 Task: Compare market values of townhouses in Los Angeles, California, with similar square footage and amenities, and identify potential negotiation opportunities for buyers and sellers.
Action: Mouse moved to (290, 215)
Screenshot: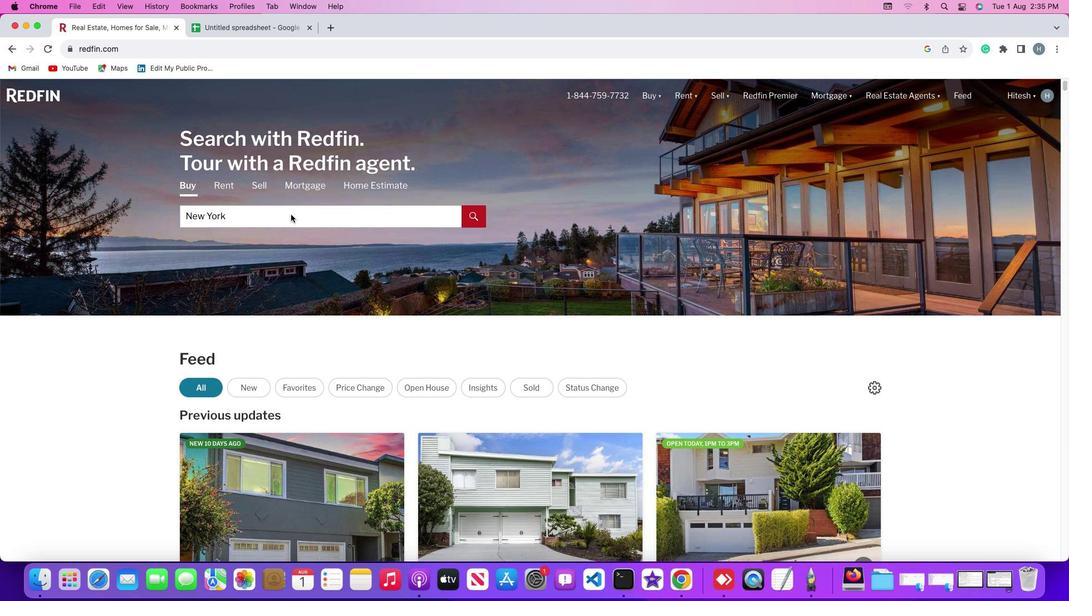 
Action: Mouse pressed left at (290, 215)
Screenshot: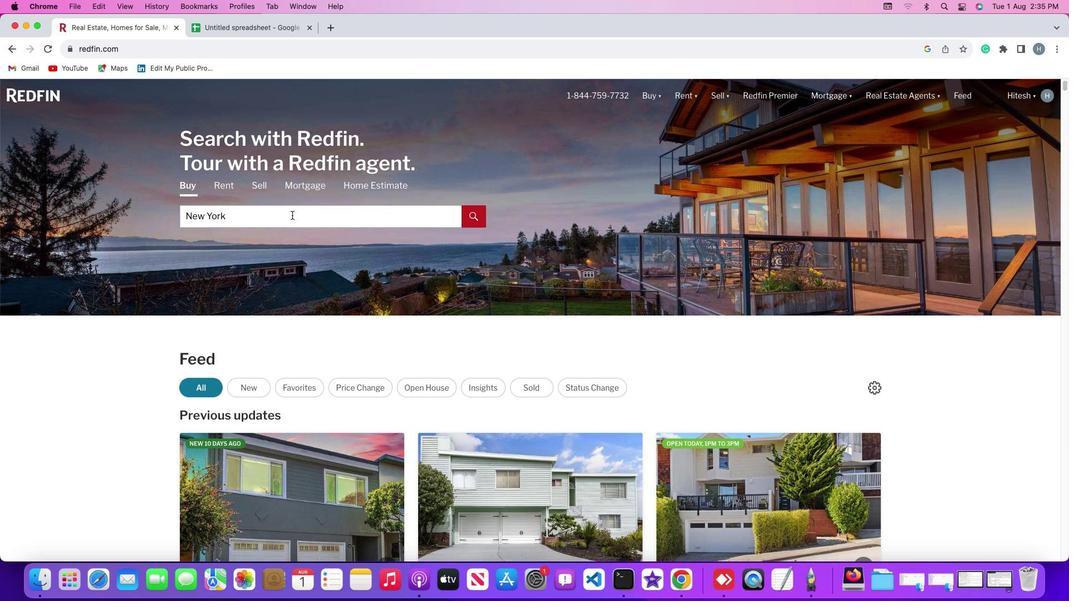 
Action: Mouse moved to (295, 215)
Screenshot: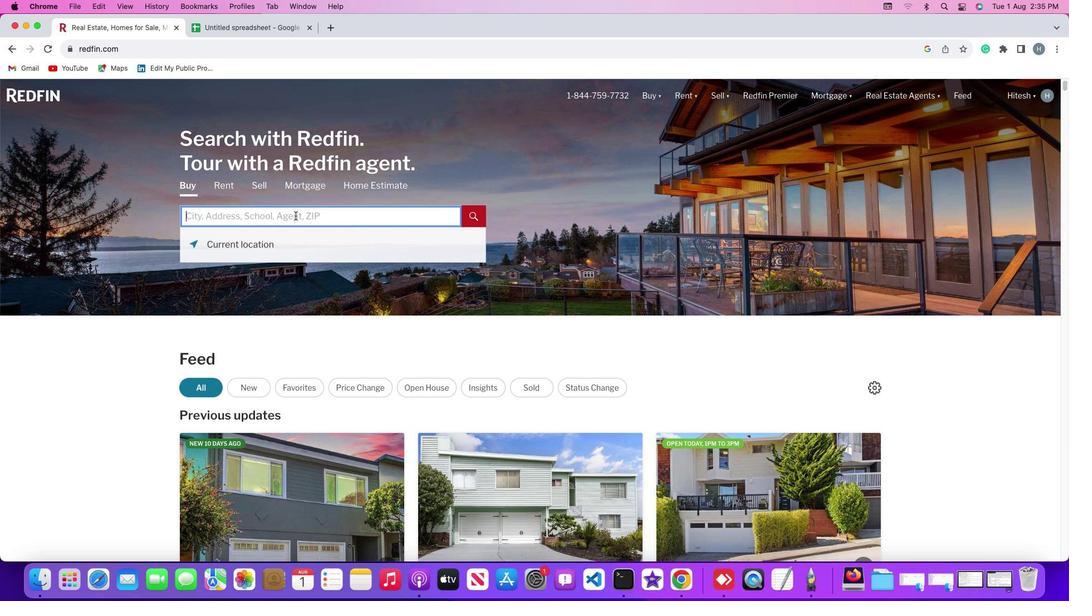 
Action: Mouse pressed left at (295, 215)
Screenshot: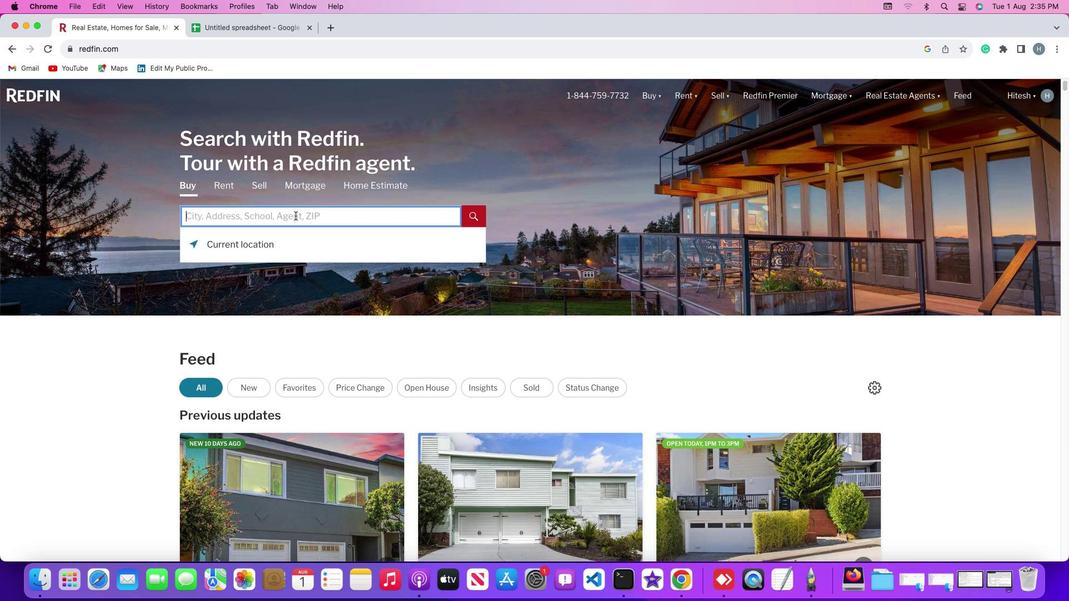 
Action: Mouse moved to (296, 215)
Screenshot: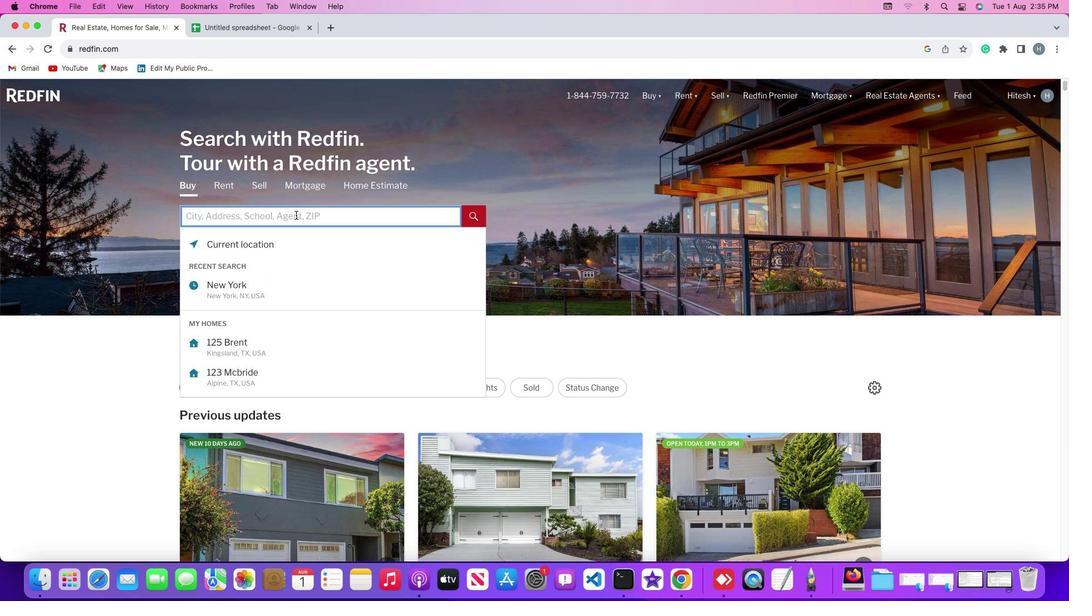 
Action: Key pressed Key.shift'L''o''s'Key.spaceKey.shift'A''n''g''e''l''e''s'','Key.spaceKey.shift'C''a''l''i''f''o''r''n''i''a'
Screenshot: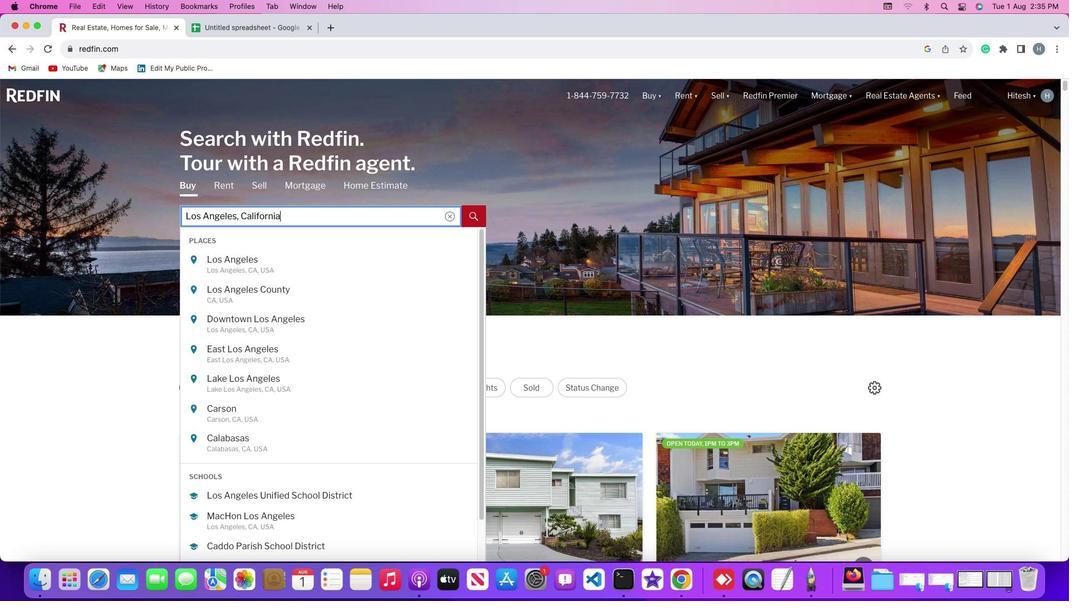 
Action: Mouse moved to (284, 260)
Screenshot: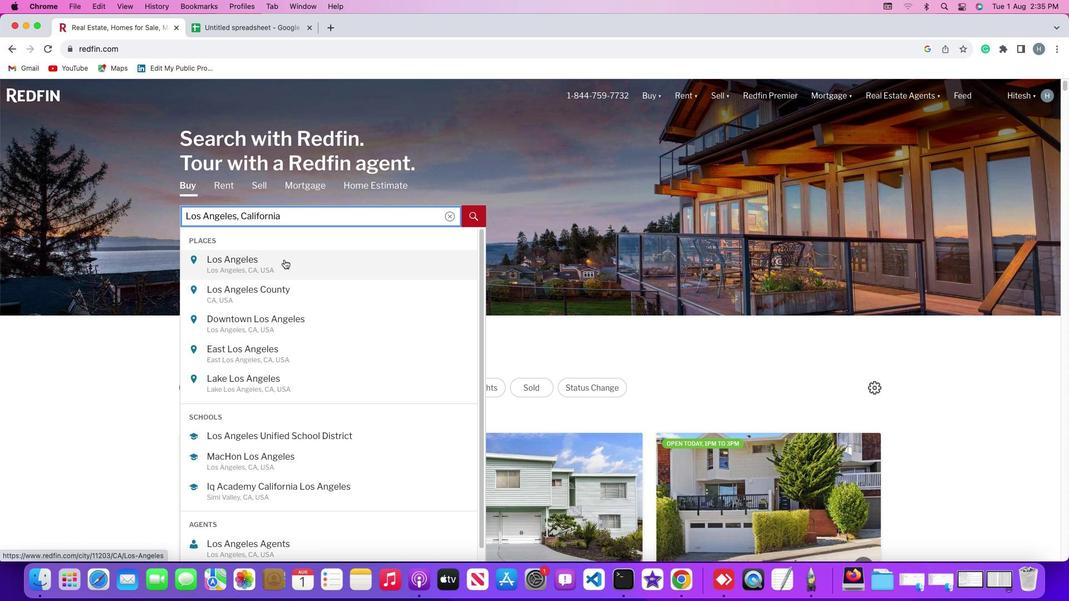 
Action: Mouse pressed left at (284, 260)
Screenshot: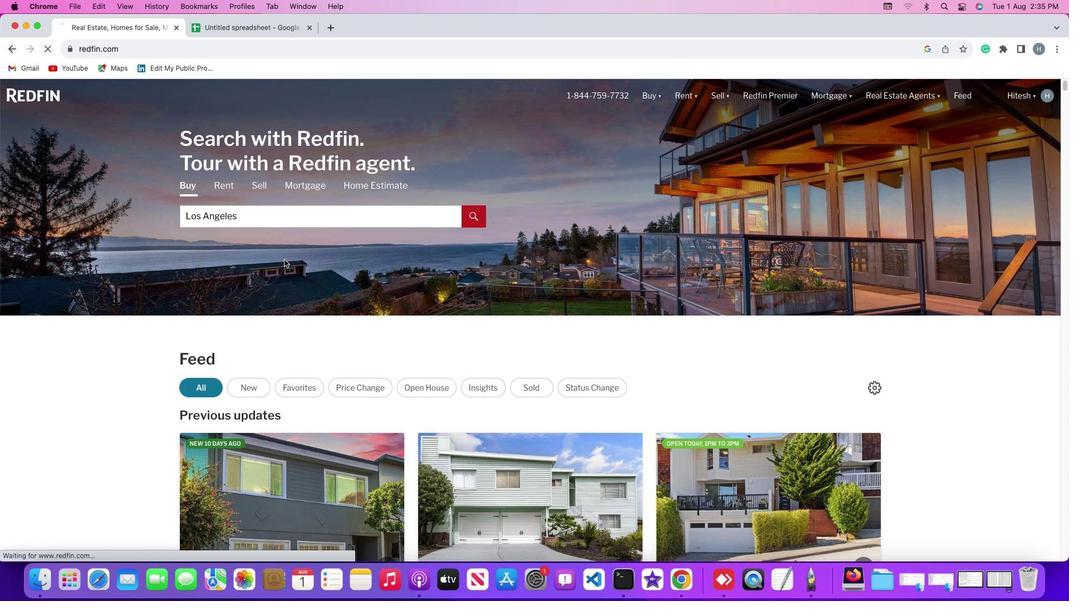 
Action: Mouse moved to (964, 166)
Screenshot: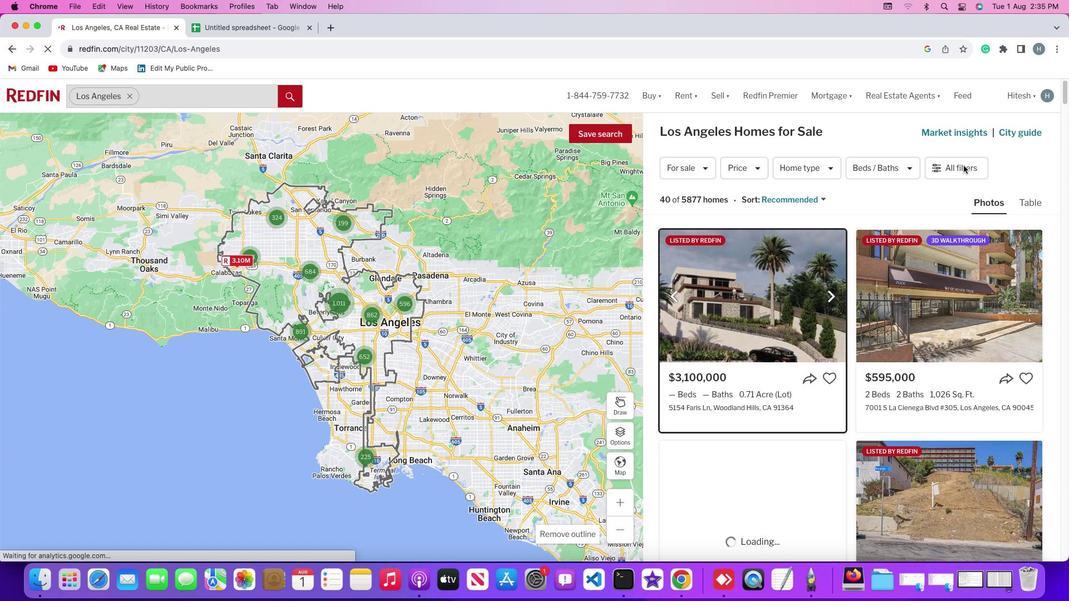 
Action: Mouse pressed left at (964, 166)
Screenshot: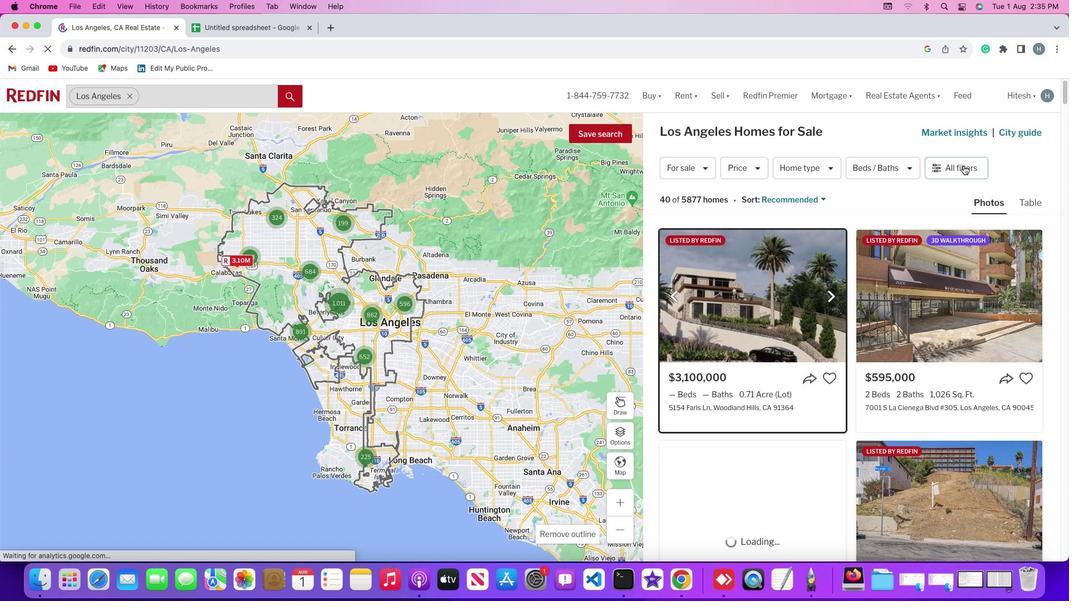 
Action: Mouse pressed left at (964, 166)
Screenshot: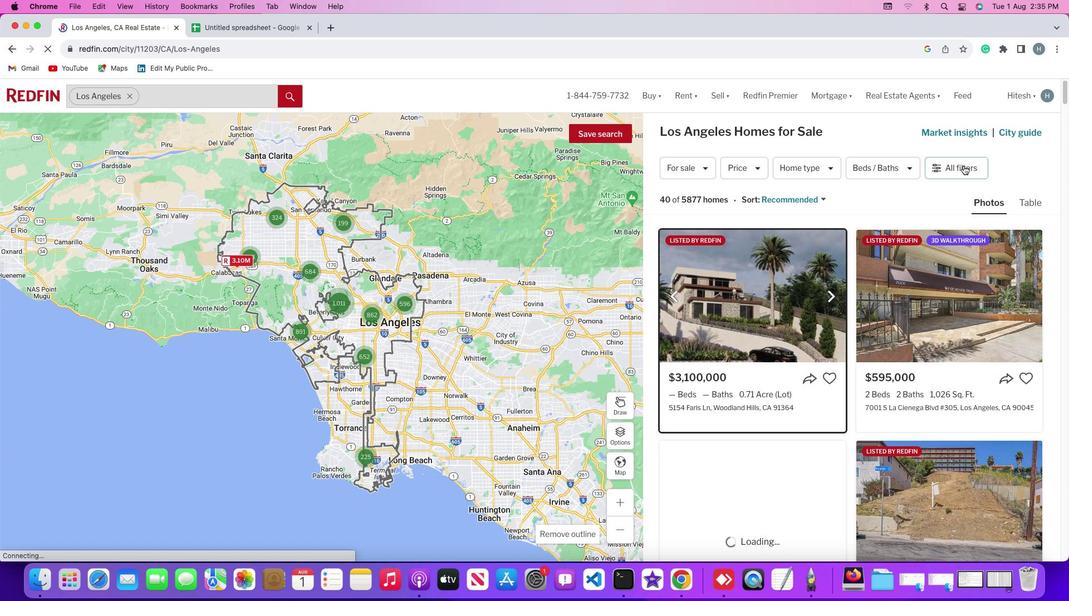 
Action: Mouse moved to (963, 166)
Screenshot: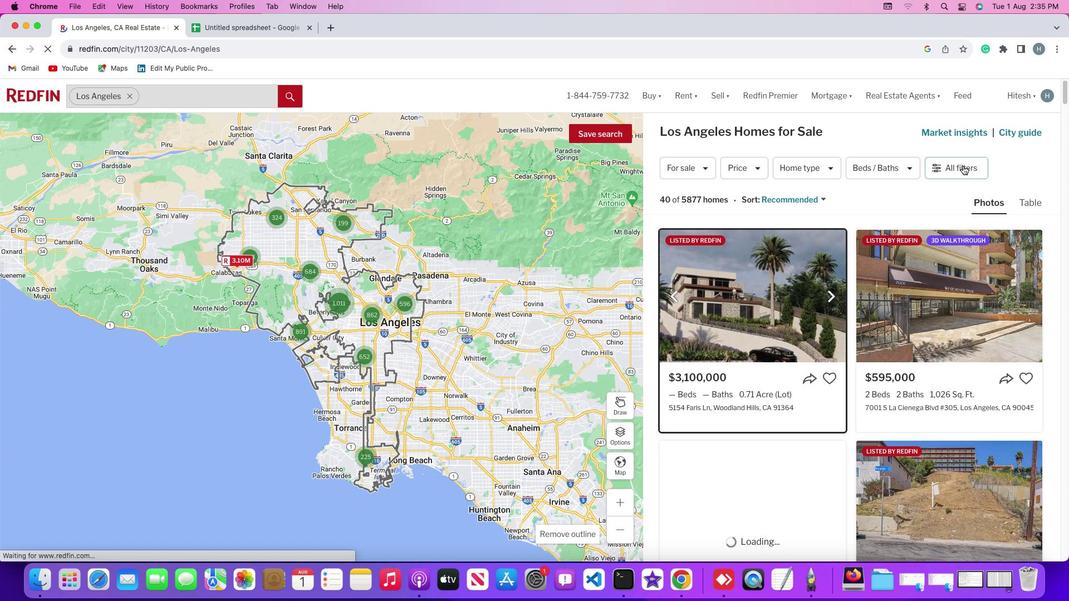 
Action: Mouse pressed left at (963, 166)
Screenshot: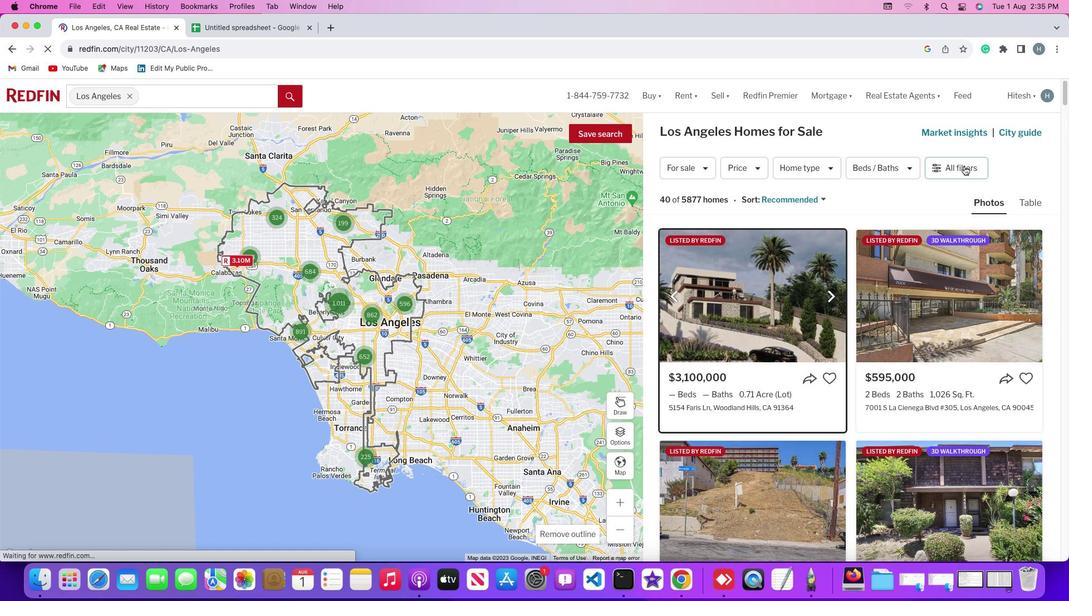
Action: Mouse moved to (858, 328)
Screenshot: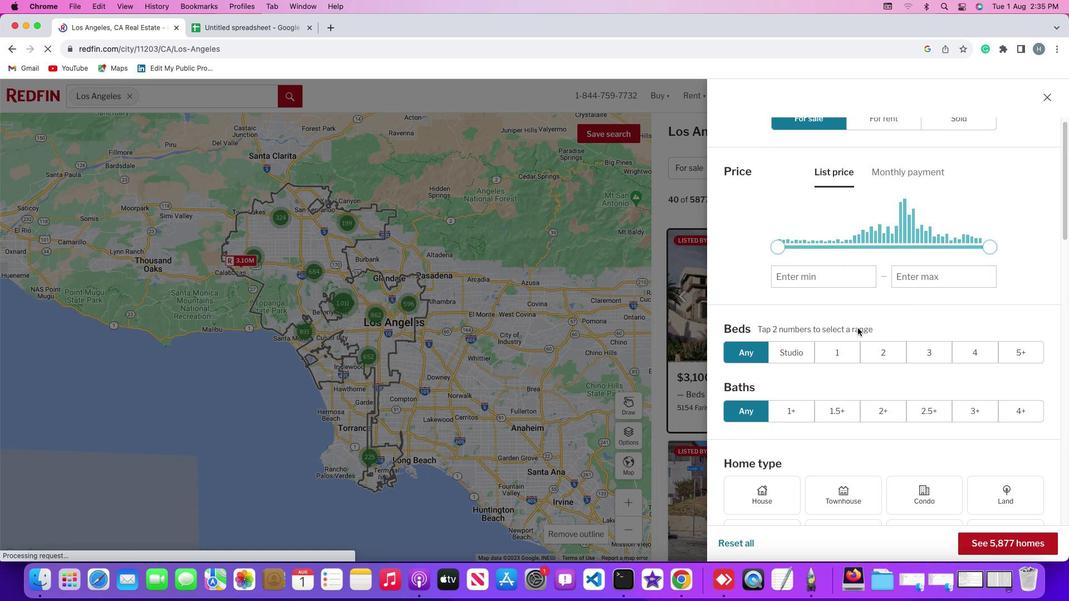 
Action: Mouse scrolled (858, 328) with delta (0, 0)
Screenshot: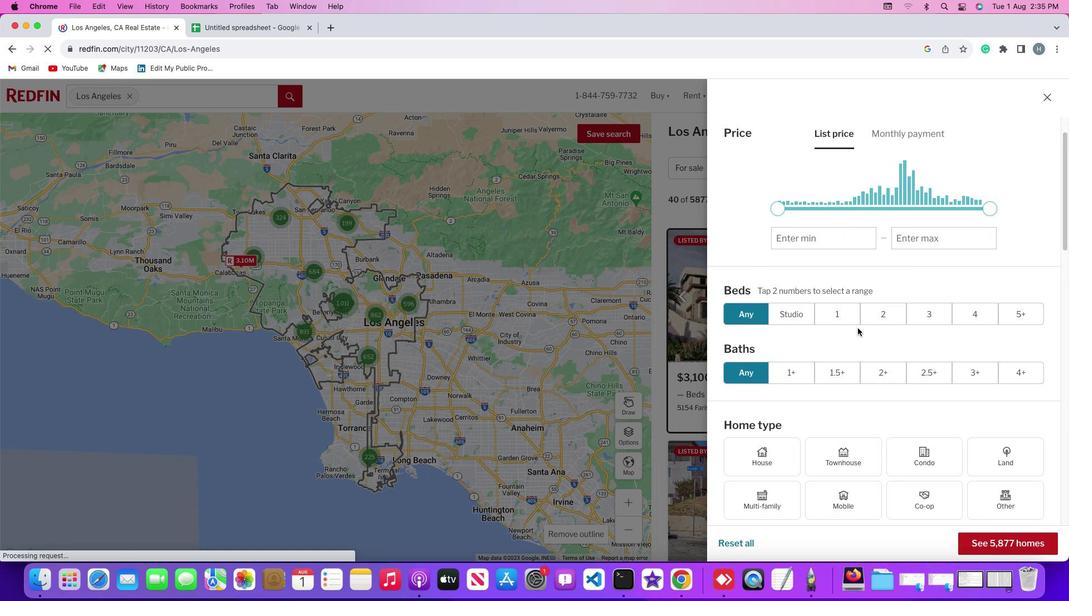 
Action: Mouse scrolled (858, 328) with delta (0, 0)
Screenshot: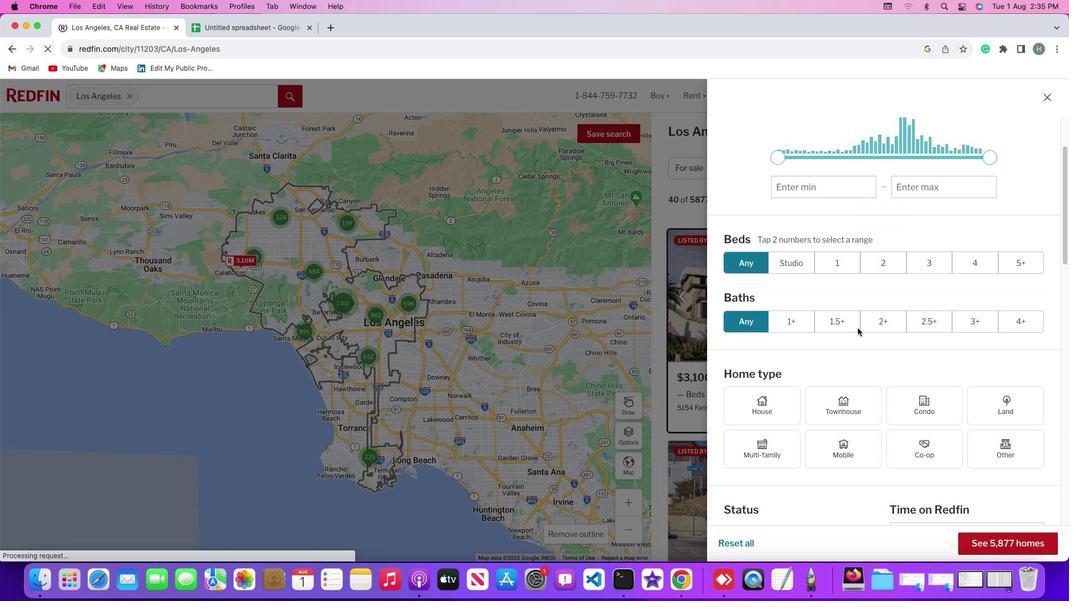 
Action: Mouse scrolled (858, 328) with delta (0, 0)
Screenshot: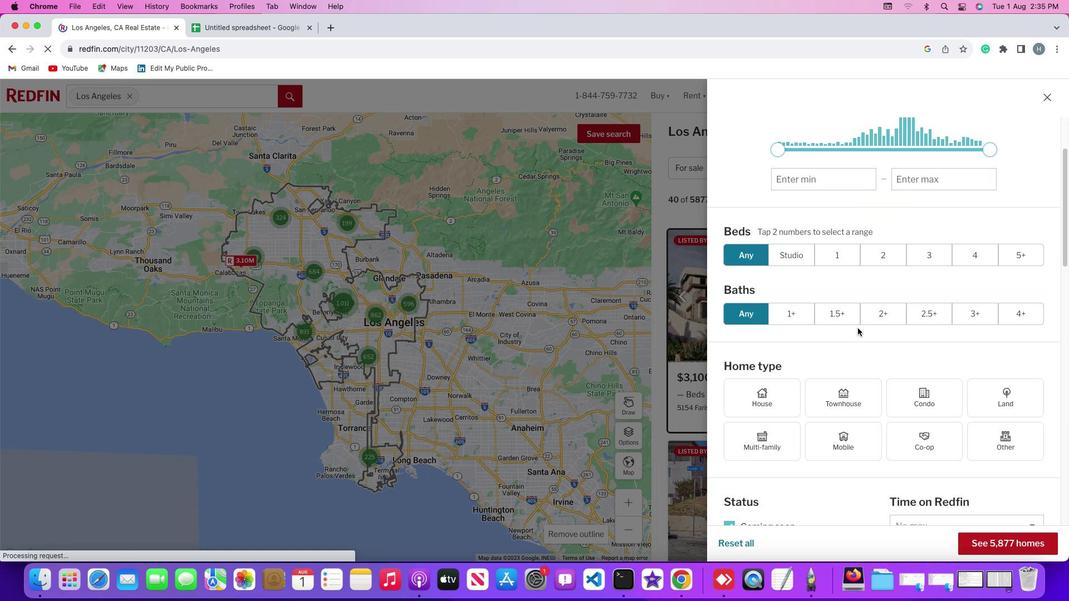 
Action: Mouse scrolled (858, 328) with delta (0, -1)
Screenshot: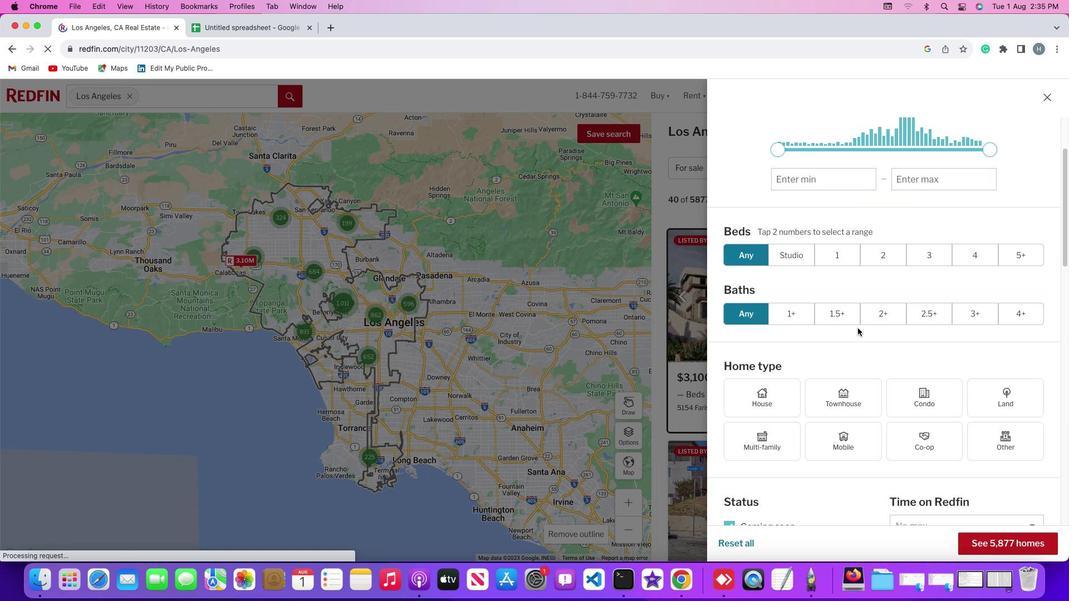 
Action: Mouse scrolled (858, 328) with delta (0, 0)
Screenshot: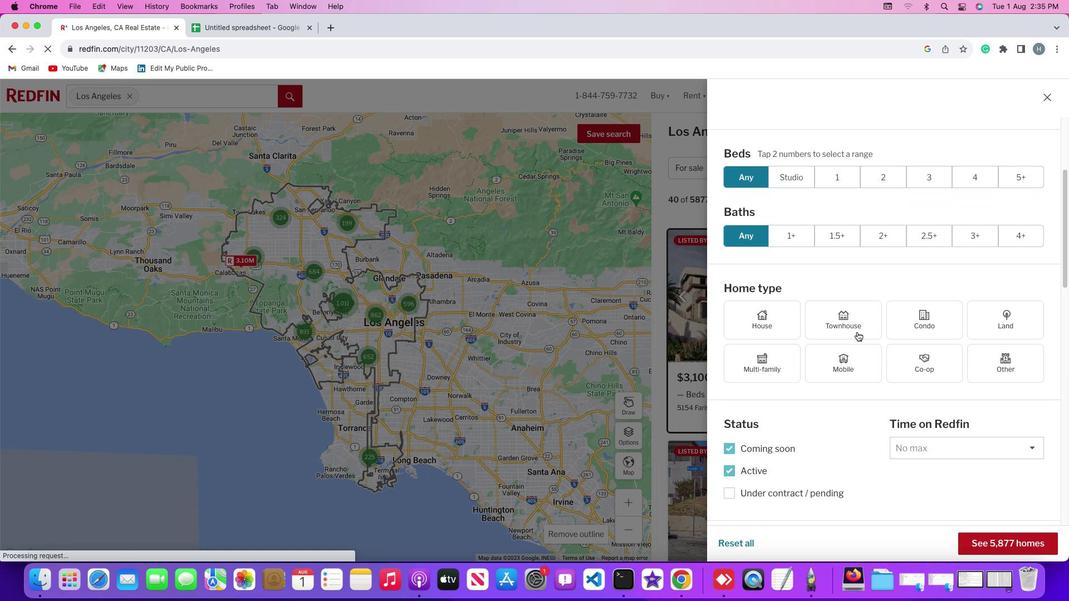
Action: Mouse scrolled (858, 328) with delta (0, 0)
Screenshot: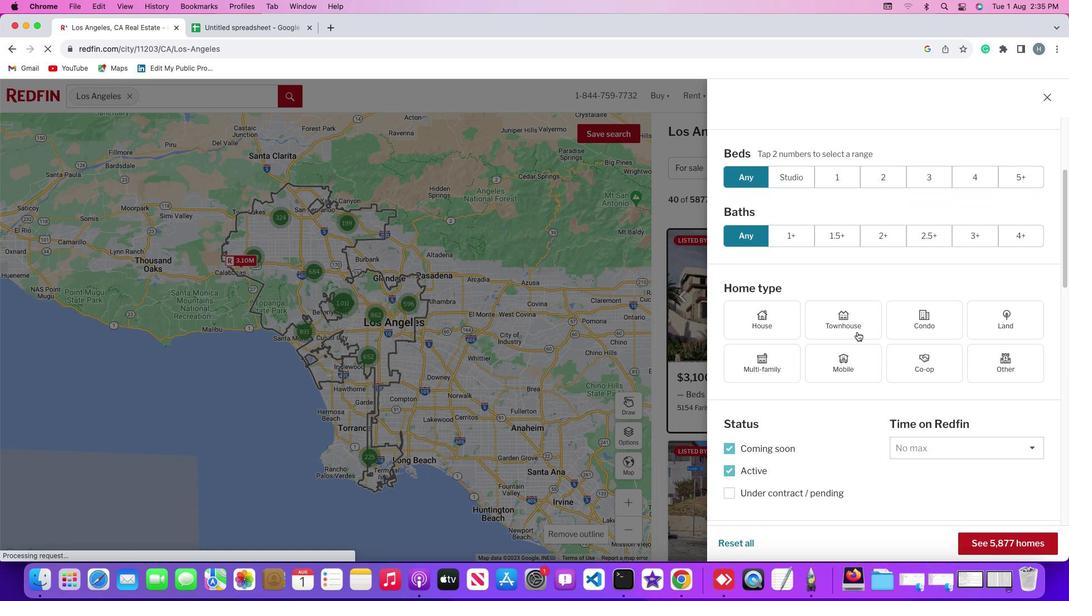 
Action: Mouse scrolled (858, 328) with delta (0, -1)
Screenshot: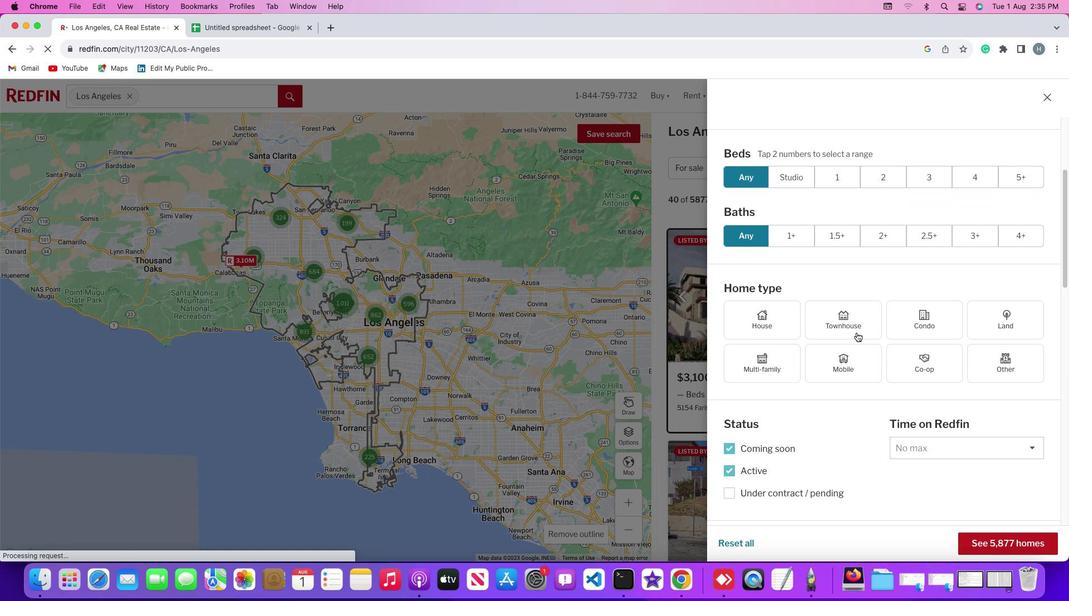 
Action: Mouse moved to (851, 321)
Screenshot: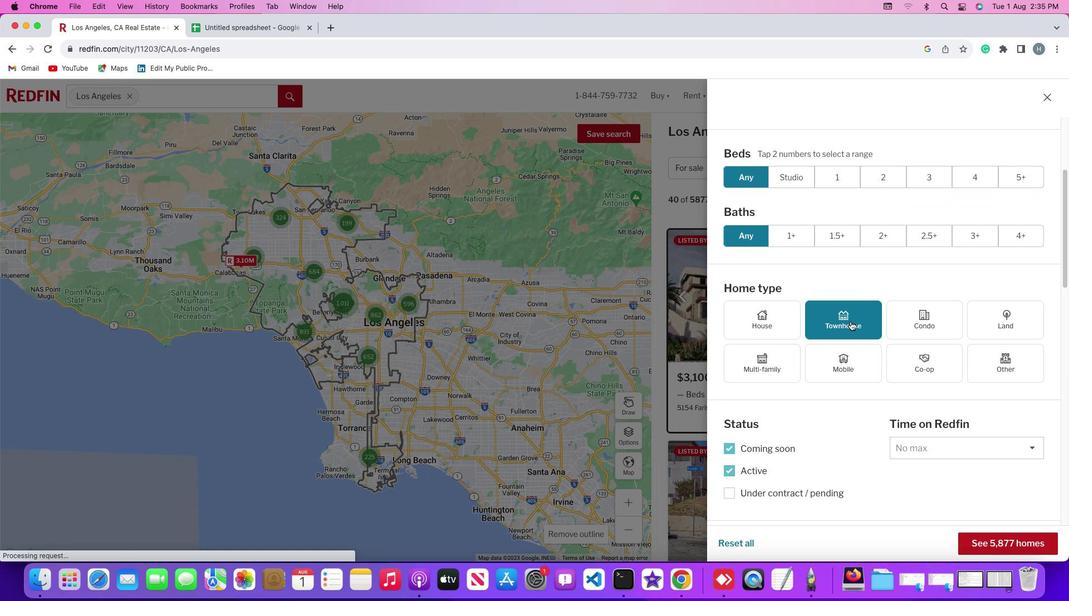 
Action: Mouse pressed left at (851, 321)
Screenshot: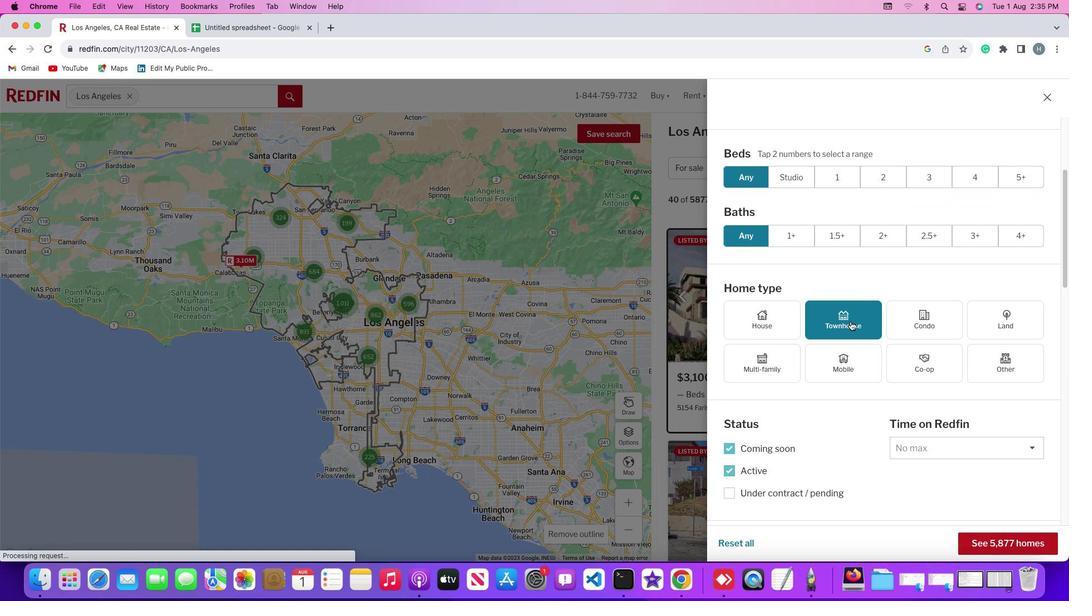 
Action: Mouse moved to (855, 365)
Screenshot: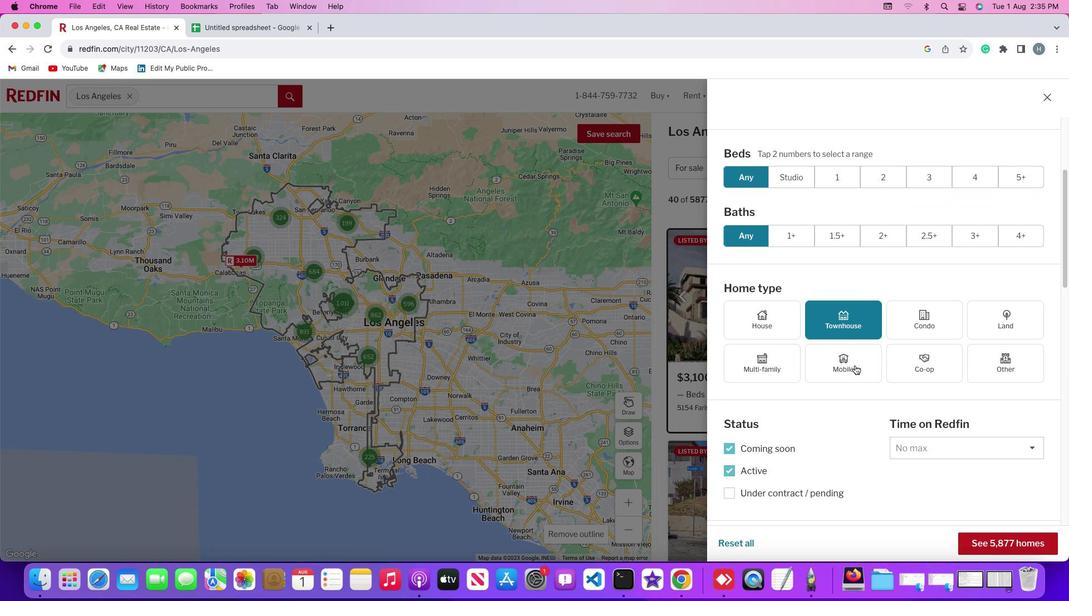 
Action: Mouse scrolled (855, 365) with delta (0, 0)
Screenshot: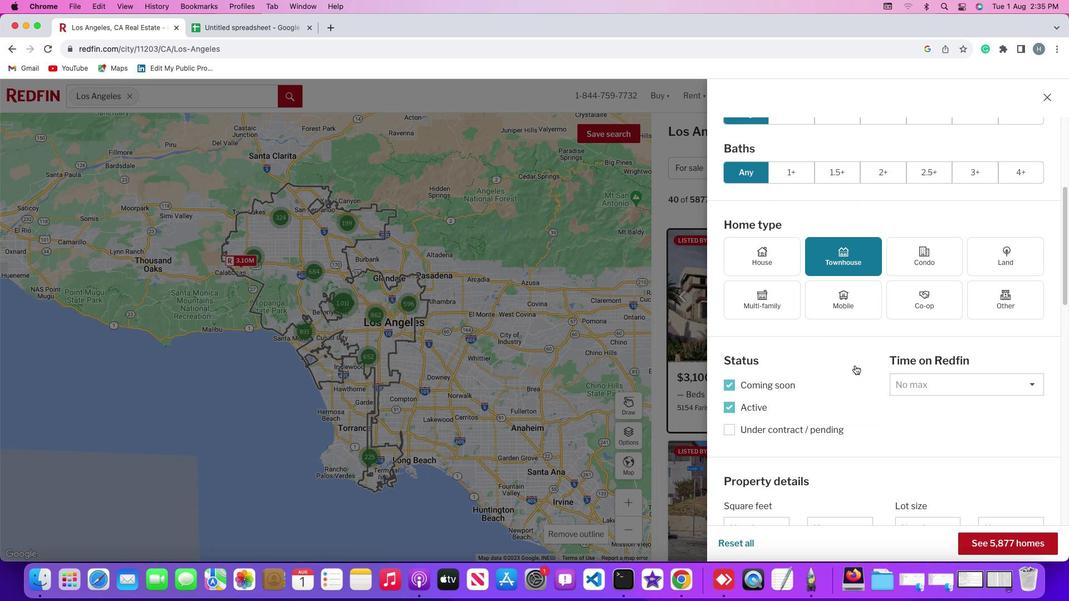 
Action: Mouse scrolled (855, 365) with delta (0, 0)
Screenshot: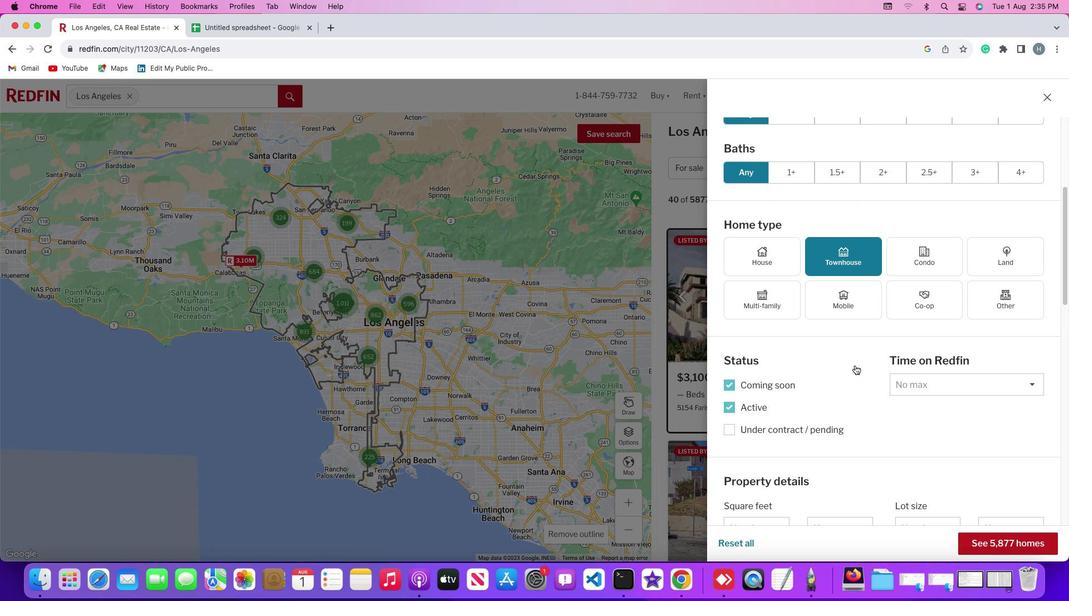 
Action: Mouse scrolled (855, 365) with delta (0, -1)
Screenshot: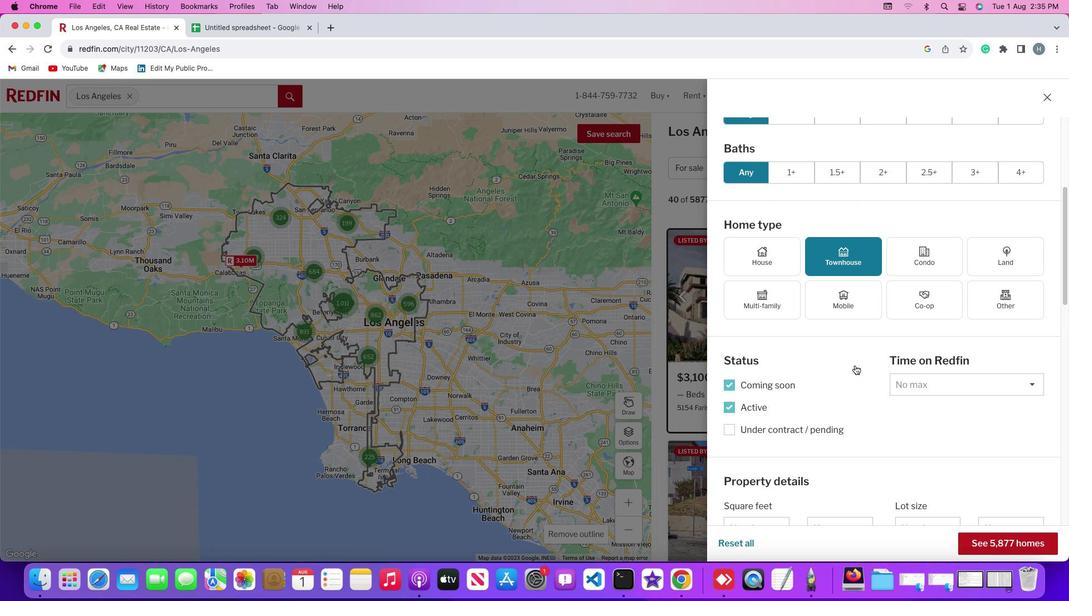 
Action: Mouse scrolled (855, 365) with delta (0, 0)
Screenshot: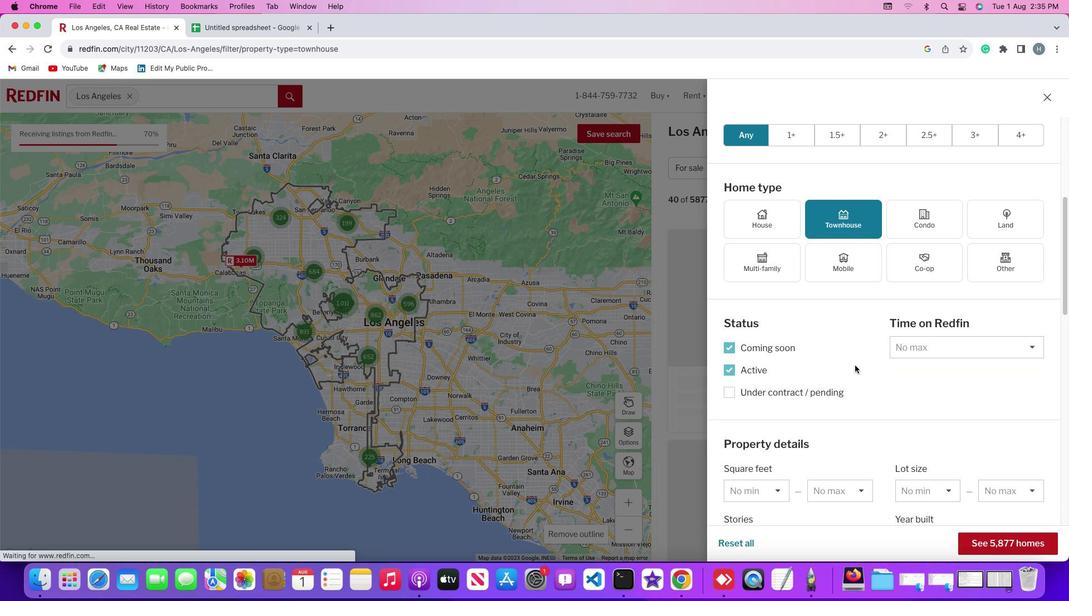 
Action: Mouse scrolled (855, 365) with delta (0, 0)
Screenshot: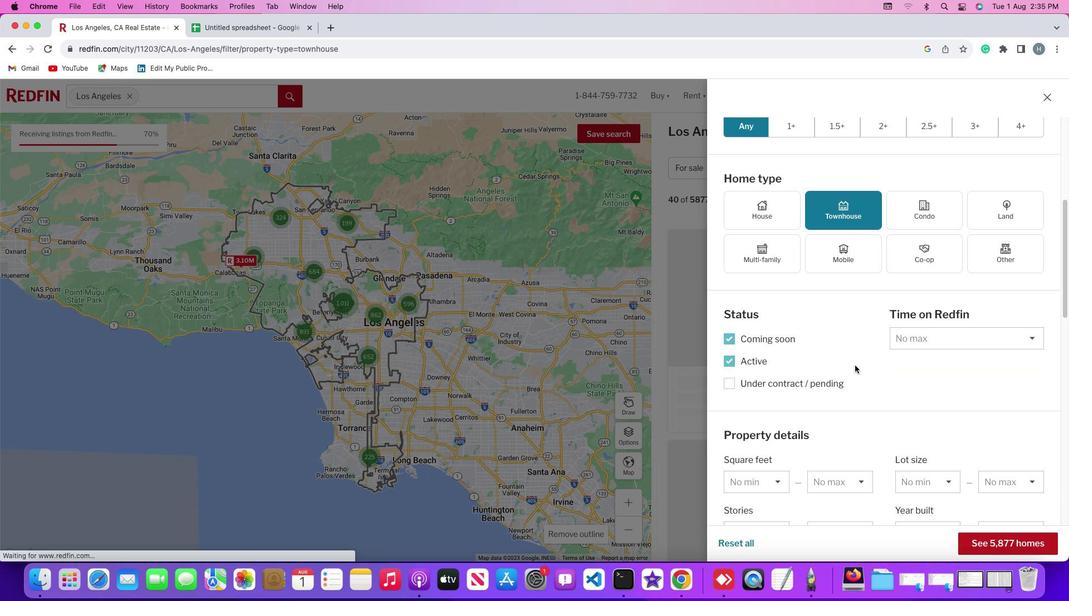 
Action: Mouse scrolled (855, 365) with delta (0, 0)
Screenshot: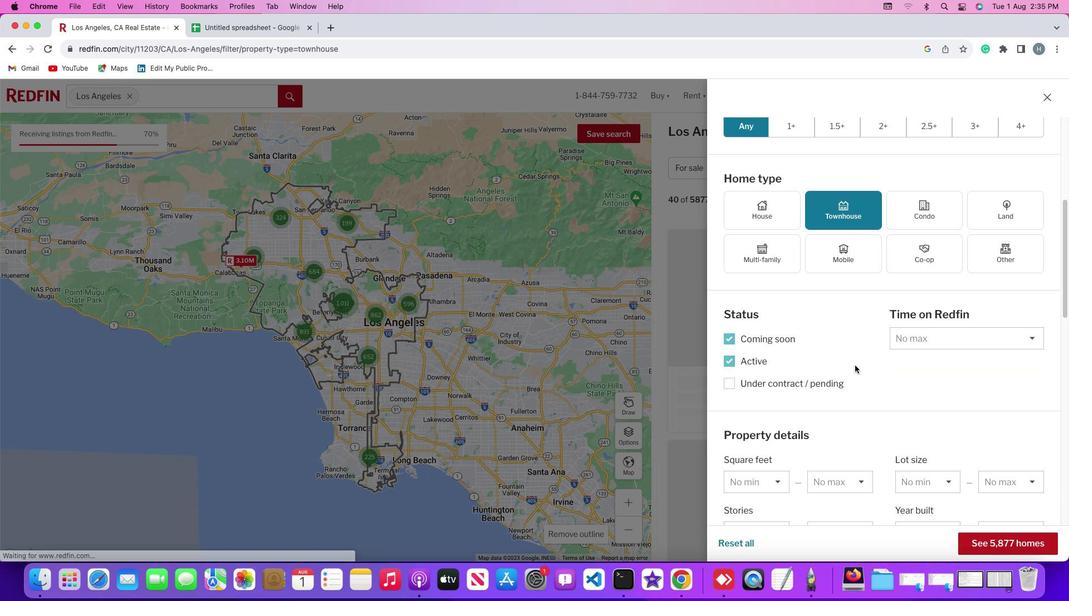 
Action: Mouse moved to (855, 365)
Screenshot: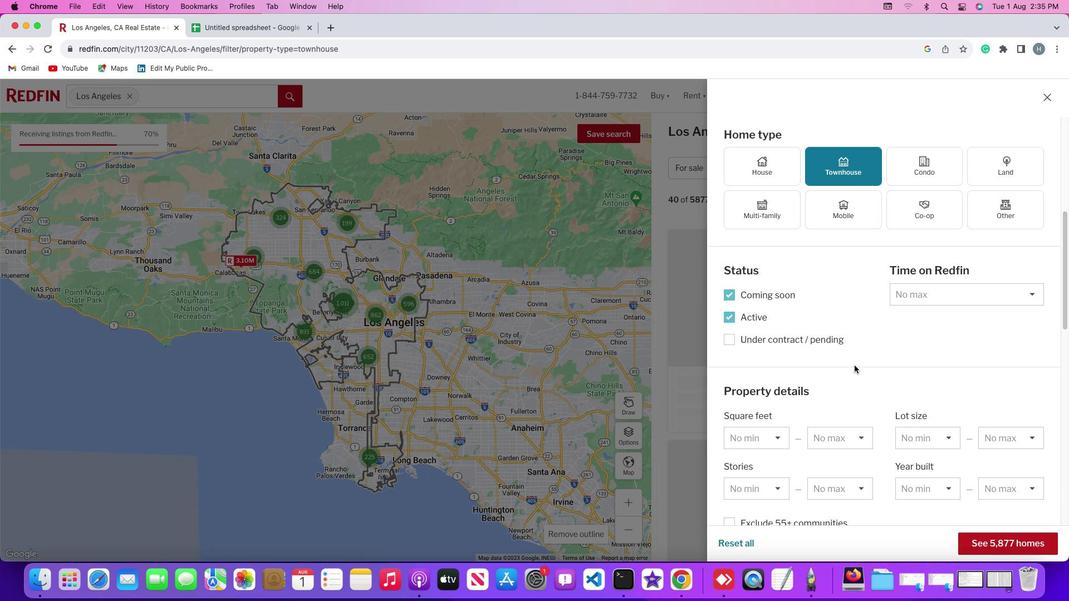 
Action: Mouse scrolled (855, 365) with delta (0, 0)
Screenshot: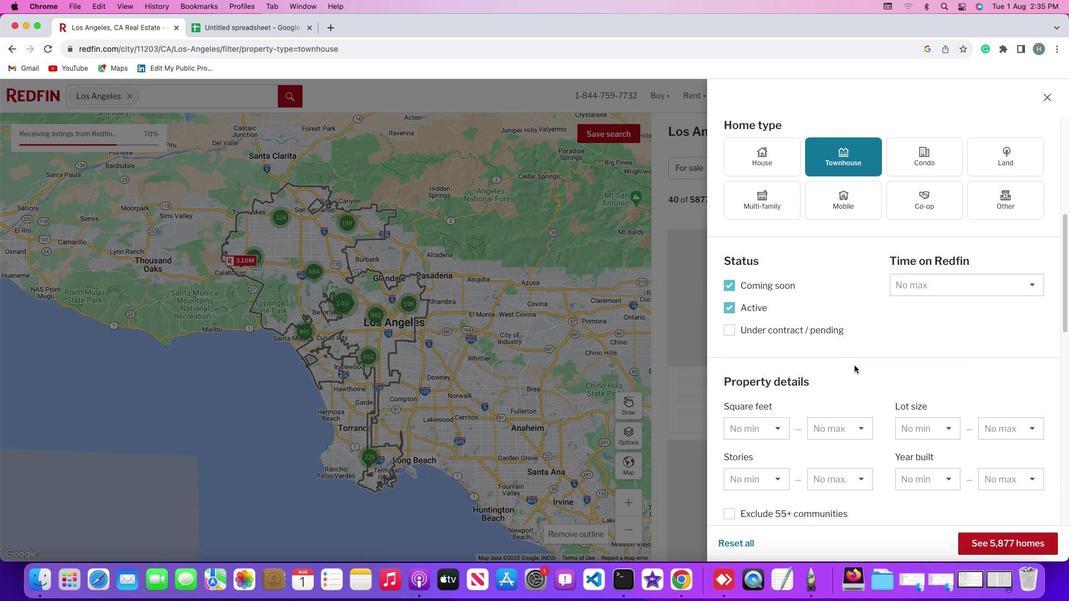 
Action: Mouse scrolled (855, 365) with delta (0, 0)
Screenshot: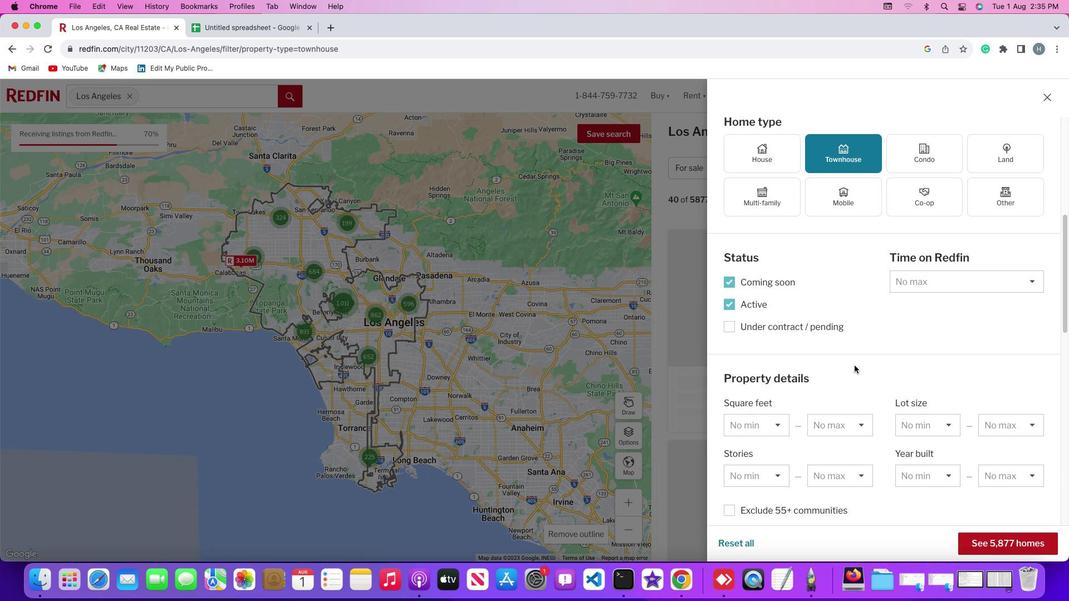 
Action: Mouse scrolled (855, 365) with delta (0, 0)
Screenshot: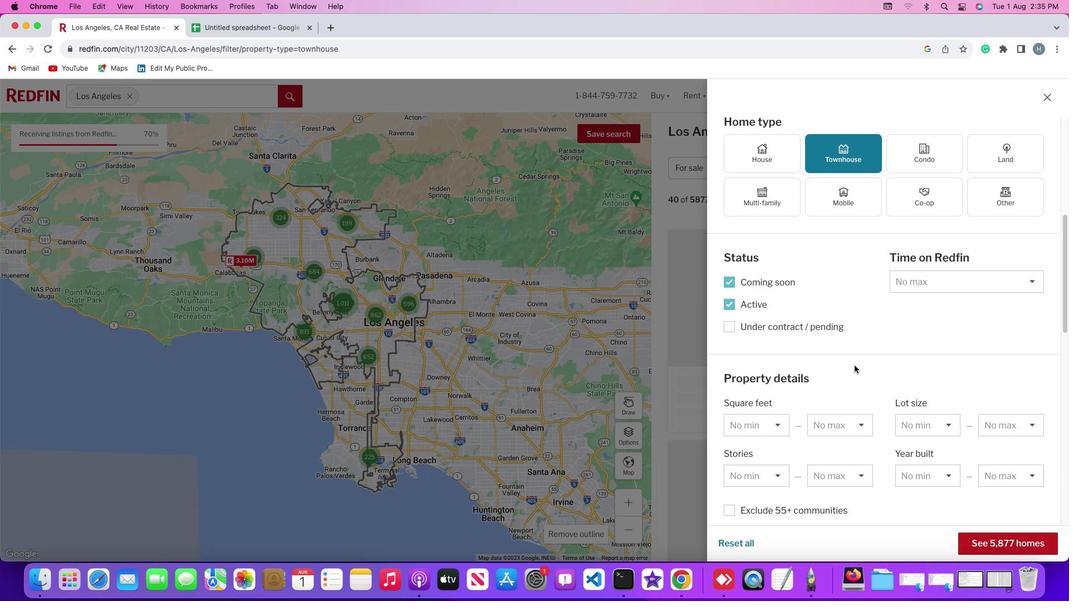 
Action: Mouse scrolled (855, 365) with delta (0, 0)
Screenshot: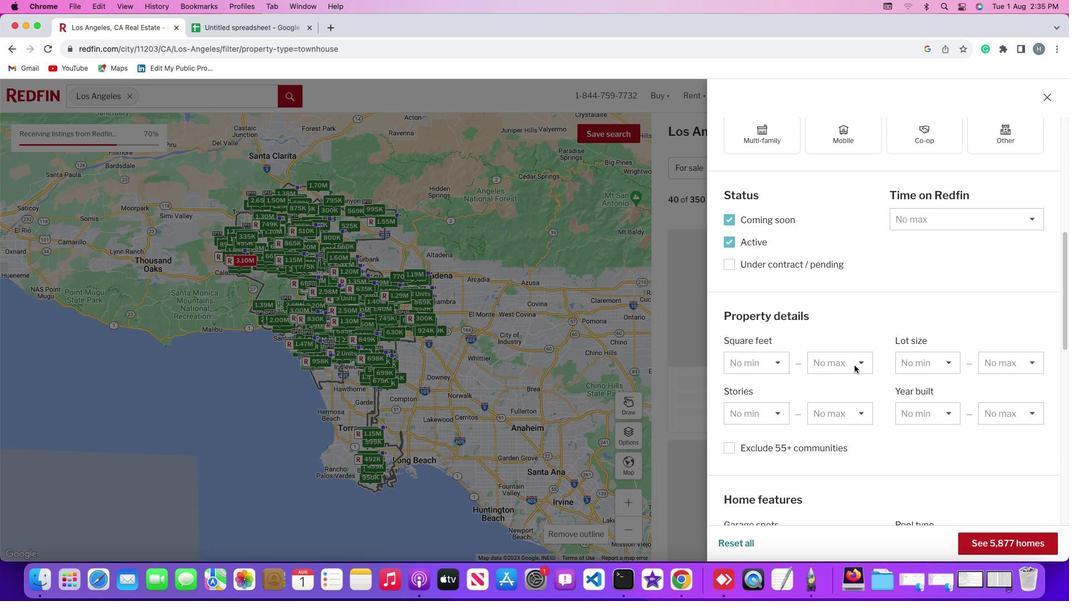 
Action: Mouse scrolled (855, 365) with delta (0, 0)
Screenshot: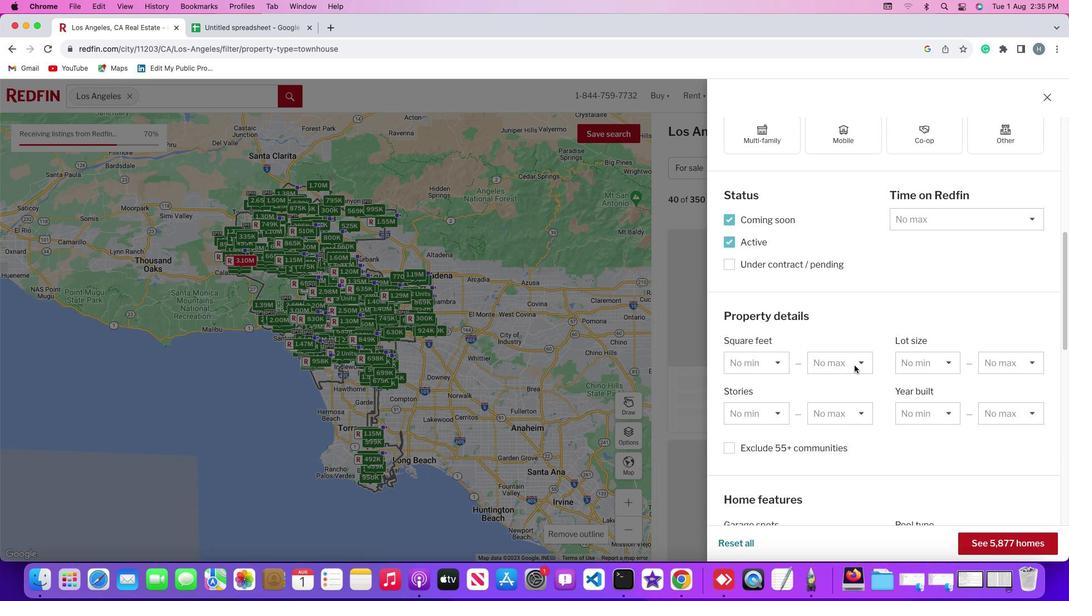 
Action: Mouse scrolled (855, 365) with delta (0, -1)
Screenshot: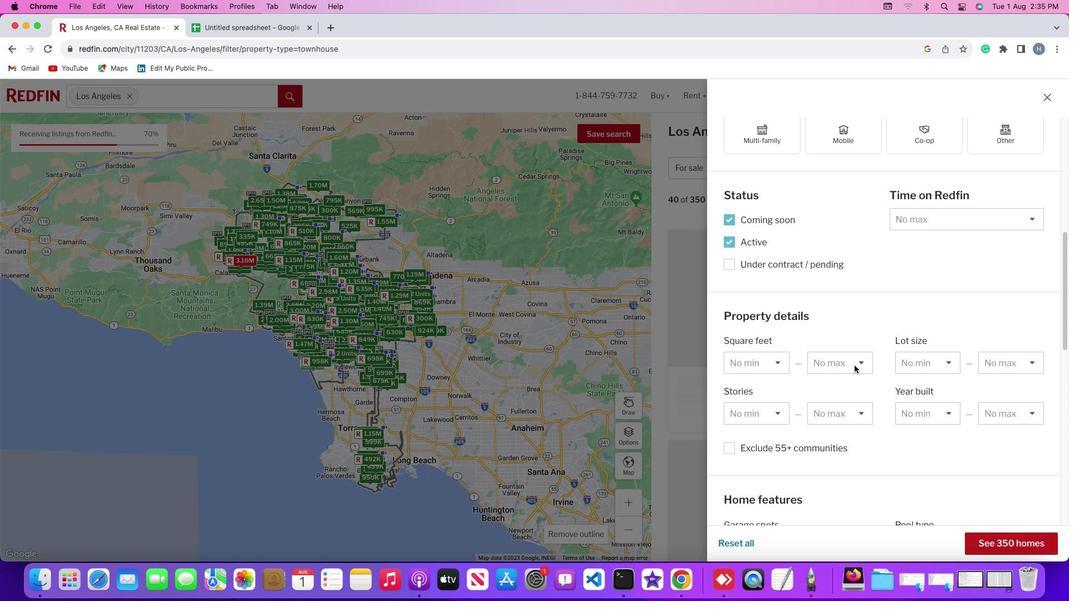 
Action: Mouse scrolled (855, 365) with delta (0, 0)
Screenshot: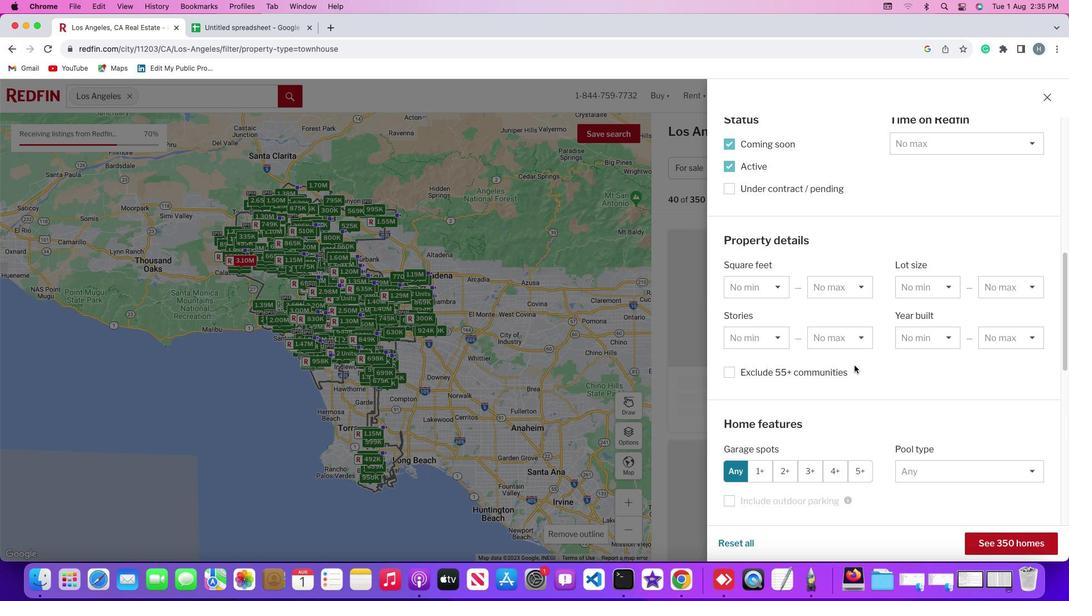 
Action: Mouse scrolled (855, 365) with delta (0, 0)
Screenshot: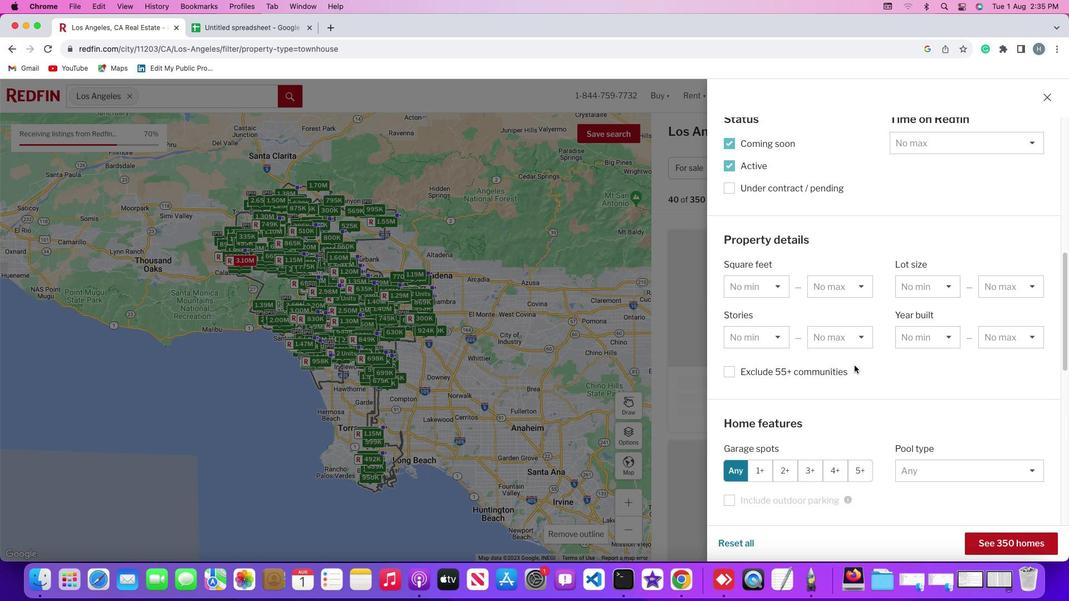 
Action: Mouse scrolled (855, 365) with delta (0, -1)
Screenshot: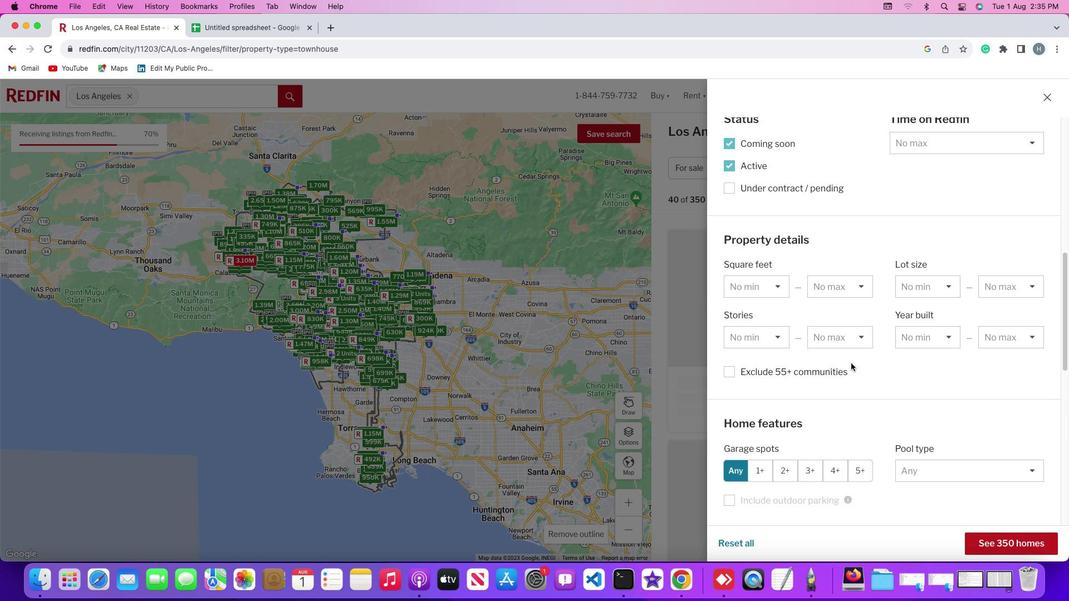 
Action: Mouse moved to (778, 286)
Screenshot: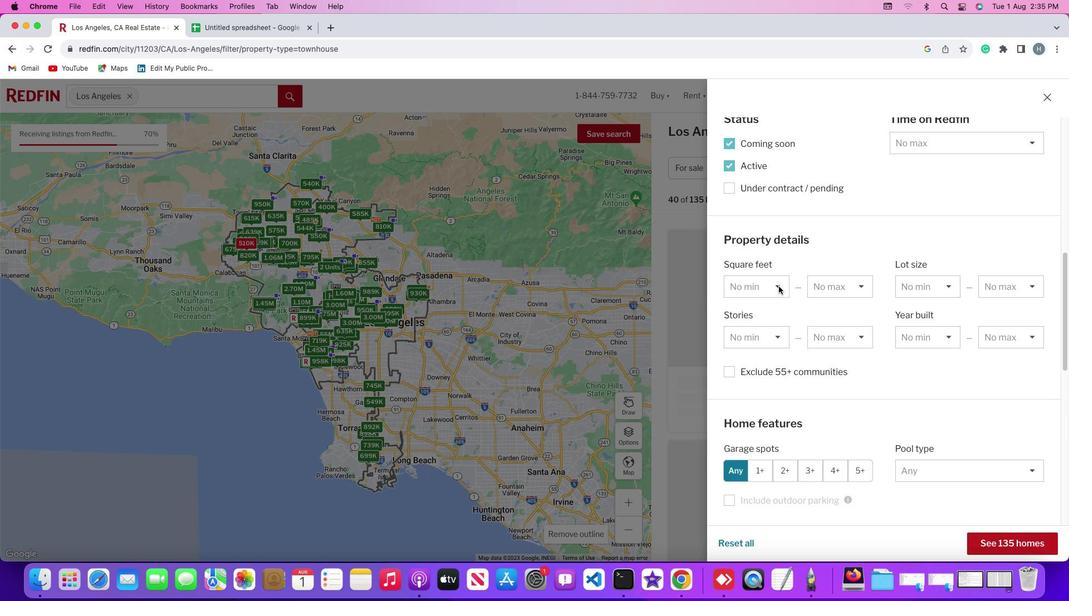 
Action: Mouse pressed left at (778, 286)
Screenshot: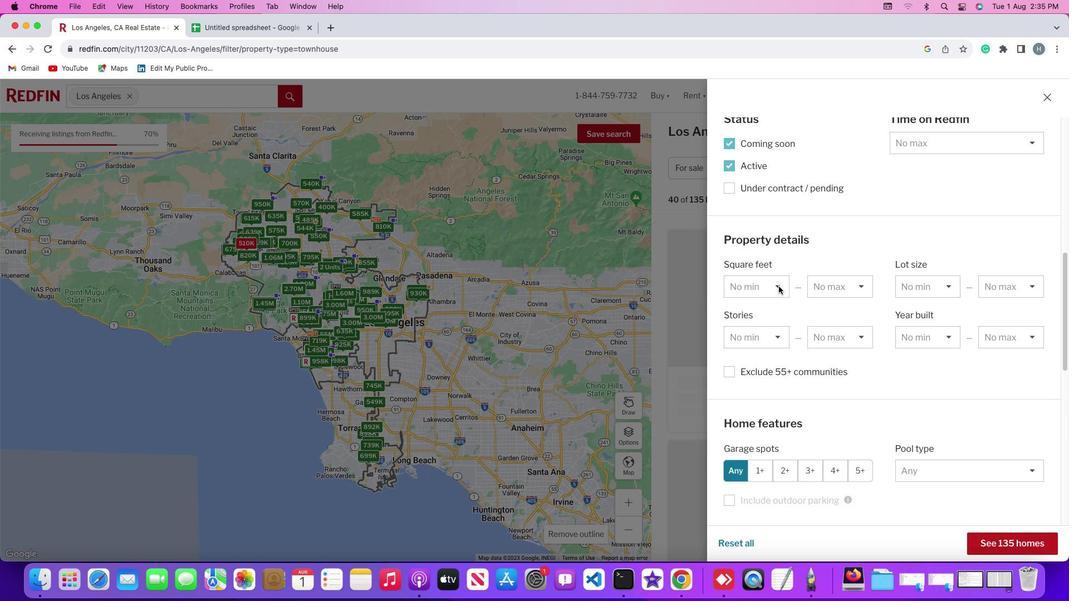 
Action: Mouse moved to (764, 312)
Screenshot: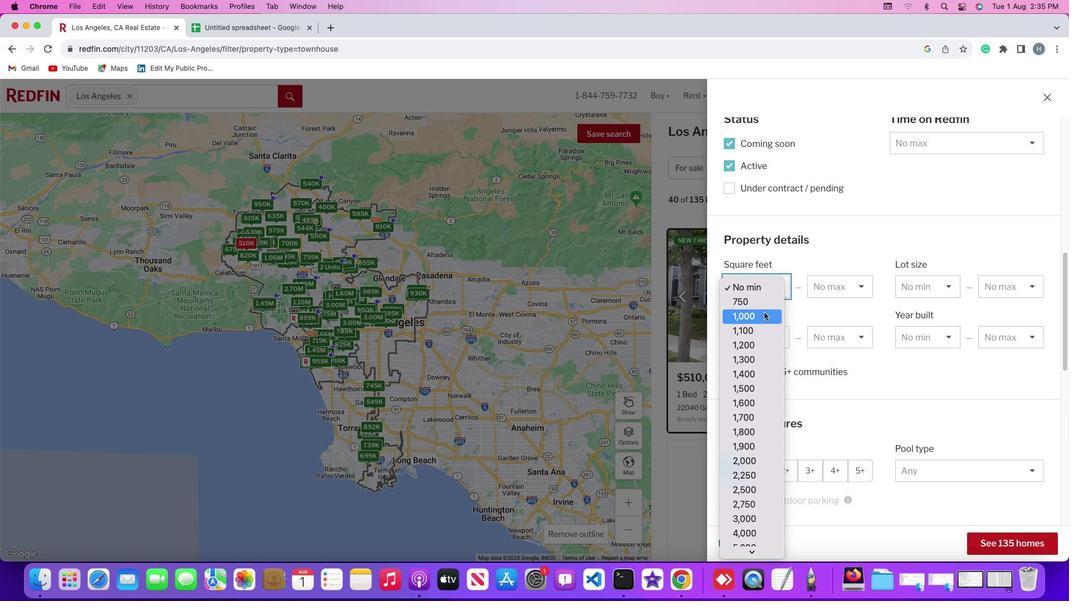 
Action: Mouse pressed left at (764, 312)
Screenshot: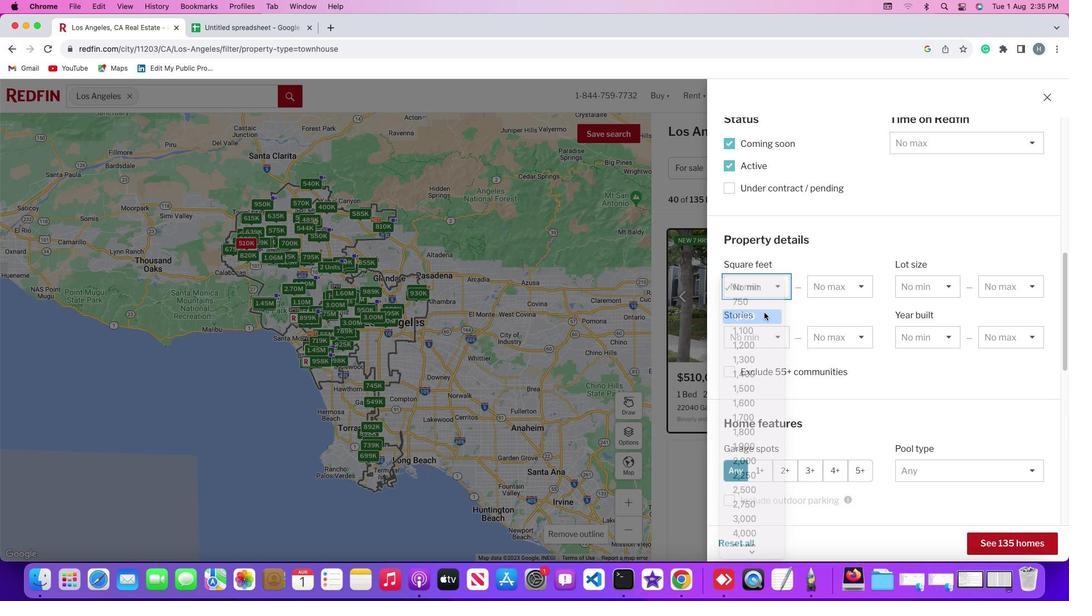 
Action: Mouse moved to (859, 284)
Screenshot: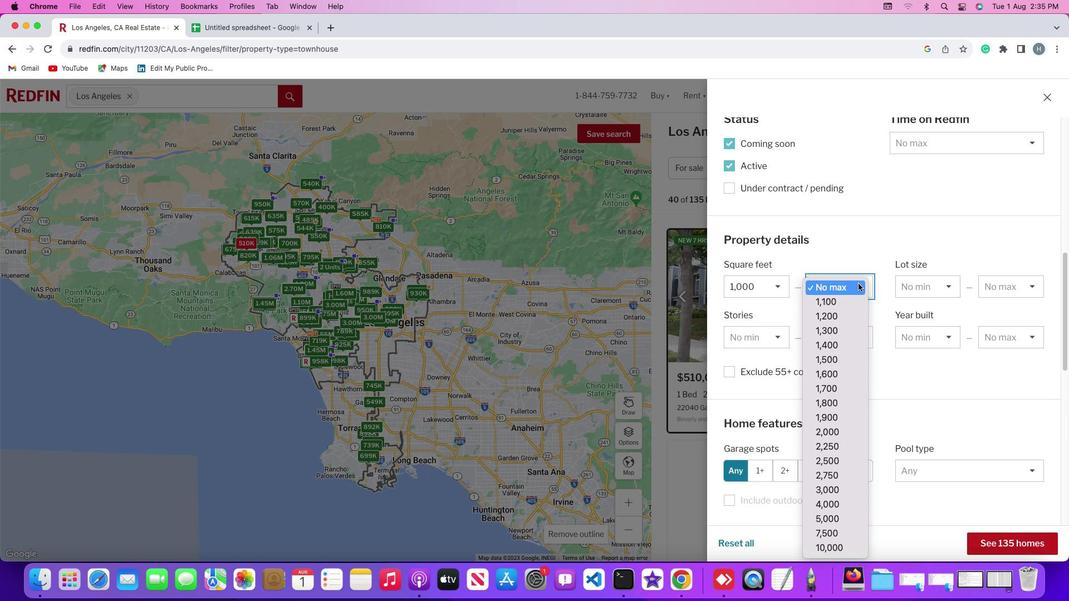 
Action: Mouse pressed left at (859, 284)
Screenshot: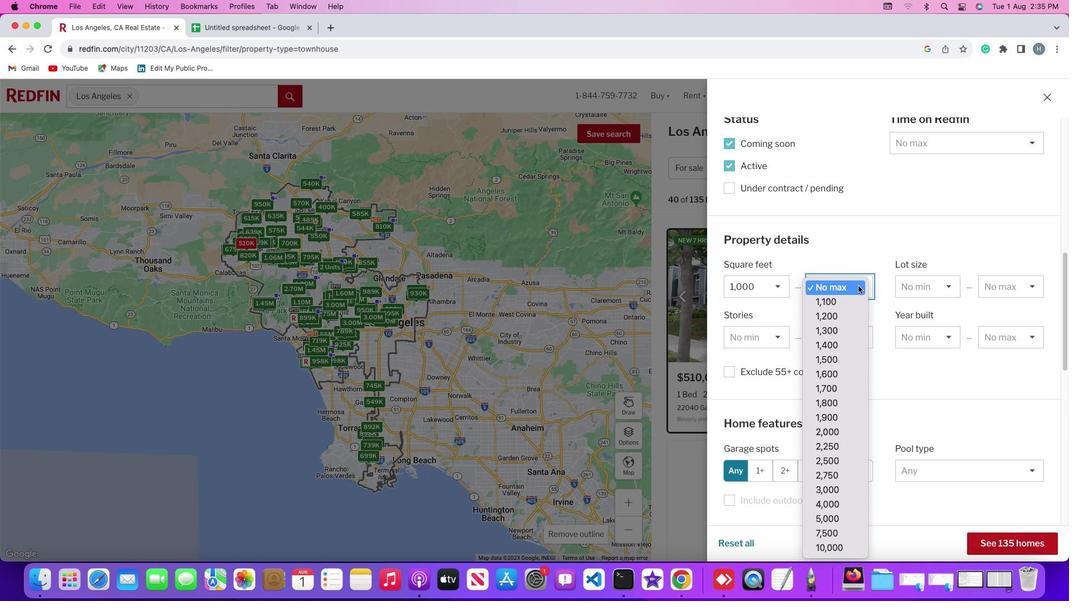 
Action: Mouse moved to (852, 299)
Screenshot: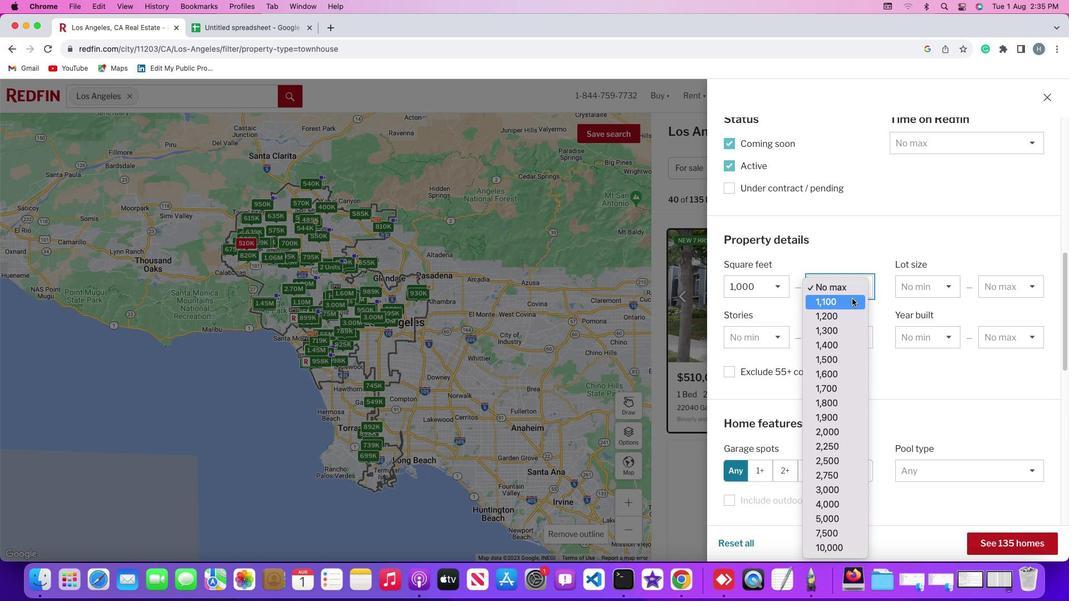 
Action: Mouse pressed left at (852, 299)
Screenshot: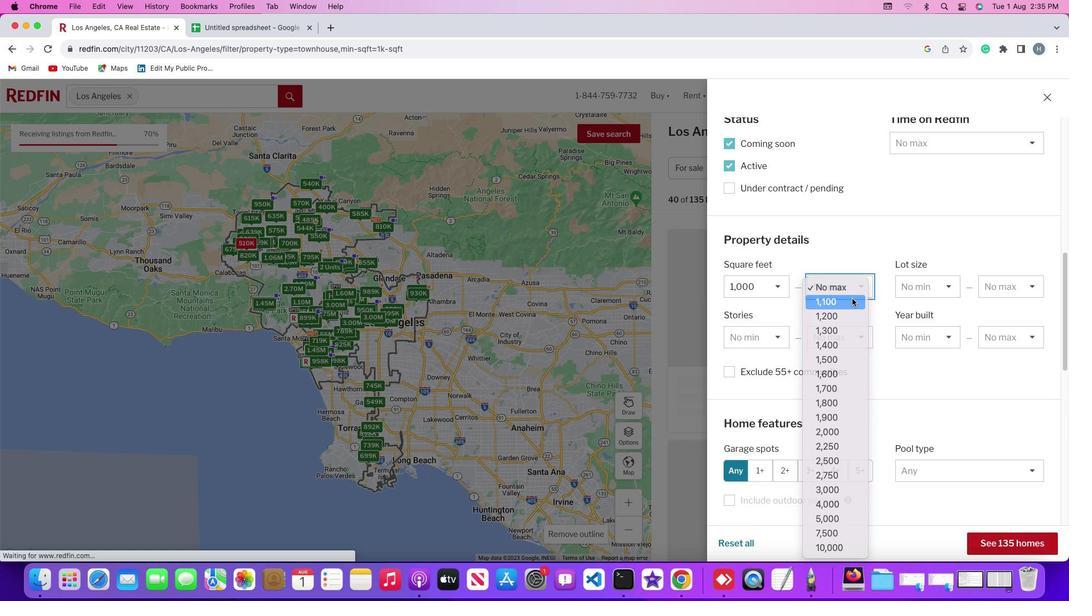 
Action: Mouse moved to (862, 286)
Screenshot: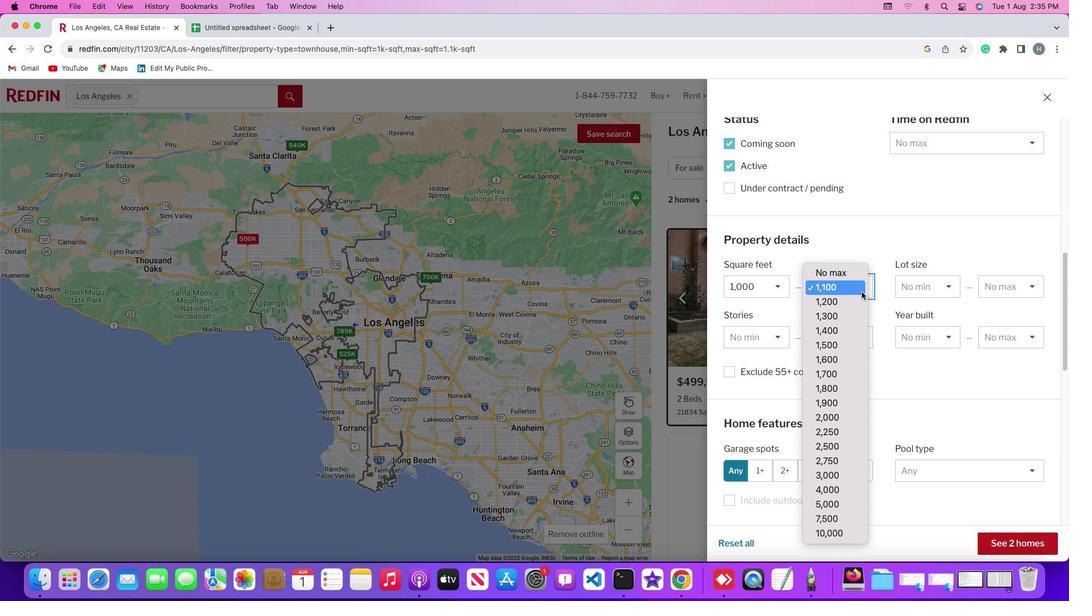 
Action: Mouse pressed left at (862, 286)
Screenshot: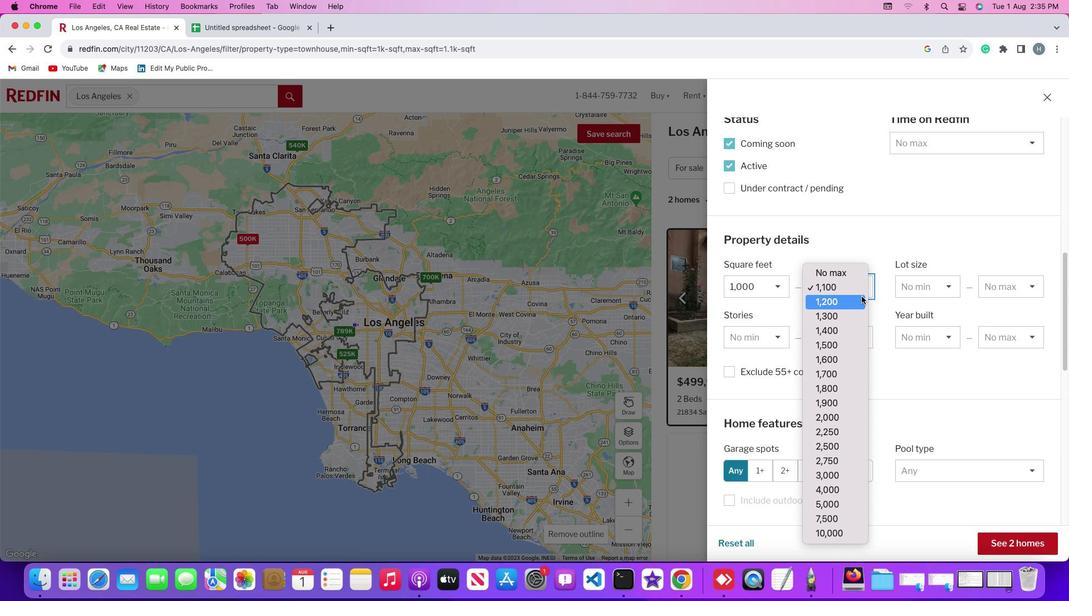 
Action: Mouse moved to (860, 300)
Screenshot: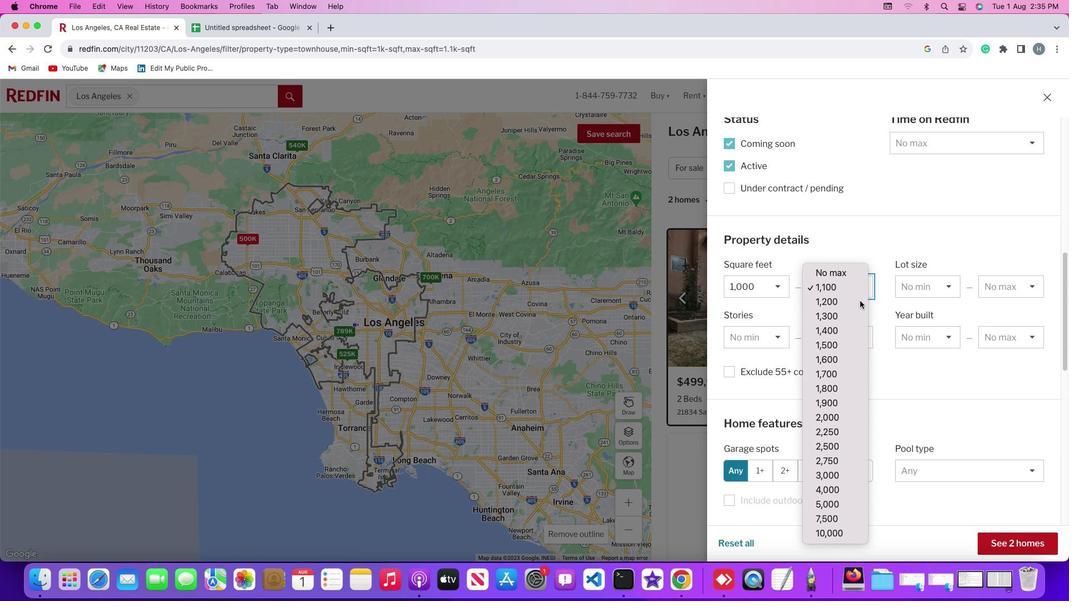 
Action: Mouse pressed left at (860, 300)
Screenshot: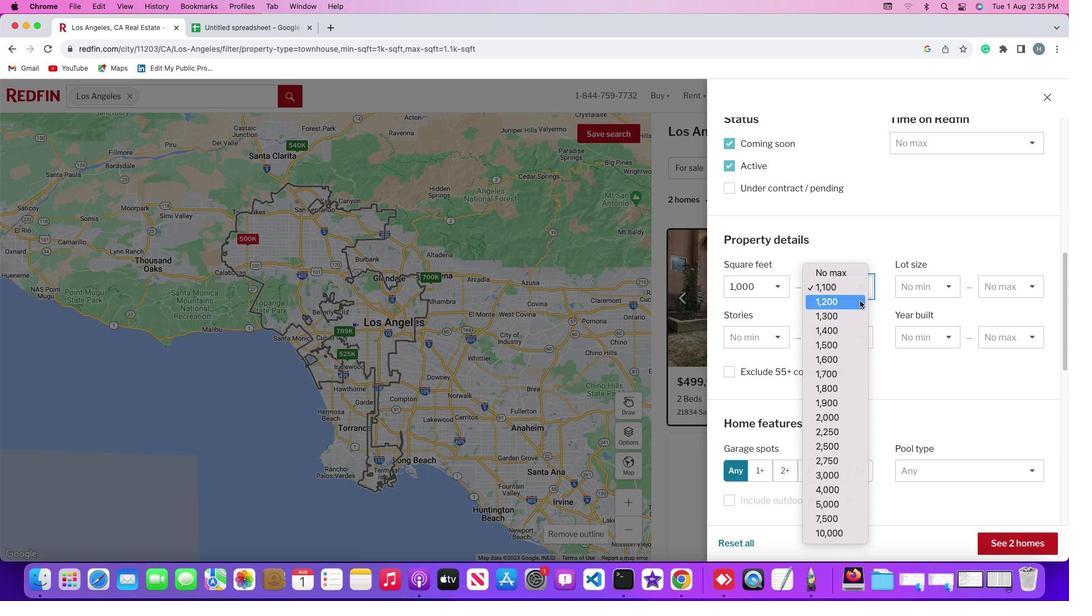 
Action: Mouse moved to (873, 369)
Screenshot: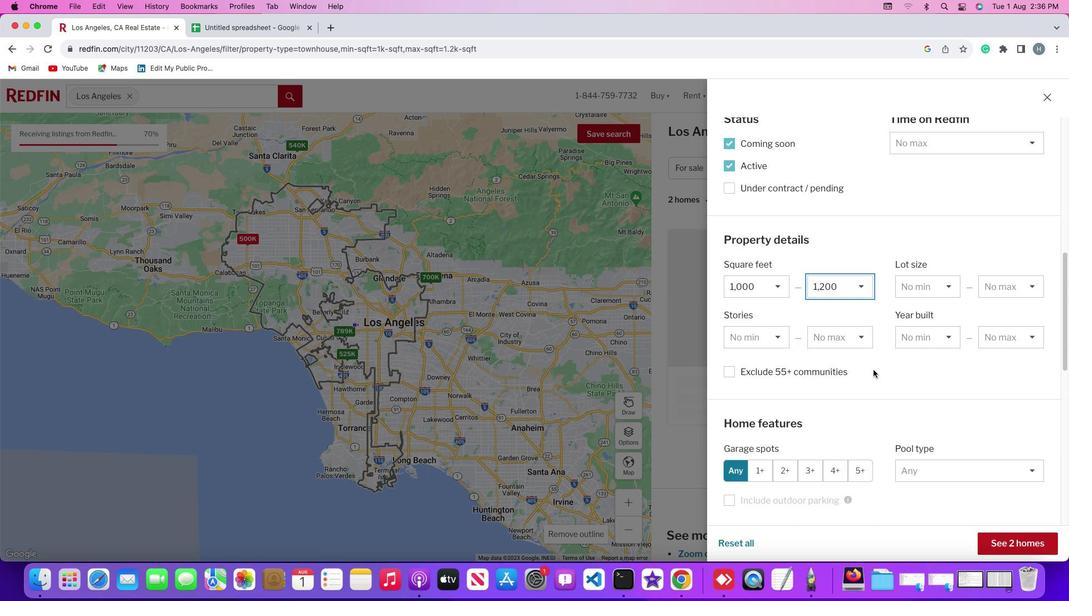 
Action: Mouse scrolled (873, 369) with delta (0, 0)
Screenshot: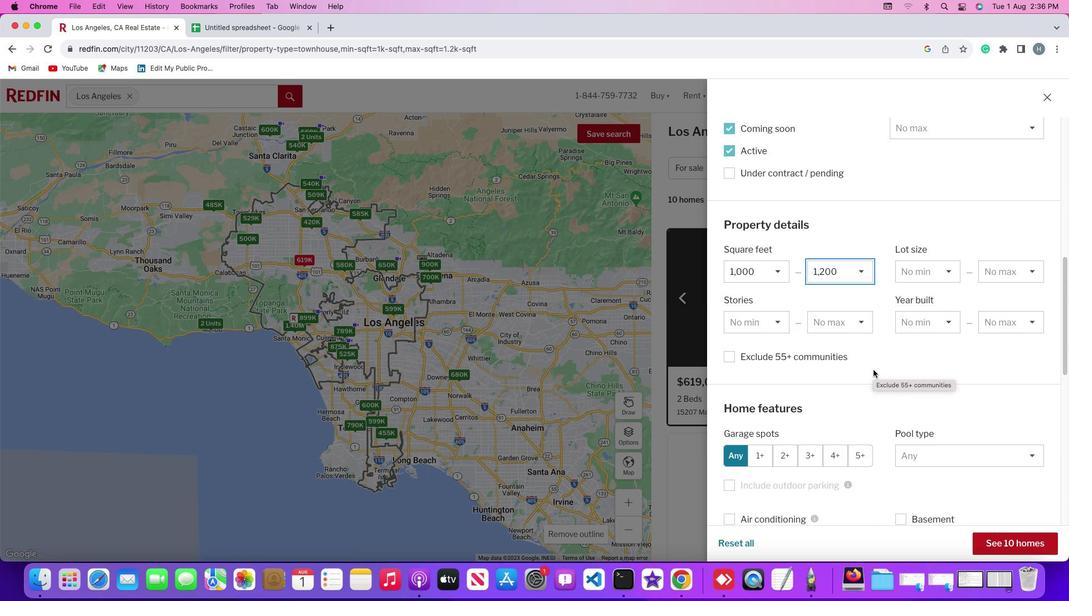 
Action: Mouse scrolled (873, 369) with delta (0, 0)
Screenshot: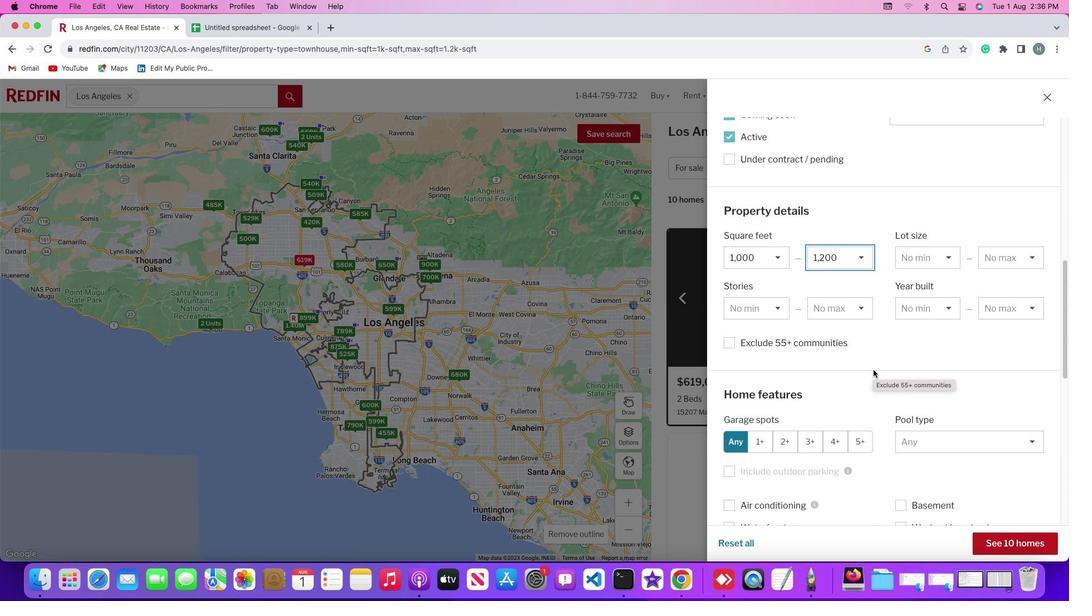 
Action: Mouse scrolled (873, 369) with delta (0, 0)
Screenshot: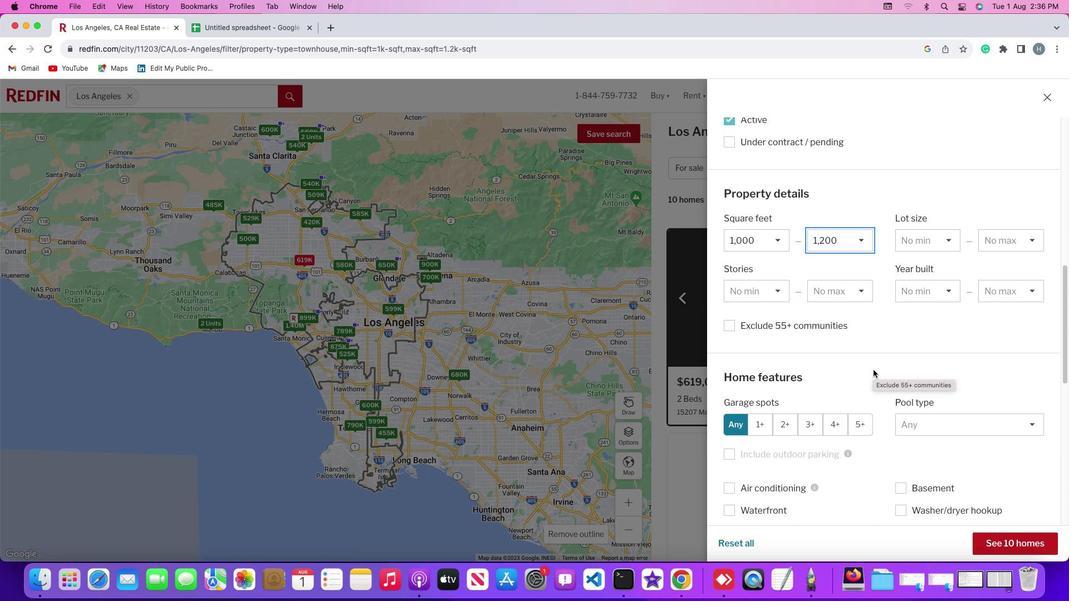 
Action: Mouse scrolled (873, 369) with delta (0, 0)
Screenshot: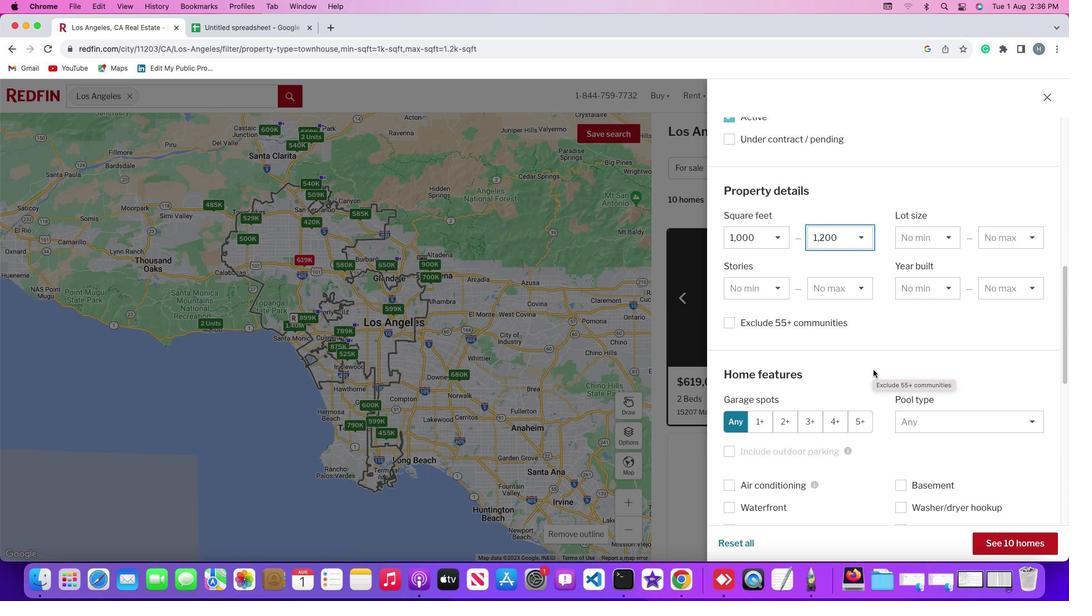 
Action: Mouse scrolled (873, 369) with delta (0, 0)
Screenshot: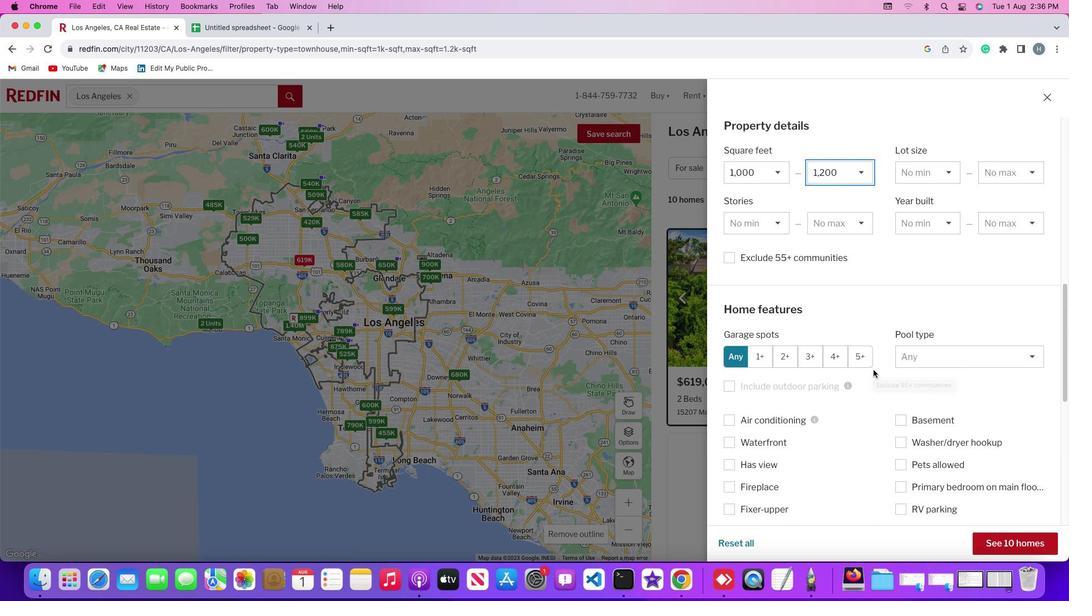 
Action: Mouse scrolled (873, 369) with delta (0, 0)
Screenshot: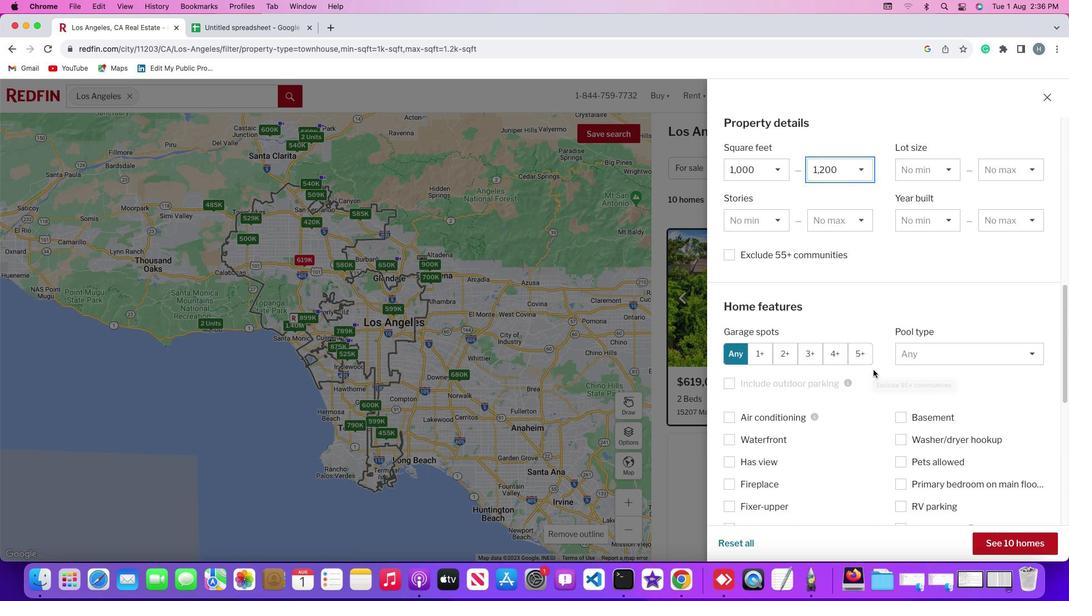 
Action: Mouse scrolled (873, 369) with delta (0, -1)
Screenshot: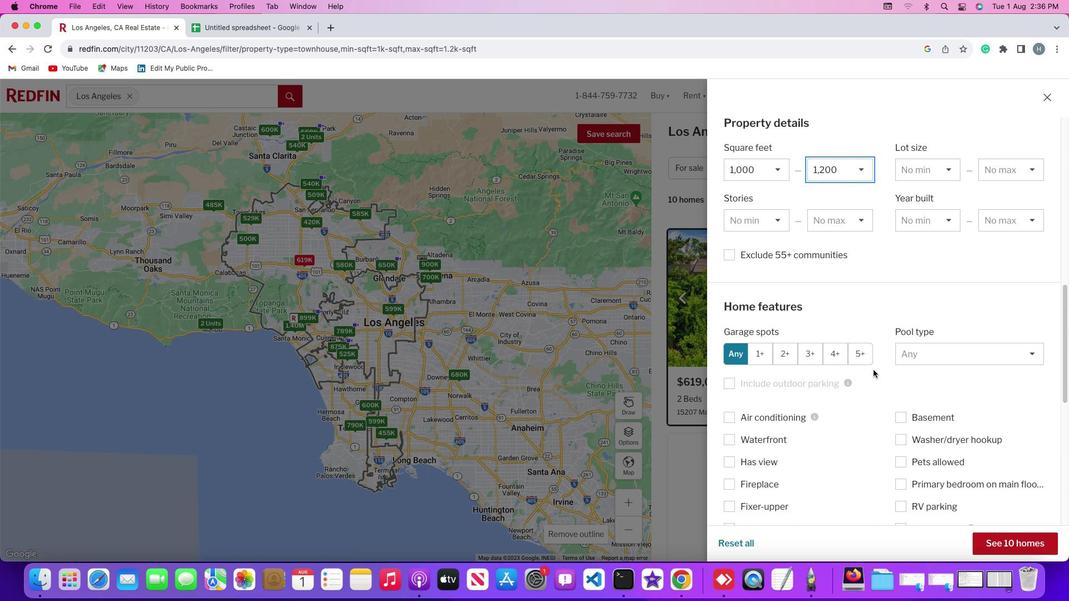 
Action: Mouse scrolled (873, 369) with delta (0, 0)
Screenshot: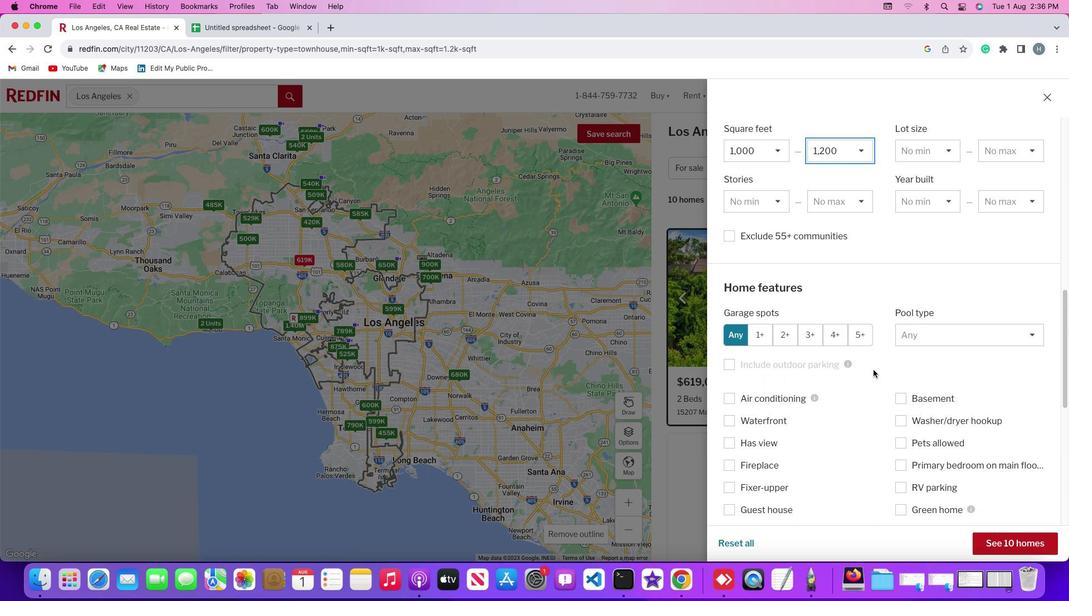 
Action: Mouse scrolled (873, 369) with delta (0, 0)
Screenshot: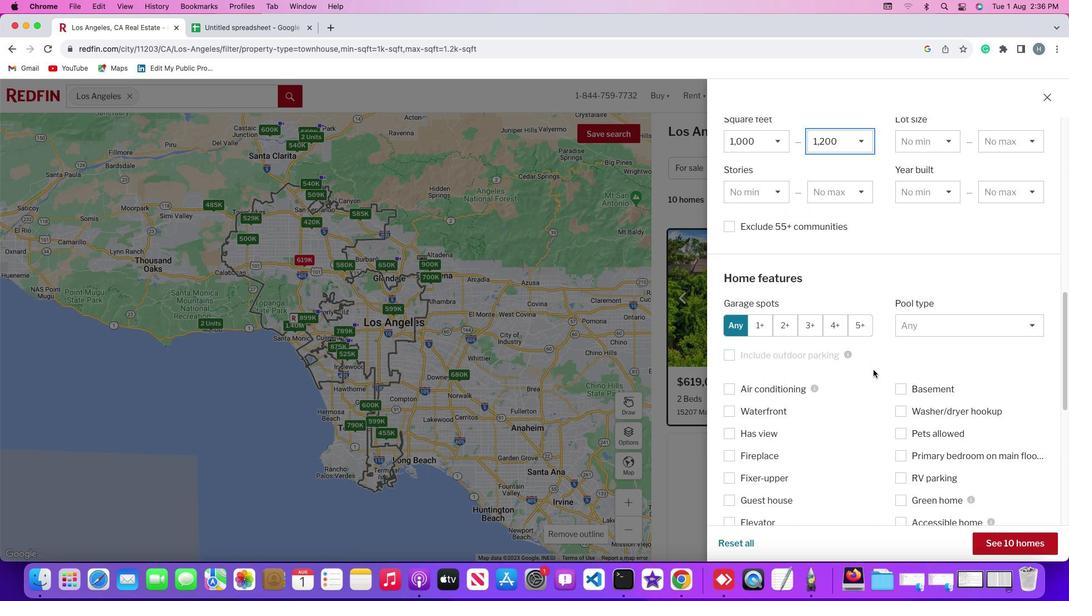 
Action: Mouse scrolled (873, 369) with delta (0, 0)
Screenshot: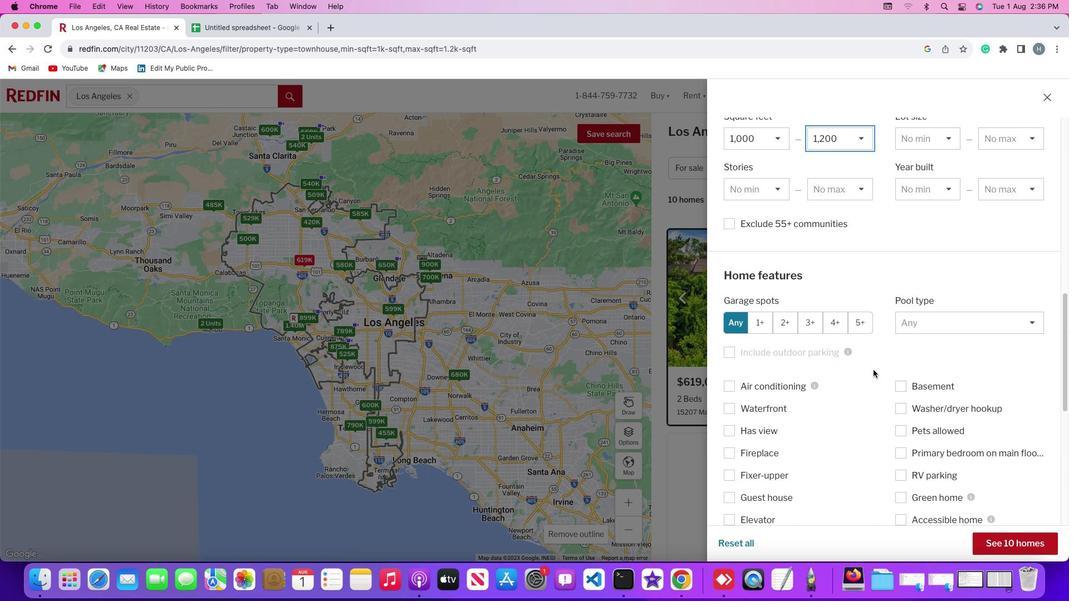 
Action: Mouse scrolled (873, 369) with delta (0, 0)
Screenshot: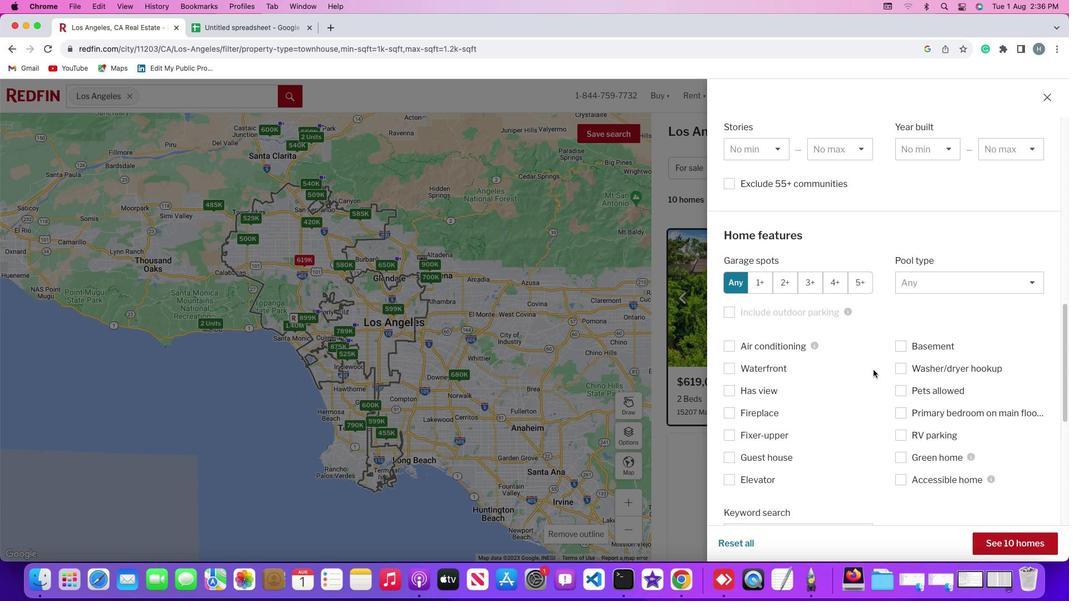 
Action: Mouse scrolled (873, 369) with delta (0, 0)
Screenshot: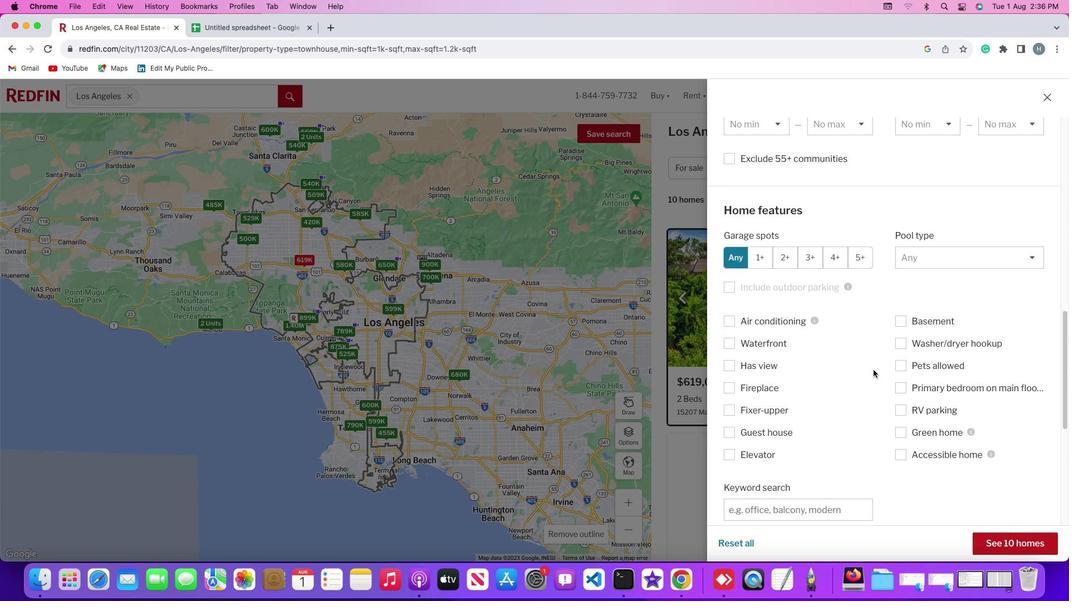 
Action: Mouse scrolled (873, 369) with delta (0, 0)
Screenshot: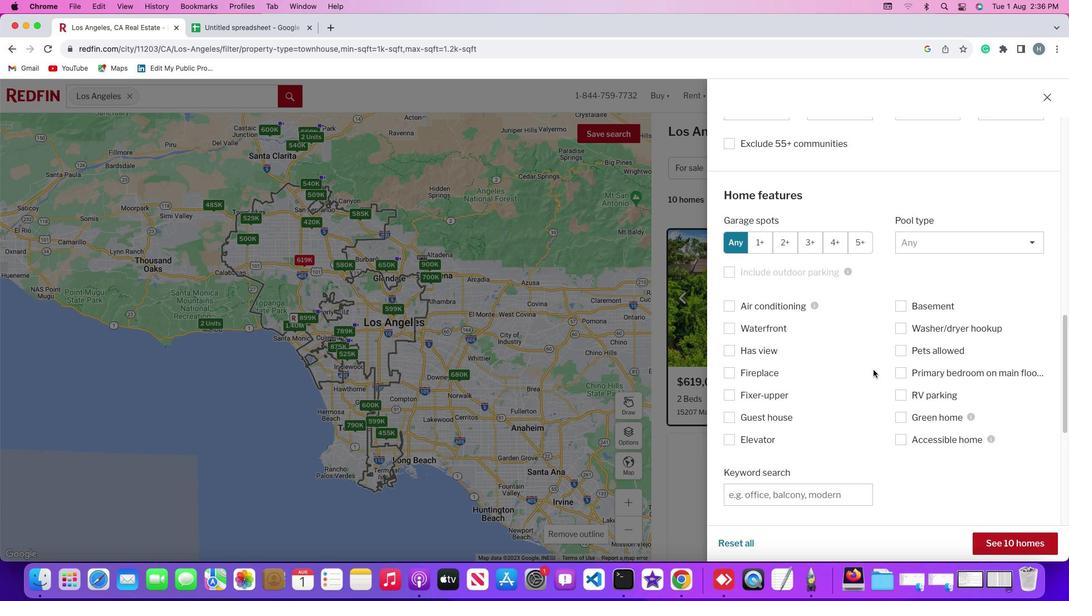 
Action: Mouse scrolled (873, 369) with delta (0, 0)
Screenshot: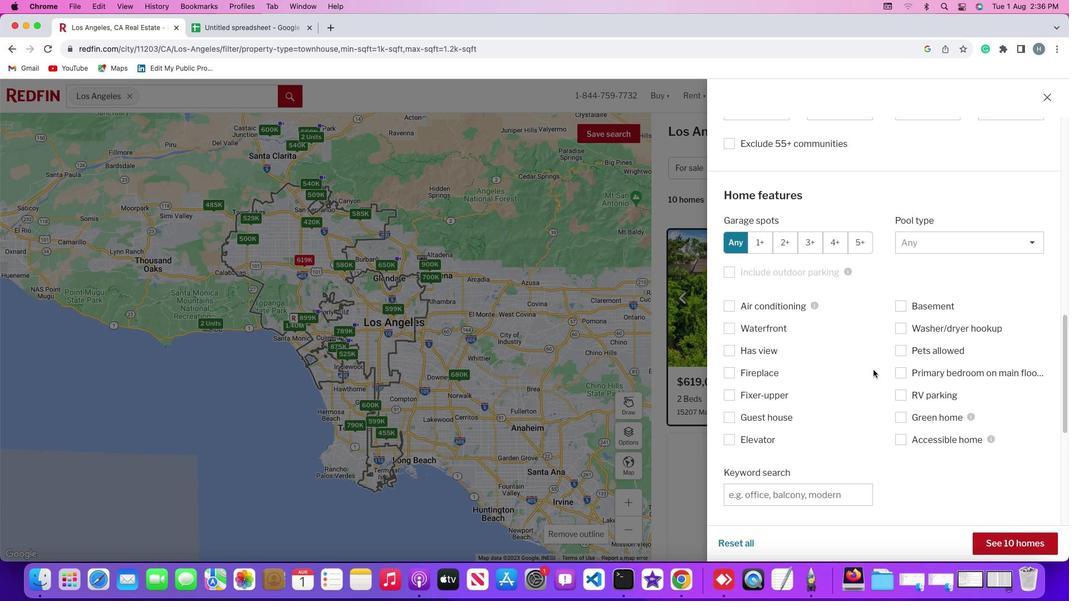 
Action: Mouse scrolled (873, 369) with delta (0, 0)
Screenshot: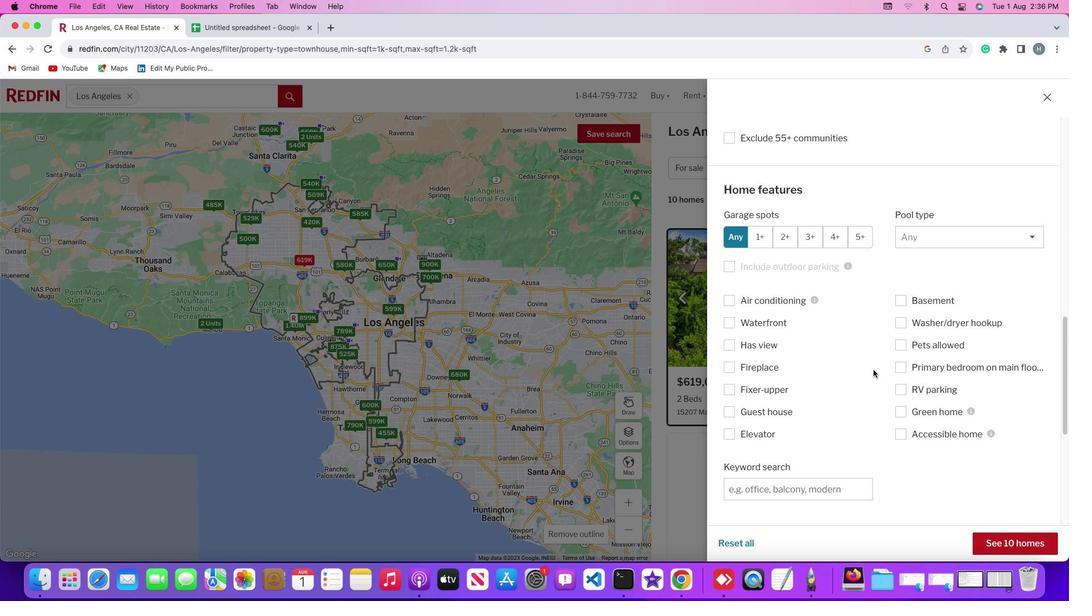 
Action: Mouse scrolled (873, 369) with delta (0, 0)
Screenshot: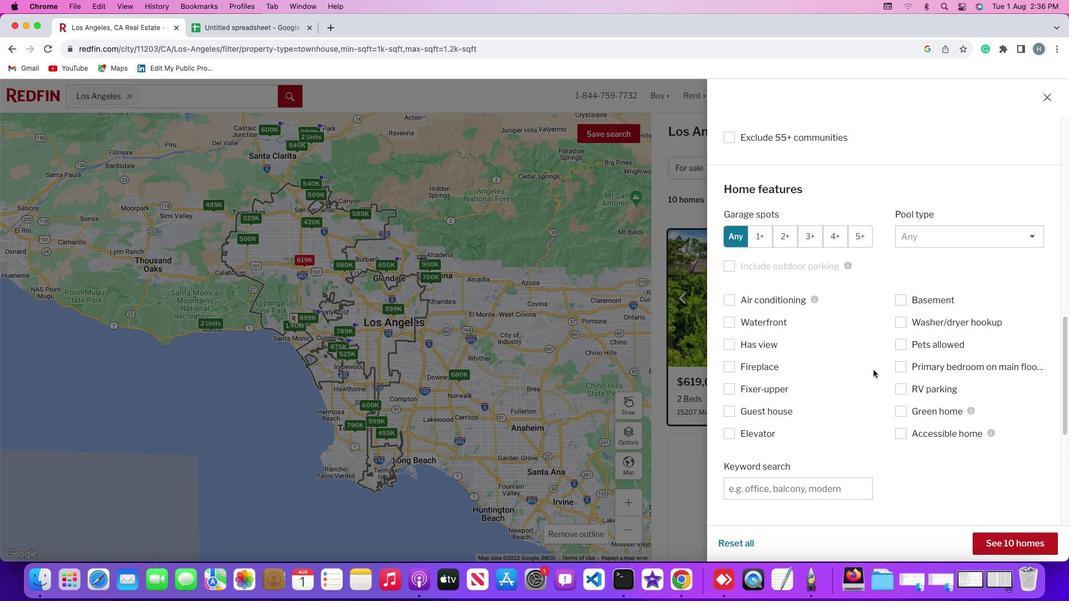 
Action: Mouse moved to (864, 367)
Screenshot: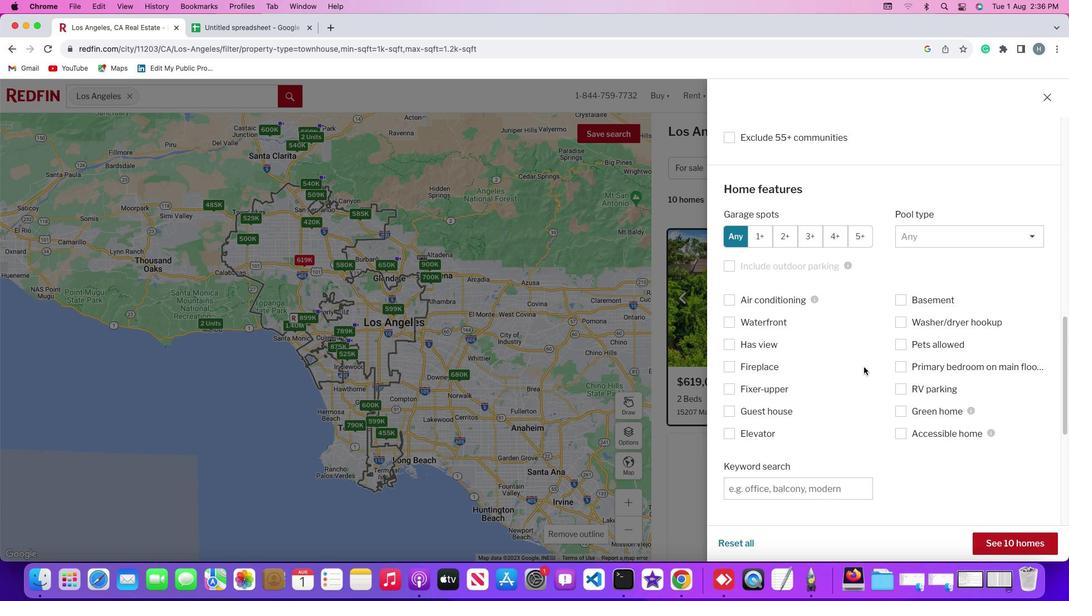
Action: Mouse scrolled (864, 367) with delta (0, 0)
Screenshot: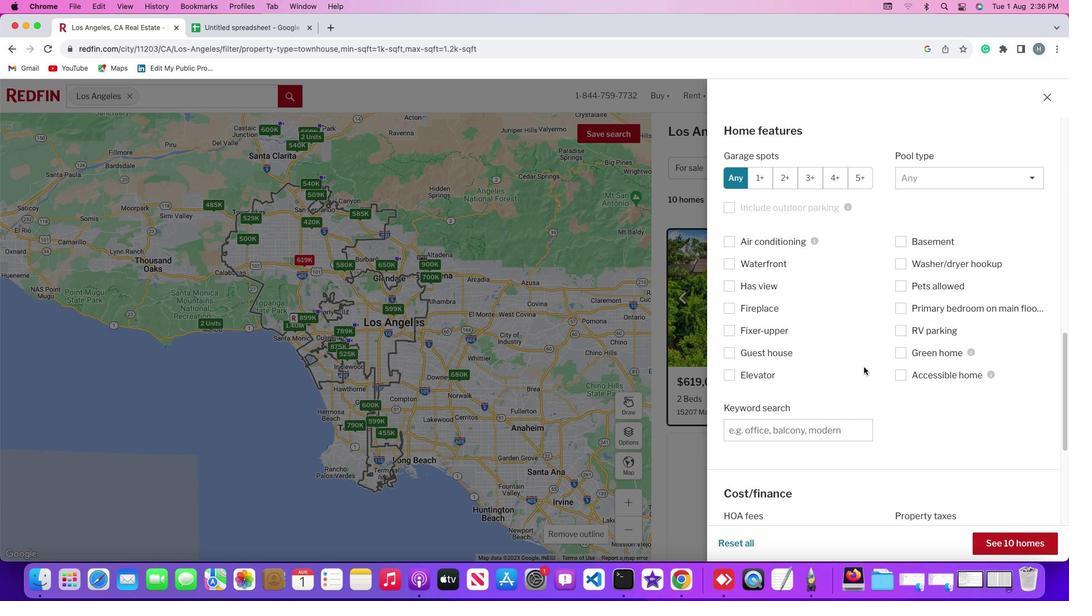 
Action: Mouse scrolled (864, 367) with delta (0, 0)
Screenshot: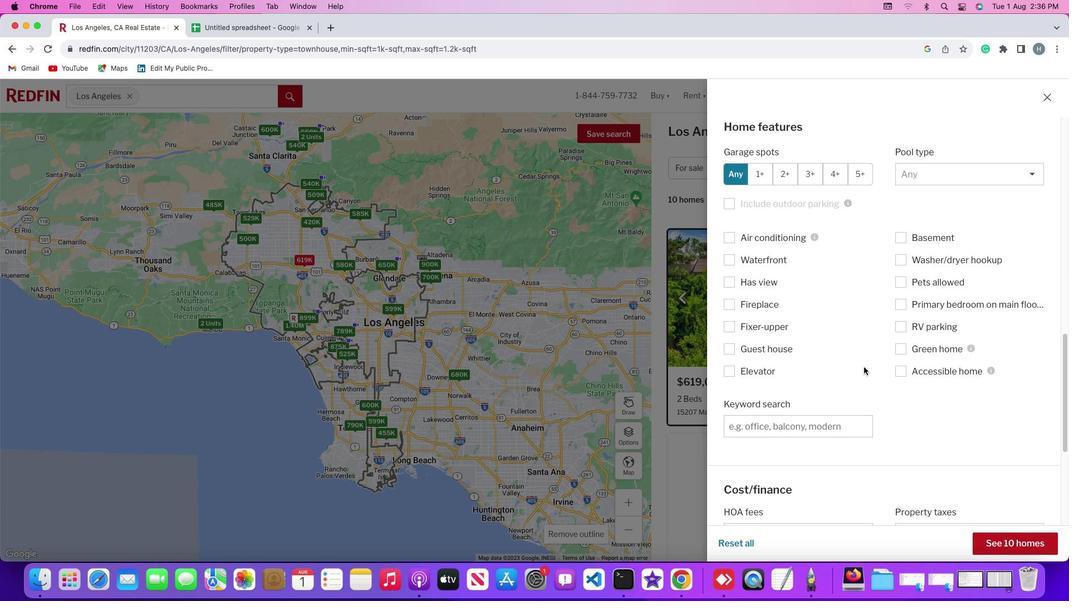 
Action: Mouse scrolled (864, 367) with delta (0, -1)
Screenshot: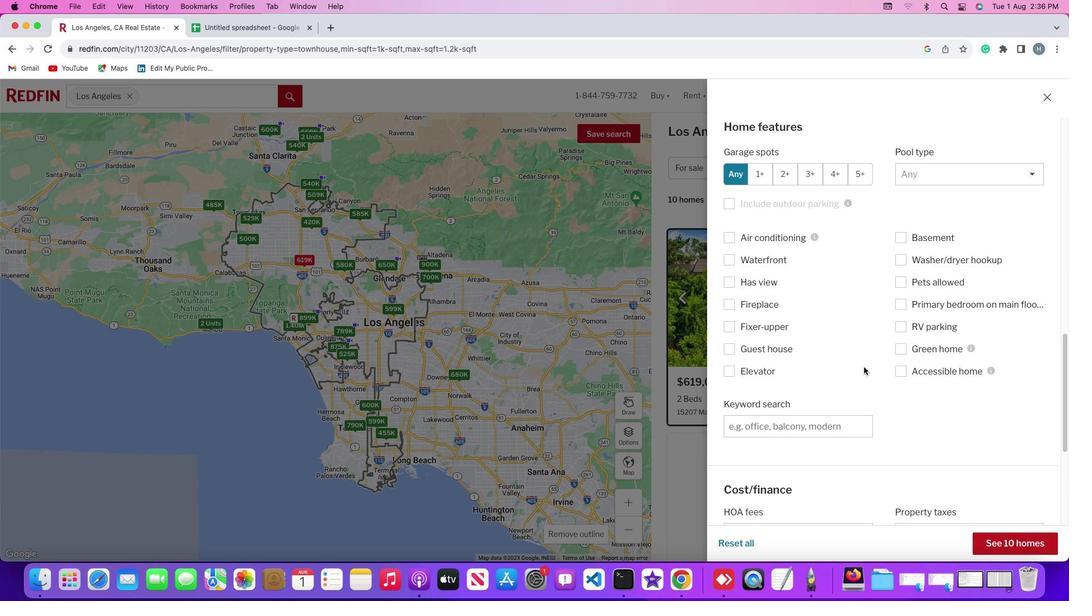 
Action: Mouse scrolled (864, 367) with delta (0, 0)
Screenshot: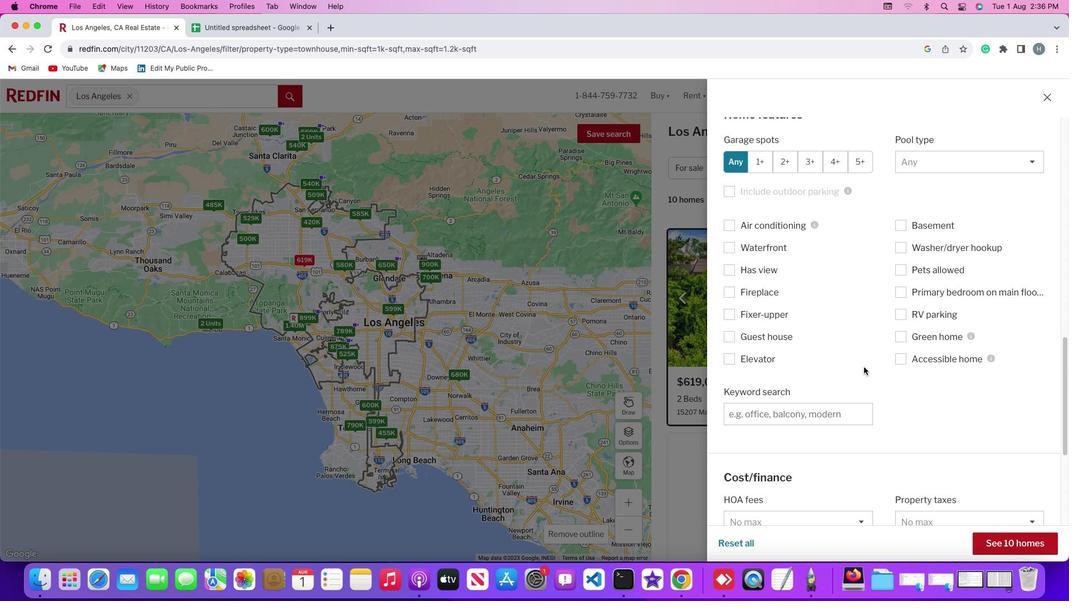 
Action: Mouse scrolled (864, 367) with delta (0, 0)
Screenshot: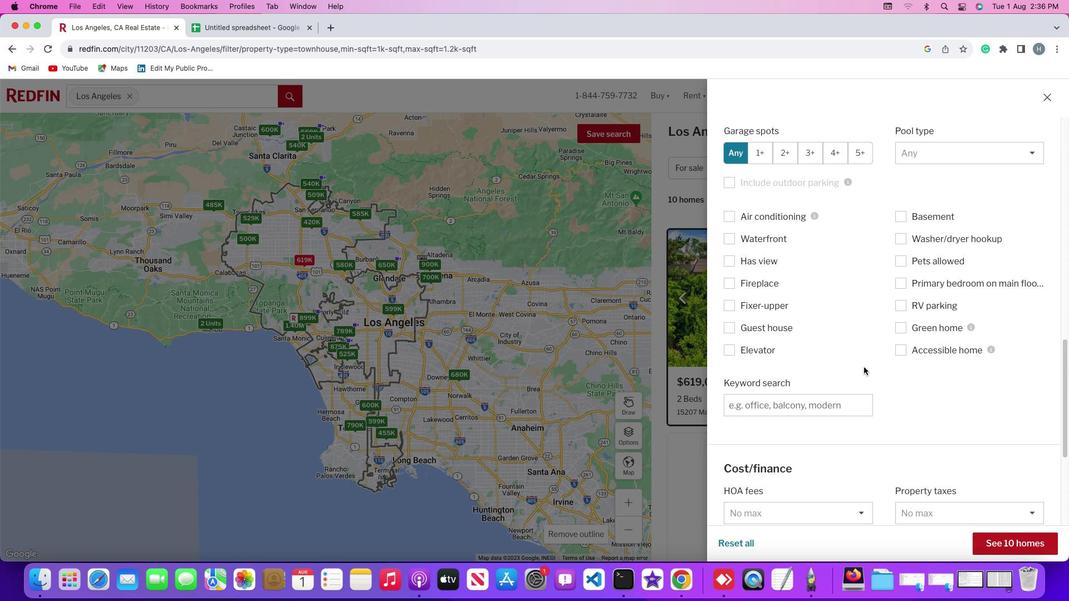 
Action: Mouse scrolled (864, 367) with delta (0, 0)
Screenshot: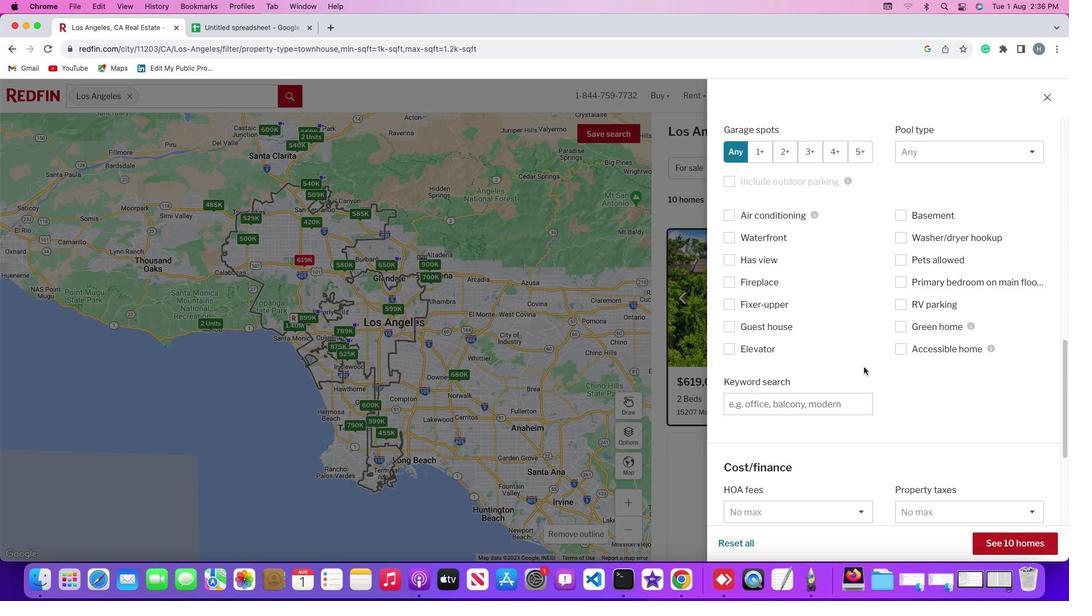 
Action: Mouse moved to (1028, 151)
Screenshot: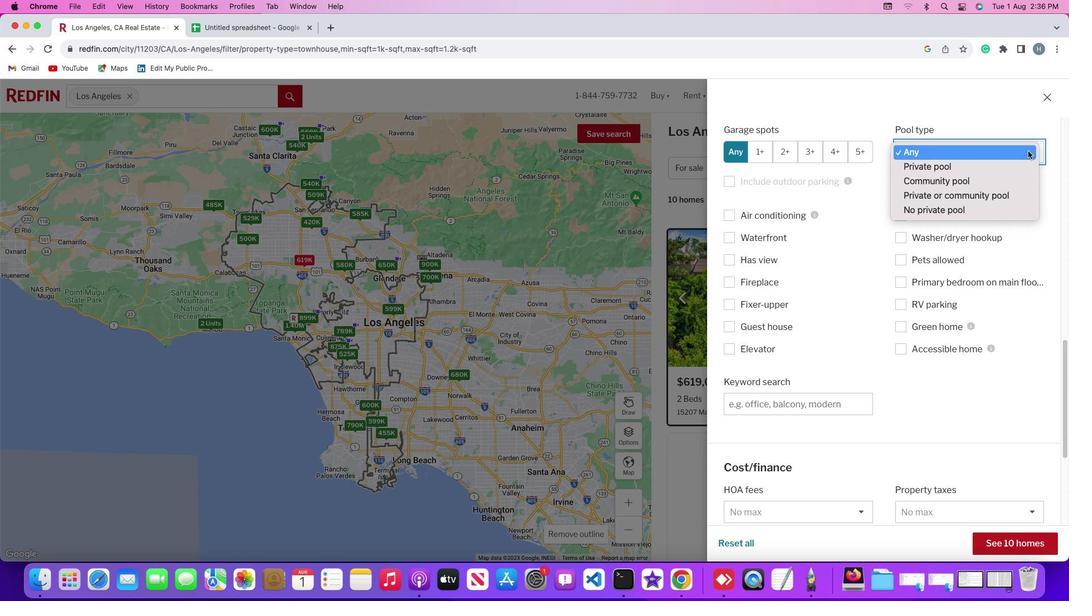 
Action: Mouse pressed left at (1028, 151)
Screenshot: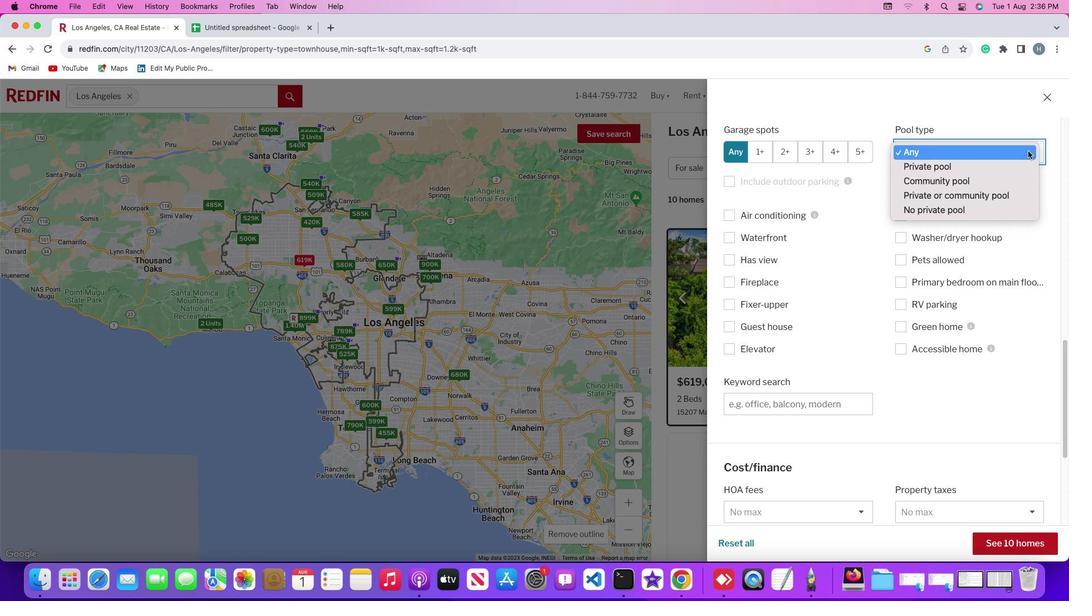 
Action: Mouse moved to (1008, 162)
Screenshot: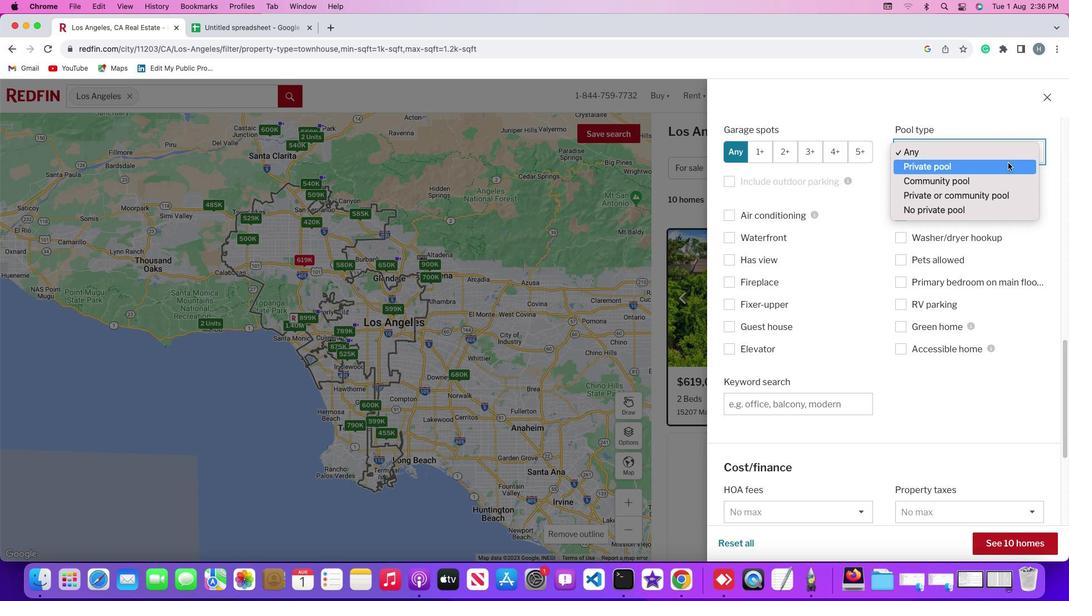 
Action: Mouse pressed left at (1008, 162)
Screenshot: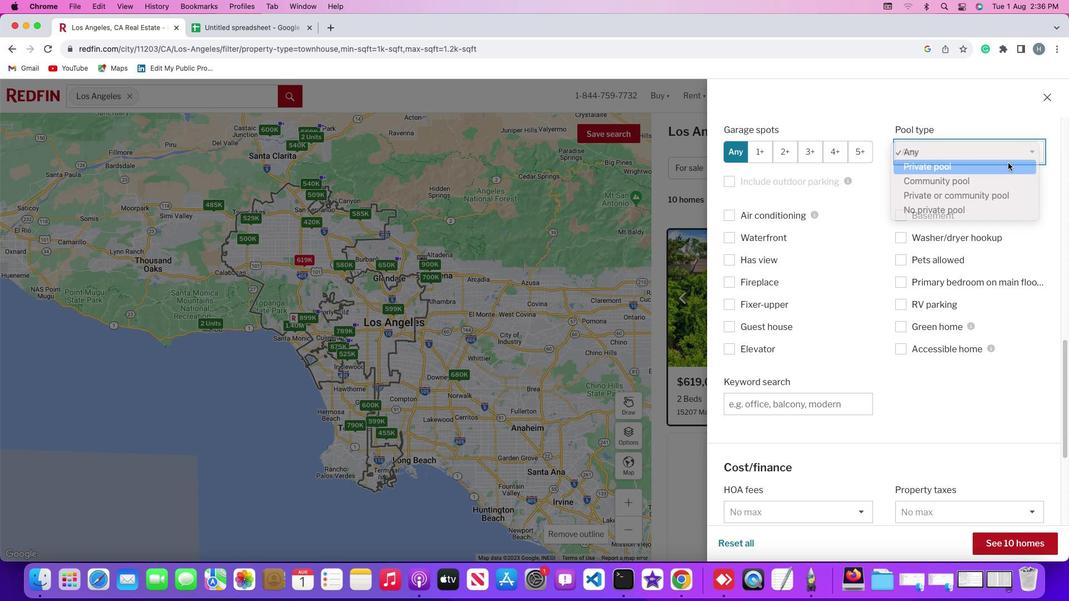 
Action: Mouse moved to (1039, 147)
Screenshot: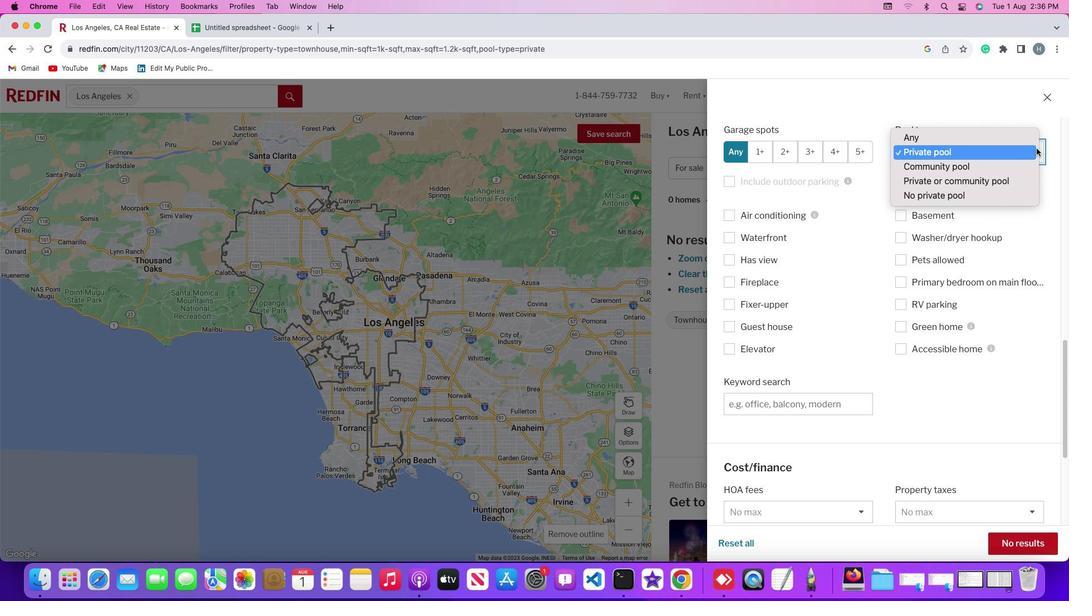 
Action: Mouse pressed left at (1039, 147)
Screenshot: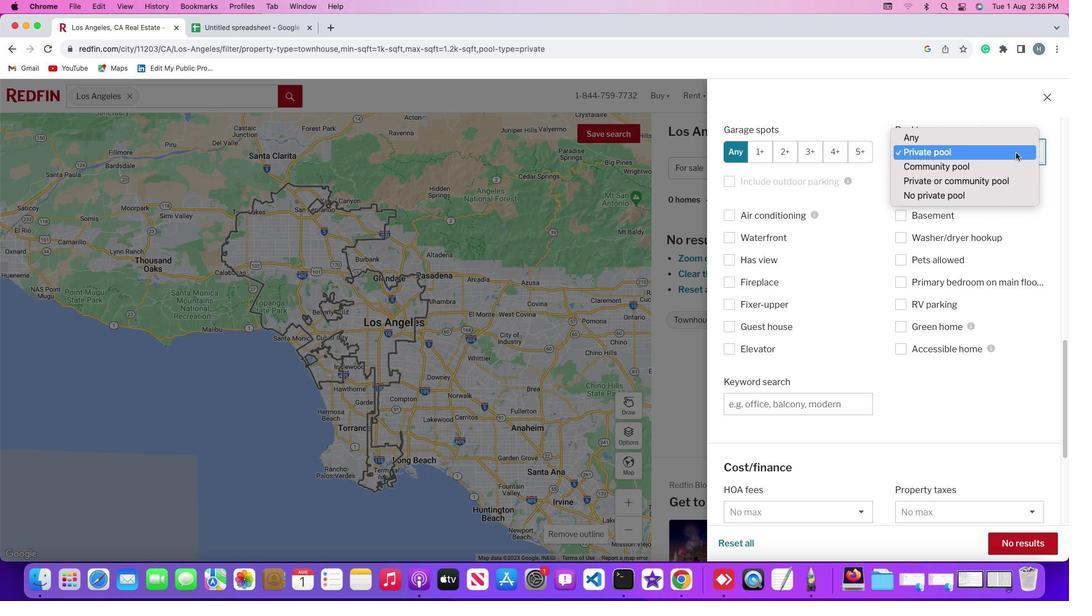 
Action: Mouse moved to (1016, 139)
Screenshot: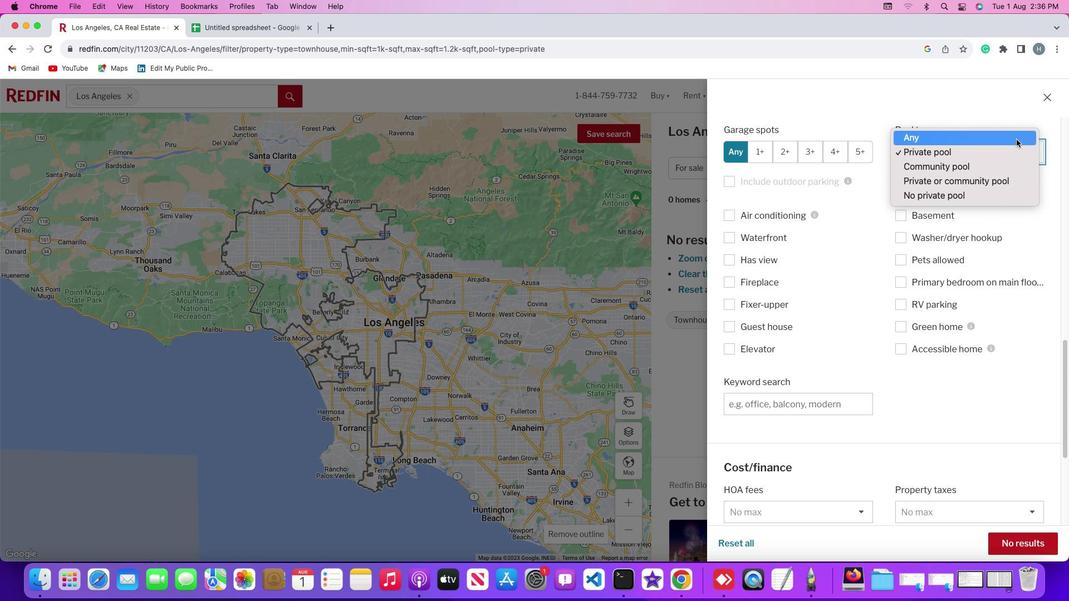 
Action: Mouse pressed left at (1016, 139)
Screenshot: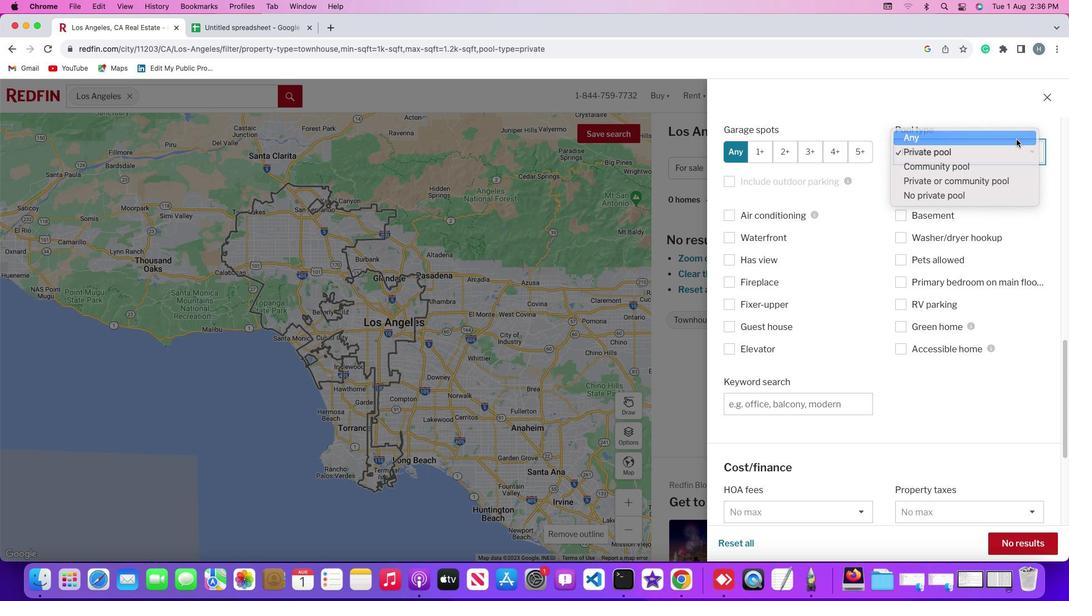 
Action: Mouse moved to (844, 368)
Screenshot: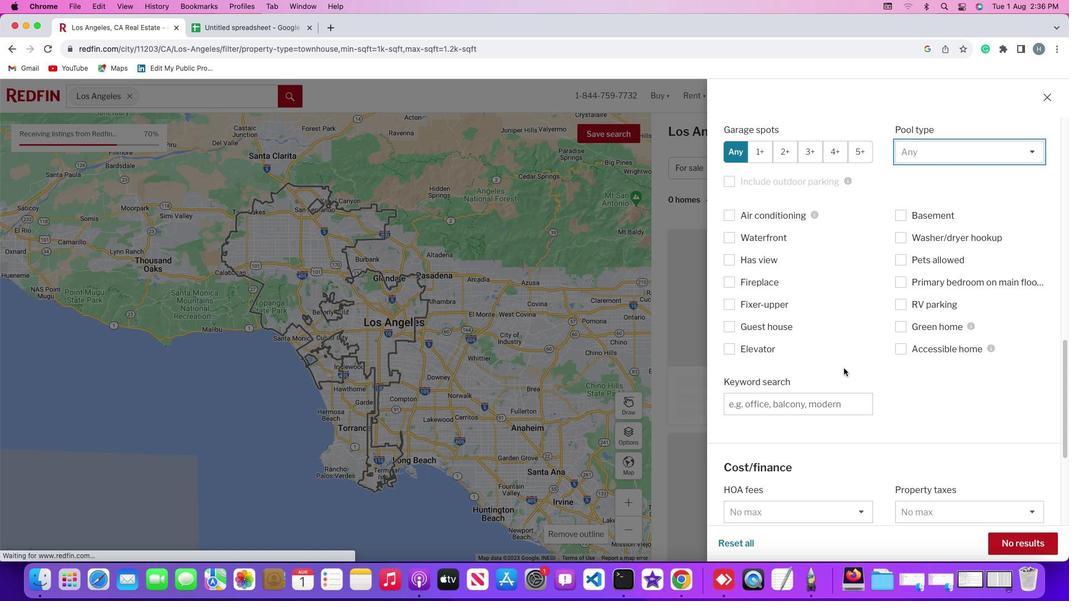 
Action: Mouse scrolled (844, 368) with delta (0, 0)
Screenshot: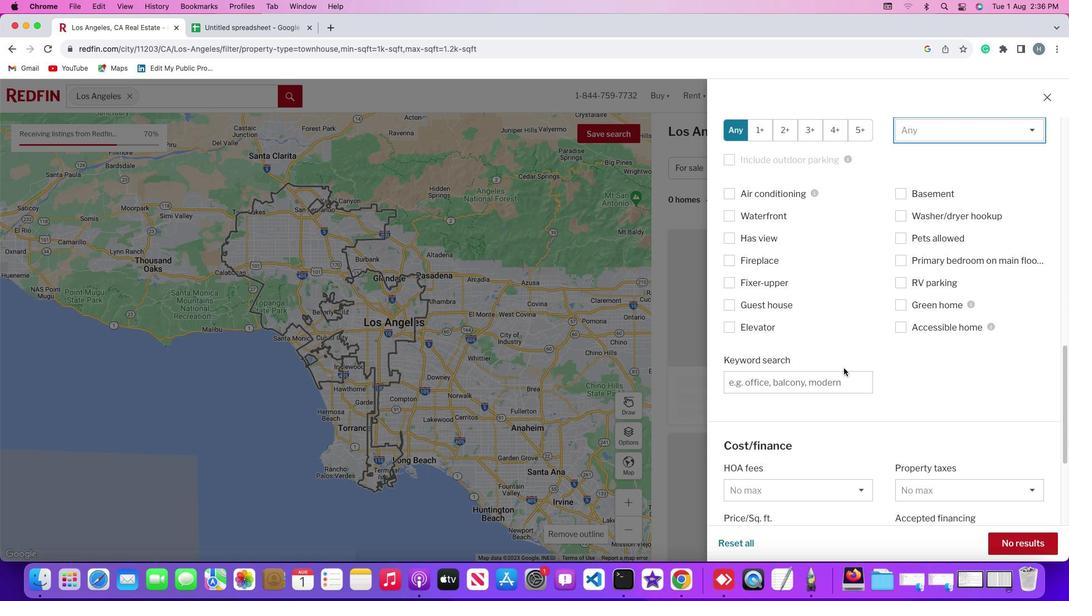 
Action: Mouse scrolled (844, 368) with delta (0, 0)
Screenshot: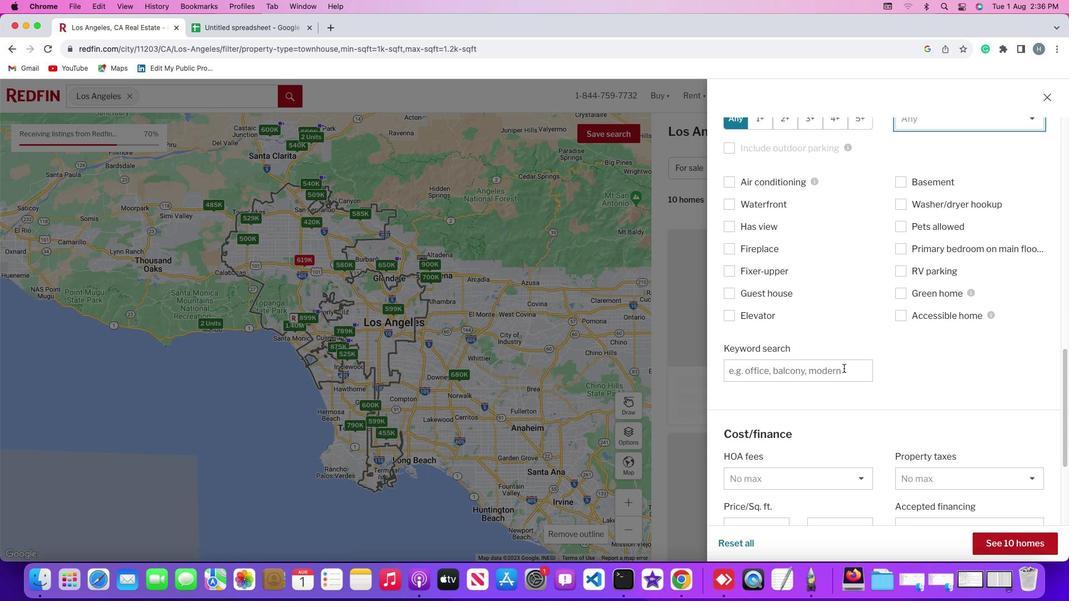 
Action: Mouse scrolled (844, 368) with delta (0, 0)
Screenshot: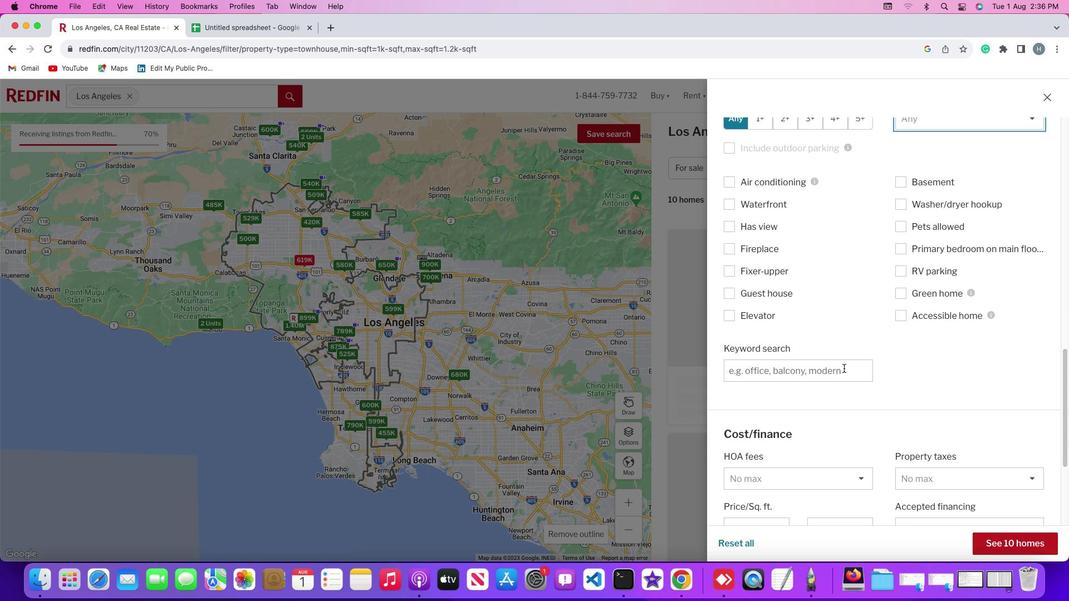 
Action: Mouse moved to (844, 367)
Screenshot: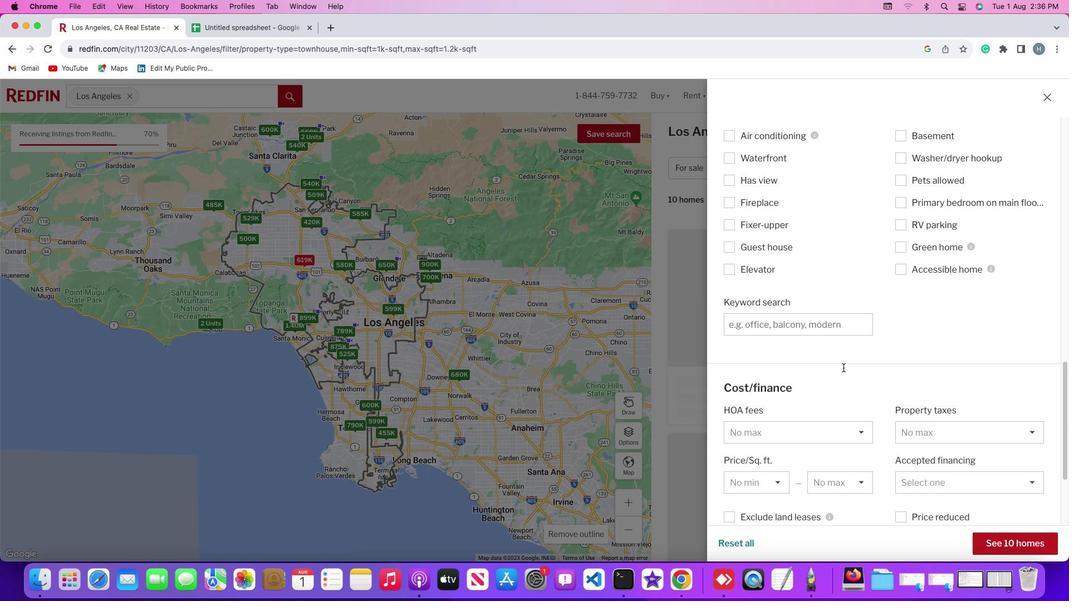 
Action: Mouse scrolled (844, 367) with delta (0, 0)
Screenshot: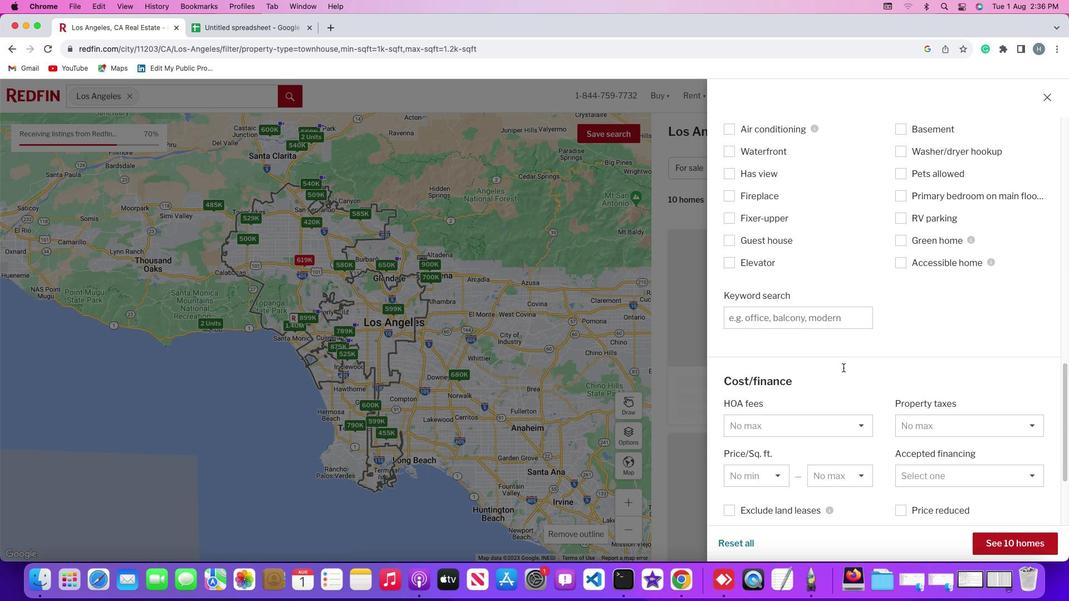 
Action: Mouse scrolled (844, 367) with delta (0, 0)
Screenshot: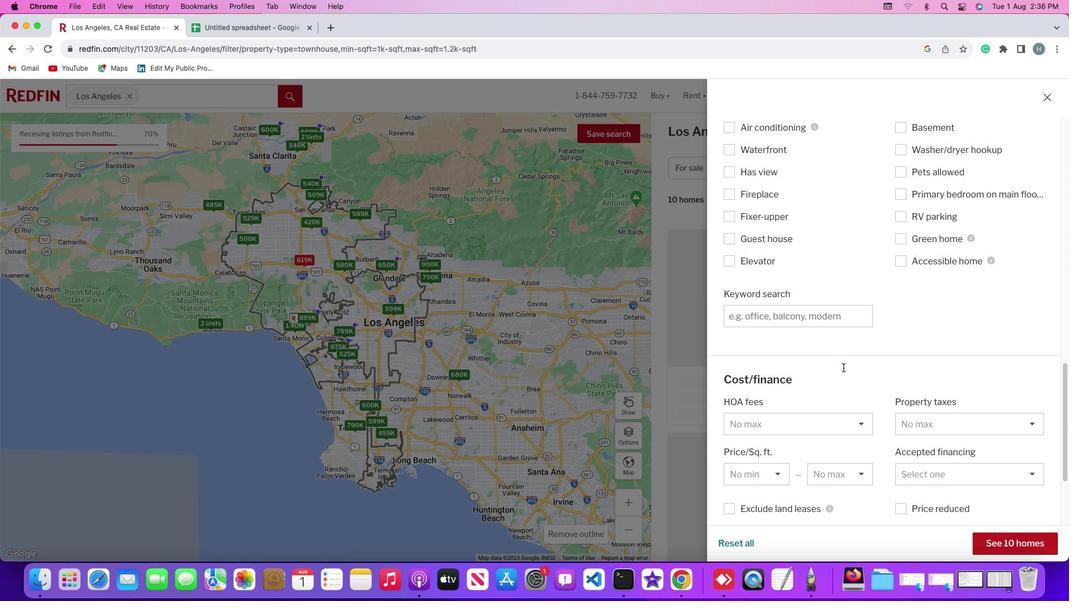 
Action: Mouse scrolled (844, 367) with delta (0, 0)
Screenshot: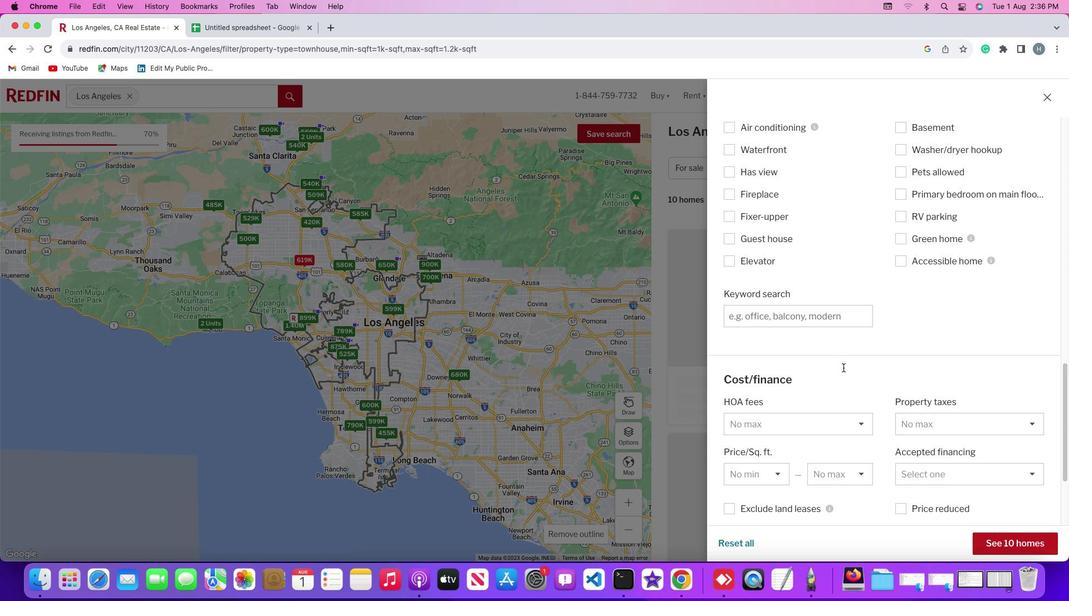 
Action: Mouse scrolled (844, 367) with delta (0, 0)
Screenshot: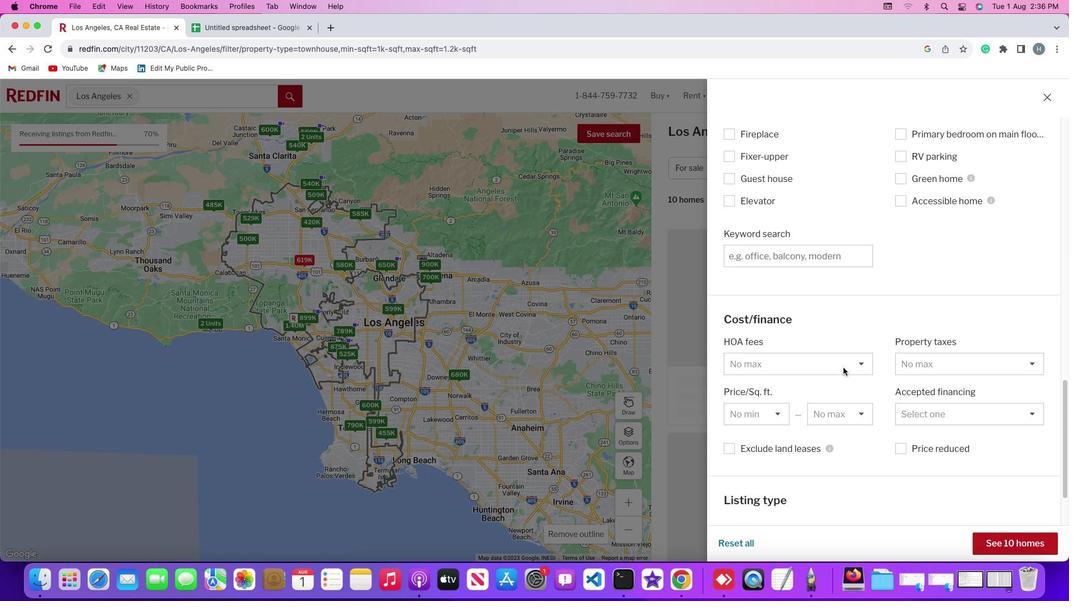 
Action: Mouse scrolled (844, 367) with delta (0, 0)
Screenshot: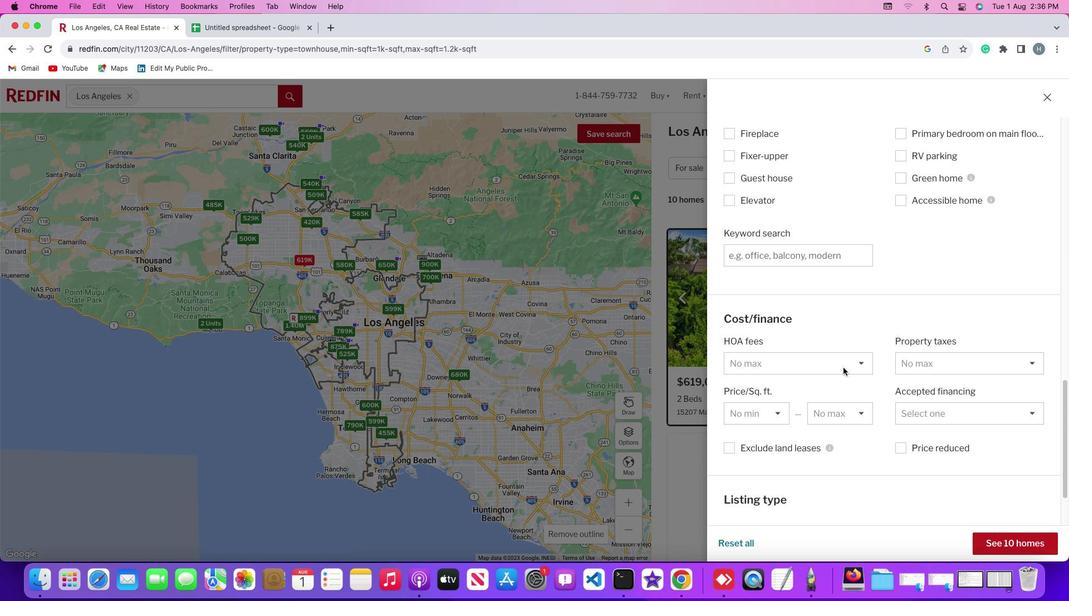 
Action: Mouse scrolled (844, 367) with delta (0, -1)
Screenshot: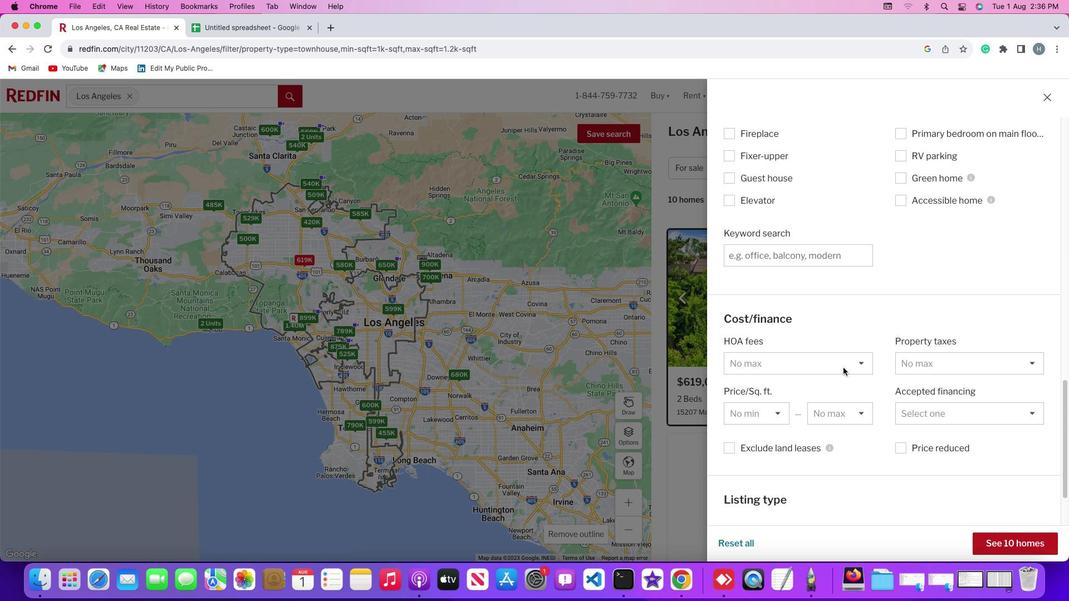 
Action: Mouse moved to (869, 352)
Screenshot: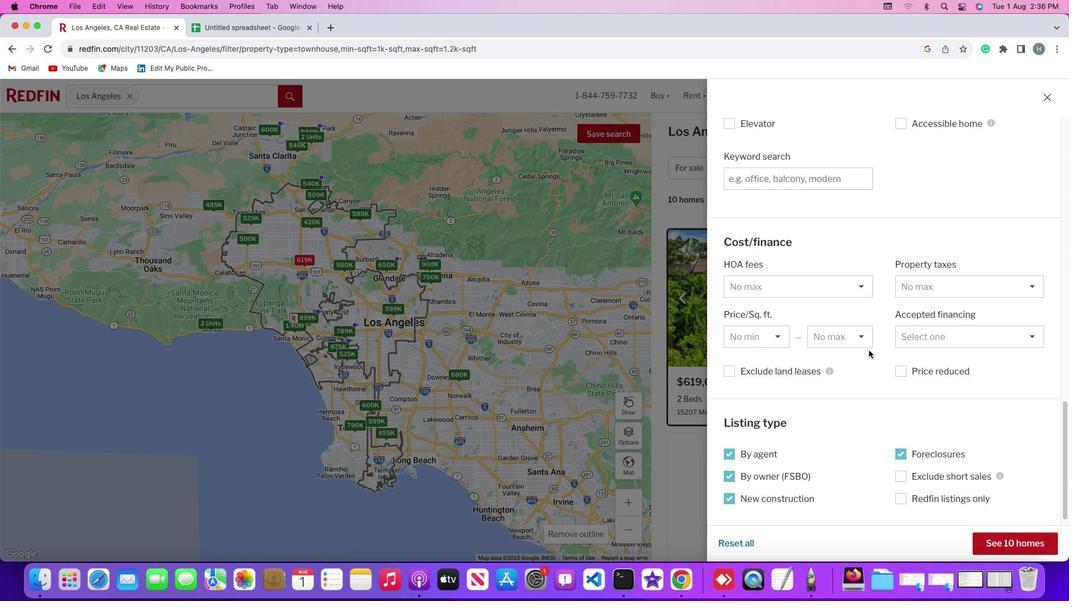 
Action: Mouse scrolled (869, 352) with delta (0, 0)
Screenshot: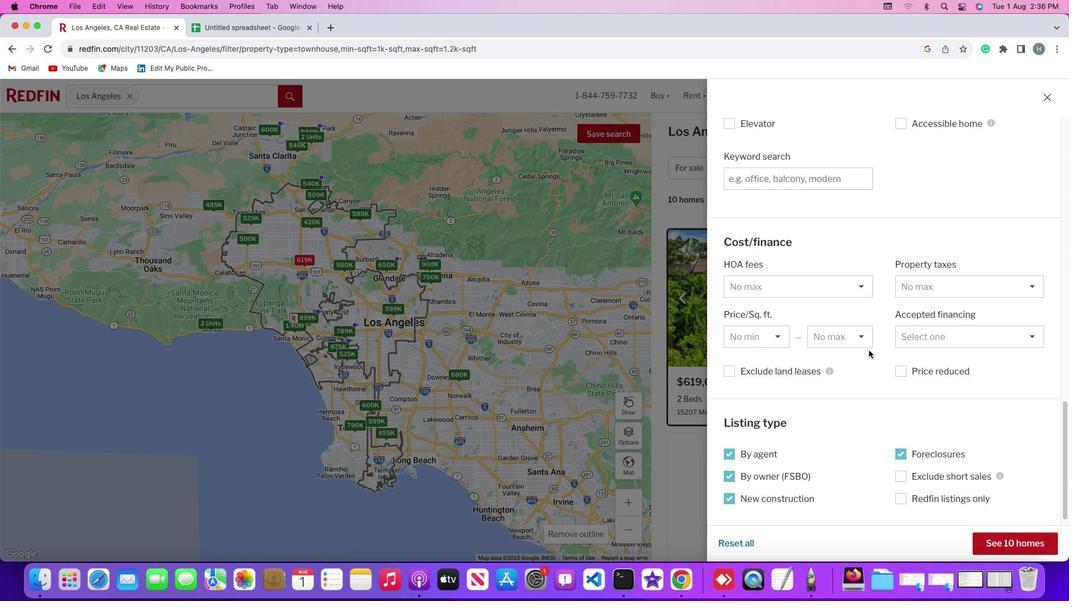 
Action: Mouse moved to (869, 350)
Screenshot: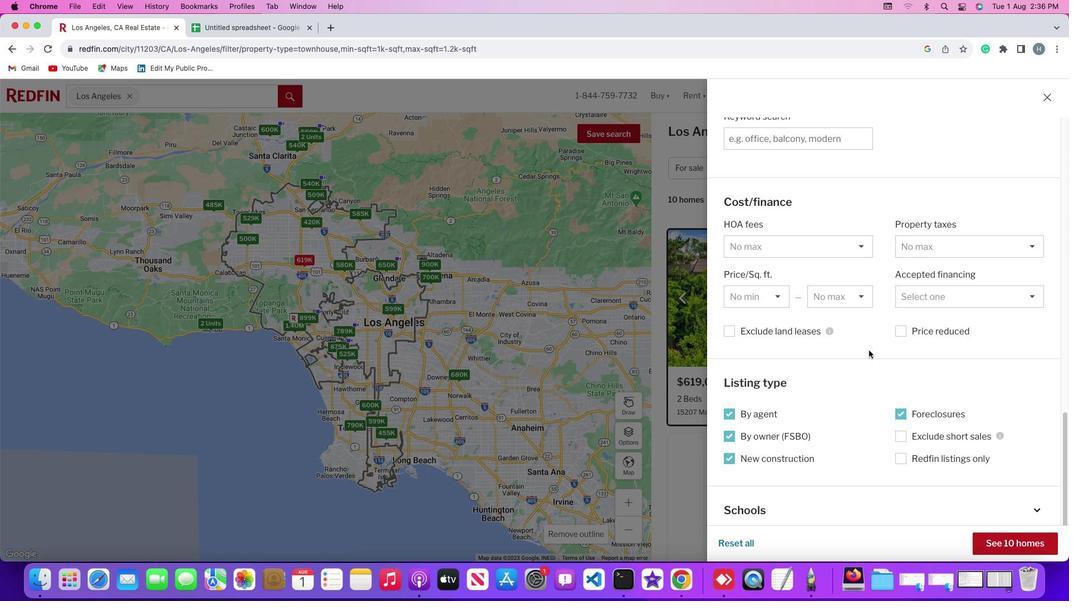 
Action: Mouse scrolled (869, 350) with delta (0, 0)
Screenshot: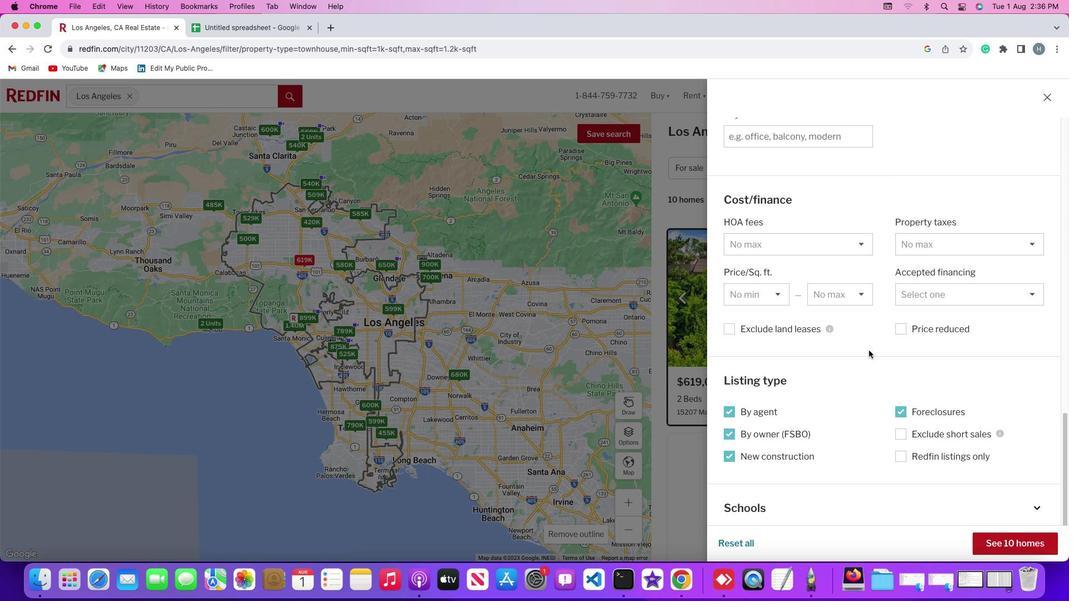 
Action: Mouse scrolled (869, 350) with delta (0, 0)
Screenshot: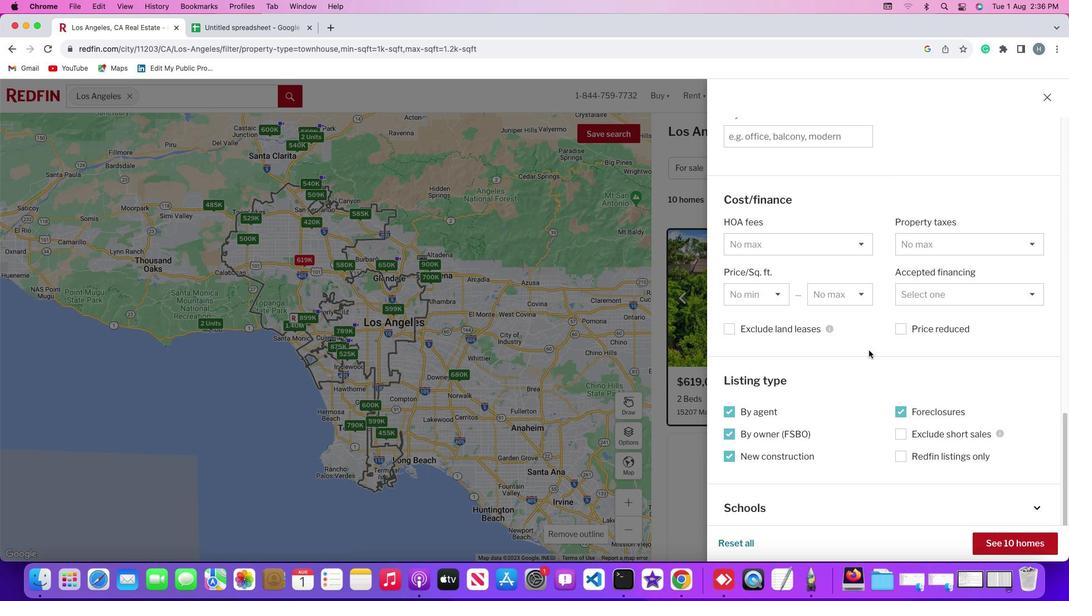 
Action: Mouse scrolled (869, 350) with delta (0, -1)
Screenshot: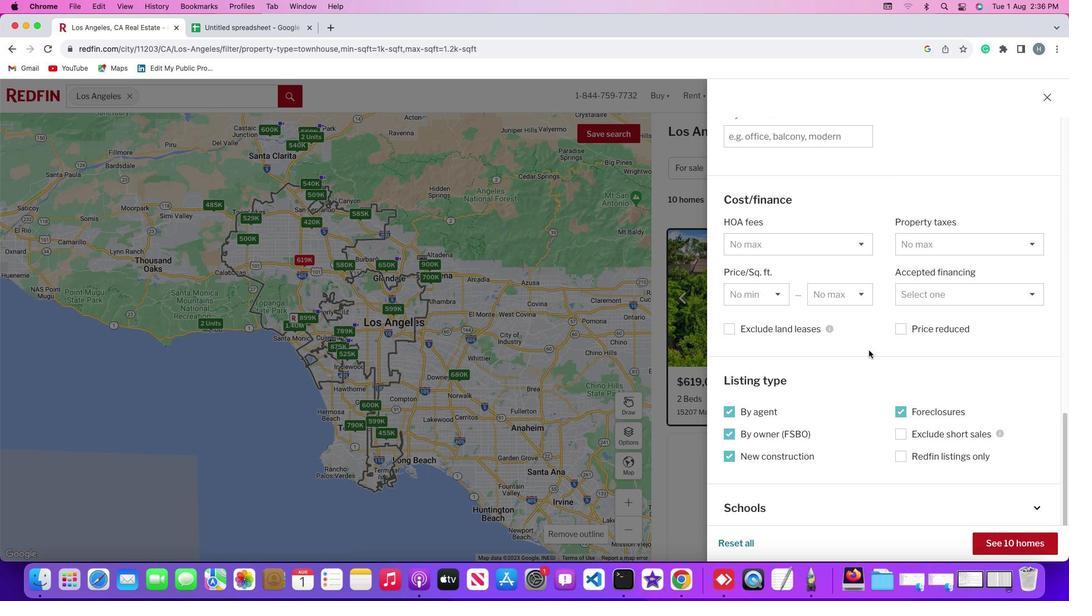
Action: Mouse scrolled (869, 350) with delta (0, 0)
Screenshot: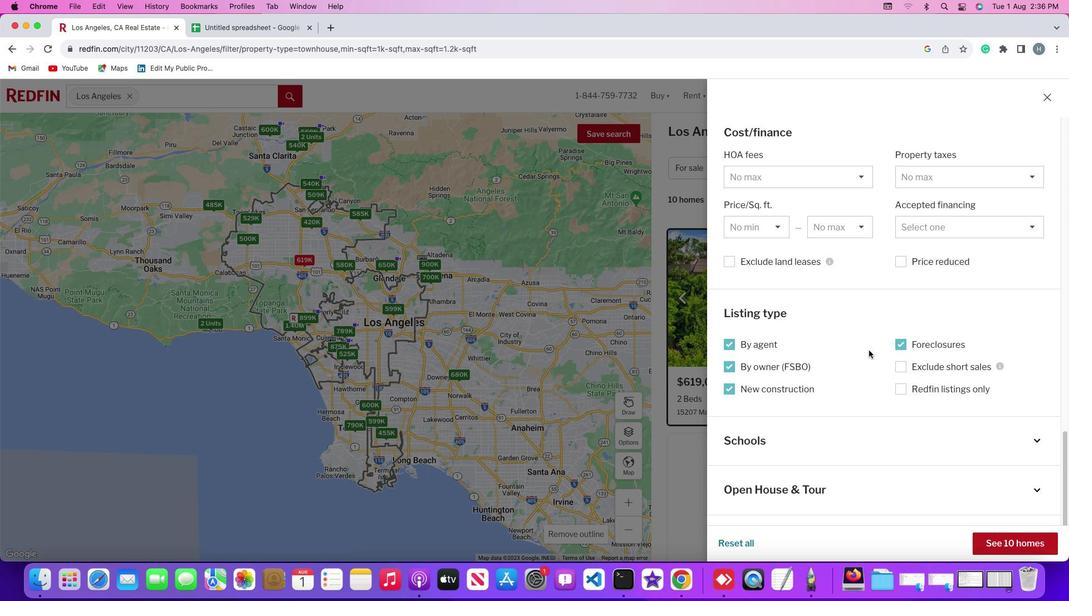 
Action: Mouse scrolled (869, 350) with delta (0, 0)
Screenshot: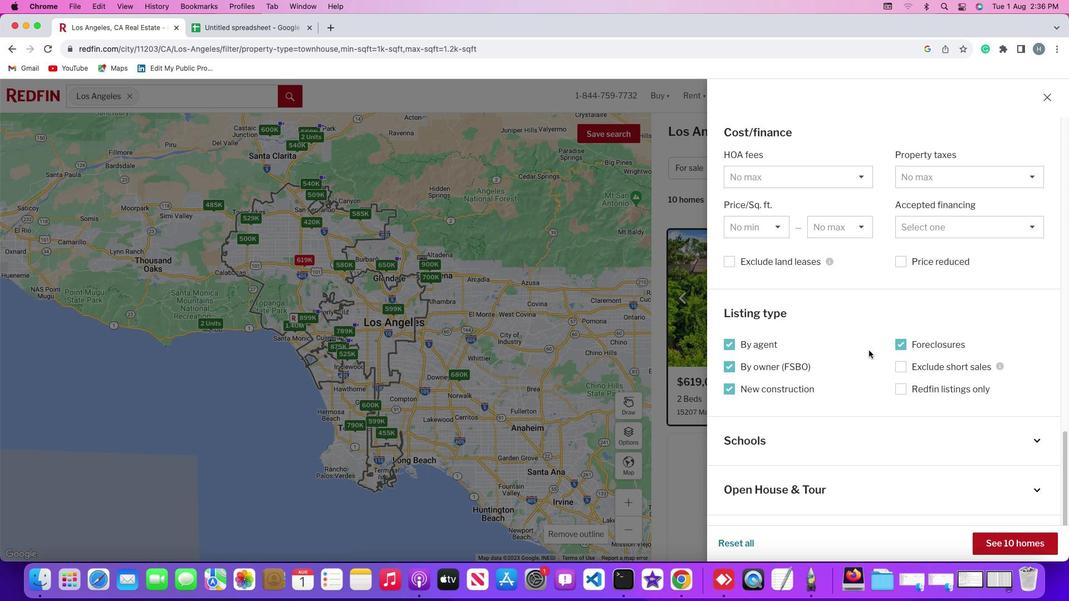
Action: Mouse scrolled (869, 350) with delta (0, -1)
Screenshot: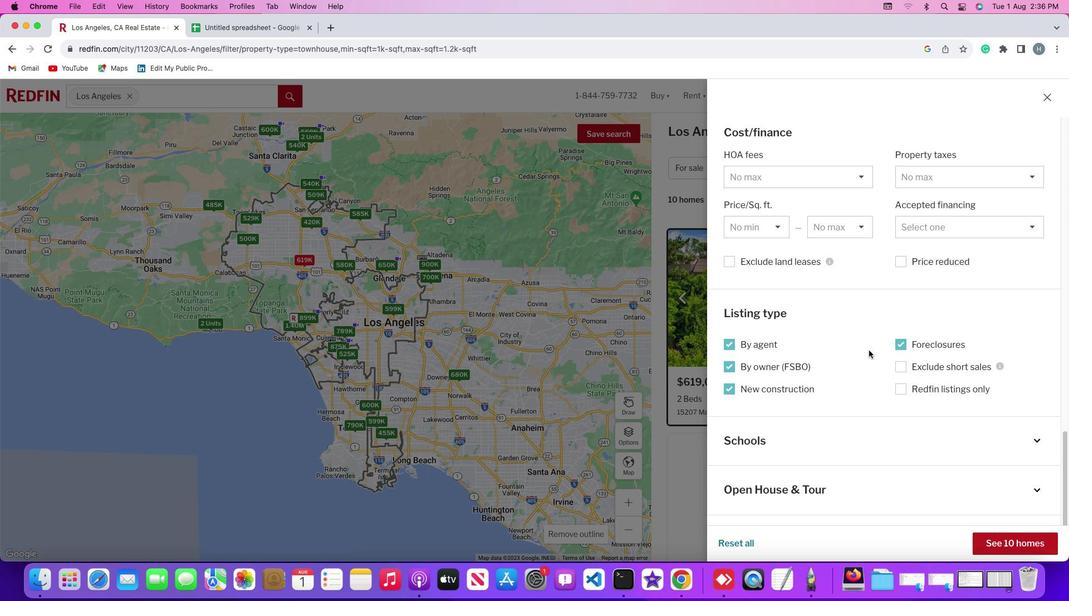 
Action: Mouse scrolled (869, 350) with delta (0, 0)
Screenshot: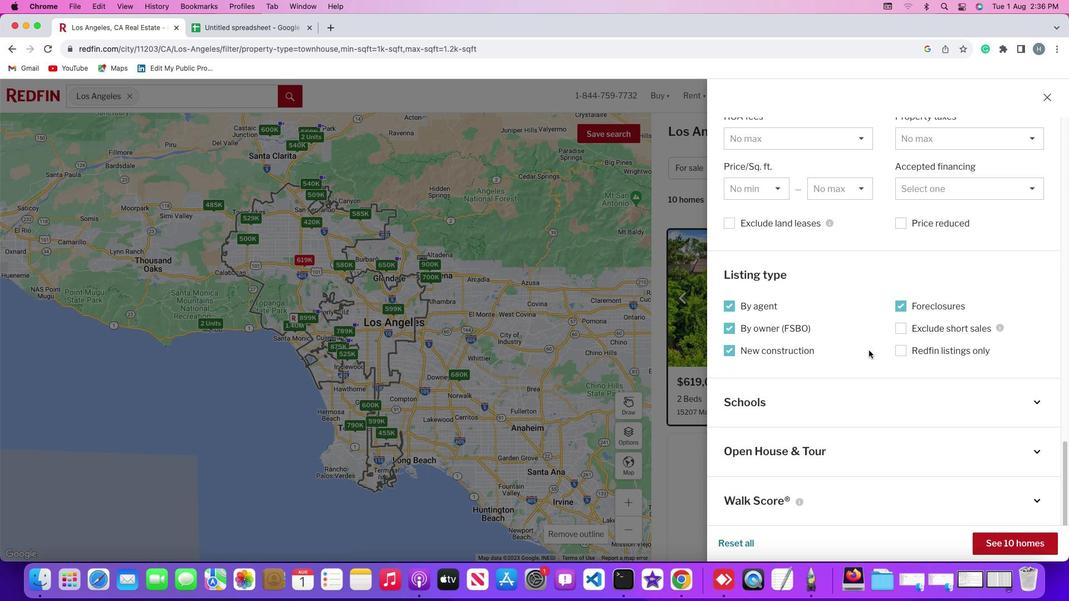 
Action: Mouse scrolled (869, 350) with delta (0, 0)
Screenshot: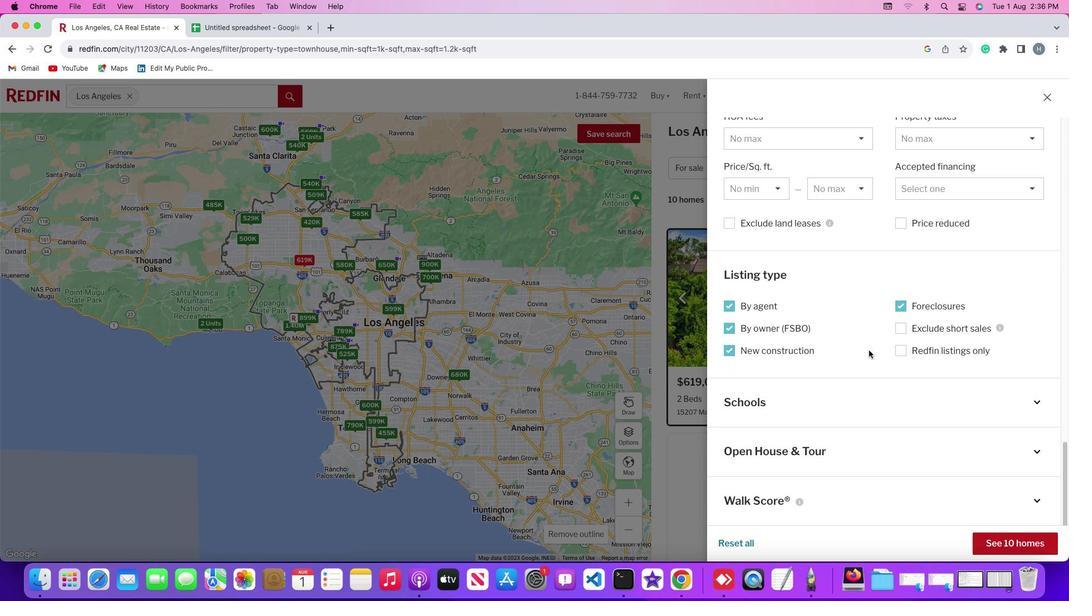 
Action: Mouse scrolled (869, 350) with delta (0, -1)
Screenshot: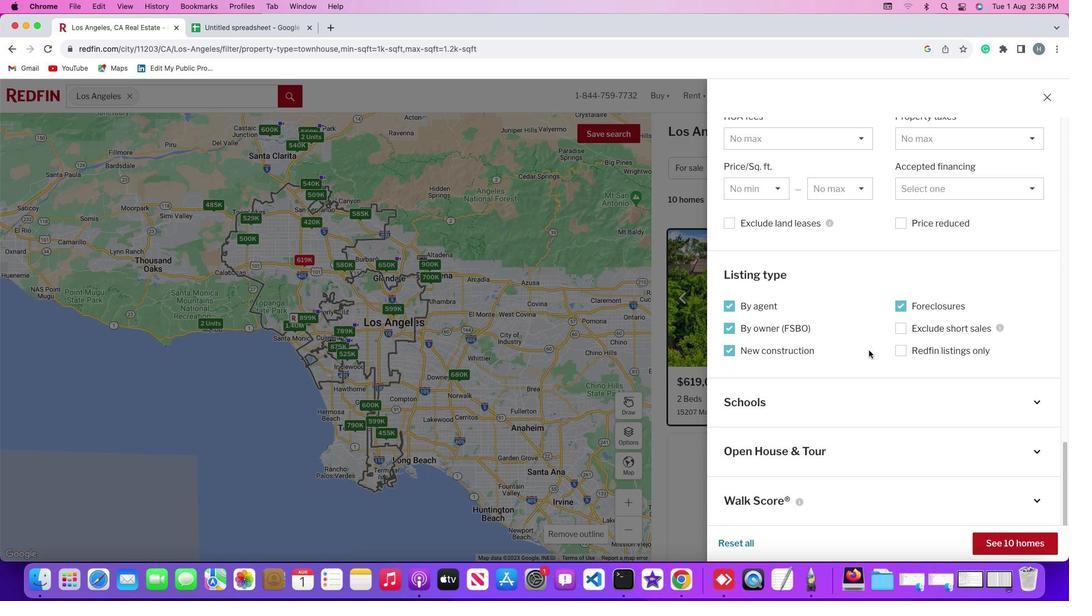 
Action: Mouse scrolled (869, 350) with delta (0, -2)
Screenshot: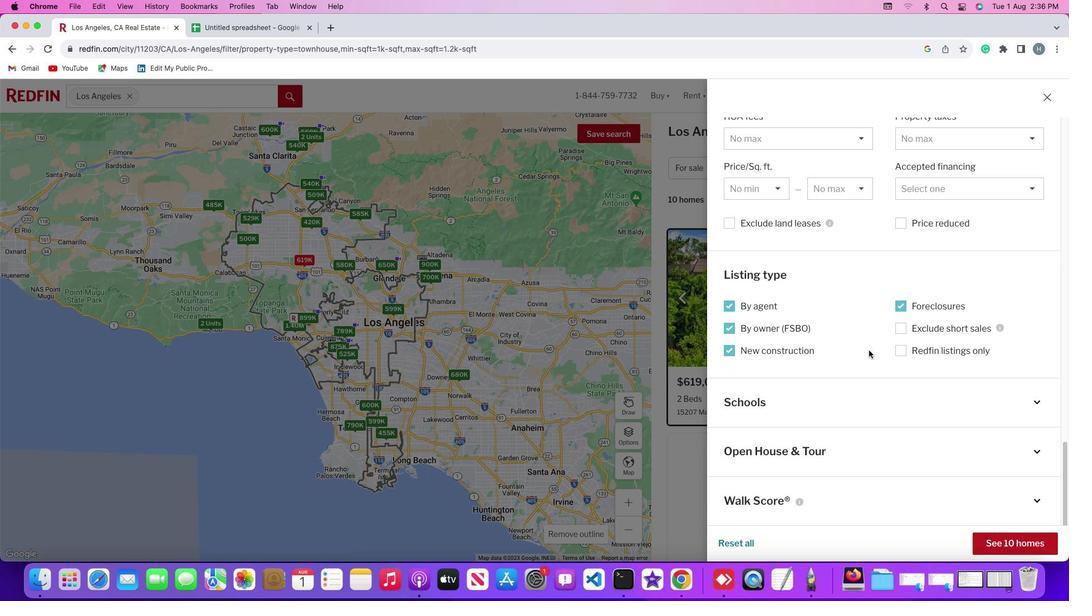
Action: Mouse scrolled (869, 350) with delta (0, 0)
Screenshot: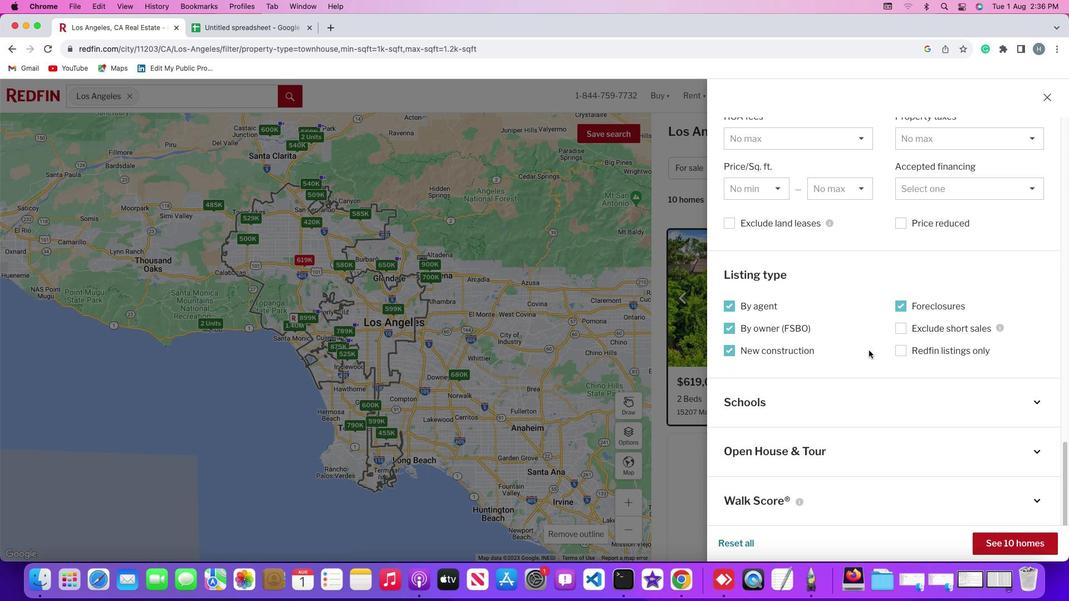 
Action: Mouse scrolled (869, 350) with delta (0, 0)
Screenshot: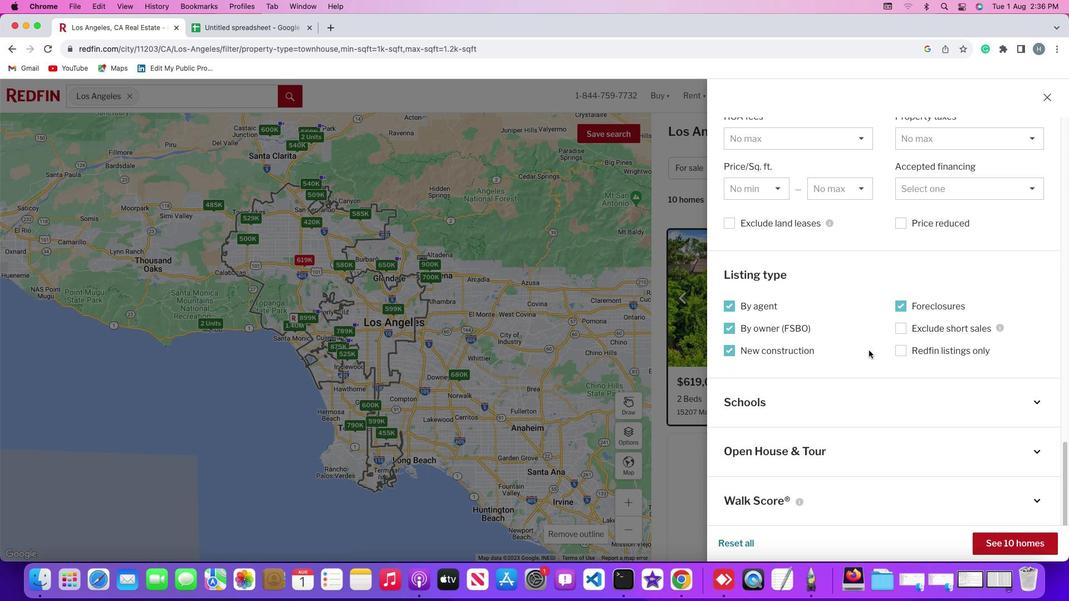 
Action: Mouse scrolled (869, 350) with delta (0, -1)
Screenshot: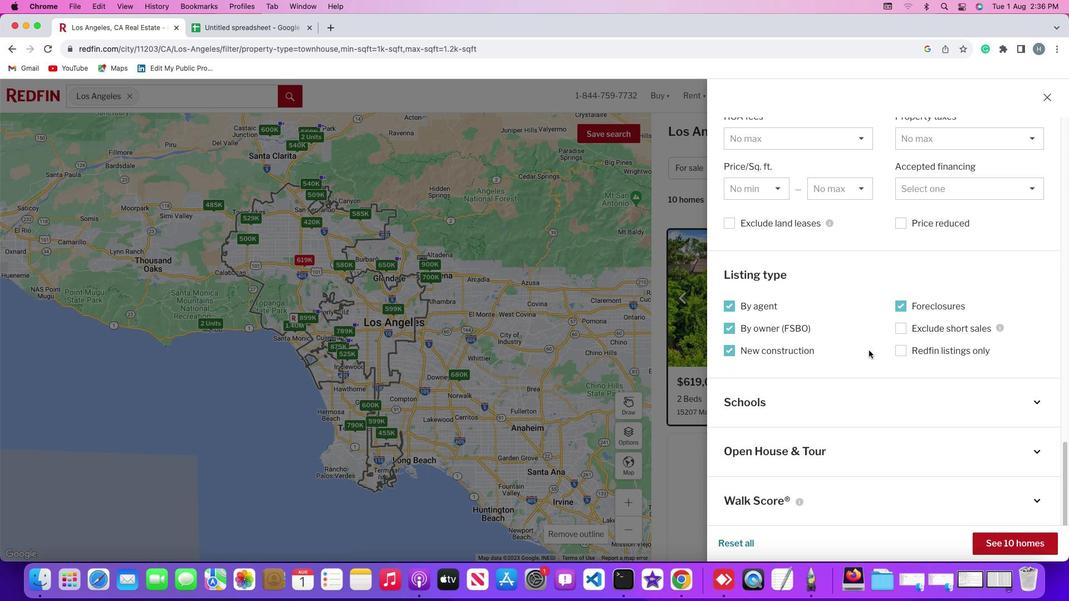 
Action: Mouse scrolled (869, 350) with delta (0, -2)
Screenshot: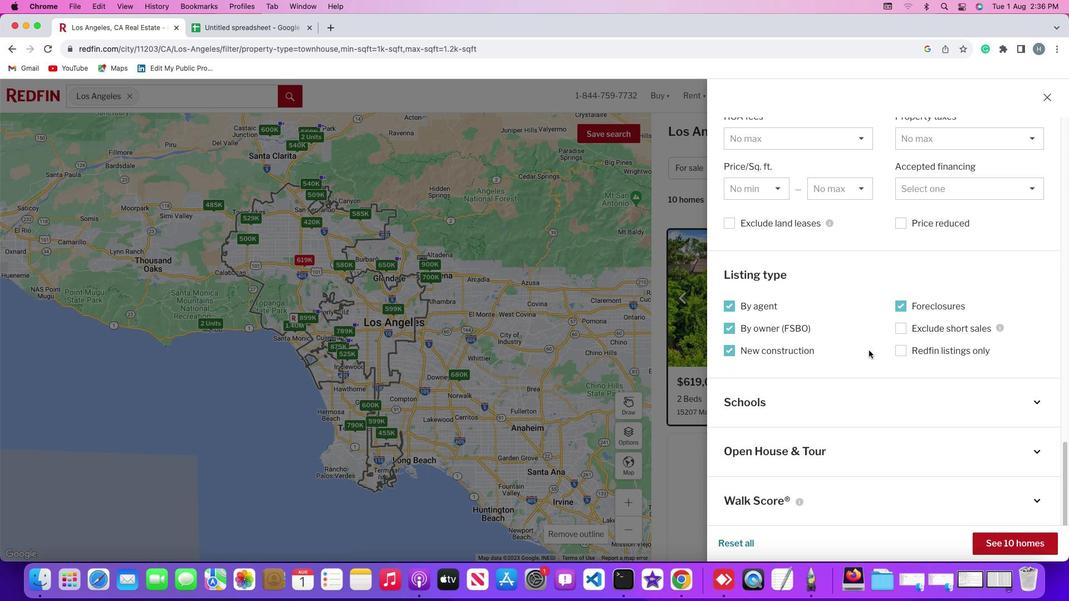 
Action: Mouse moved to (861, 341)
Screenshot: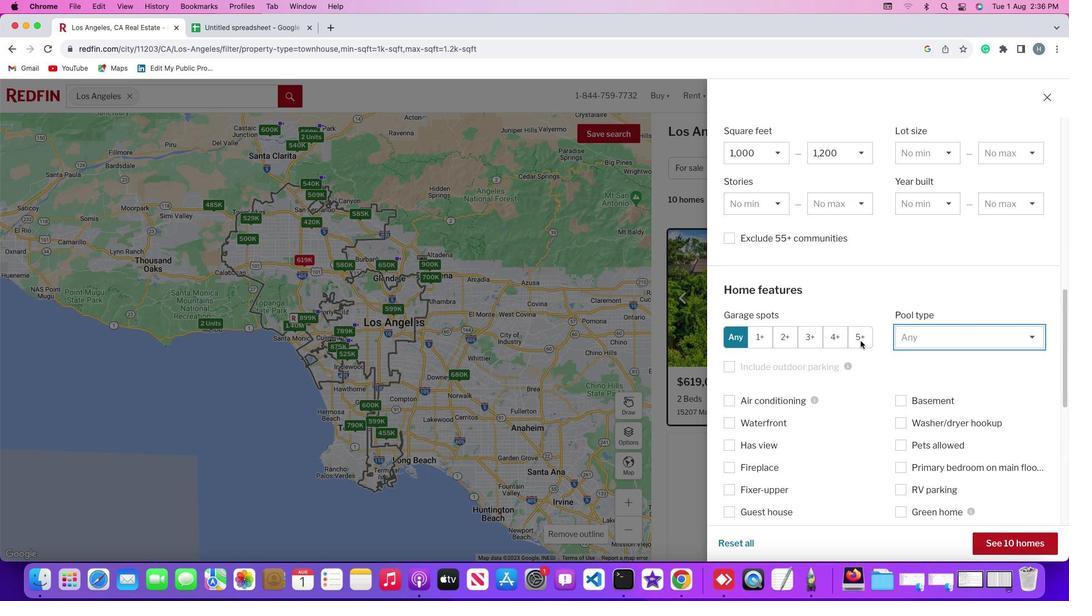 
Action: Mouse scrolled (861, 341) with delta (0, 0)
Screenshot: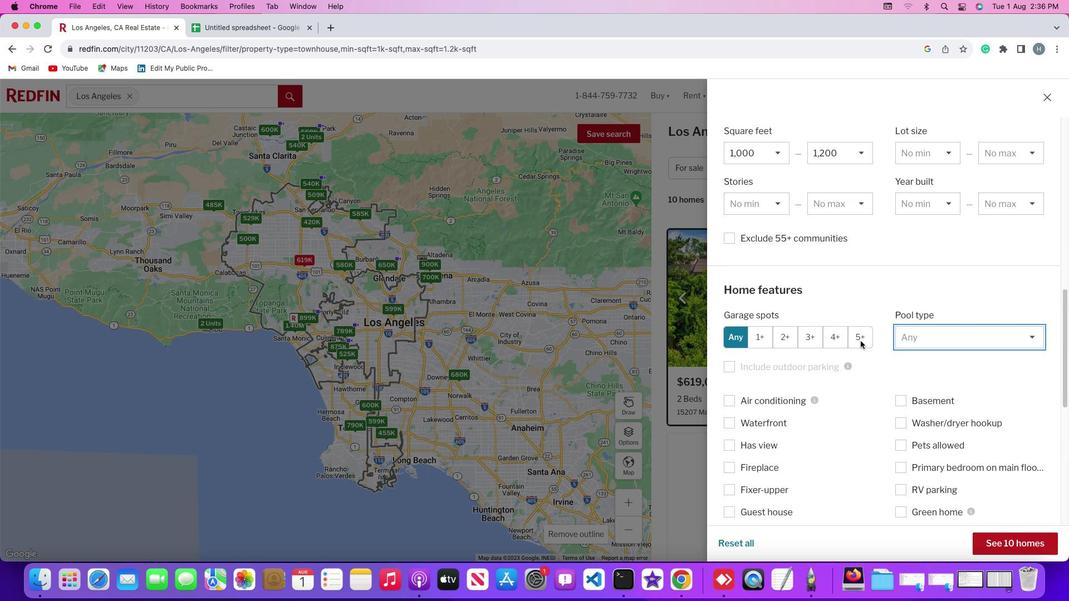 
Action: Mouse scrolled (861, 341) with delta (0, 0)
Screenshot: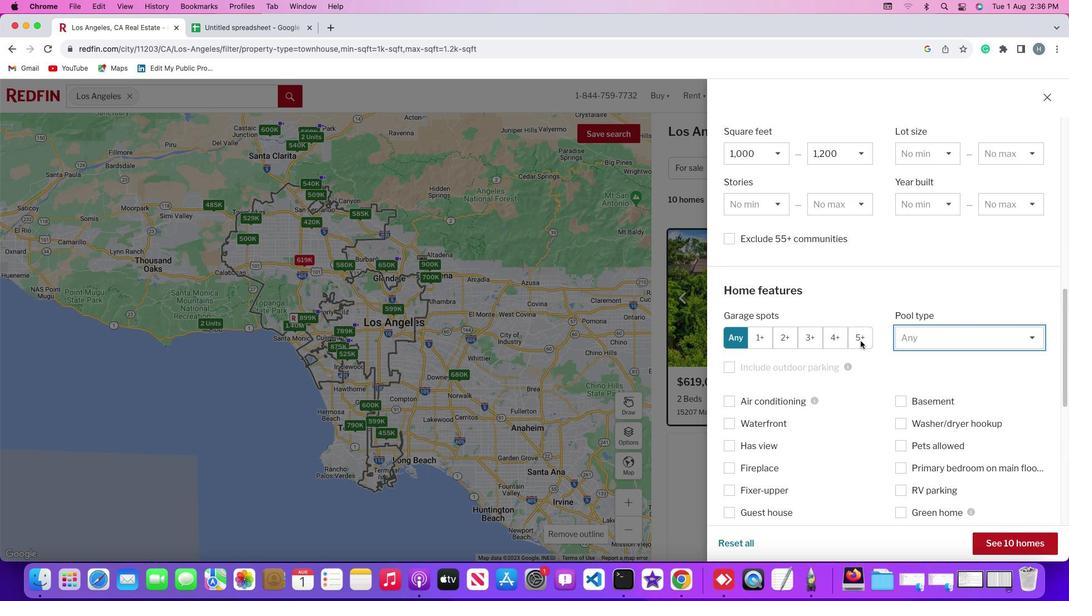 
Action: Mouse scrolled (861, 341) with delta (0, 2)
Screenshot: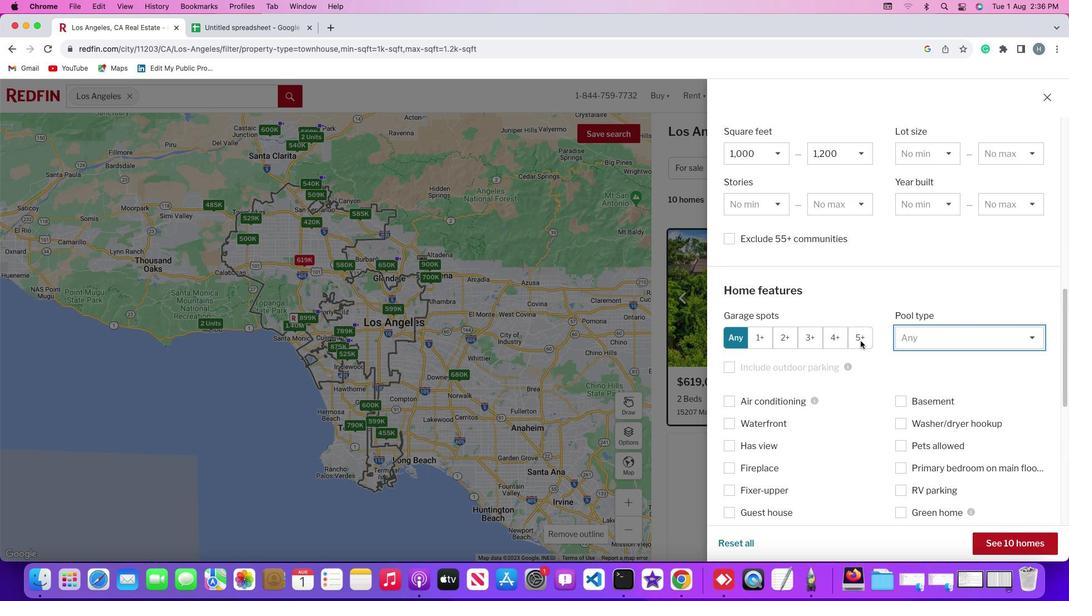 
Action: Mouse scrolled (861, 341) with delta (0, 2)
Screenshot: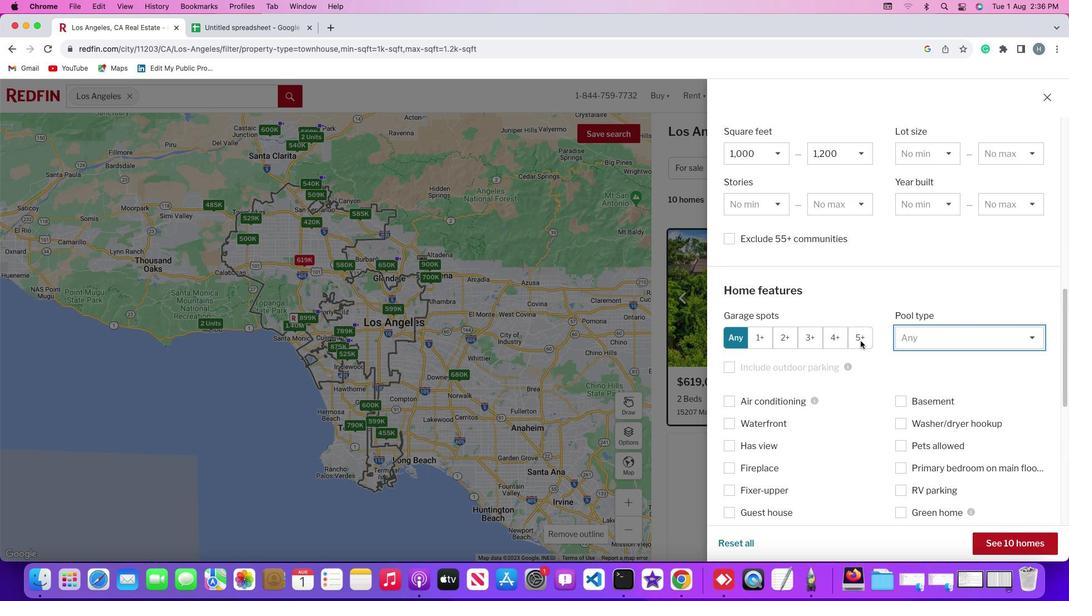 
Action: Mouse scrolled (861, 341) with delta (0, 3)
Screenshot: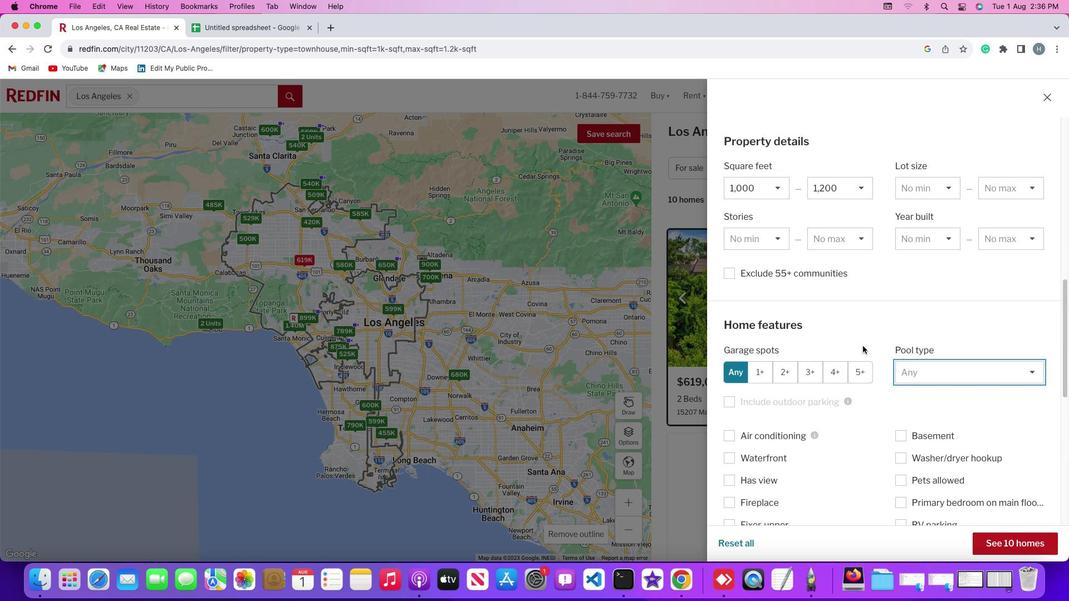 
Action: Mouse scrolled (861, 341) with delta (0, 3)
Screenshot: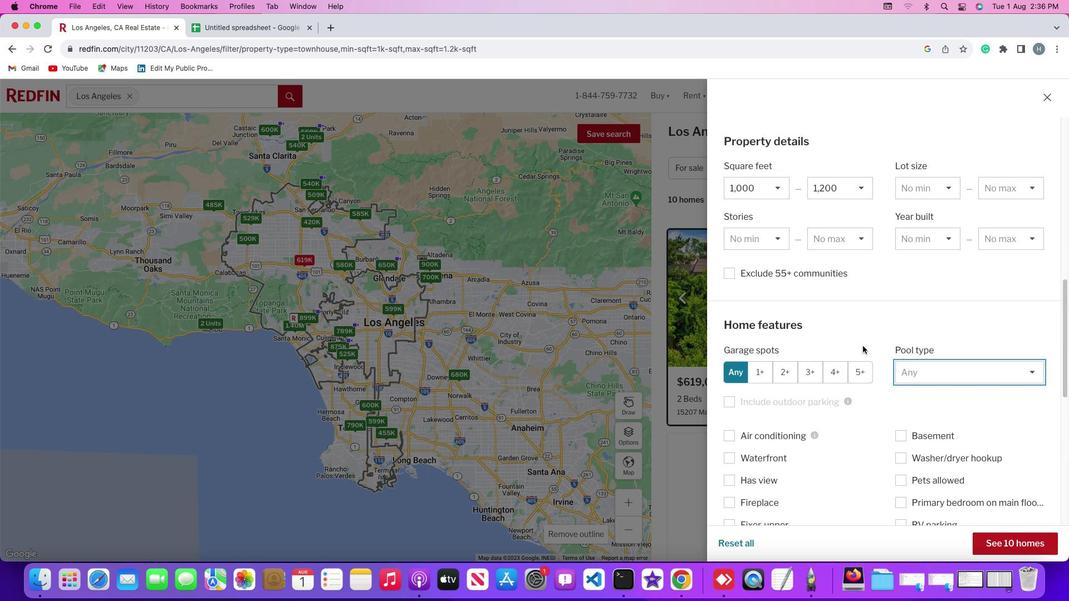 
Action: Mouse scrolled (861, 341) with delta (0, 0)
Screenshot: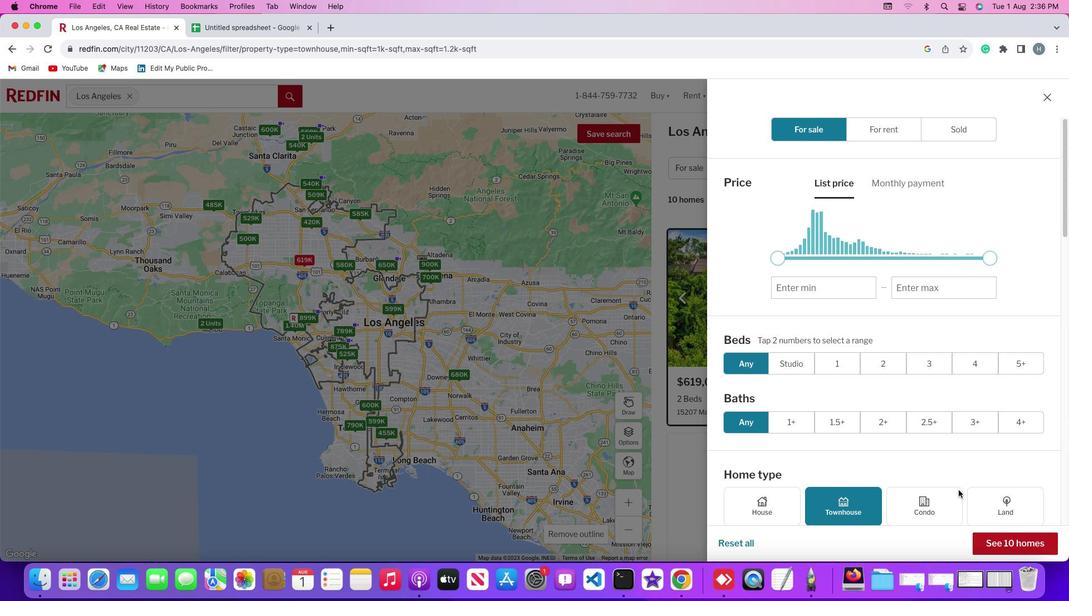 
Action: Mouse scrolled (861, 341) with delta (0, 0)
Screenshot: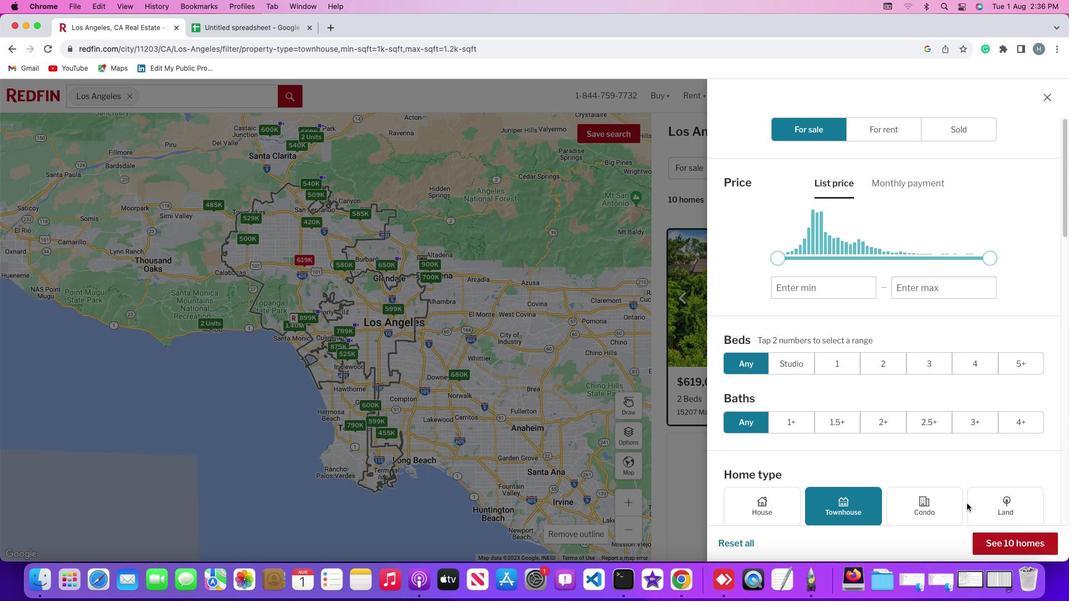 
Action: Mouse scrolled (861, 341) with delta (0, 1)
Screenshot: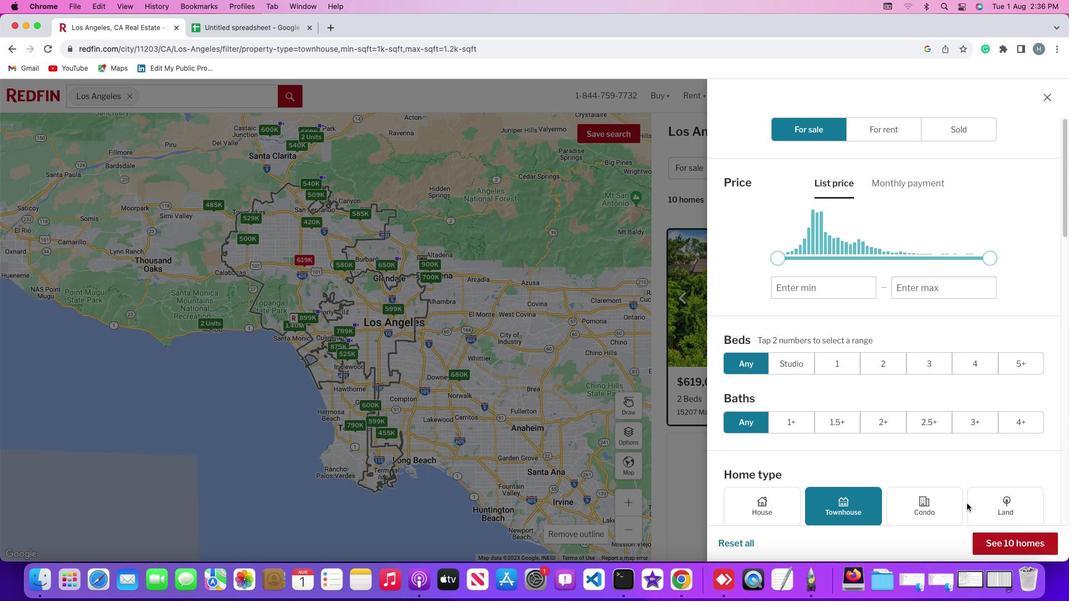 
Action: Mouse scrolled (861, 341) with delta (0, 2)
Screenshot: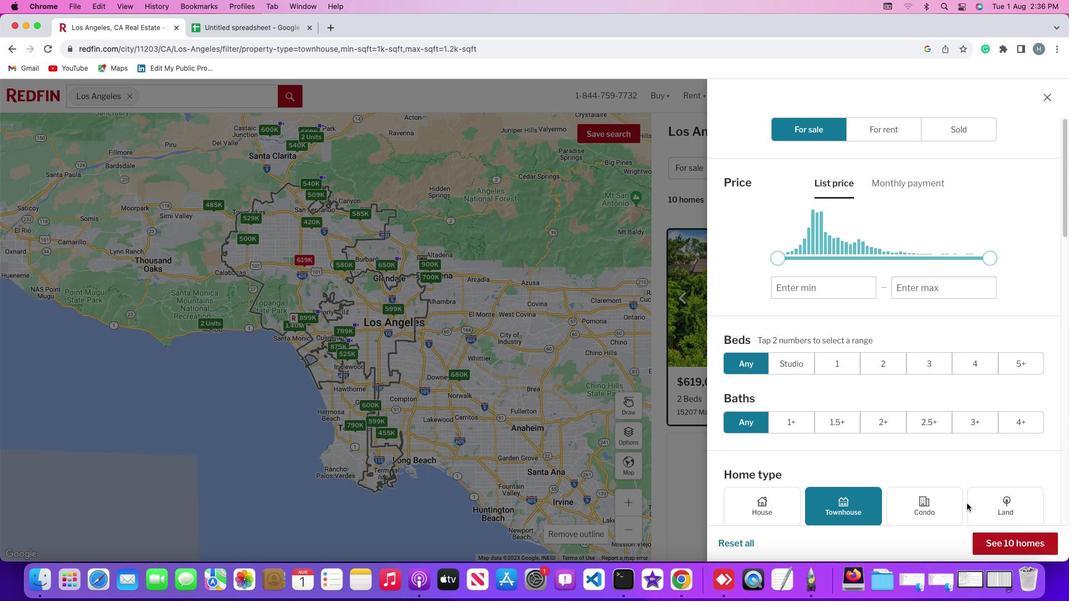 
Action: Mouse scrolled (861, 341) with delta (0, 3)
Screenshot: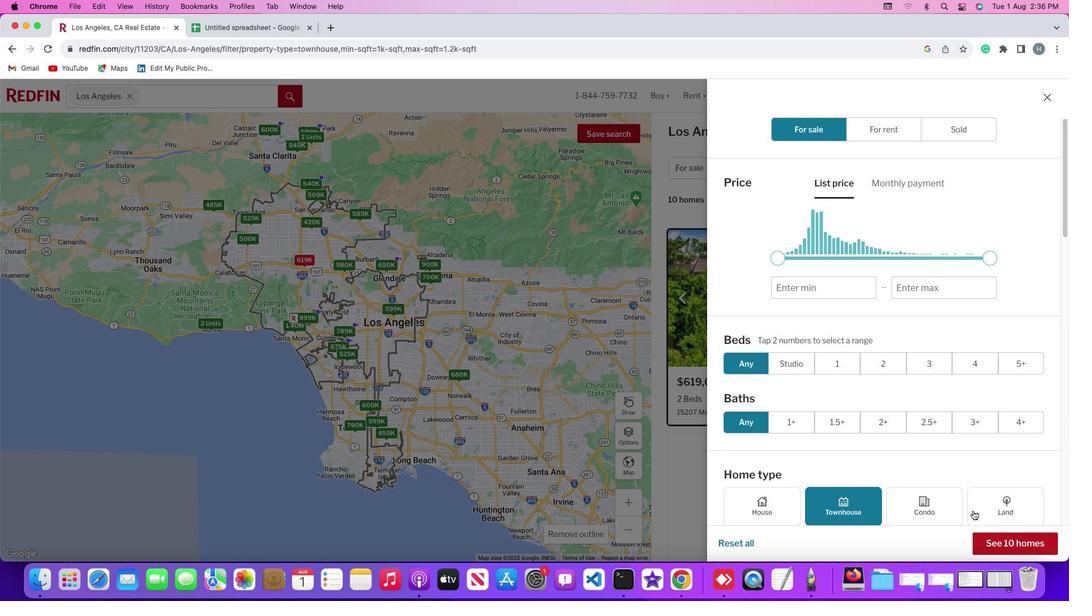 
Action: Mouse scrolled (861, 341) with delta (0, 3)
Screenshot: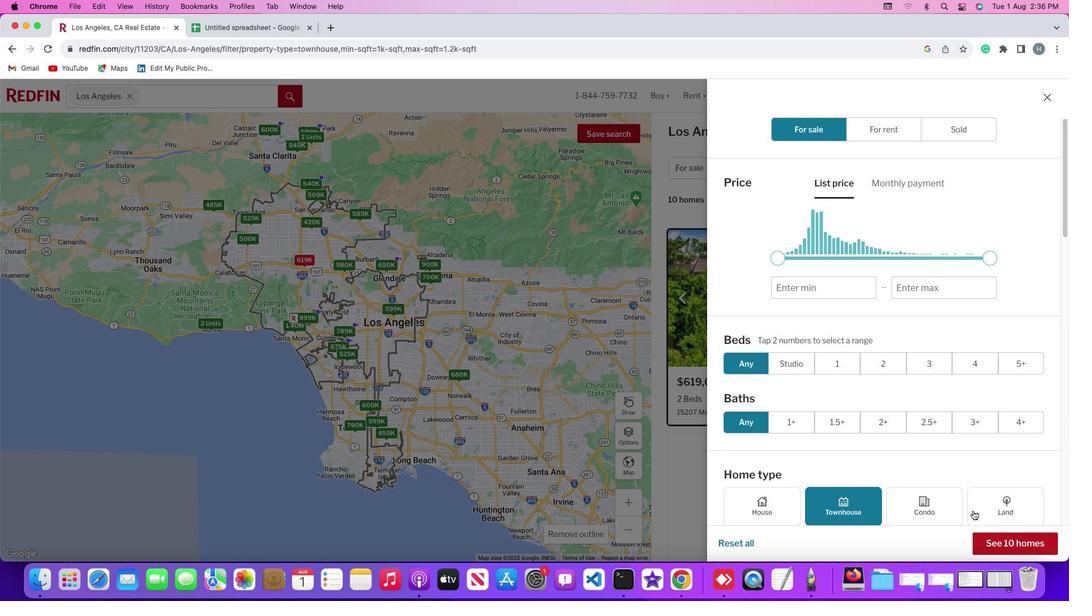 
Action: Mouse moved to (861, 342)
Screenshot: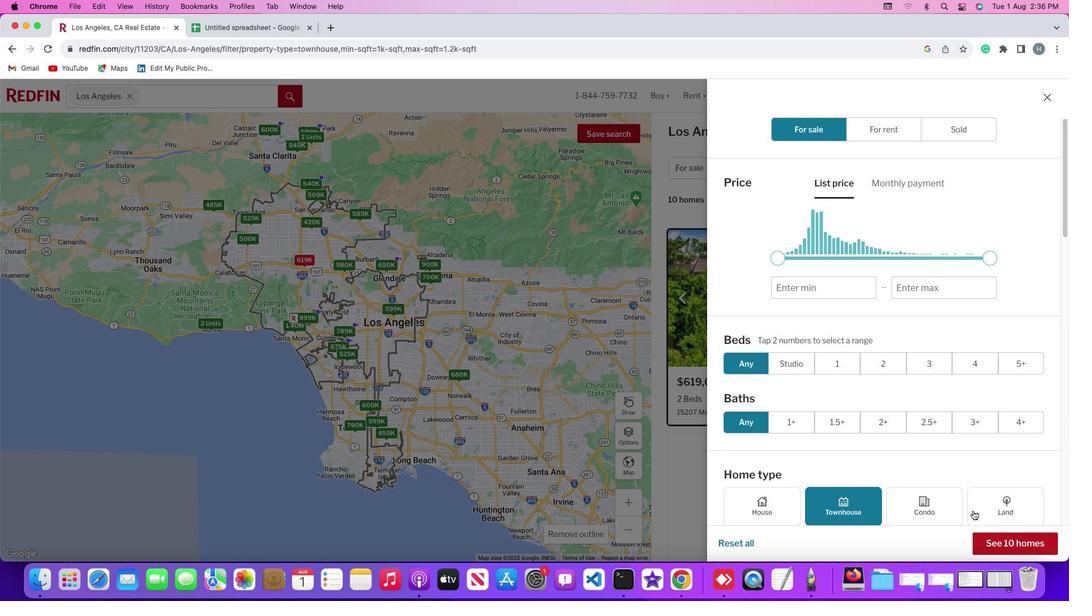 
Action: Mouse scrolled (861, 342) with delta (0, 3)
Screenshot: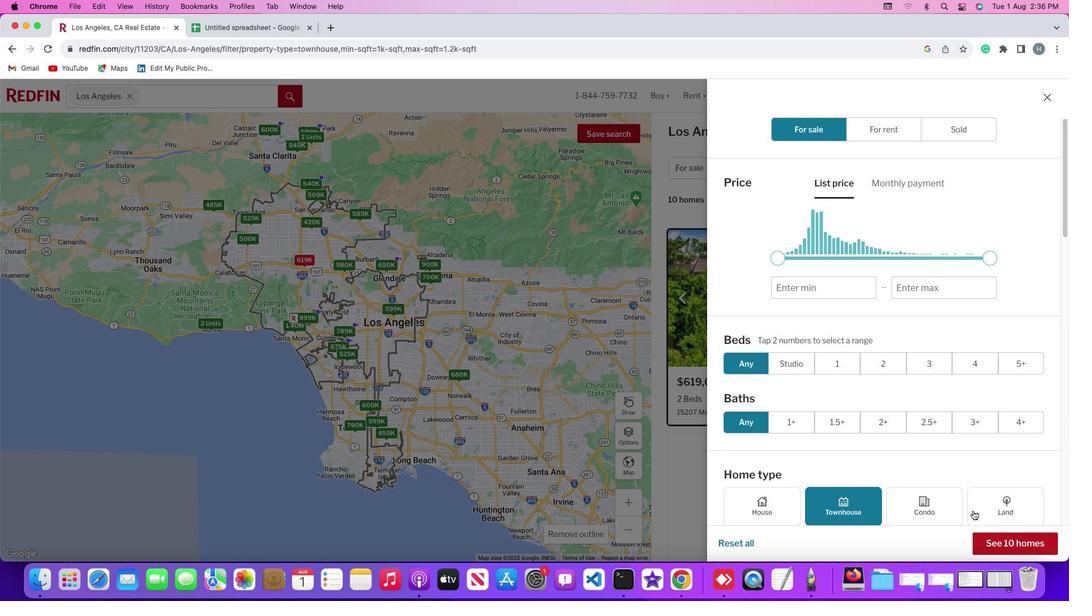 
Action: Mouse moved to (1011, 544)
Screenshot: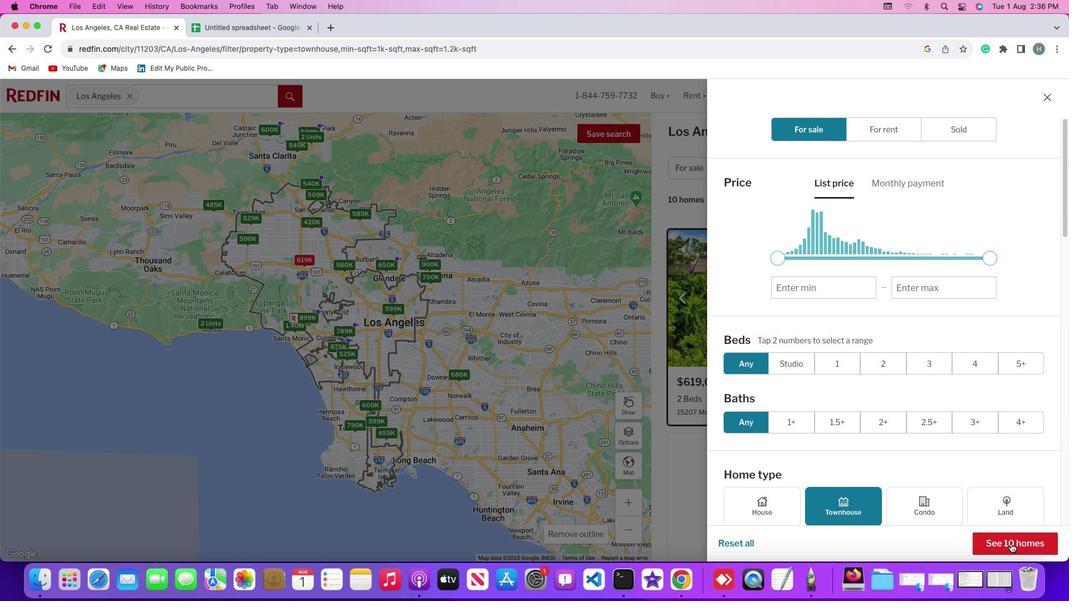 
Action: Mouse pressed left at (1011, 544)
Screenshot: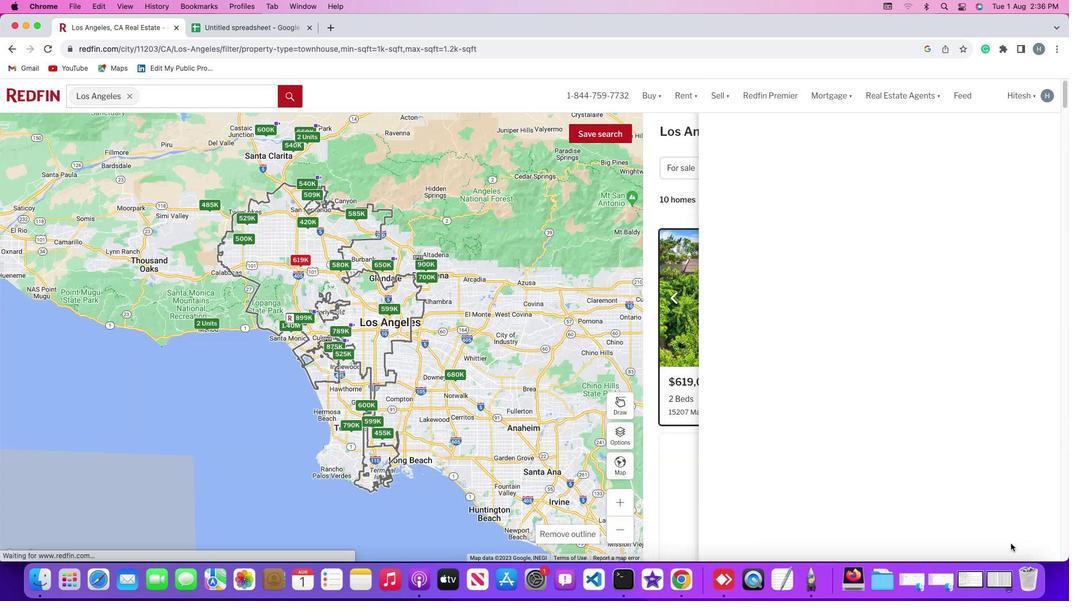
Action: Mouse moved to (1031, 200)
Screenshot: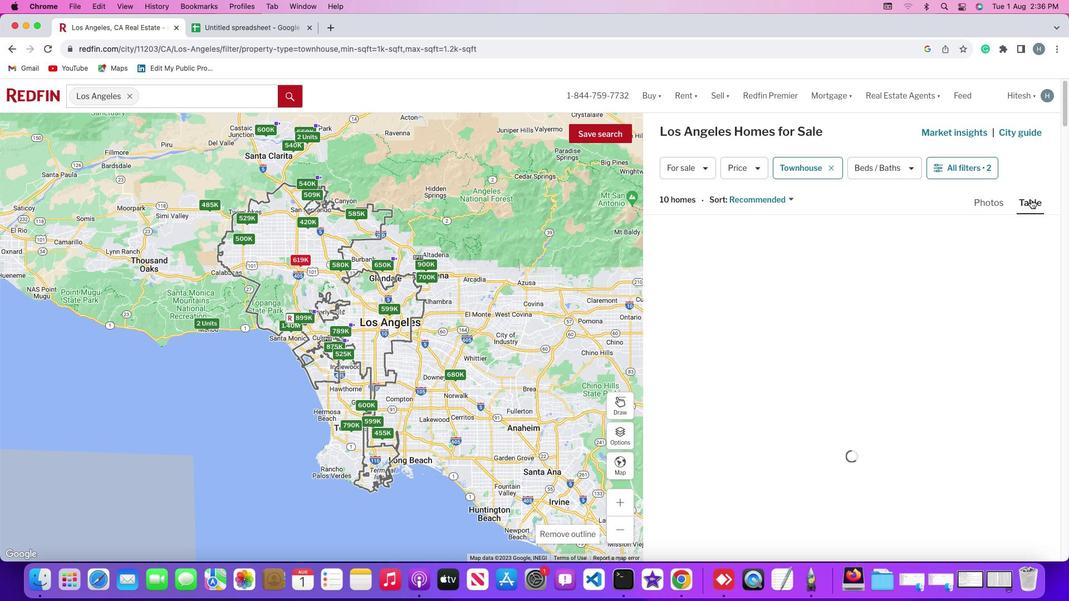 
Action: Mouse pressed left at (1031, 200)
Screenshot: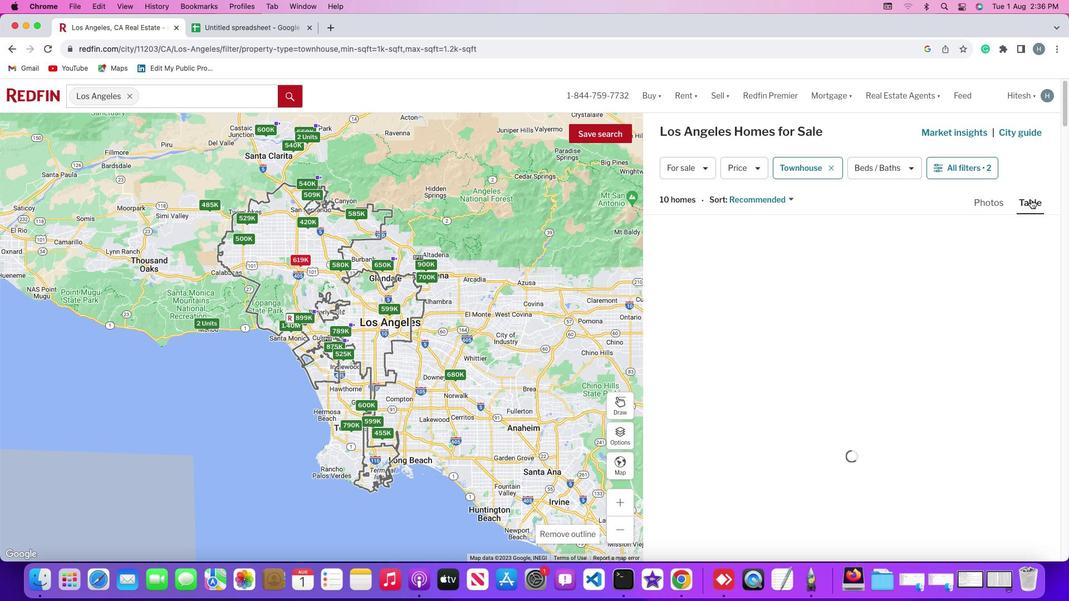 
Action: Mouse moved to (820, 439)
Screenshot: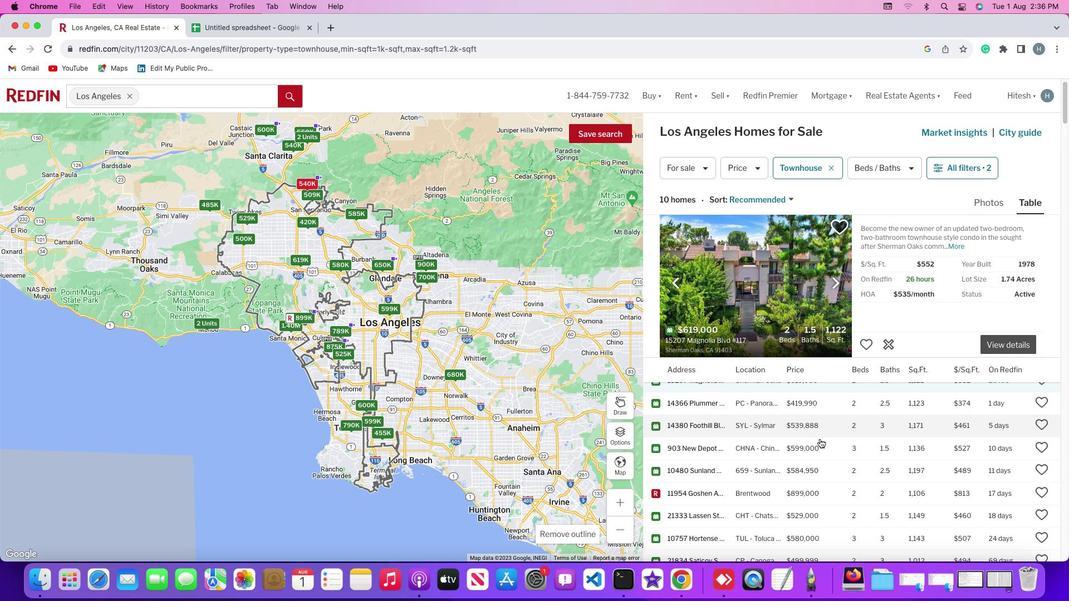 
Action: Mouse scrolled (820, 439) with delta (0, 0)
Screenshot: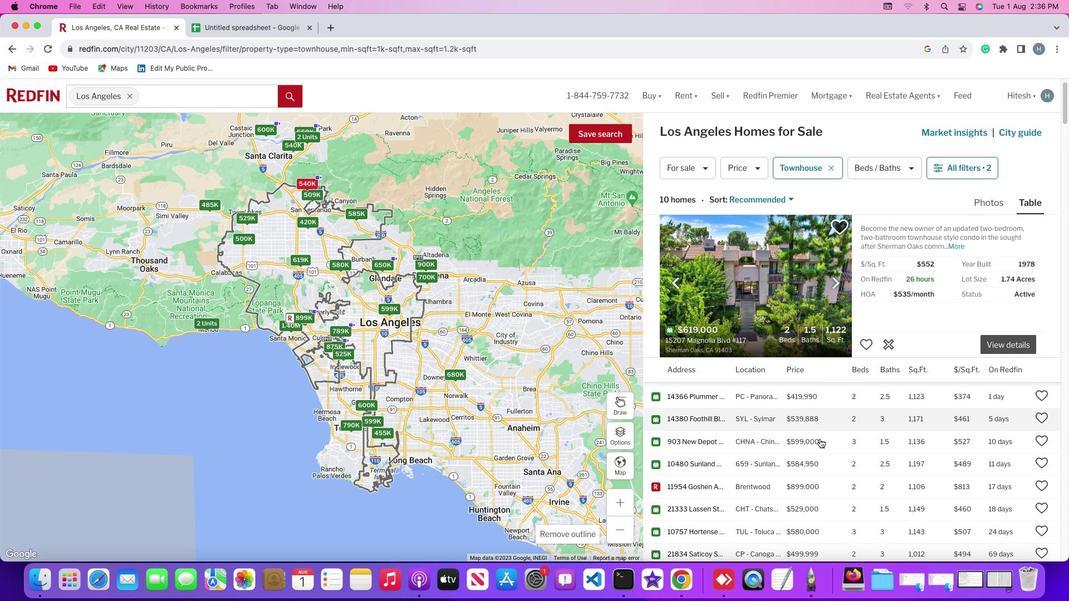 
Action: Mouse scrolled (820, 439) with delta (0, 0)
Screenshot: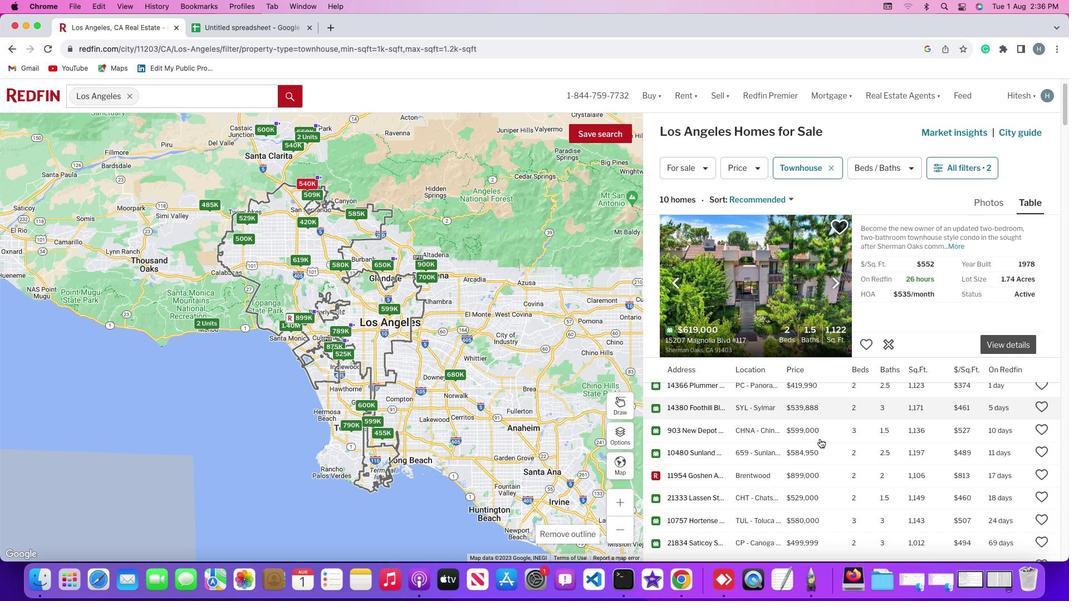 
Action: Mouse scrolled (820, 439) with delta (0, 0)
Screenshot: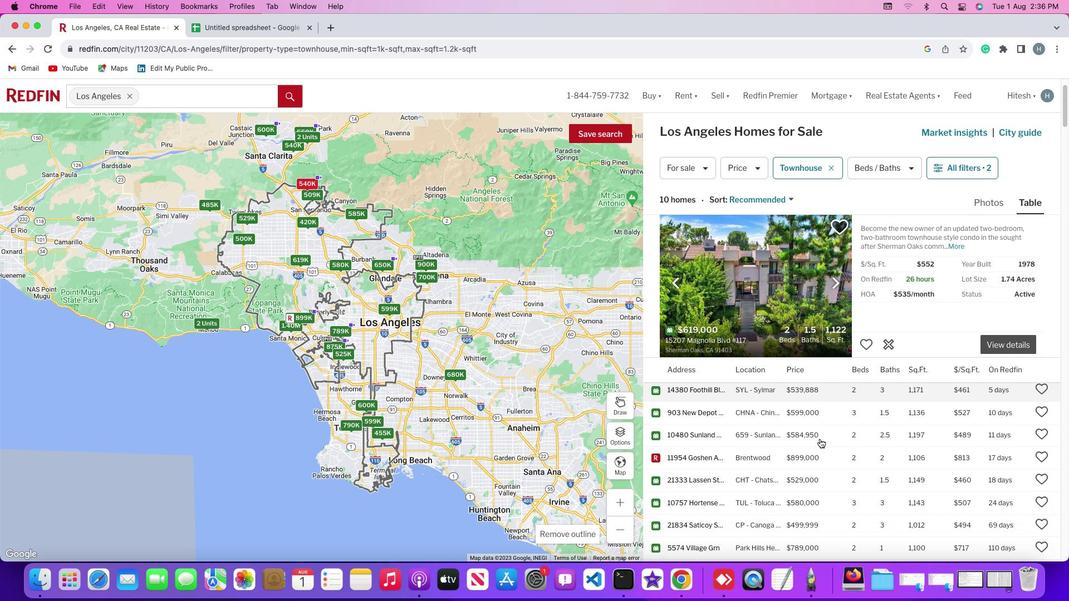 
Action: Mouse scrolled (820, 439) with delta (0, 0)
Screenshot: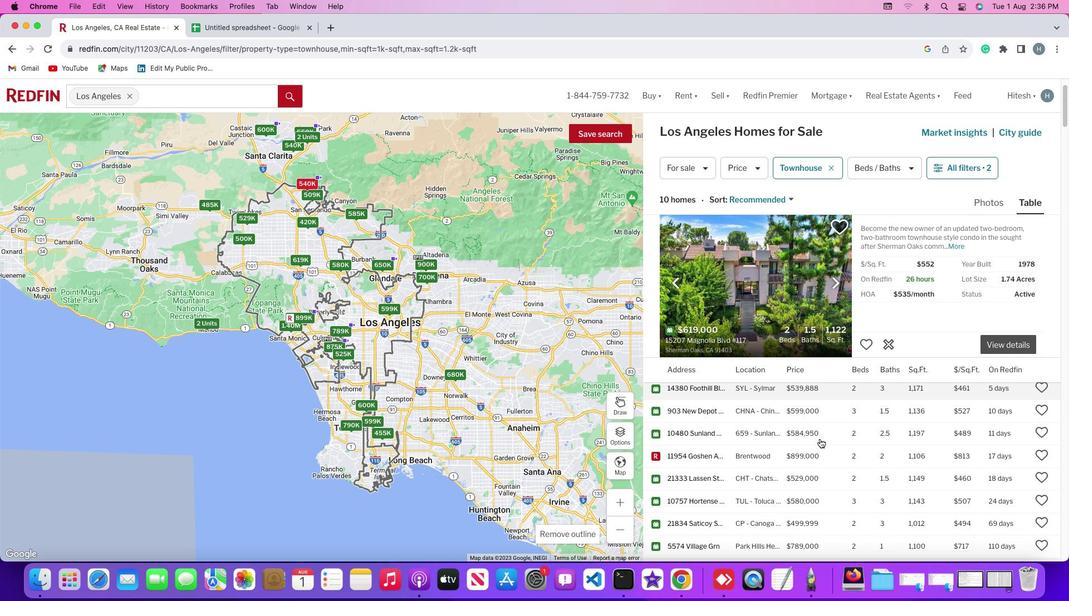 
Action: Mouse moved to (820, 439)
Screenshot: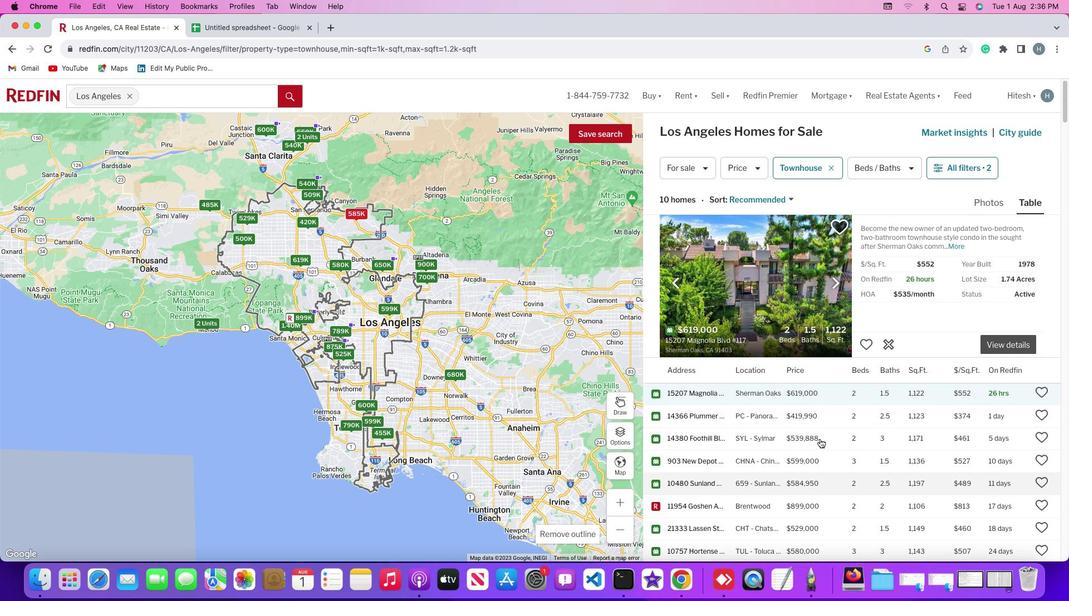 
Action: Mouse scrolled (820, 439) with delta (0, 0)
Screenshot: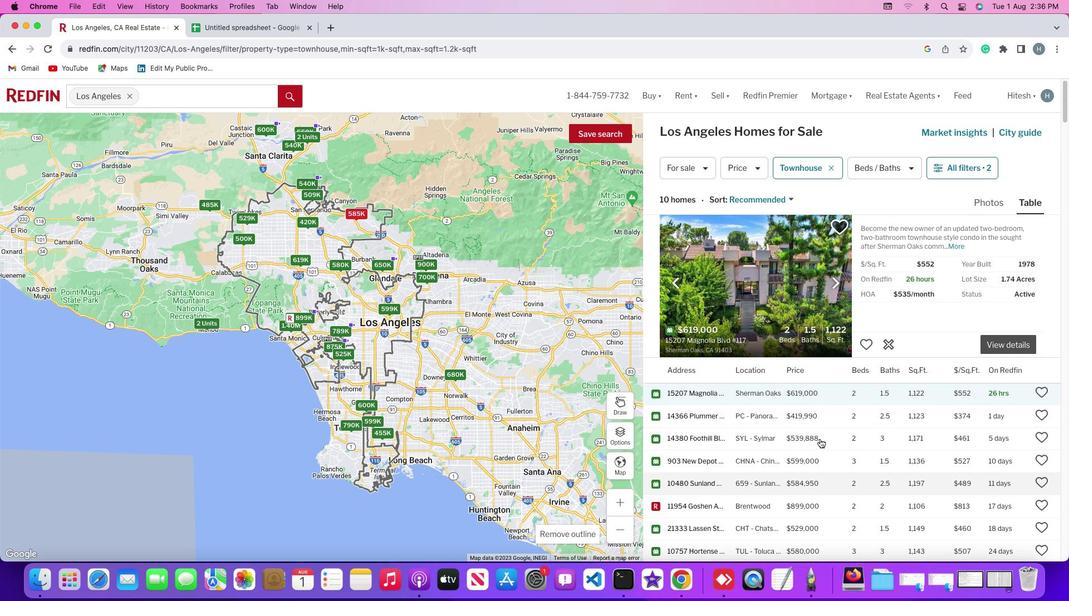
Action: Mouse moved to (820, 439)
Screenshot: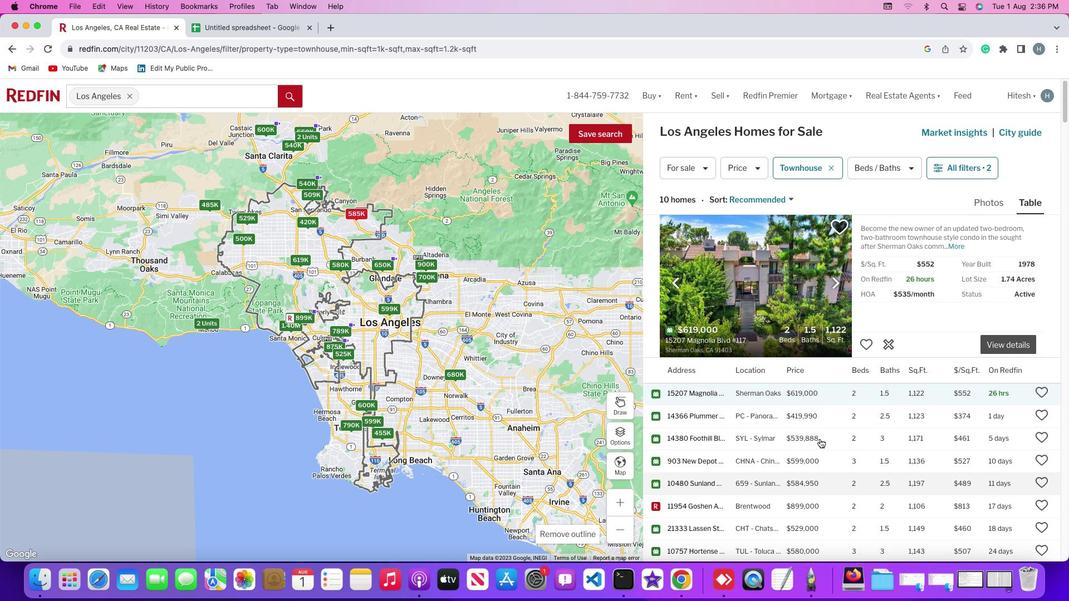 
Action: Mouse scrolled (820, 439) with delta (0, 0)
Screenshot: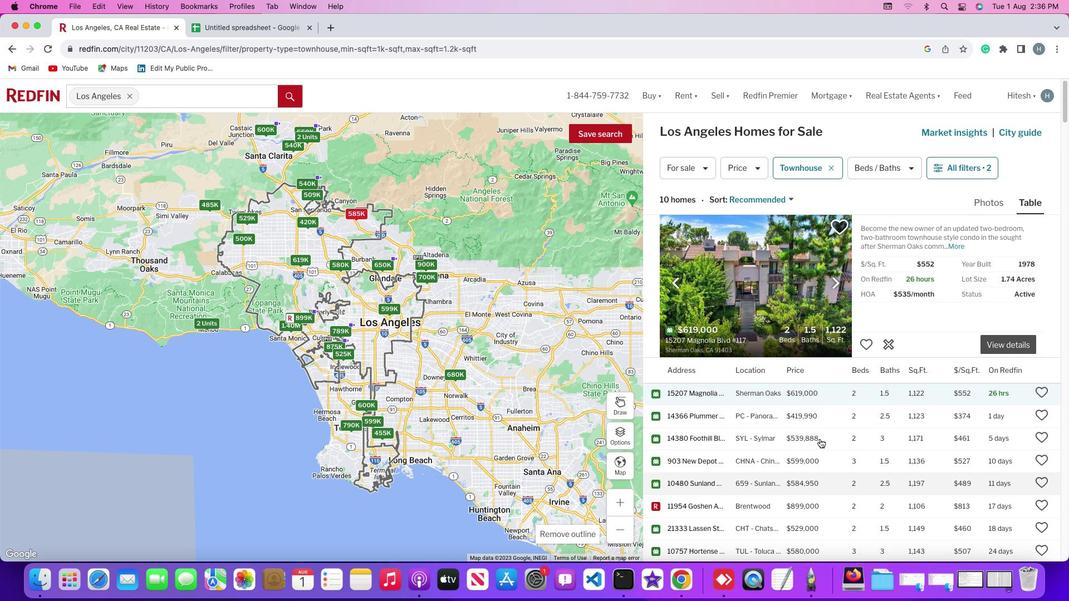 
Action: Mouse scrolled (820, 439) with delta (0, 1)
Screenshot: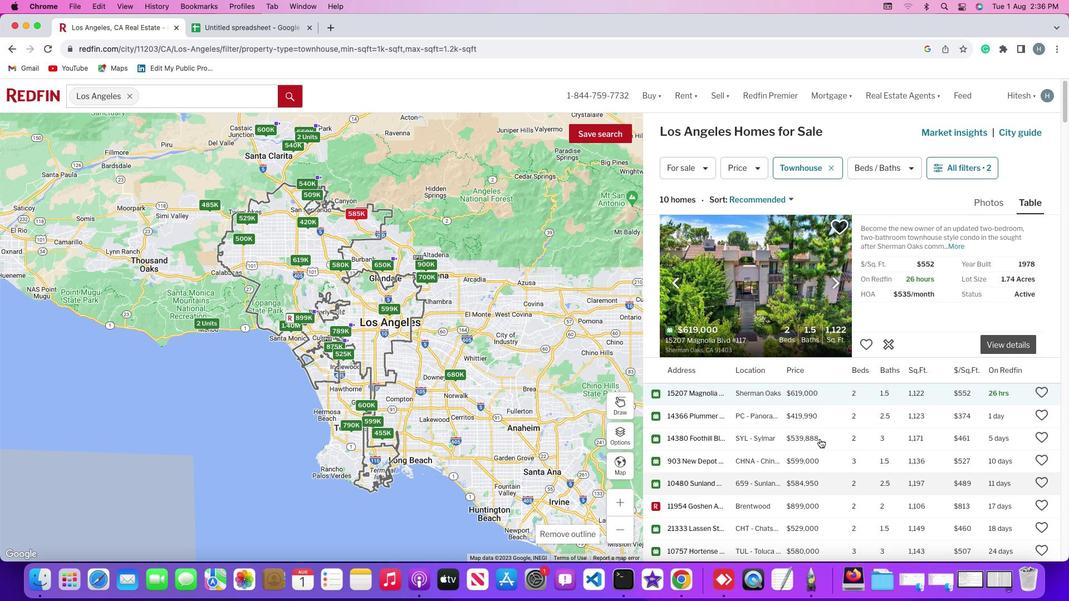 
Action: Mouse scrolled (820, 439) with delta (0, 2)
Screenshot: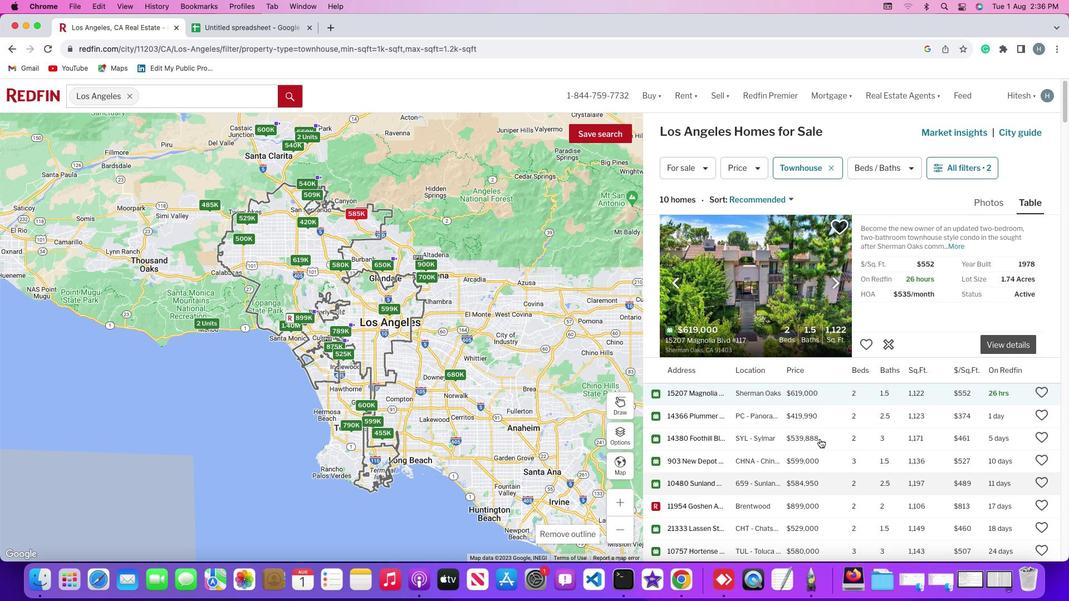 
Action: Mouse scrolled (820, 439) with delta (0, 3)
Screenshot: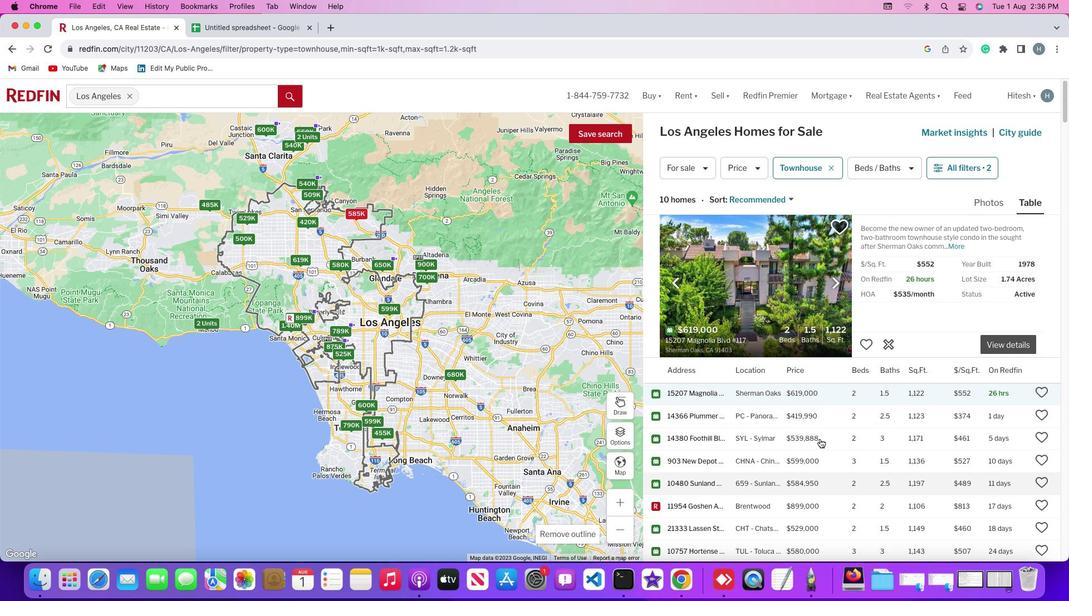 
Action: Mouse moved to (833, 356)
Screenshot: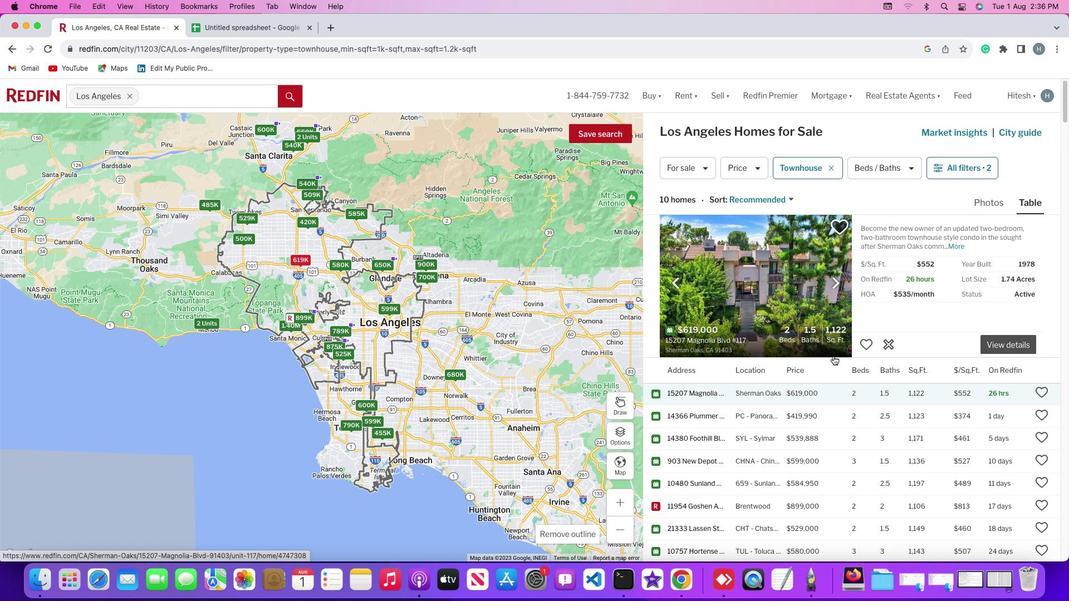 
Action: Mouse scrolled (833, 356) with delta (0, 0)
Screenshot: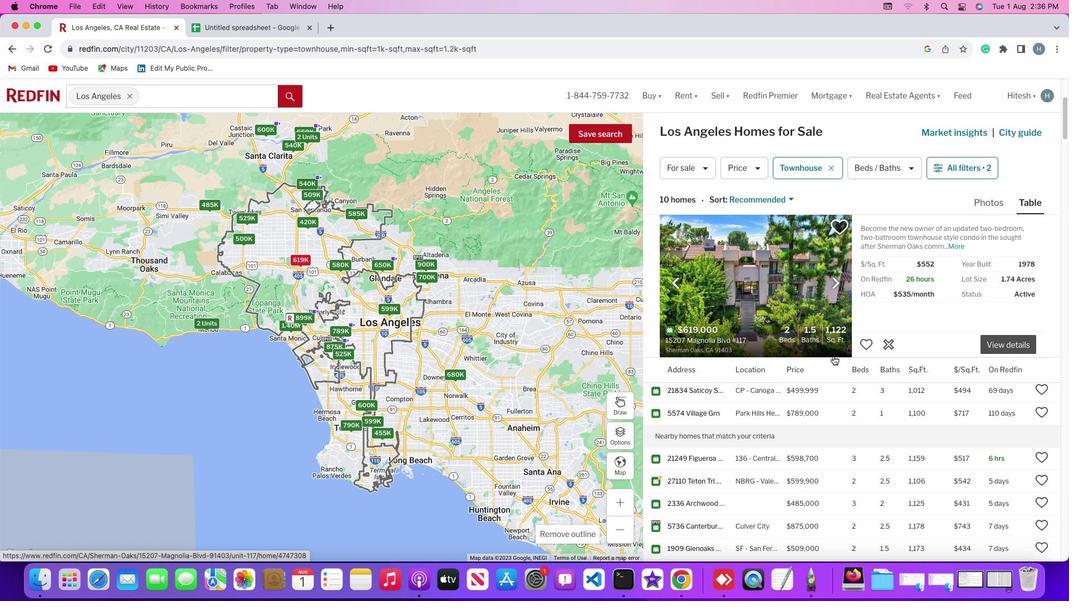 
Action: Mouse scrolled (833, 356) with delta (0, 0)
Screenshot: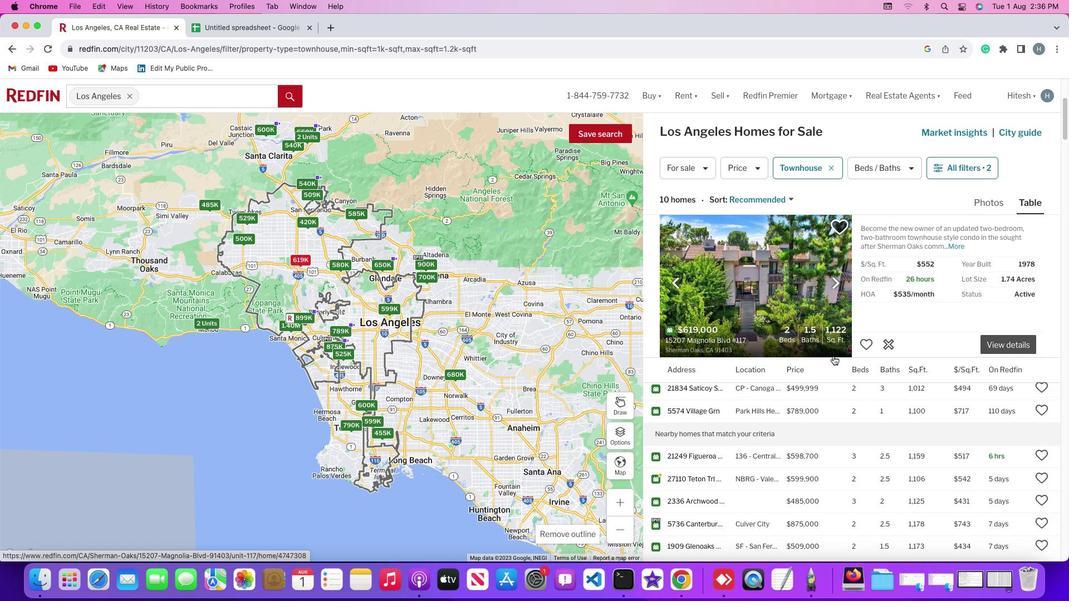 
Action: Mouse scrolled (833, 356) with delta (0, -1)
Screenshot: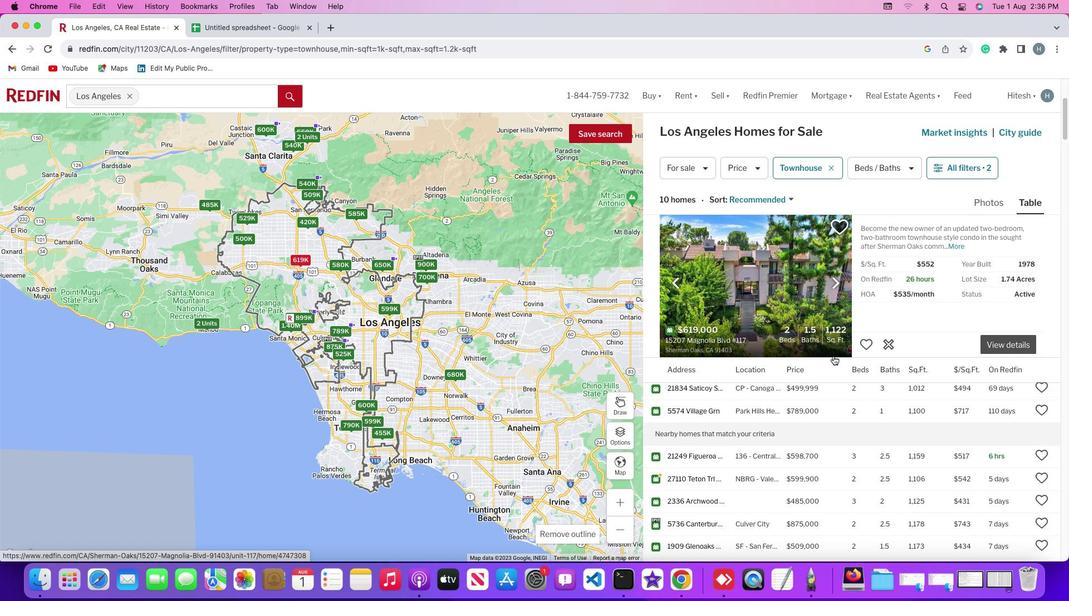 
Action: Mouse scrolled (833, 356) with delta (0, -2)
Screenshot: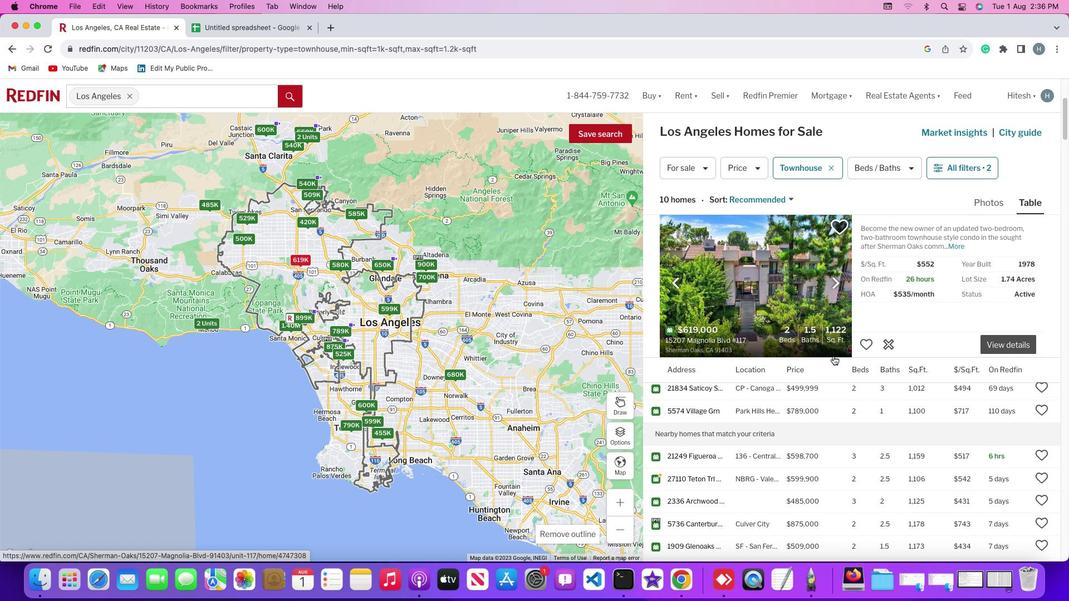 
Action: Mouse moved to (826, 422)
Screenshot: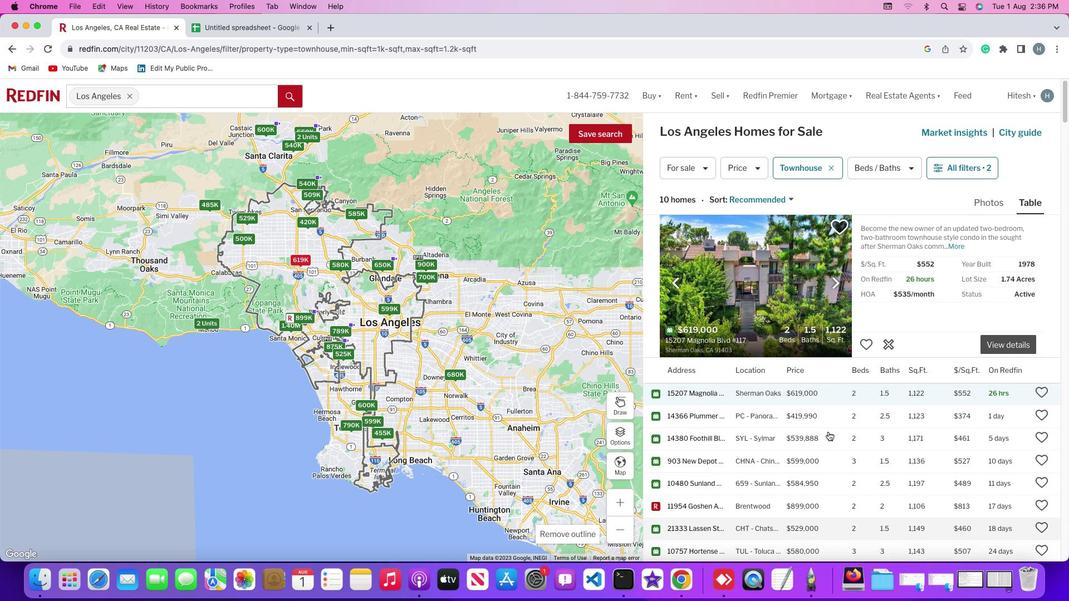 
Action: Mouse scrolled (826, 422) with delta (0, 0)
Screenshot: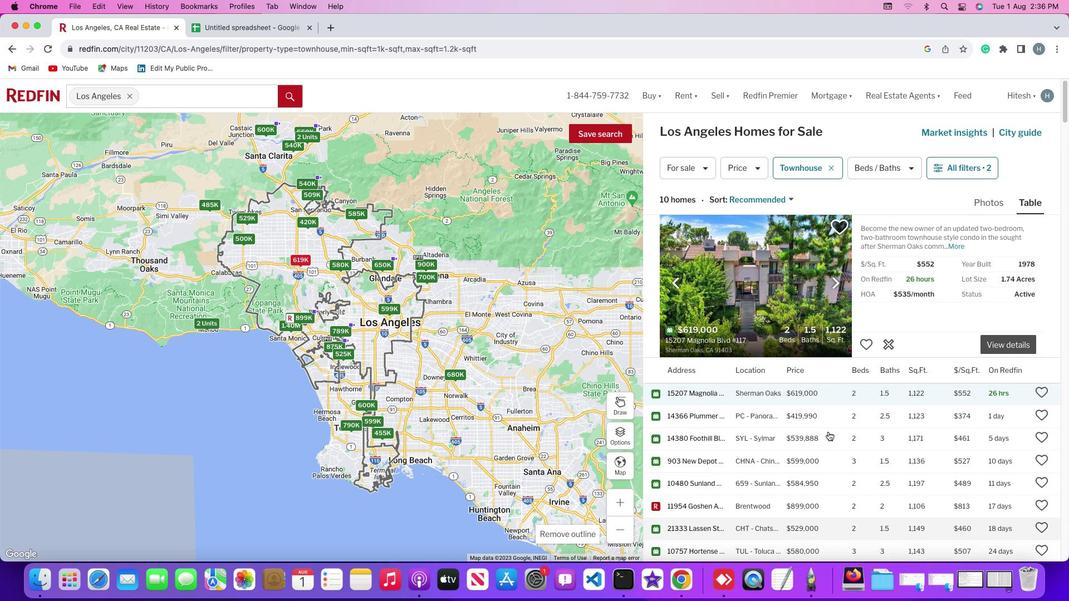 
Action: Mouse scrolled (826, 422) with delta (0, 0)
Screenshot: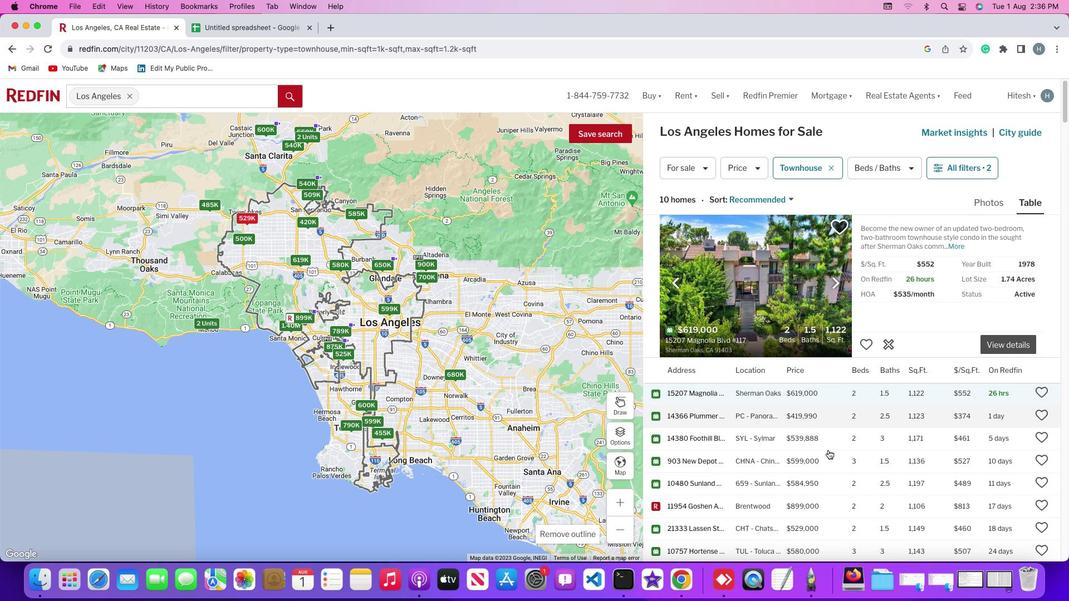 
Action: Mouse scrolled (826, 422) with delta (0, 1)
Screenshot: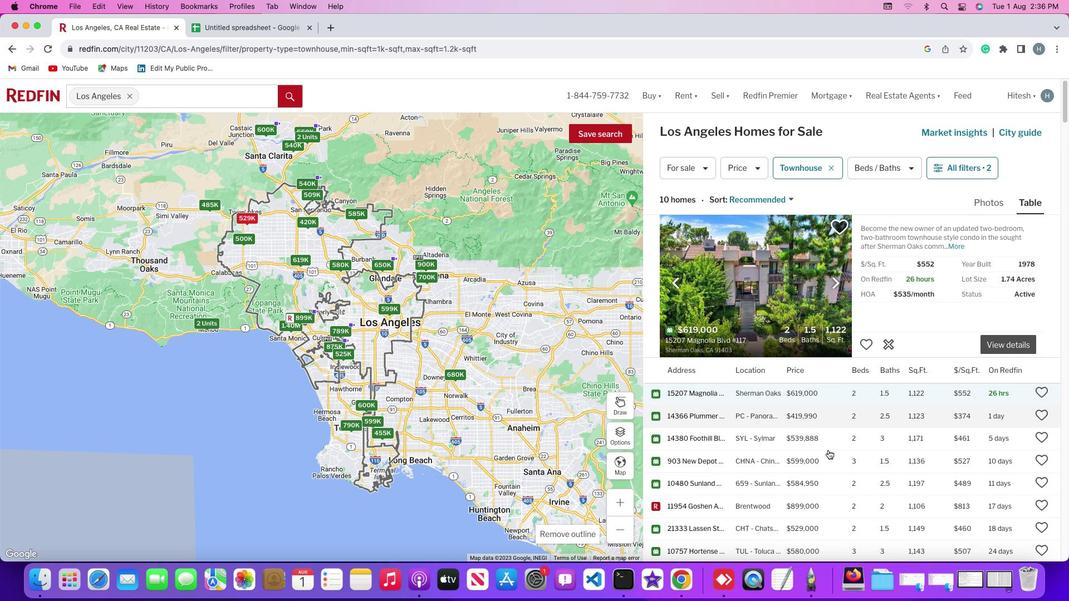 
Action: Mouse moved to (826, 422)
Screenshot: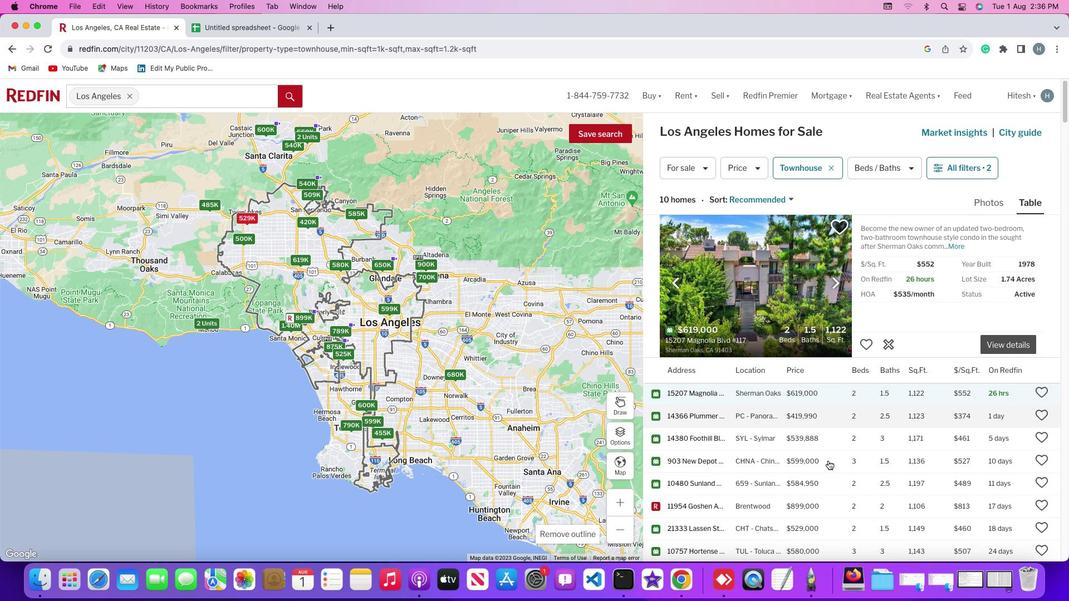 
Action: Mouse scrolled (826, 422) with delta (0, 2)
Screenshot: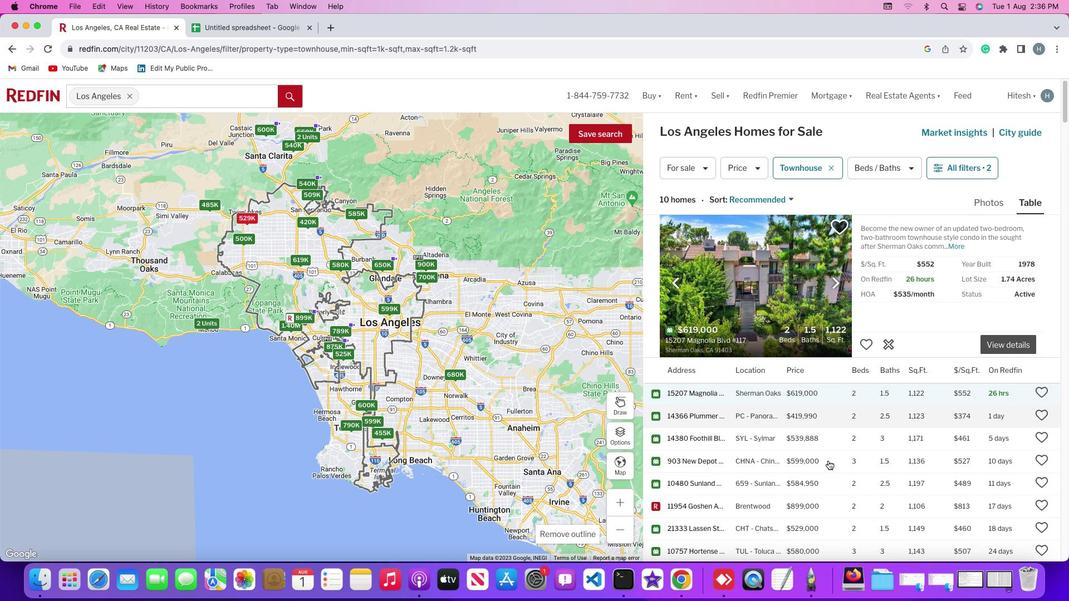 
Action: Mouse moved to (826, 423)
Screenshot: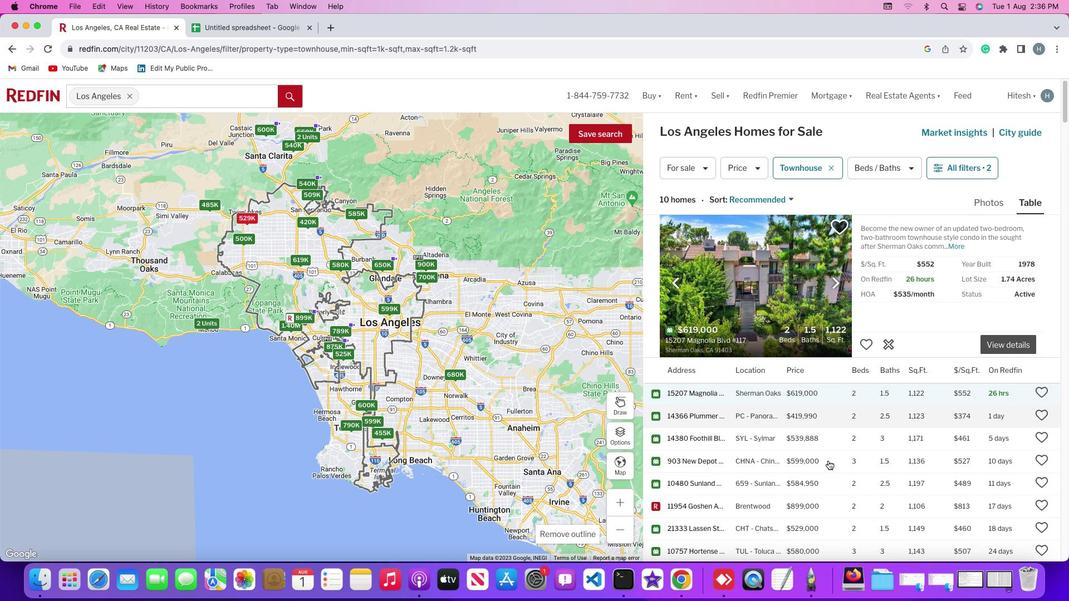 
Action: Mouse scrolled (826, 423) with delta (0, 3)
Screenshot: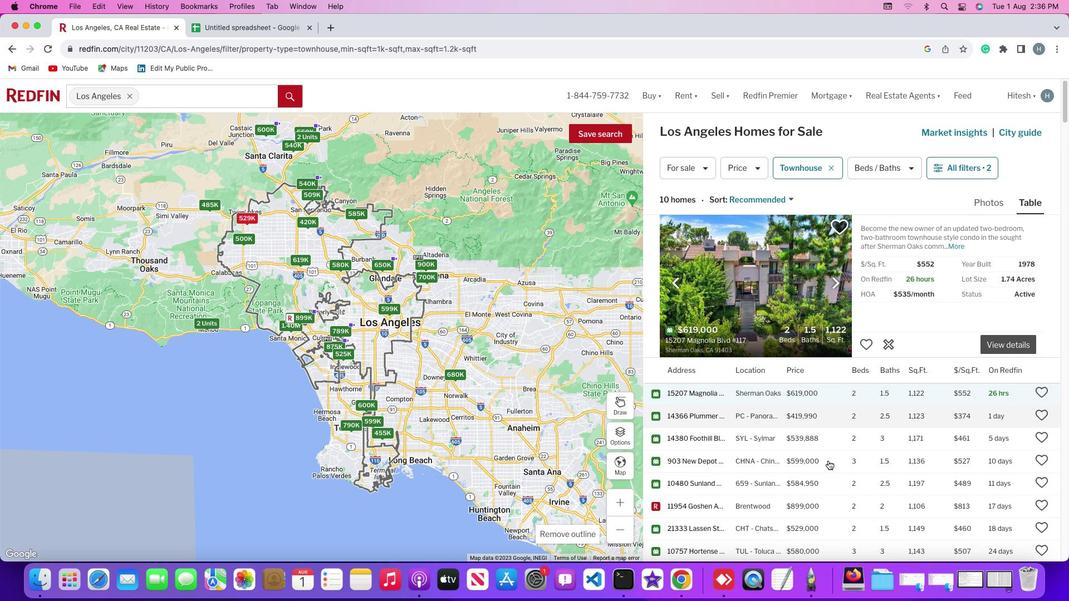
Action: Mouse moved to (852, 425)
Screenshot: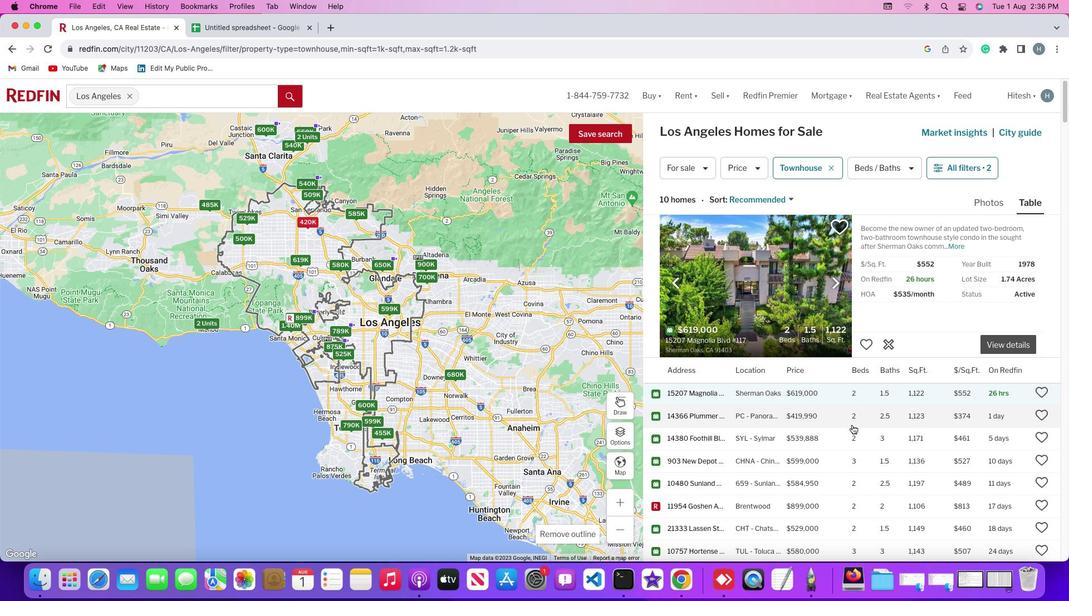 
Action: Mouse scrolled (852, 425) with delta (0, 0)
Screenshot: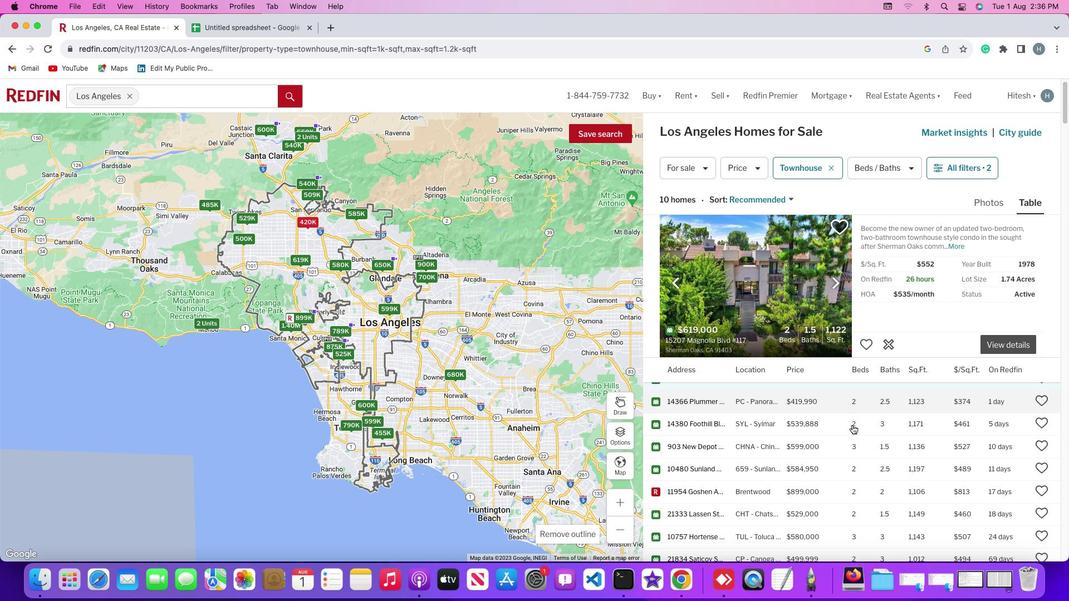 
Action: Mouse scrolled (852, 425) with delta (0, 0)
Screenshot: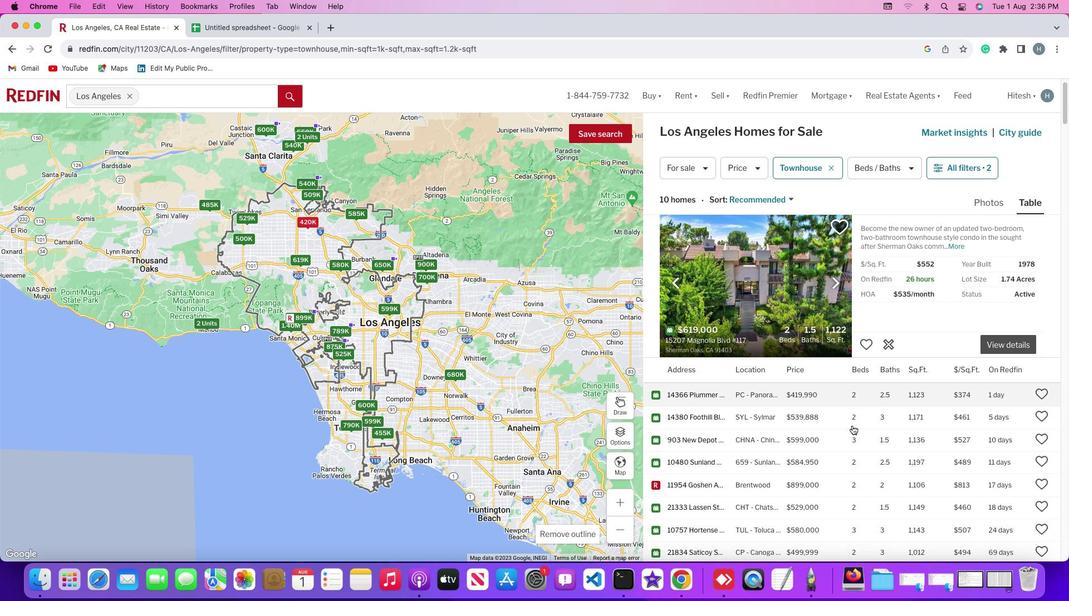 
Action: Mouse scrolled (852, 425) with delta (0, 0)
Screenshot: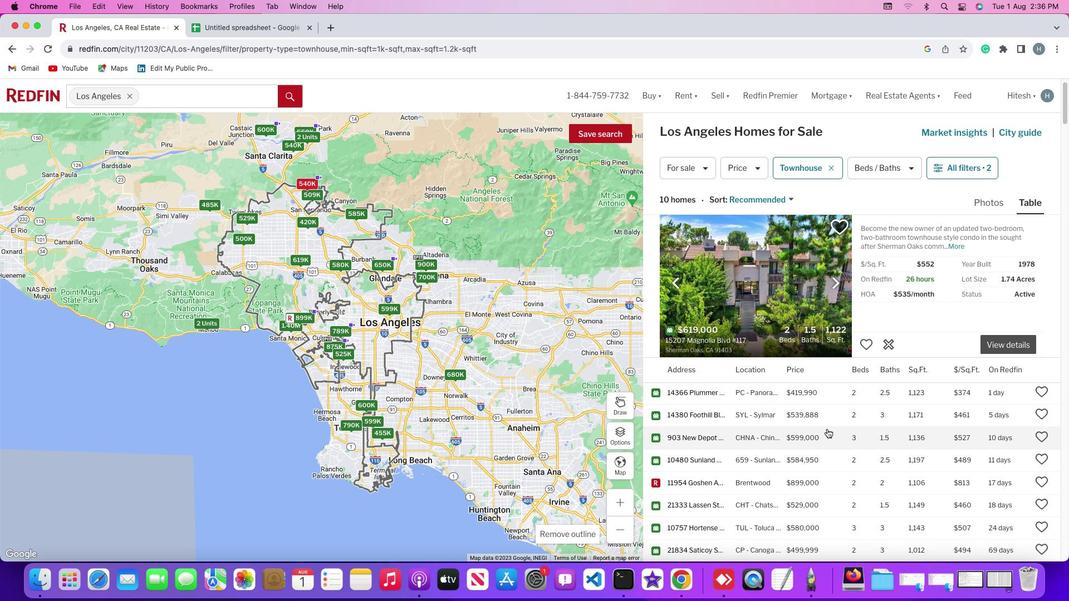 
Action: Mouse moved to (827, 429)
Screenshot: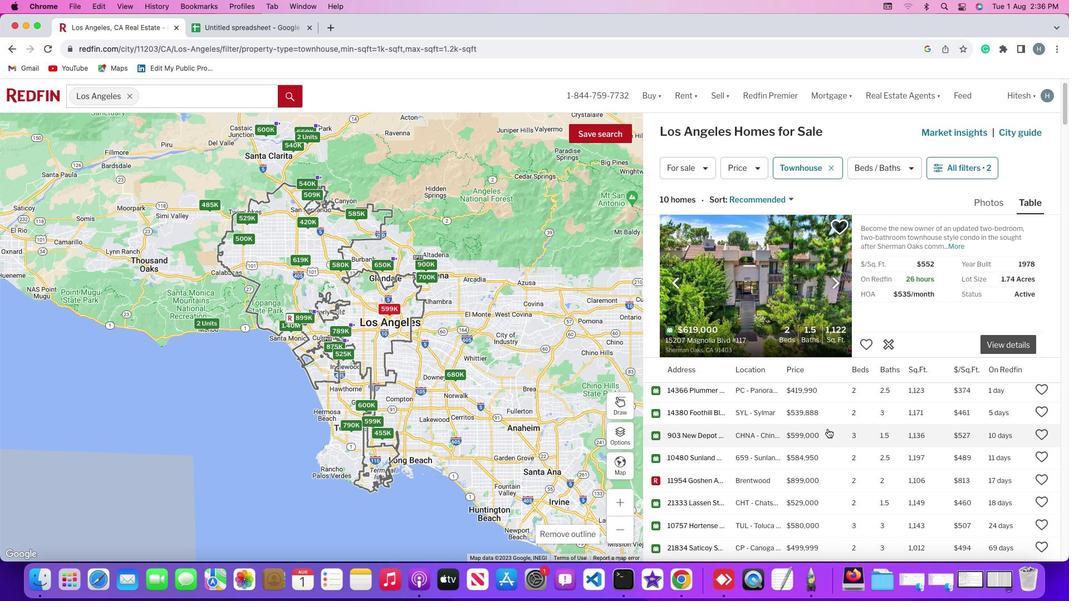 
Action: Mouse scrolled (827, 429) with delta (0, 0)
Screenshot: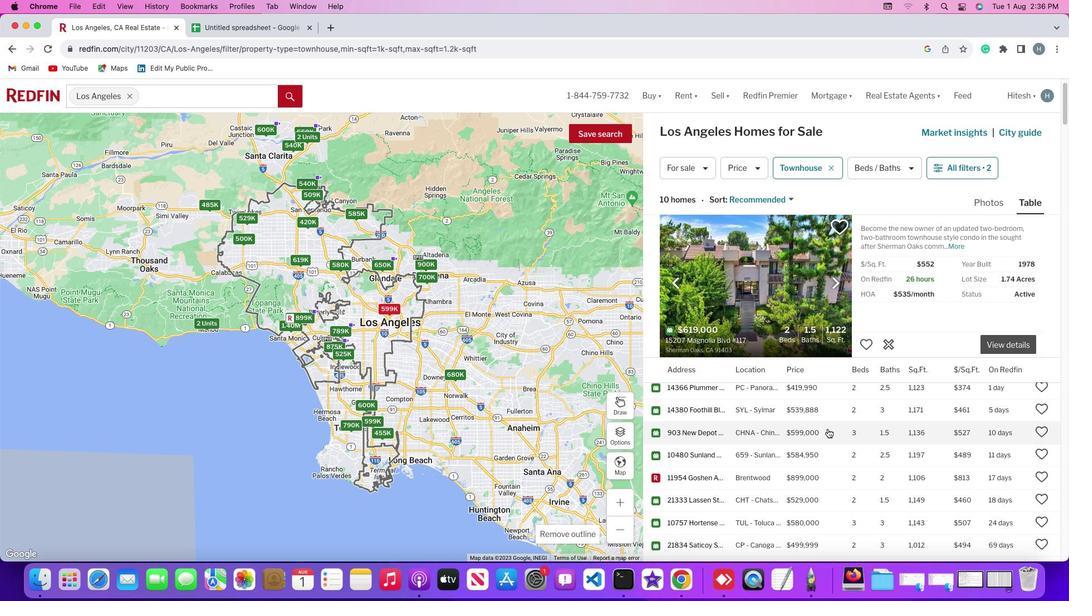 
Action: Mouse scrolled (827, 429) with delta (0, 0)
Screenshot: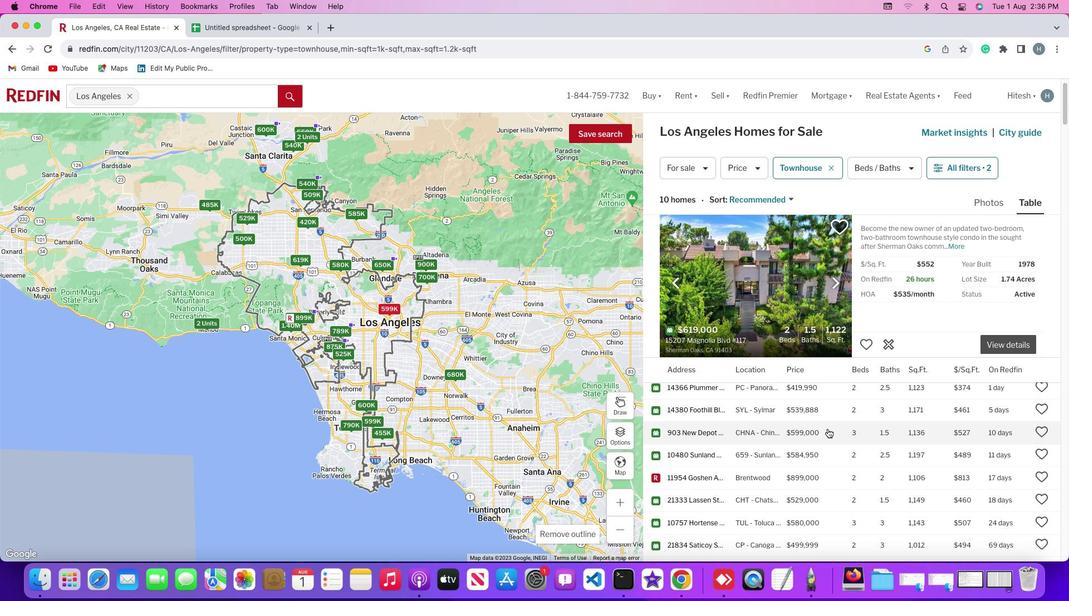 
Action: Mouse moved to (827, 429)
Screenshot: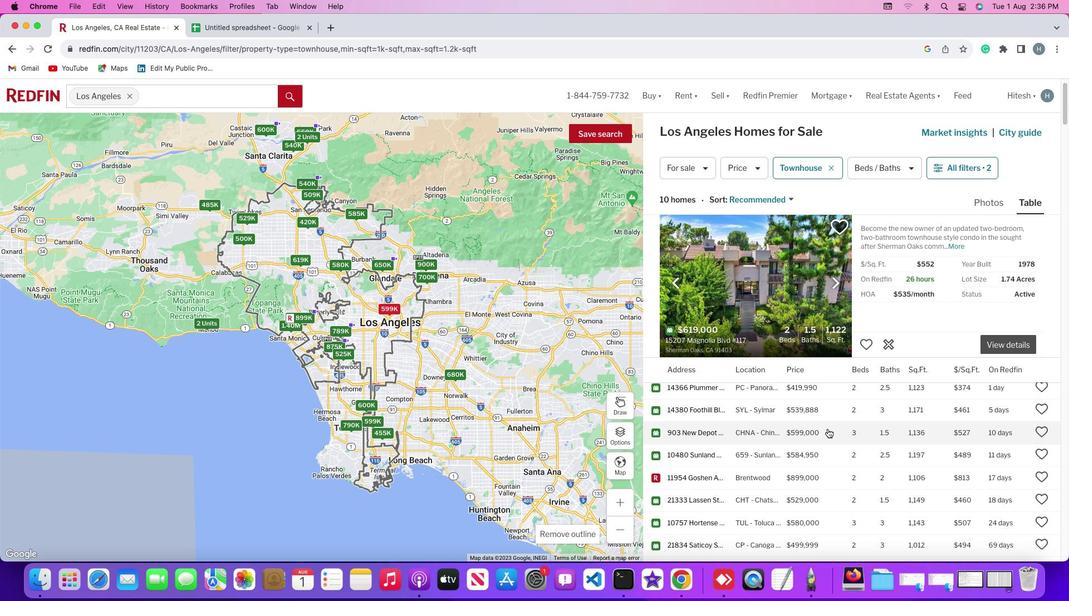 
Action: Mouse scrolled (827, 429) with delta (0, 0)
Screenshot: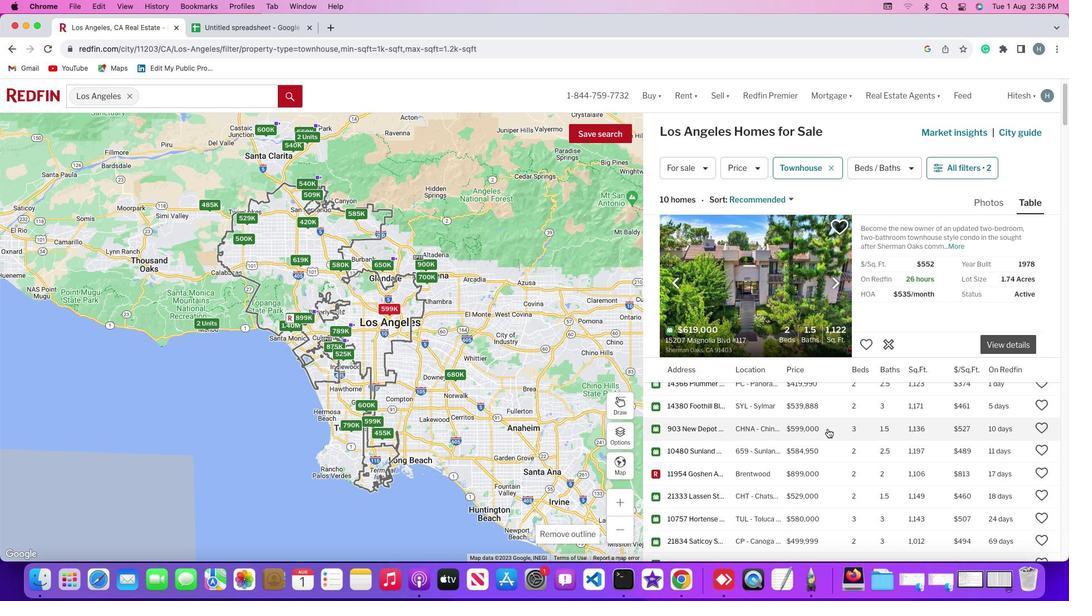 
Action: Mouse scrolled (827, 429) with delta (0, 0)
Screenshot: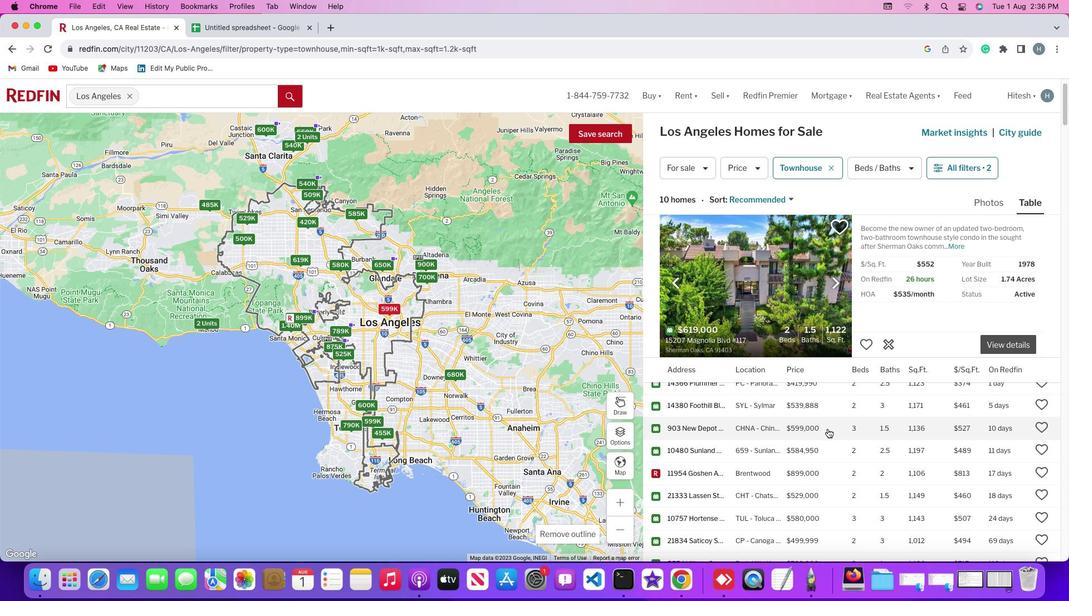 
Action: Mouse moved to (828, 429)
Screenshot: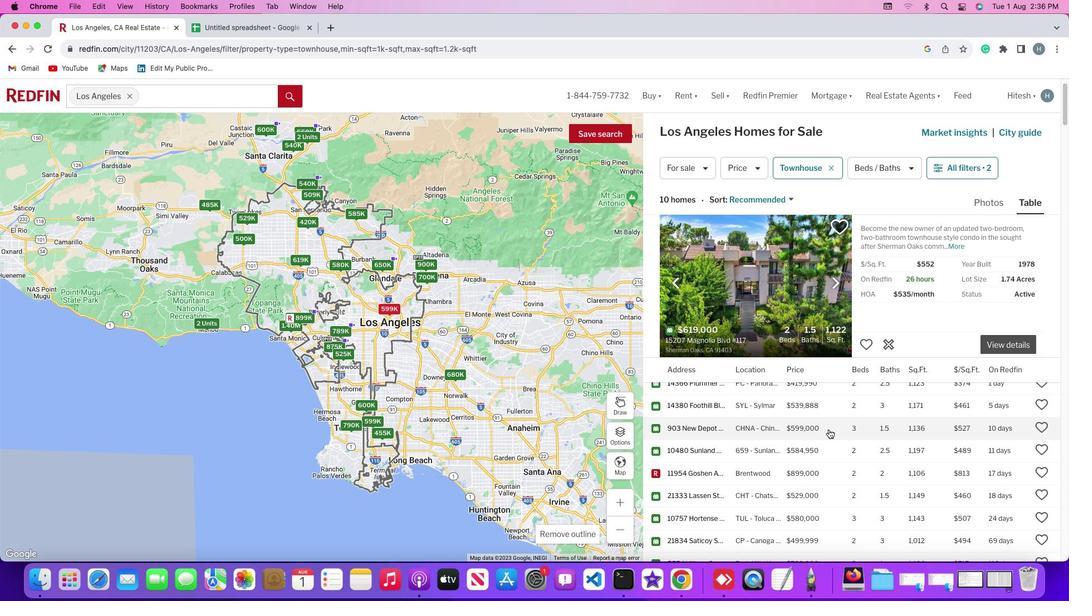 
Action: Mouse scrolled (828, 429) with delta (0, 0)
Screenshot: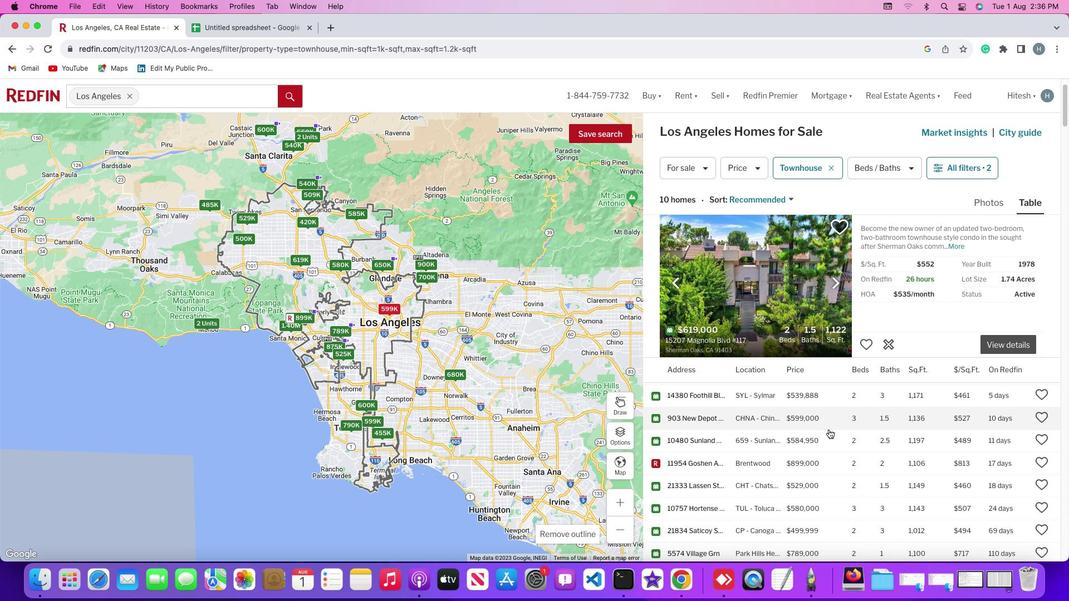 
Action: Mouse scrolled (828, 429) with delta (0, 0)
Screenshot: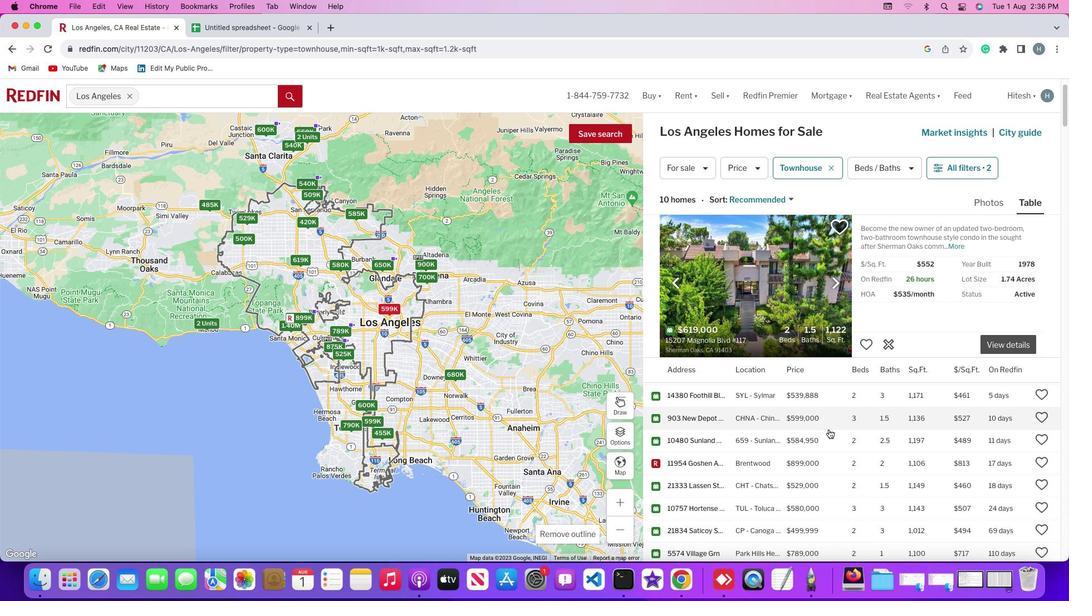 
Action: Mouse scrolled (828, 429) with delta (0, 0)
Screenshot: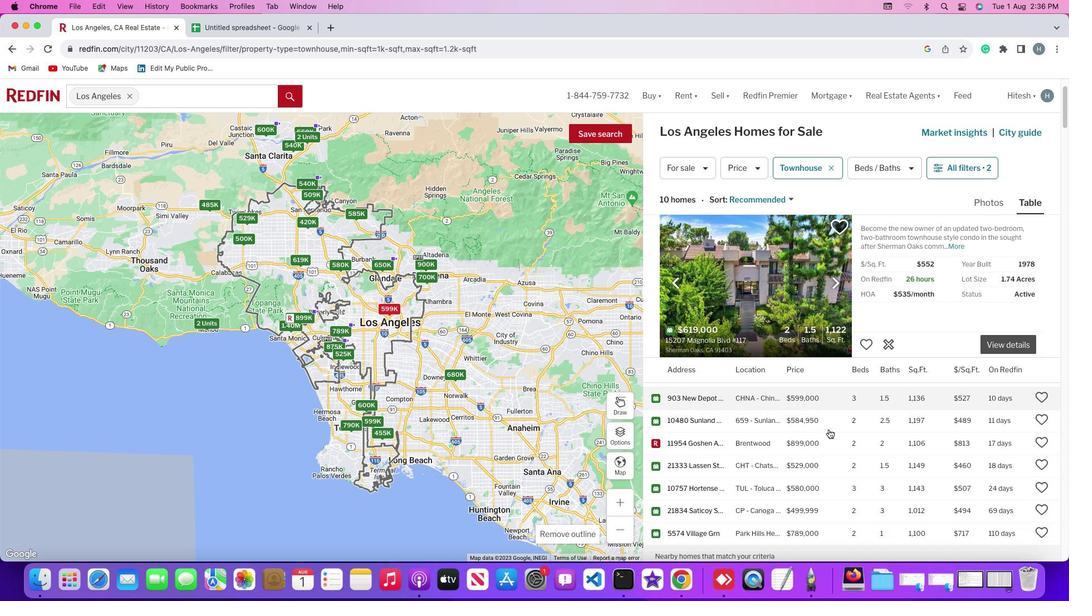 
Action: Mouse scrolled (828, 429) with delta (0, 0)
Screenshot: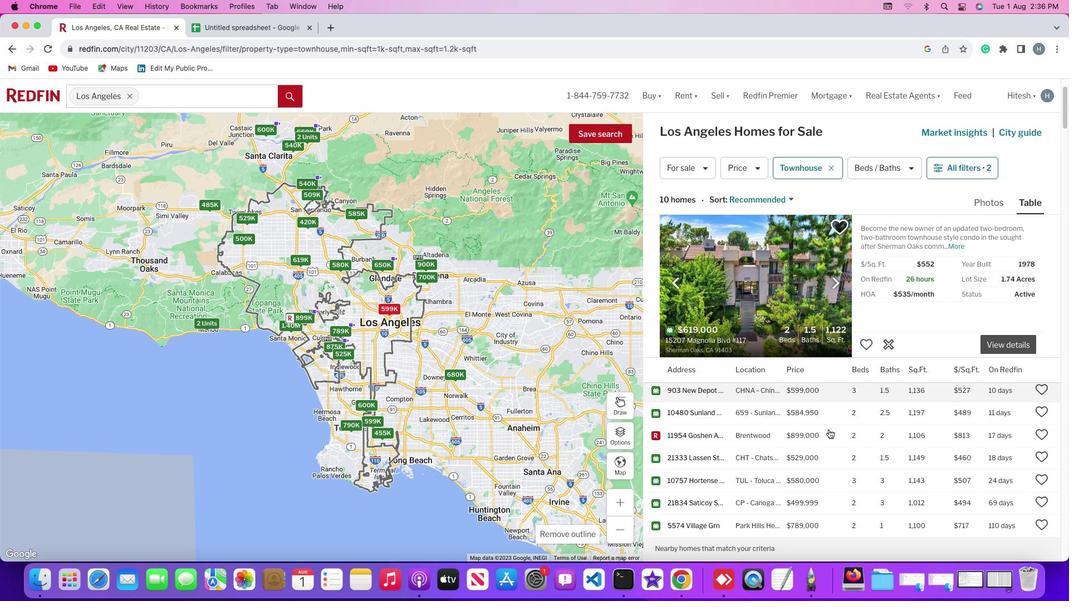 
Action: Mouse scrolled (828, 429) with delta (0, 0)
Screenshot: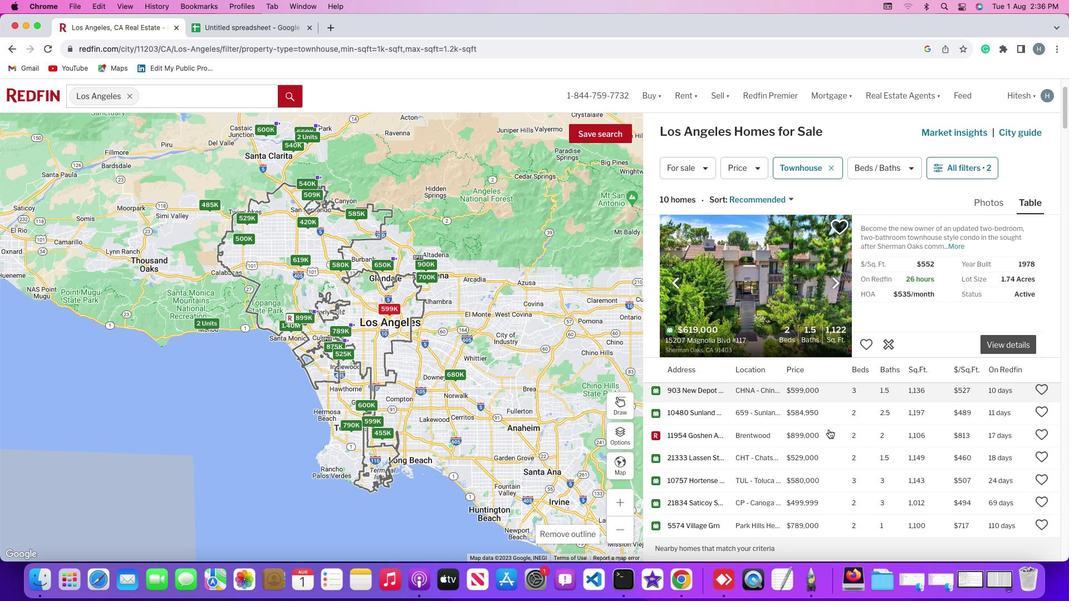 
Action: Mouse scrolled (828, 429) with delta (0, 0)
Screenshot: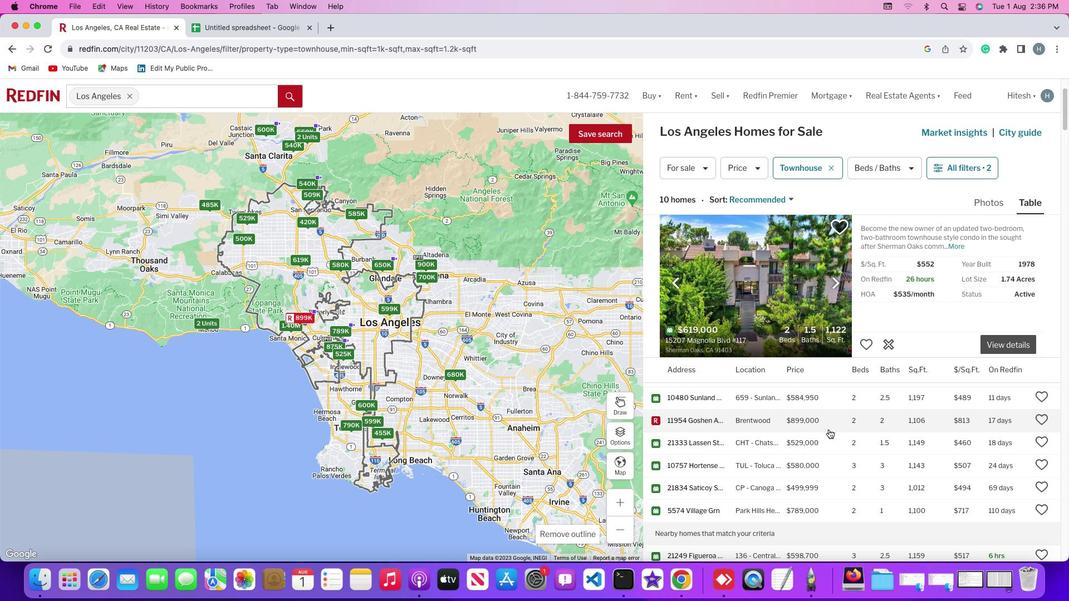 
Action: Mouse scrolled (828, 429) with delta (0, 0)
Screenshot: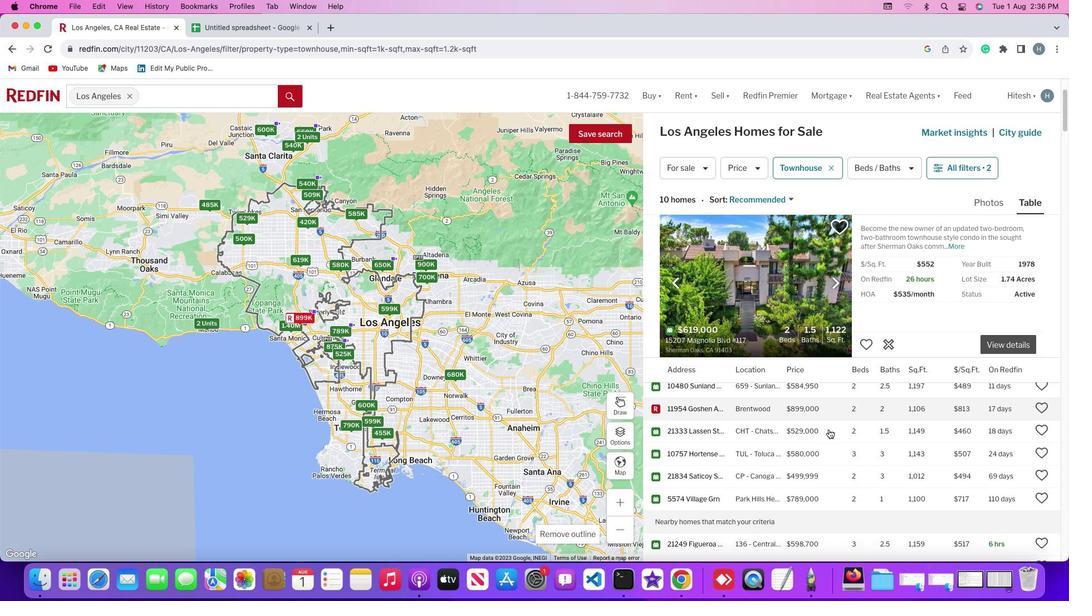 
Action: Mouse scrolled (828, 429) with delta (0, 0)
Screenshot: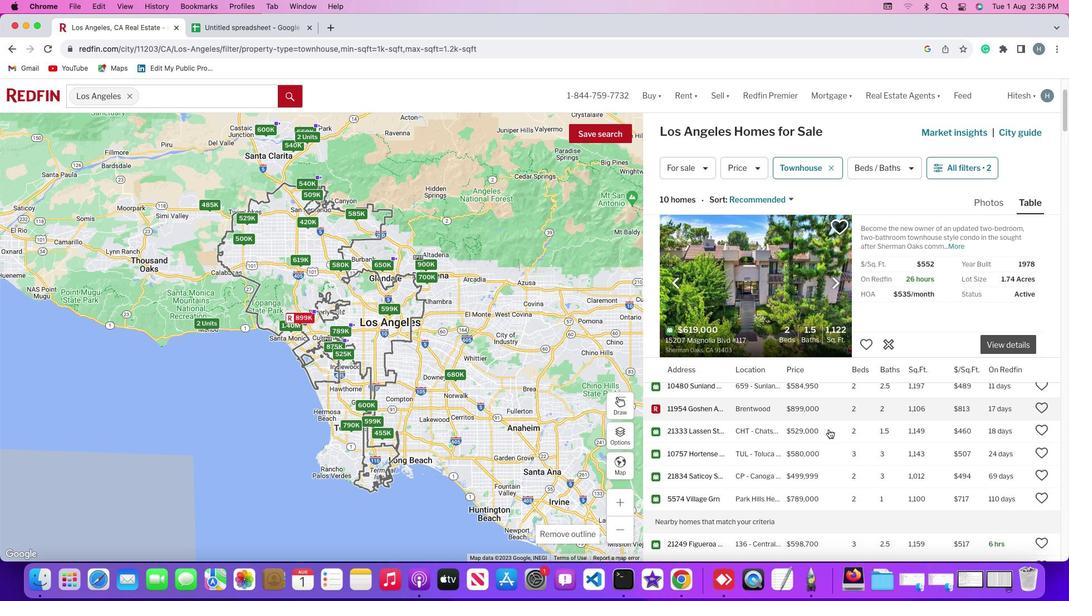 
Action: Mouse scrolled (828, 429) with delta (0, 0)
Screenshot: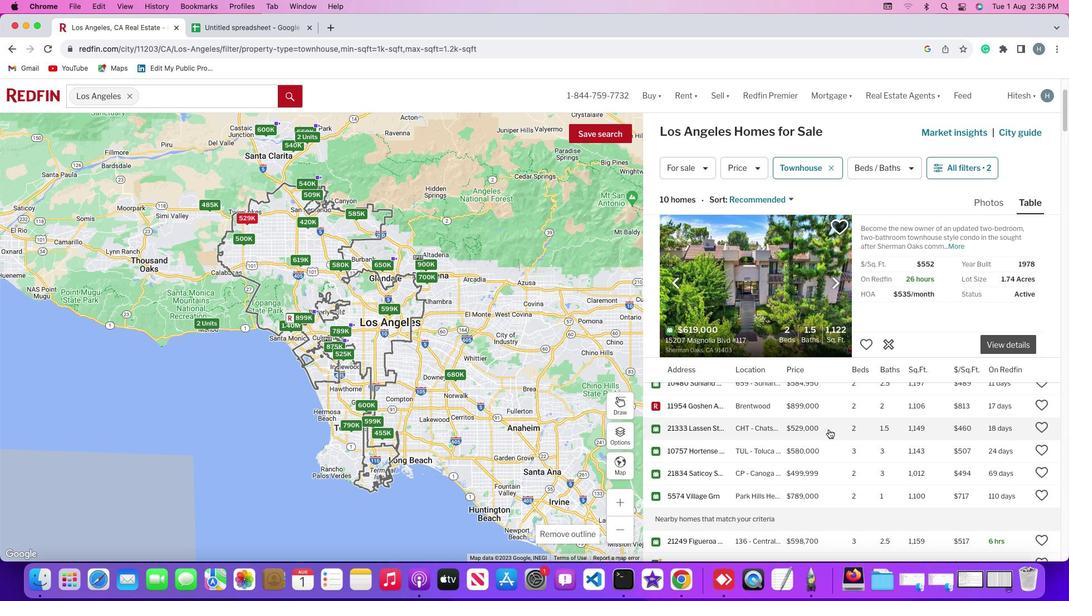 
Action: Mouse scrolled (828, 429) with delta (0, 0)
Screenshot: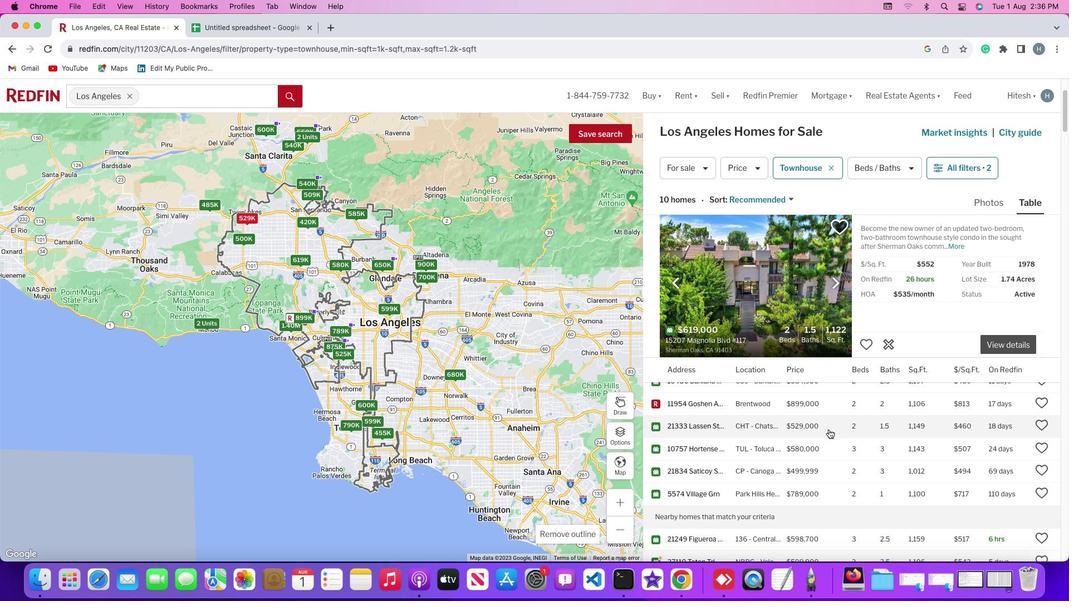 
Action: Mouse scrolled (828, 429) with delta (0, 0)
Screenshot: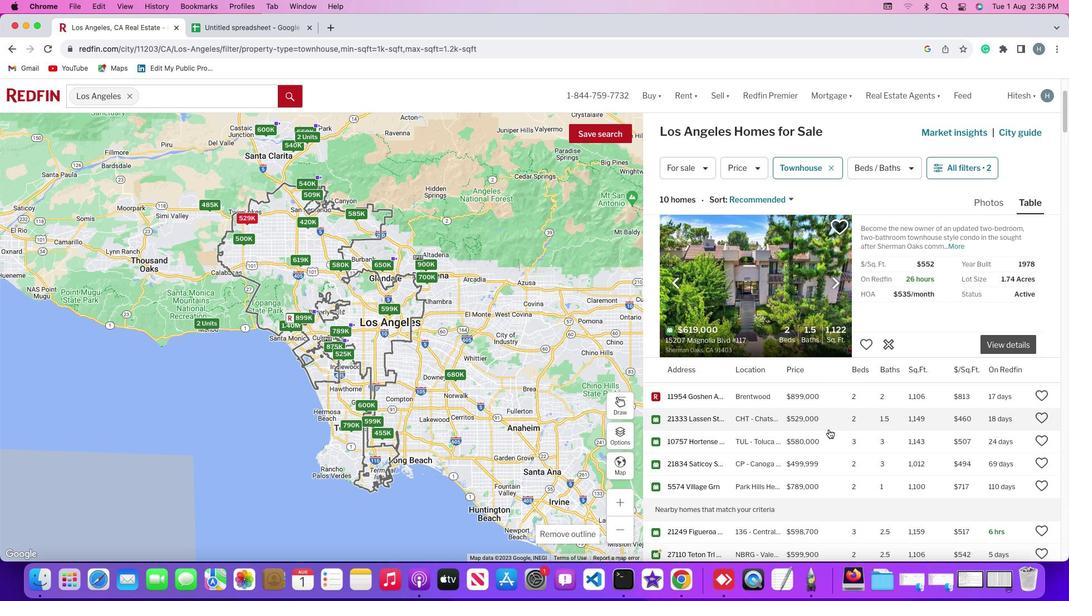 
Action: Mouse scrolled (828, 429) with delta (0, 0)
Screenshot: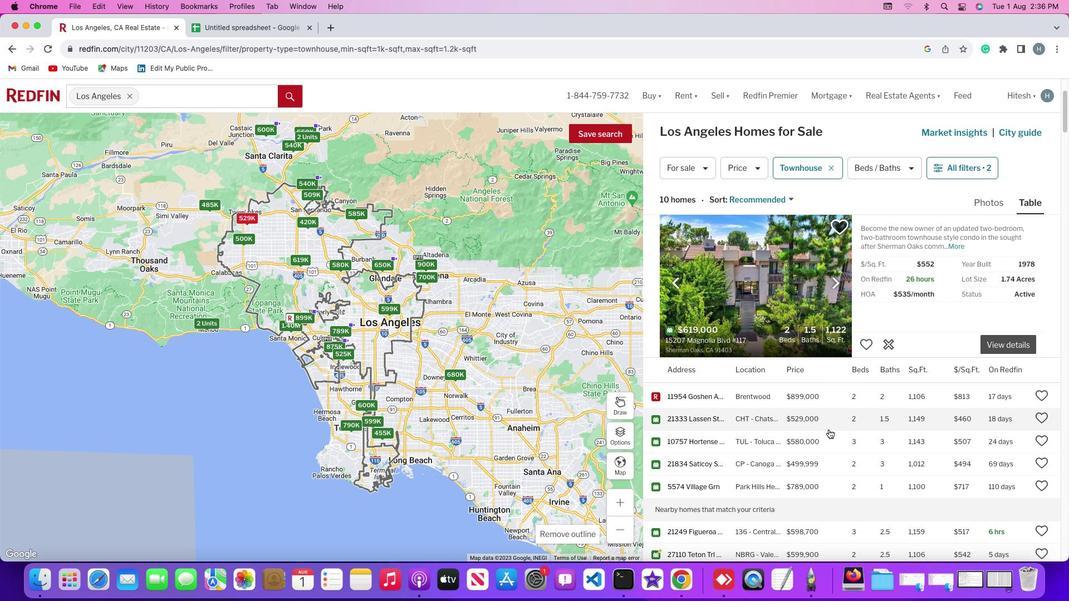 
Action: Mouse scrolled (828, 429) with delta (0, 0)
Screenshot: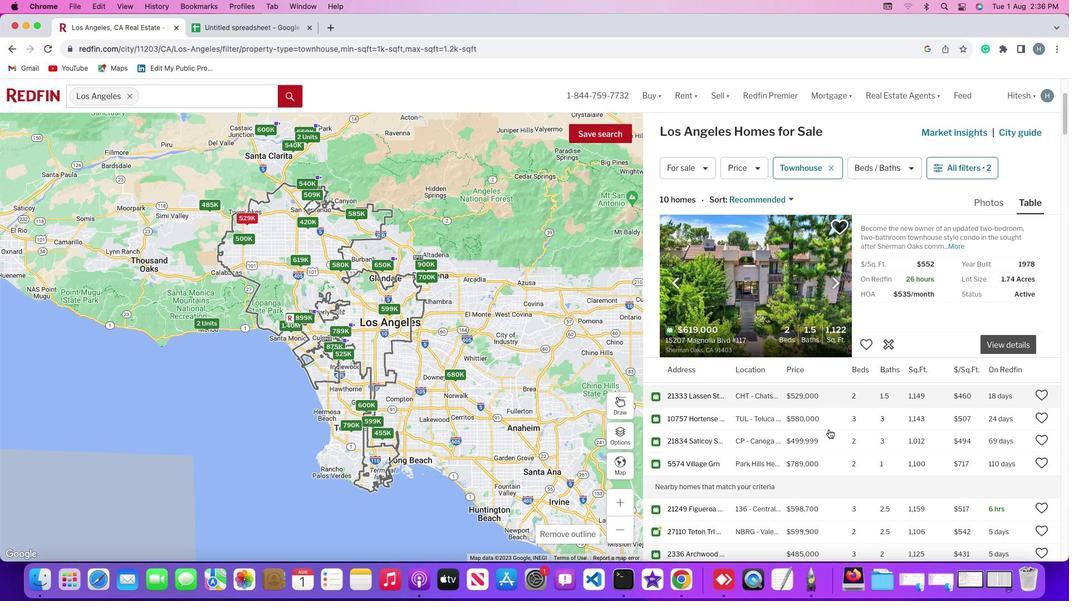 
Action: Mouse scrolled (828, 429) with delta (0, 0)
Screenshot: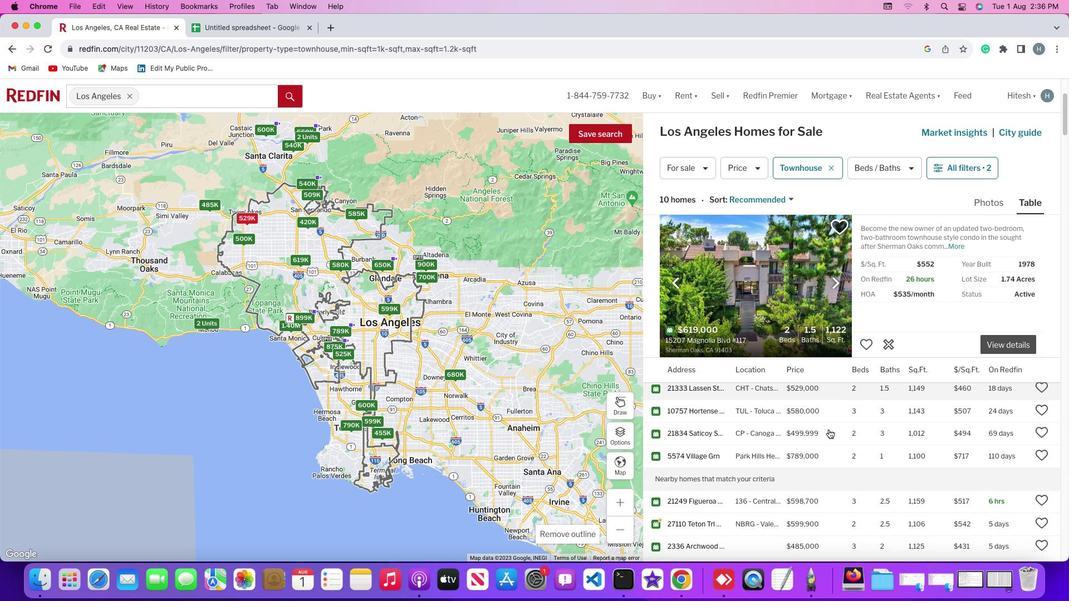 
Action: Mouse scrolled (828, 429) with delta (0, 0)
Screenshot: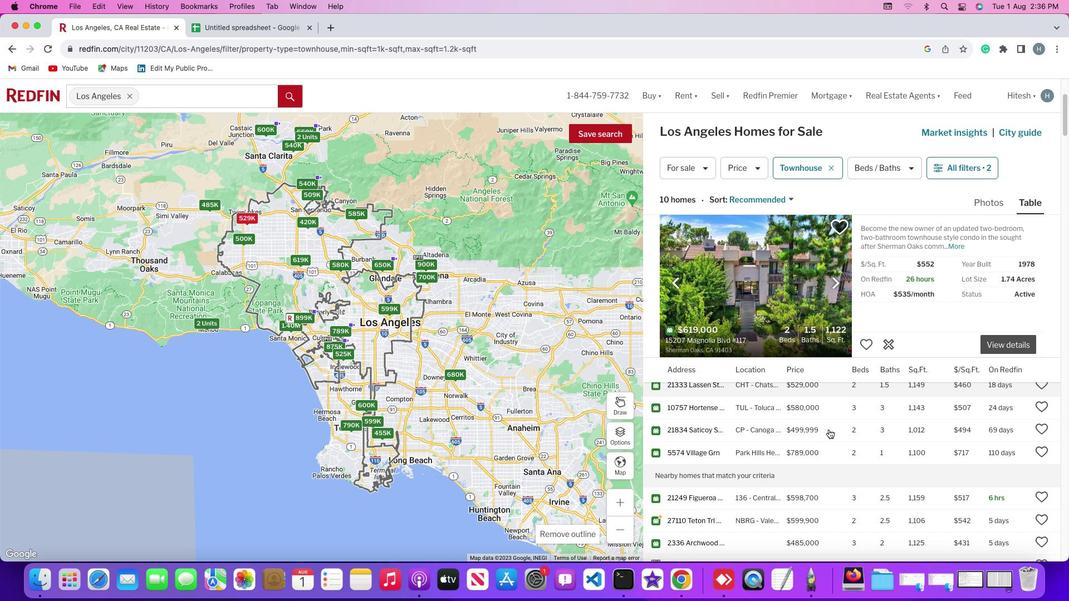 
Action: Mouse scrolled (828, 429) with delta (0, 0)
Screenshot: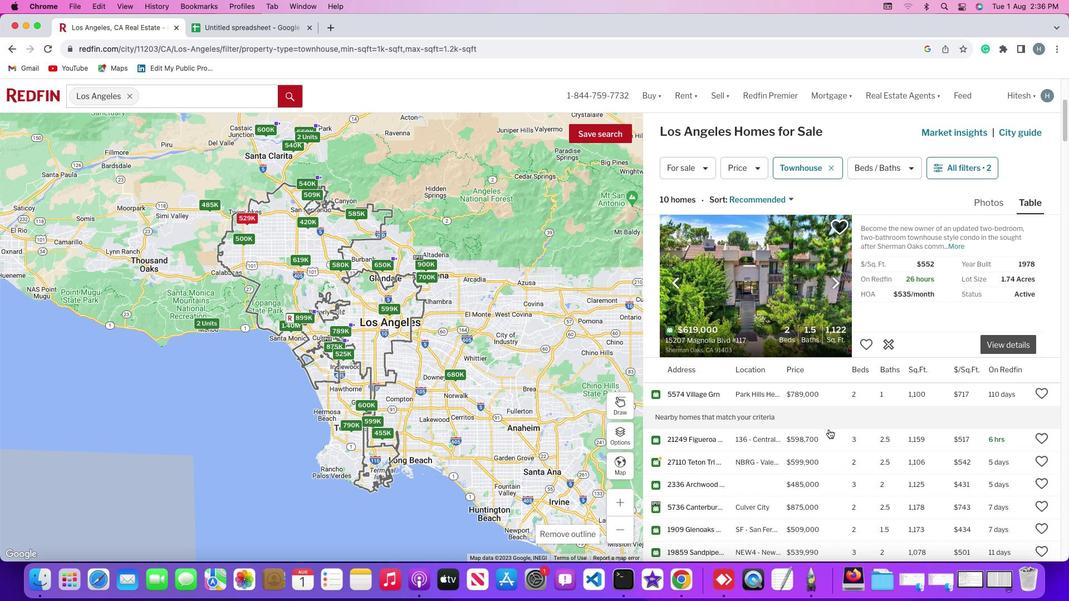 
Action: Mouse scrolled (828, 429) with delta (0, 0)
Screenshot: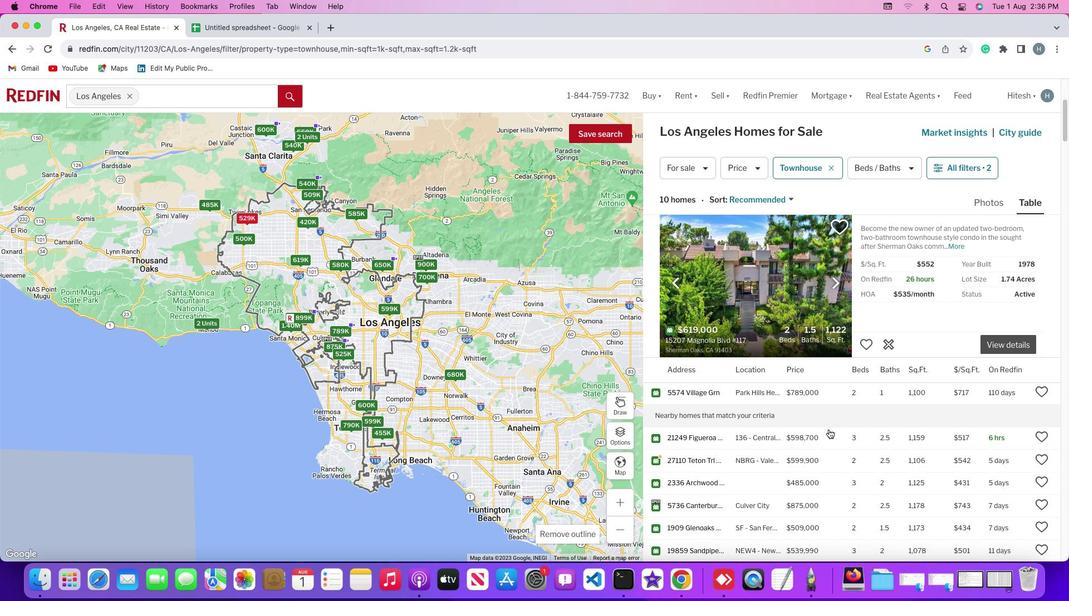 
Action: Mouse scrolled (828, 429) with delta (0, 0)
Screenshot: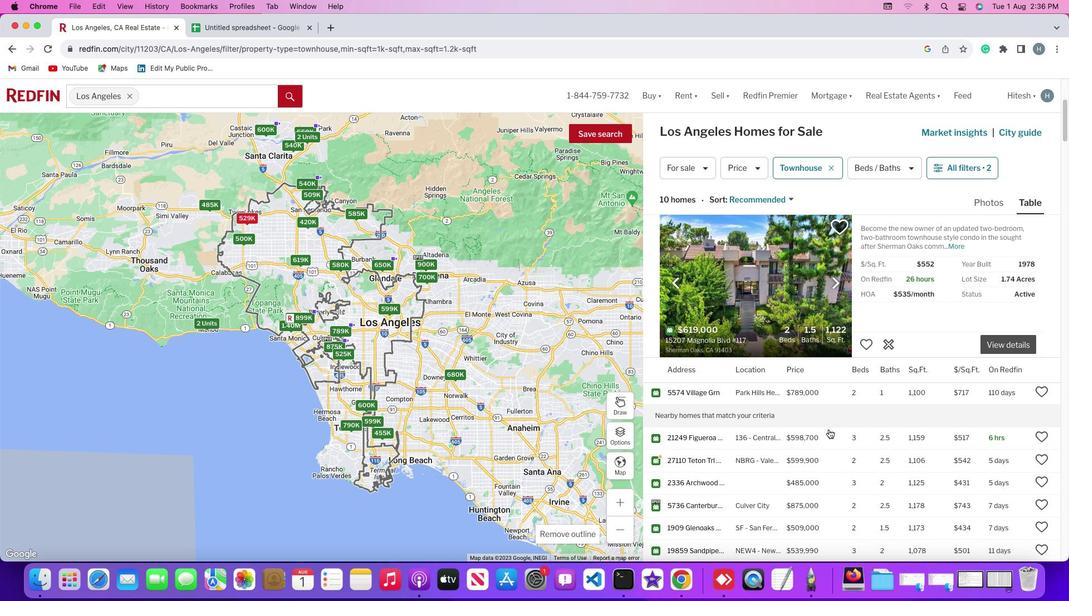 
Action: Mouse scrolled (828, 429) with delta (0, 0)
Screenshot: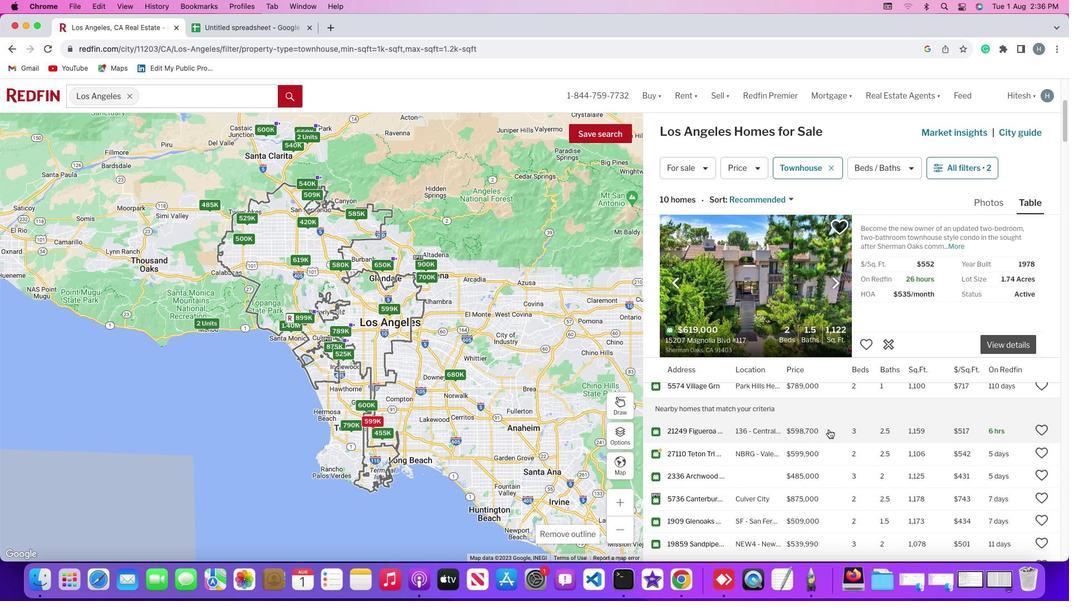 
Action: Mouse scrolled (828, 429) with delta (0, 0)
Screenshot: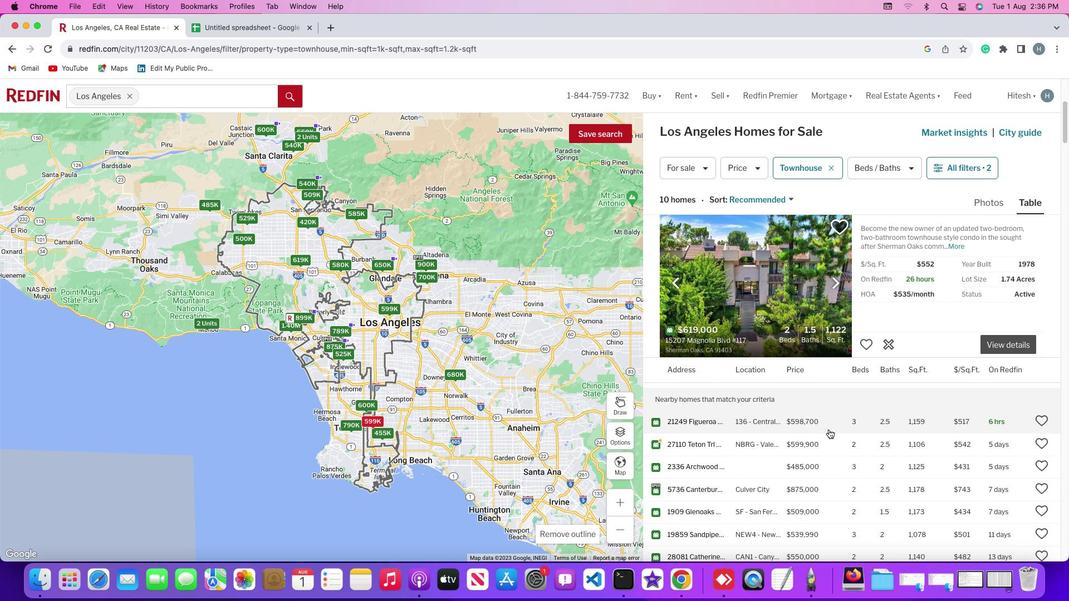 
Action: Mouse scrolled (828, 429) with delta (0, 0)
Screenshot: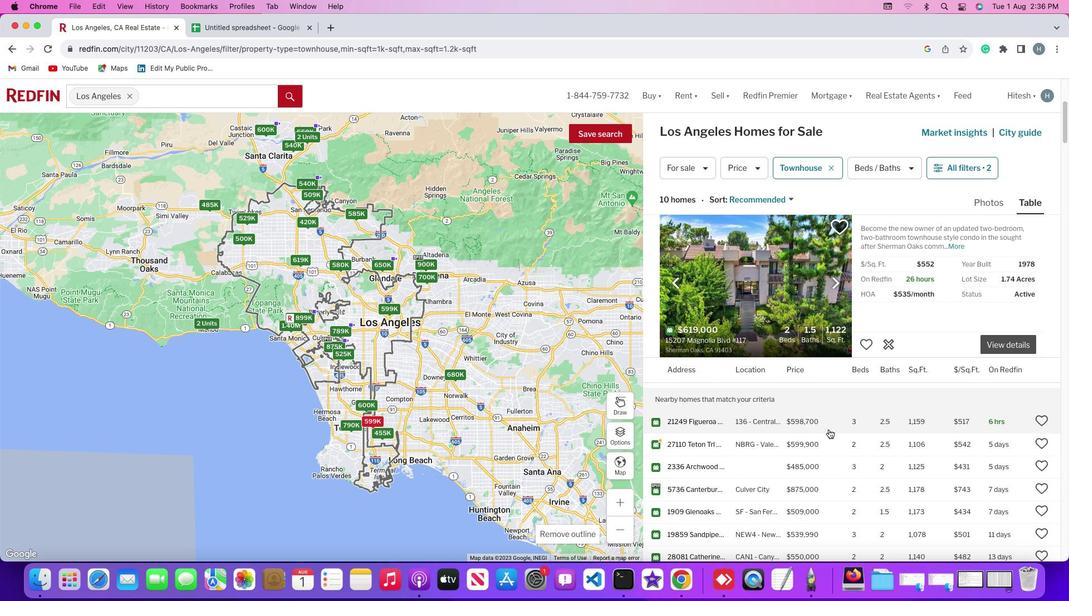 
Action: Mouse scrolled (828, 429) with delta (0, 0)
Screenshot: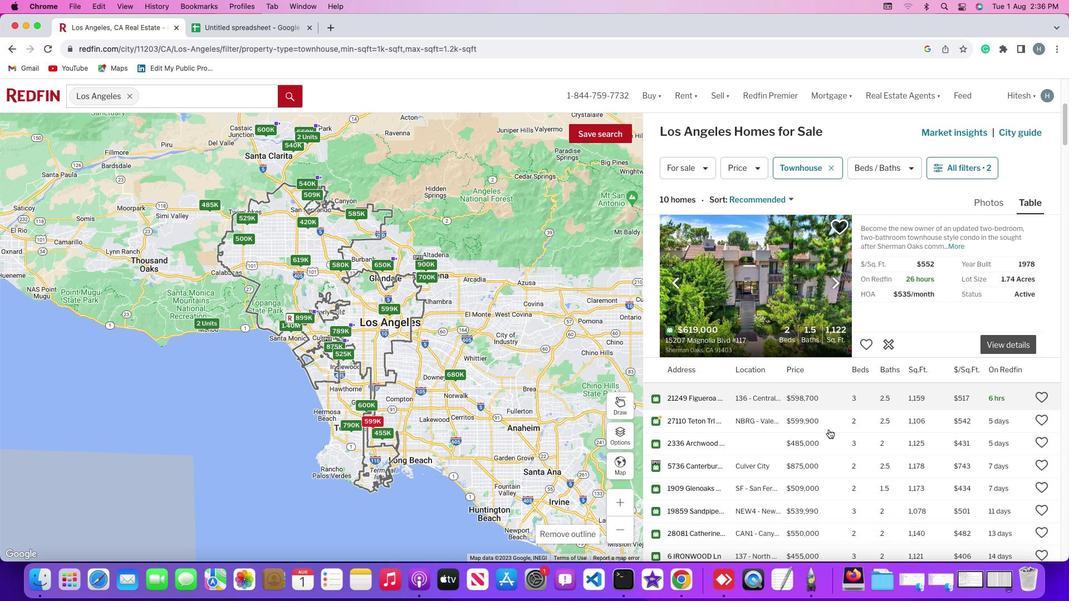 
Action: Mouse scrolled (828, 429) with delta (0, 0)
Screenshot: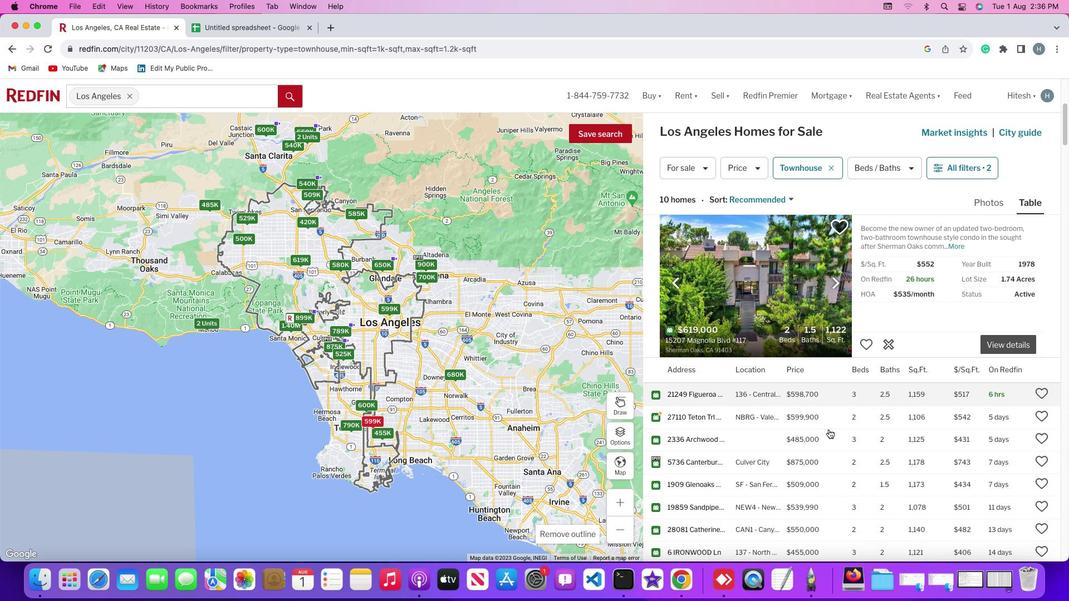 
Action: Mouse scrolled (828, 429) with delta (0, 0)
Screenshot: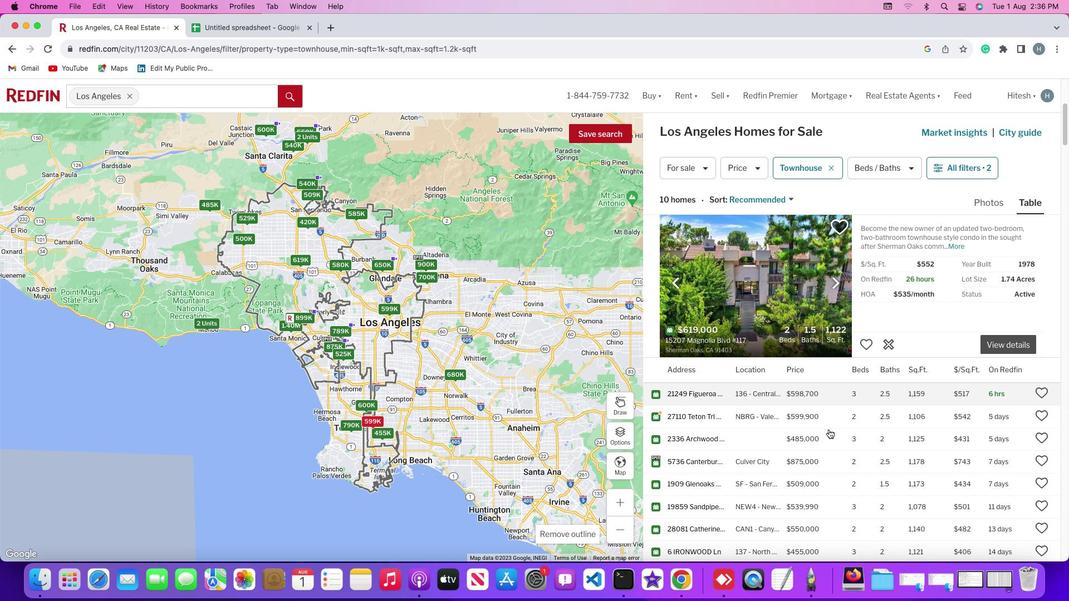 
Action: Mouse scrolled (828, 429) with delta (0, 0)
Screenshot: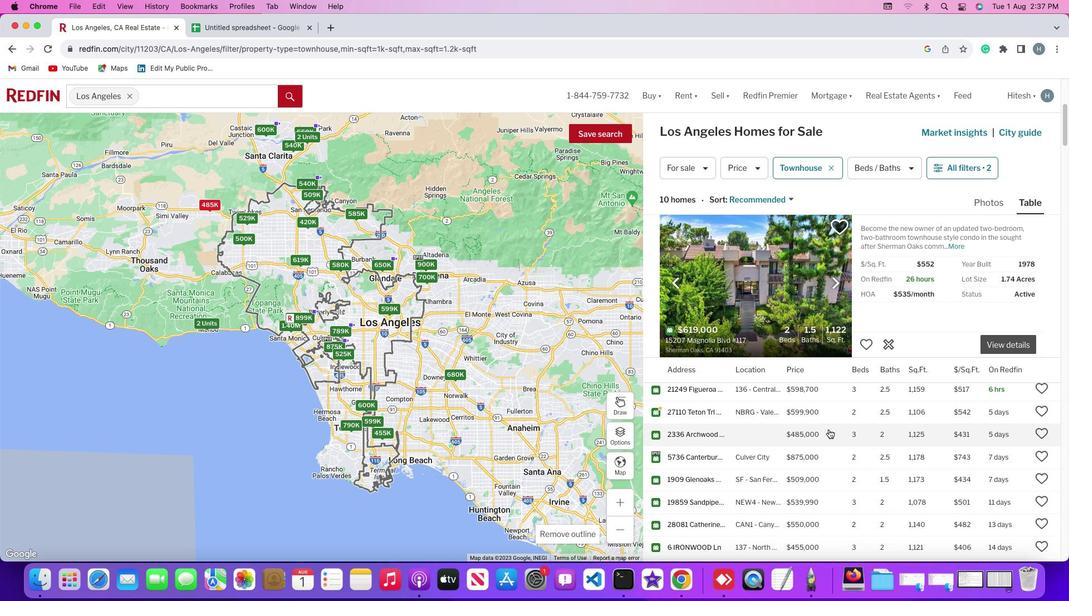 
Action: Mouse scrolled (828, 429) with delta (0, 0)
Screenshot: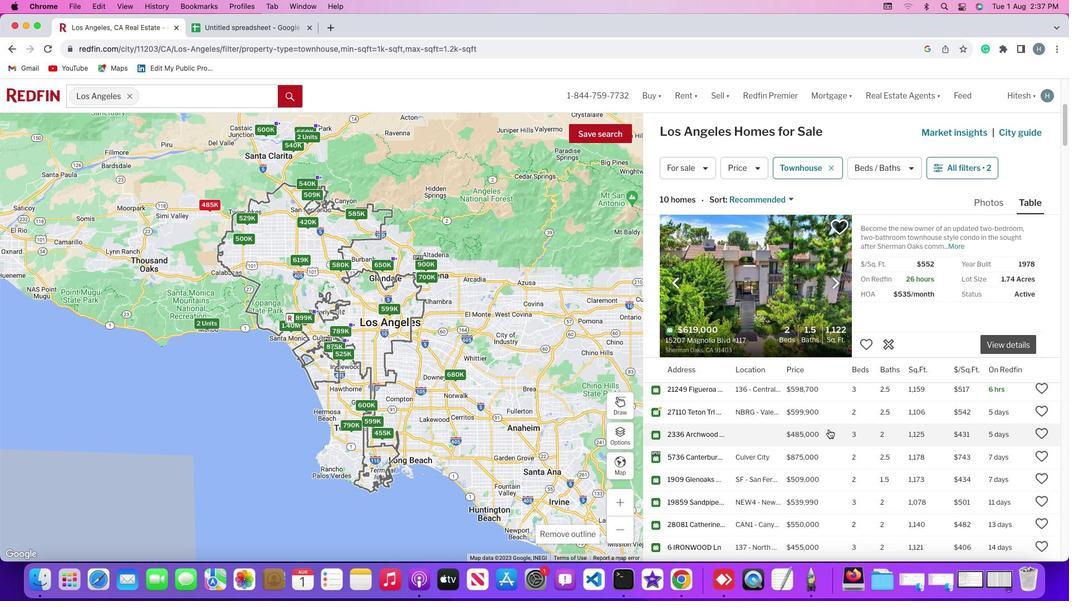 
Action: Mouse scrolled (828, 429) with delta (0, 0)
Screenshot: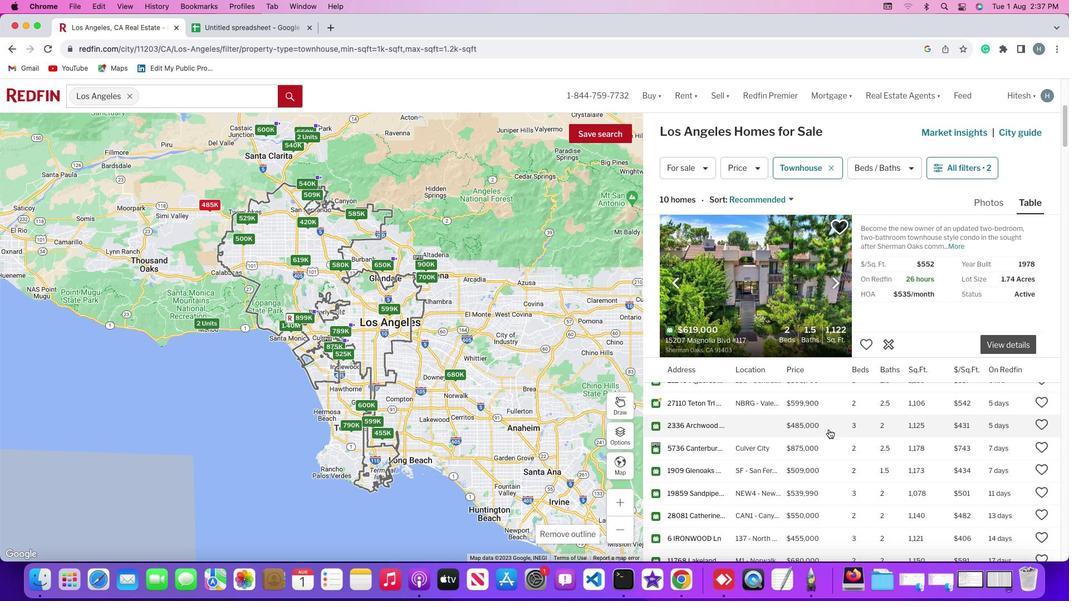 
Action: Mouse scrolled (828, 429) with delta (0, 0)
Screenshot: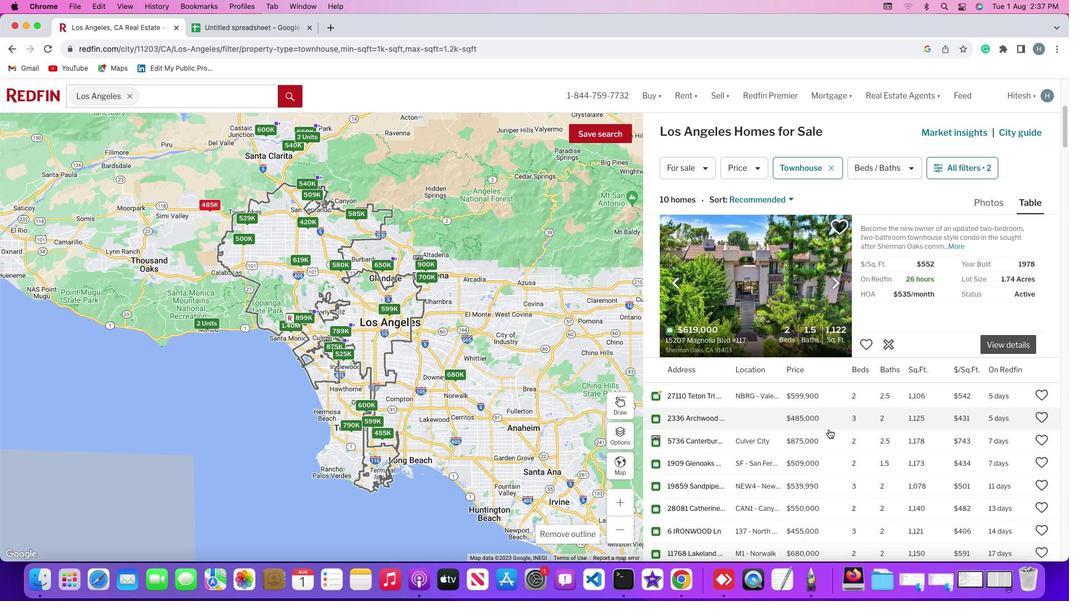 
Action: Mouse scrolled (828, 429) with delta (0, 0)
Screenshot: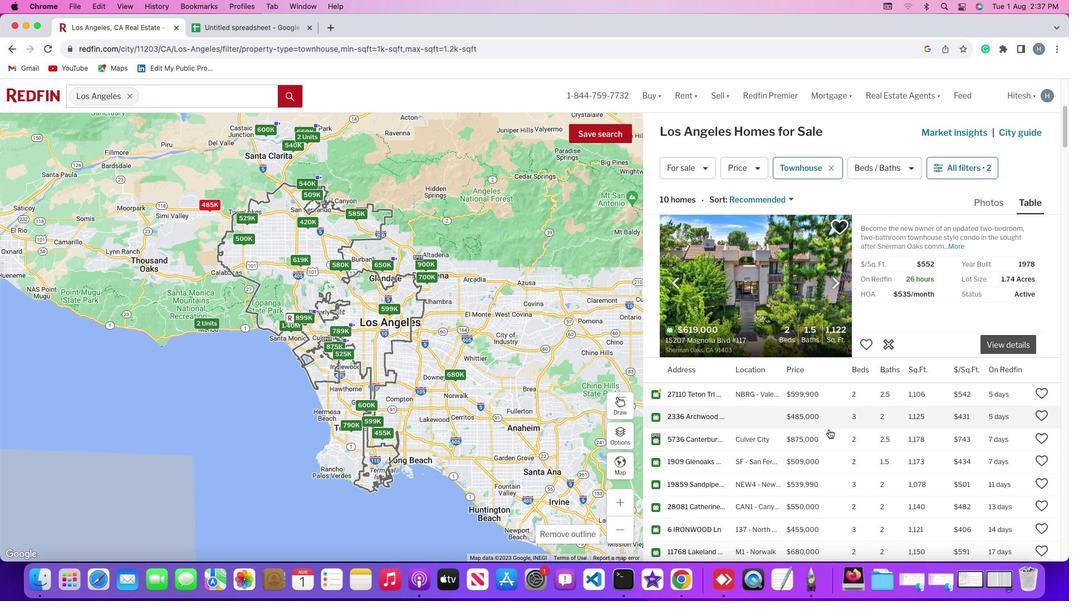 
Action: Mouse scrolled (828, 429) with delta (0, 0)
Screenshot: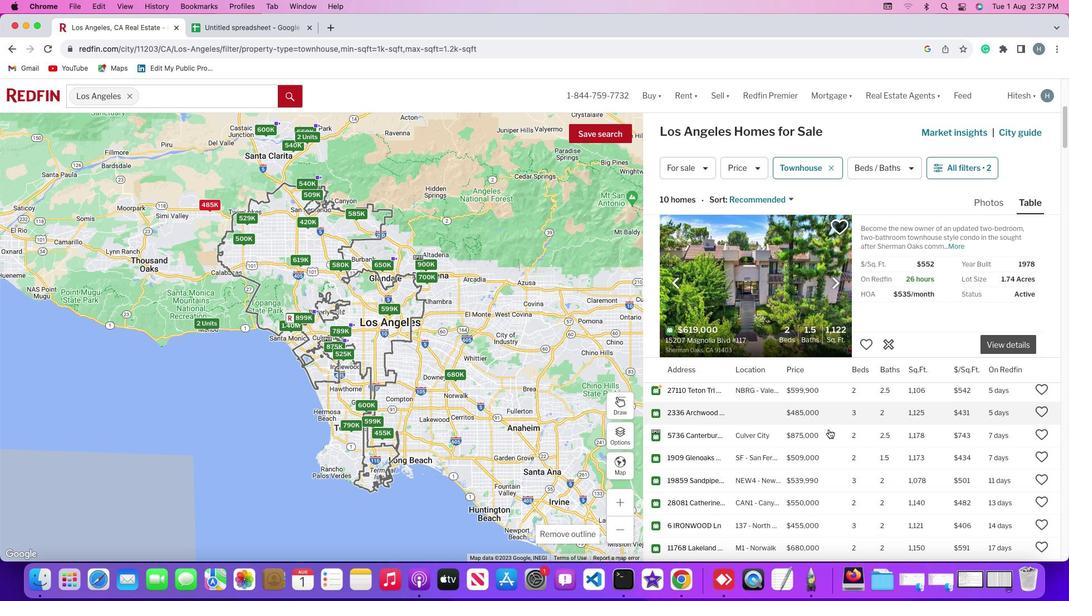 
Action: Mouse scrolled (828, 429) with delta (0, 0)
Screenshot: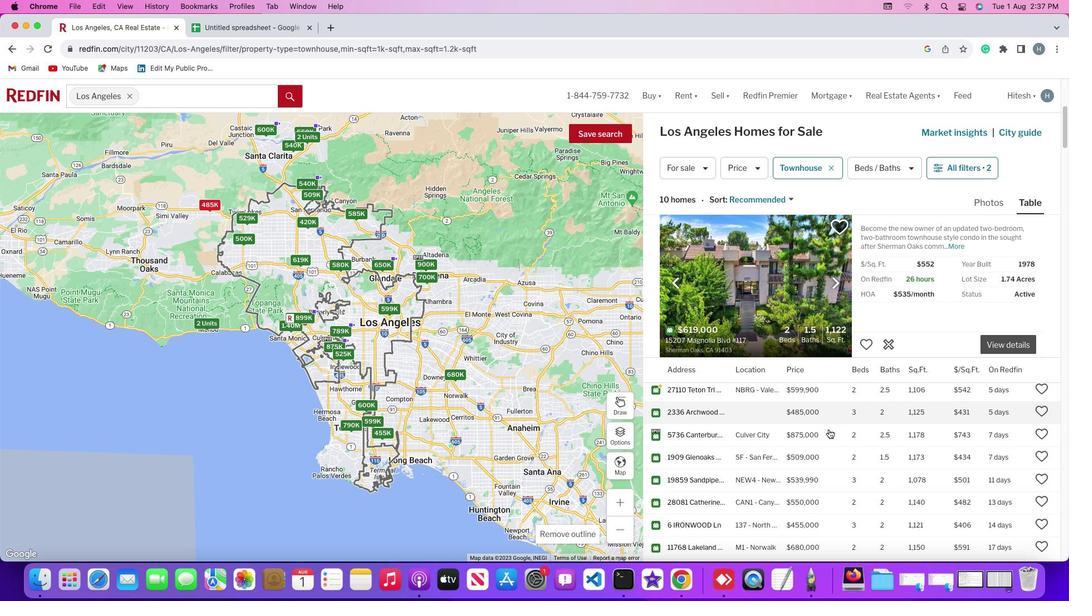
Action: Mouse scrolled (828, 429) with delta (0, 0)
Screenshot: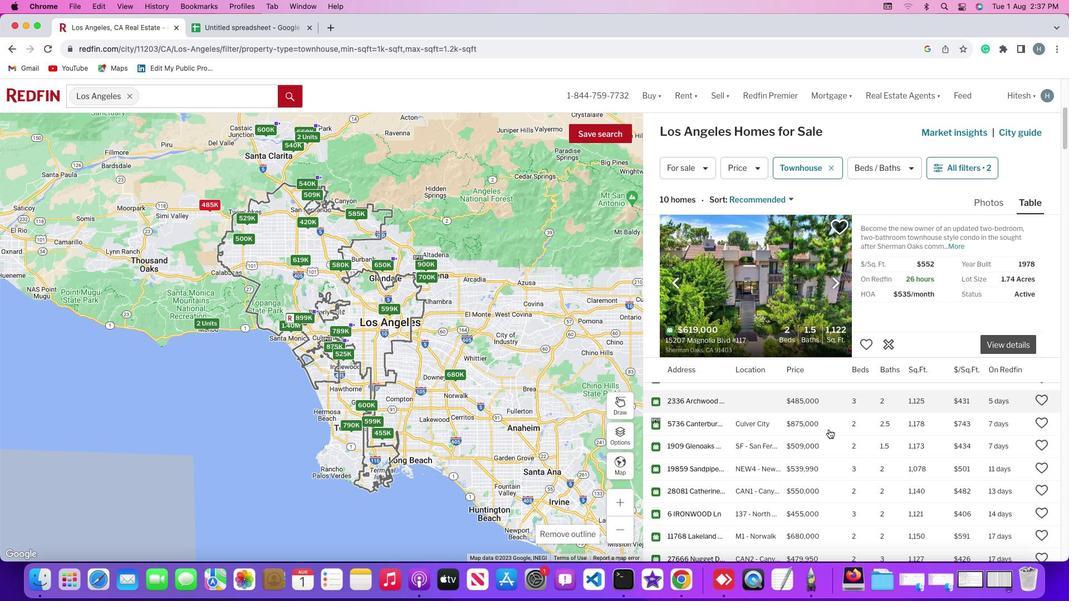 
Action: Mouse scrolled (828, 429) with delta (0, 0)
Screenshot: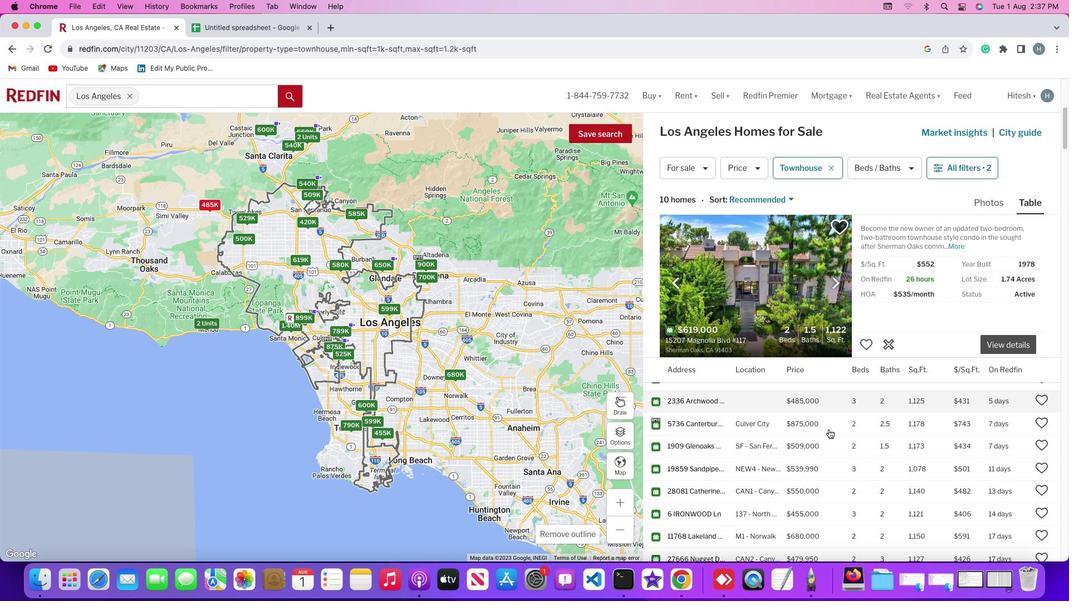 
Action: Mouse scrolled (828, 429) with delta (0, 0)
Screenshot: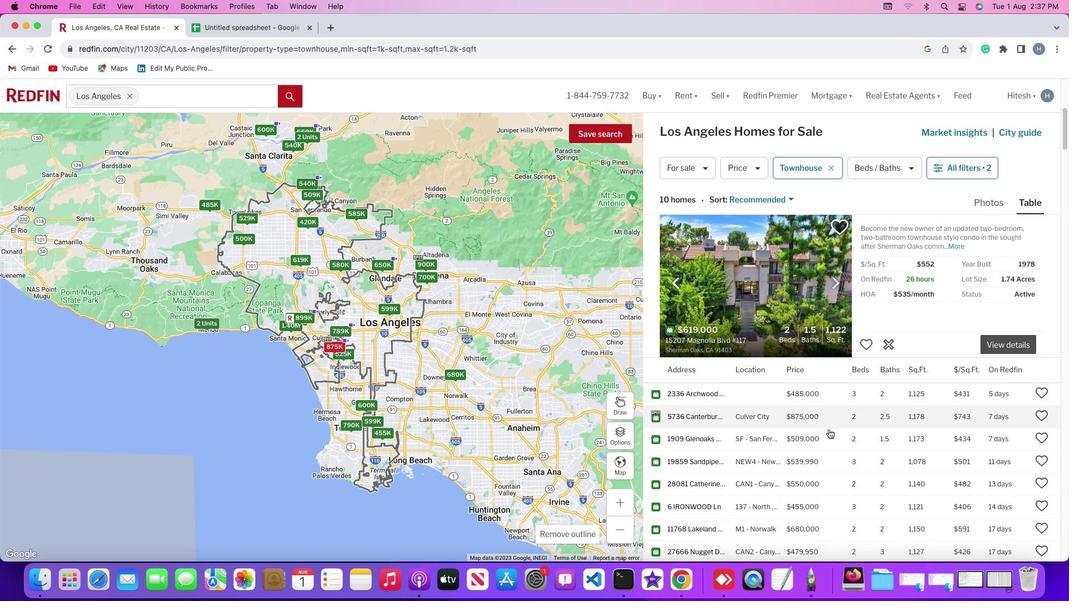 
Action: Mouse scrolled (828, 429) with delta (0, 0)
Screenshot: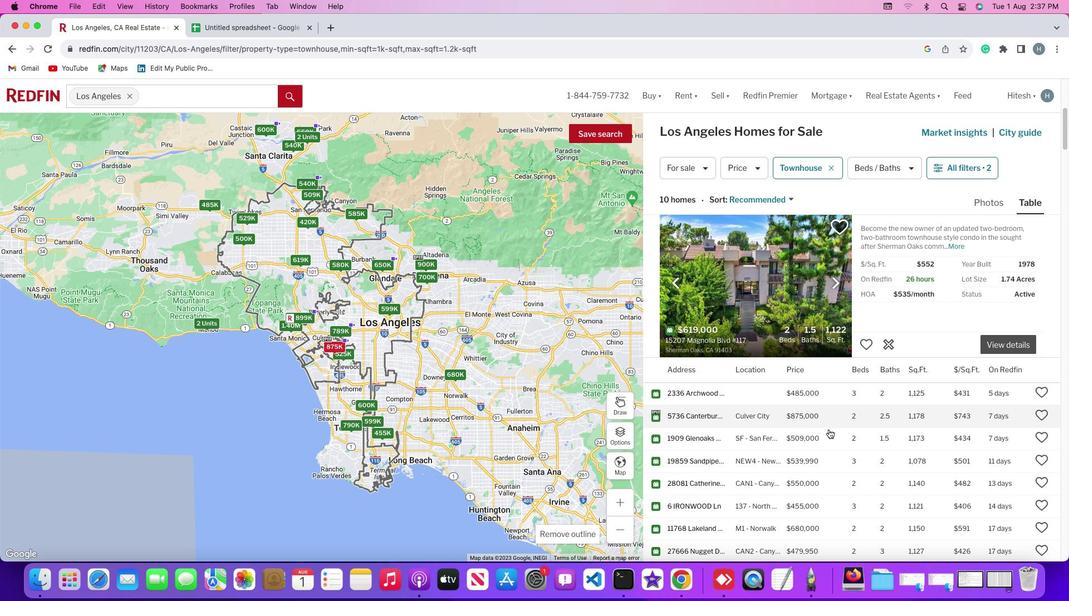 
Action: Mouse scrolled (828, 429) with delta (0, 0)
Screenshot: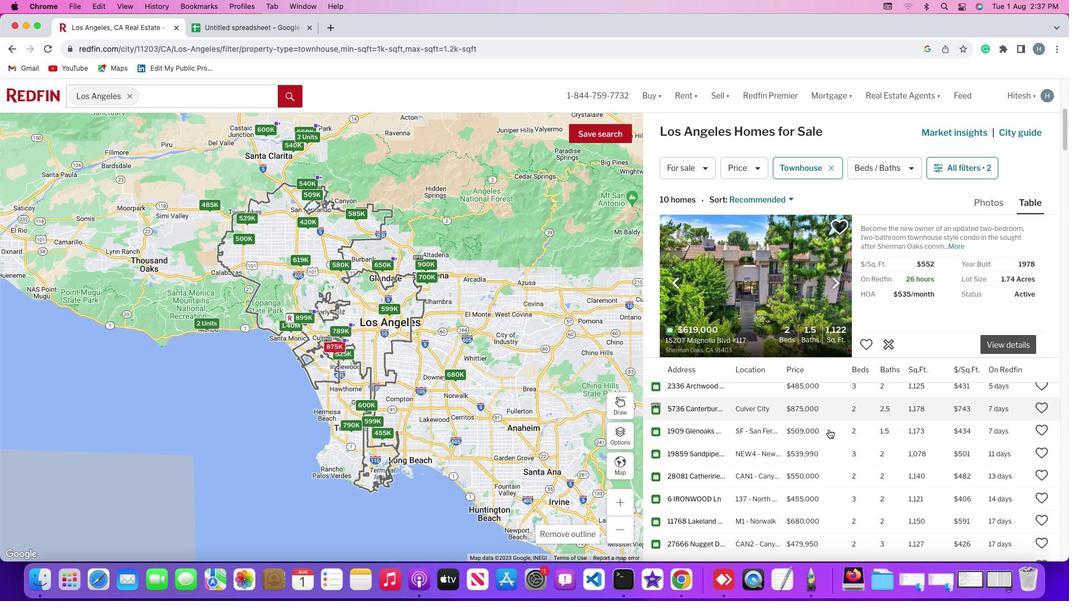 
Action: Mouse scrolled (828, 429) with delta (0, 0)
Screenshot: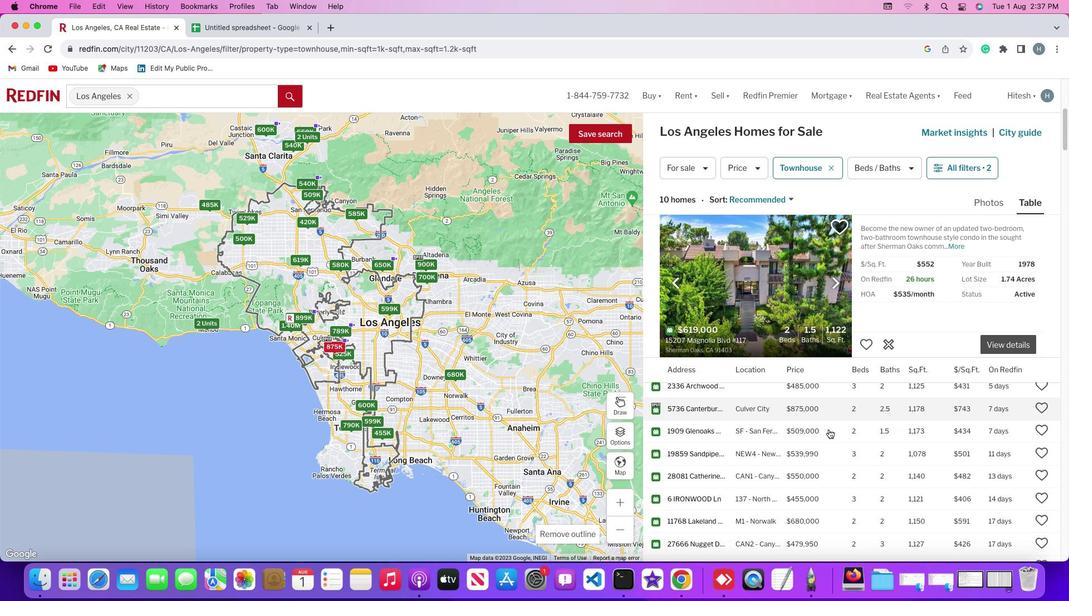 
Action: Mouse scrolled (828, 429) with delta (0, 0)
Screenshot: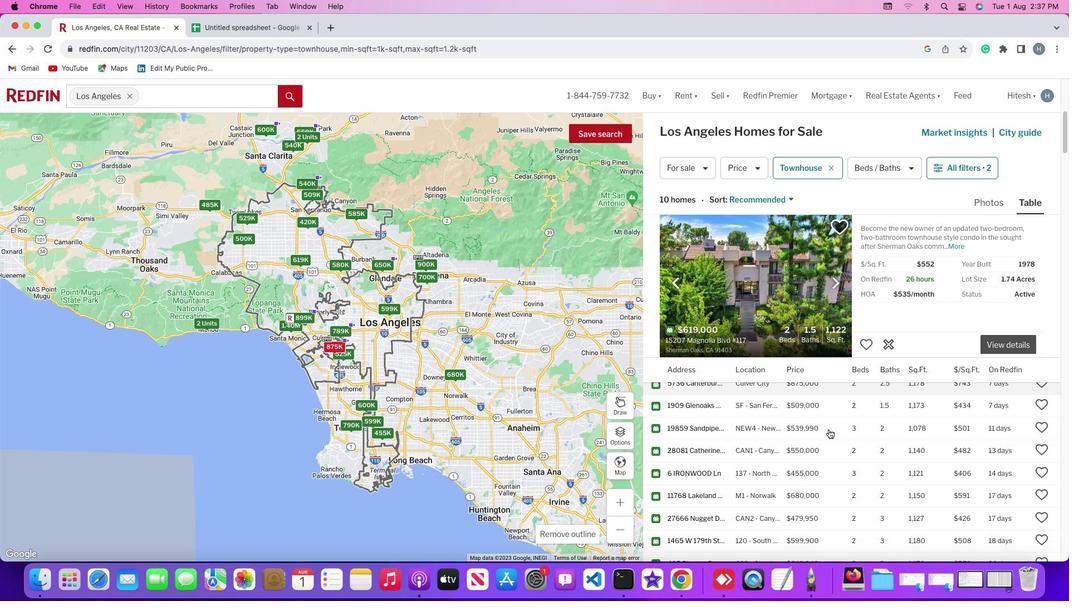 
Action: Mouse scrolled (828, 429) with delta (0, 0)
Screenshot: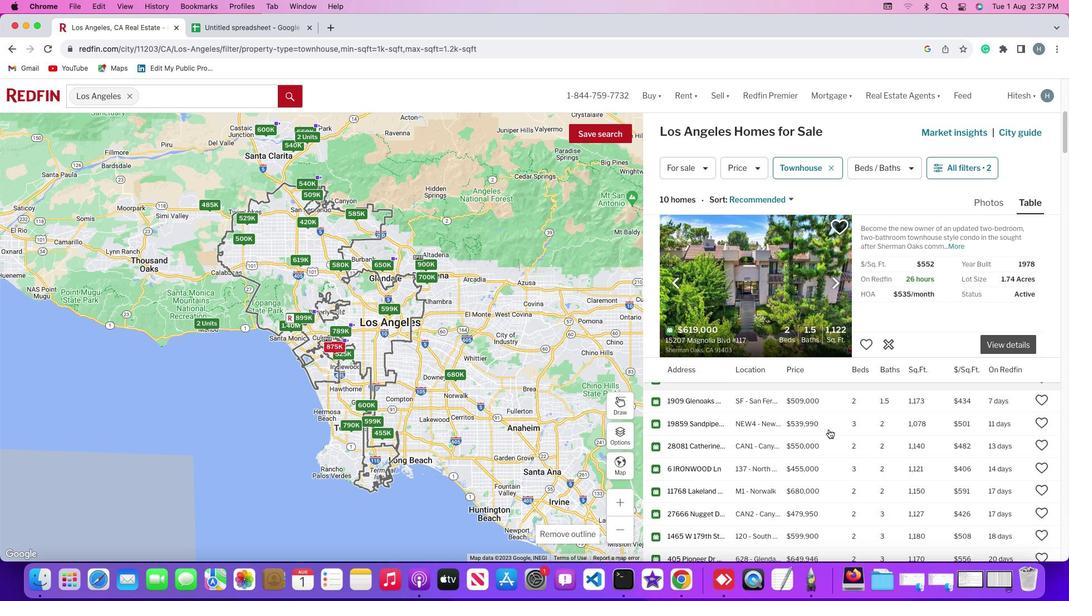 
Action: Mouse scrolled (828, 429) with delta (0, 0)
Screenshot: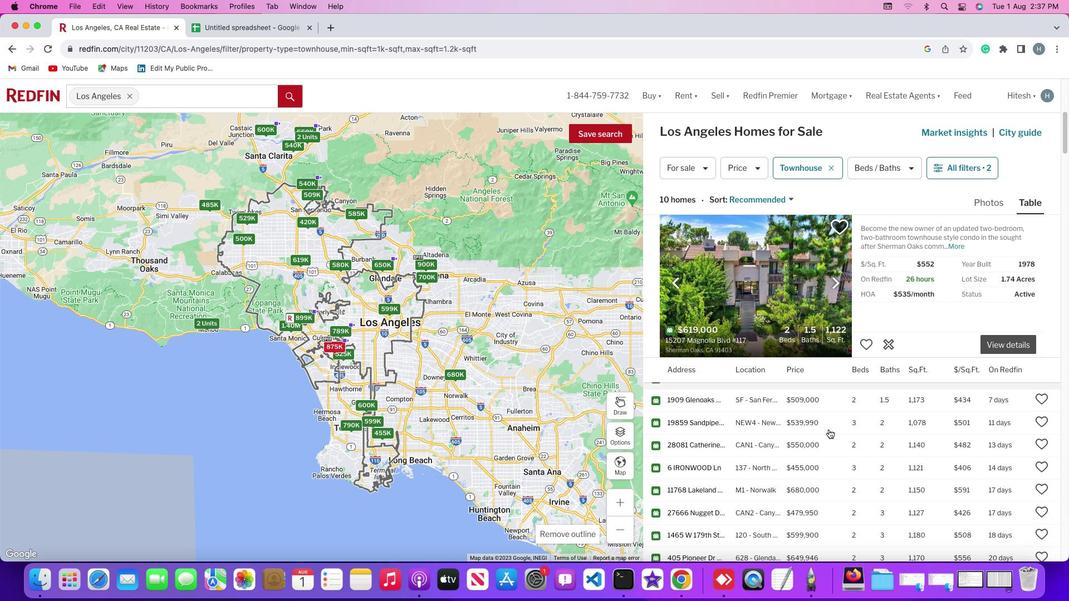
Action: Mouse scrolled (828, 429) with delta (0, 0)
Screenshot: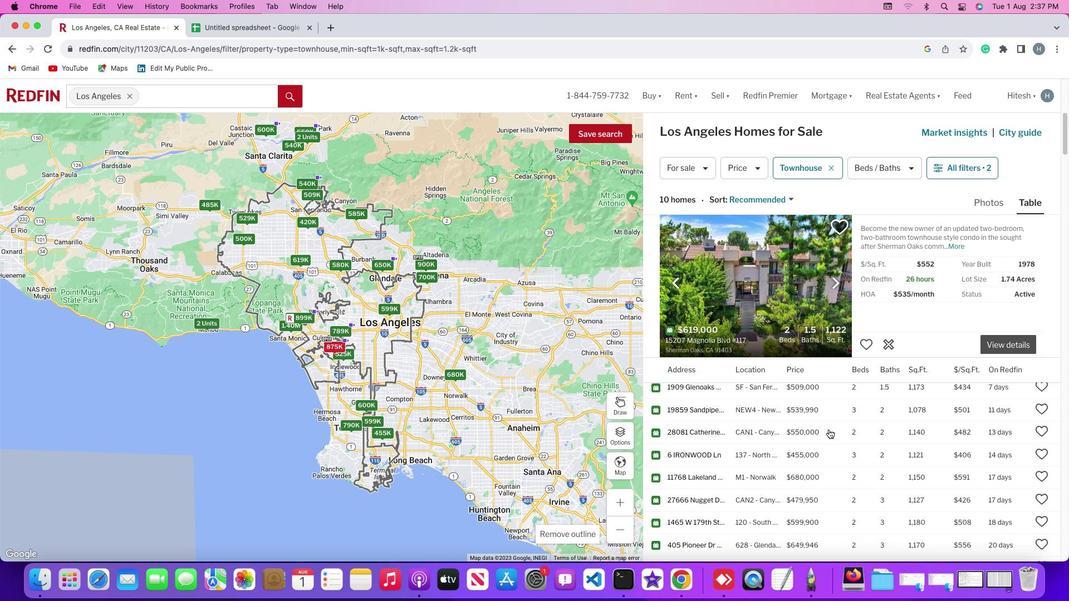 
Action: Mouse scrolled (828, 429) with delta (0, 0)
Screenshot: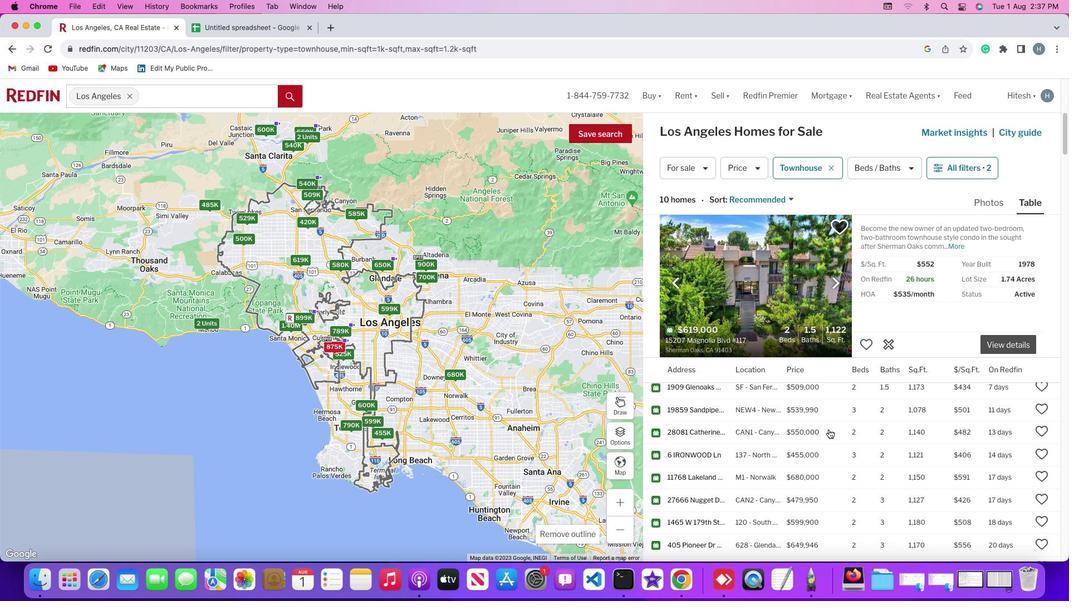 
Action: Mouse scrolled (828, 429) with delta (0, 0)
Screenshot: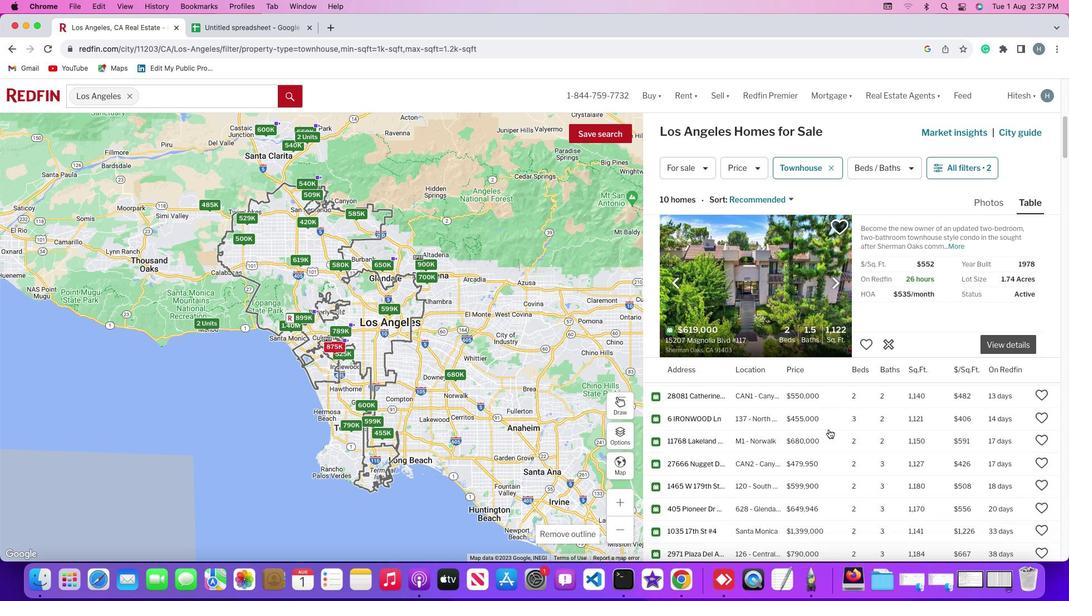 
Action: Mouse scrolled (828, 429) with delta (0, 0)
Screenshot: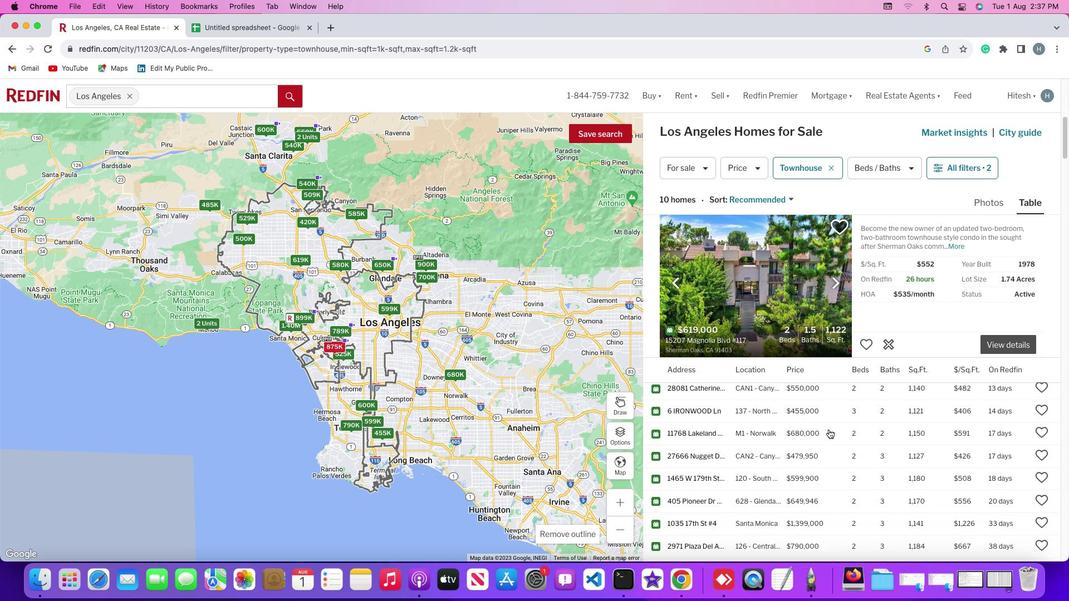 
Action: Mouse scrolled (828, 429) with delta (0, 0)
Screenshot: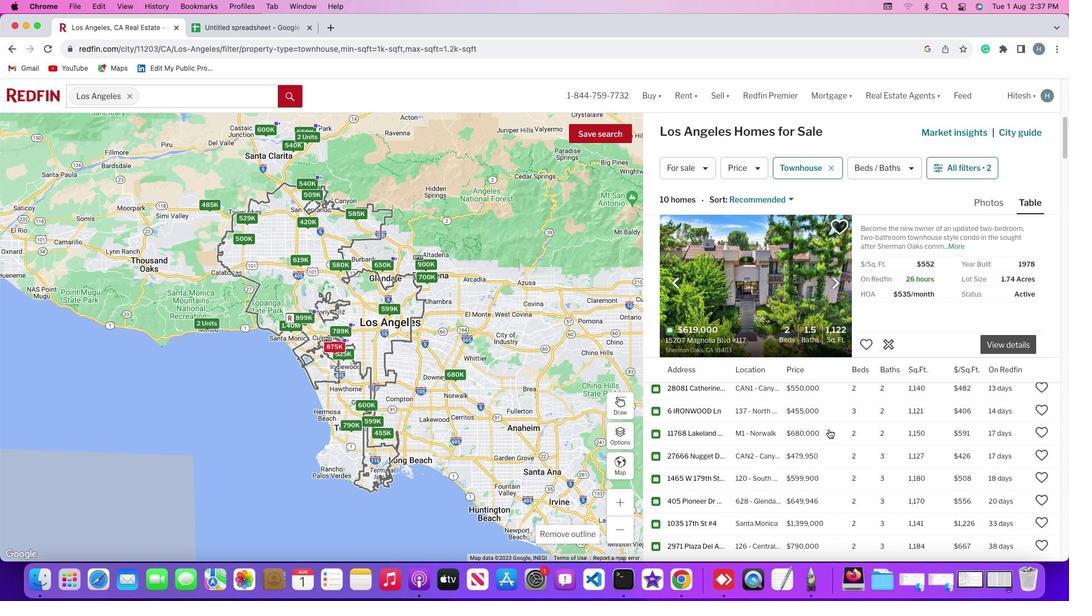 
Action: Mouse scrolled (828, 429) with delta (0, 0)
Screenshot: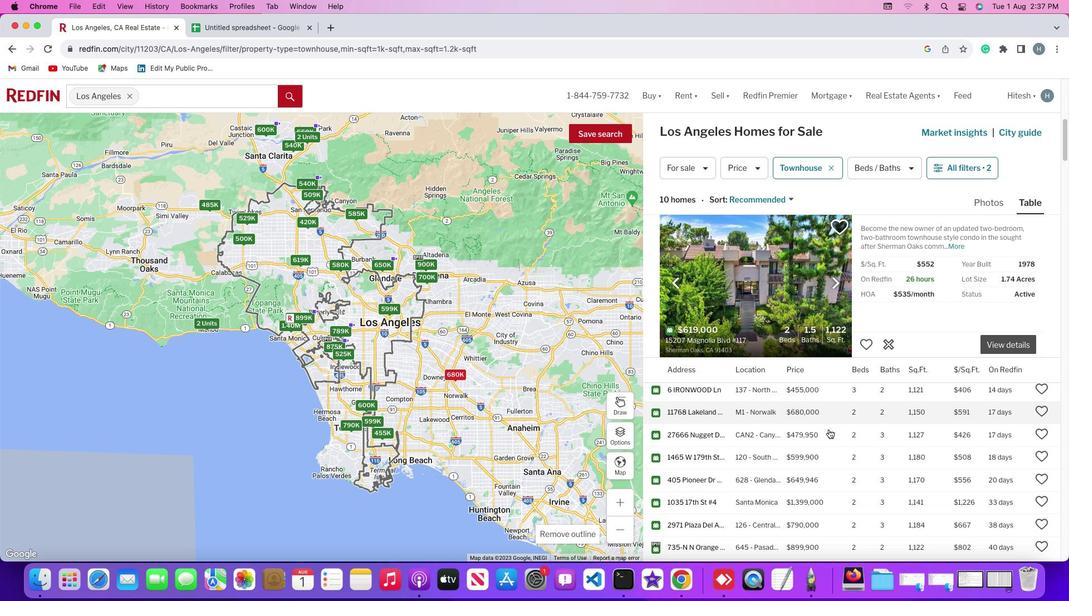 
Action: Mouse scrolled (828, 429) with delta (0, 0)
Screenshot: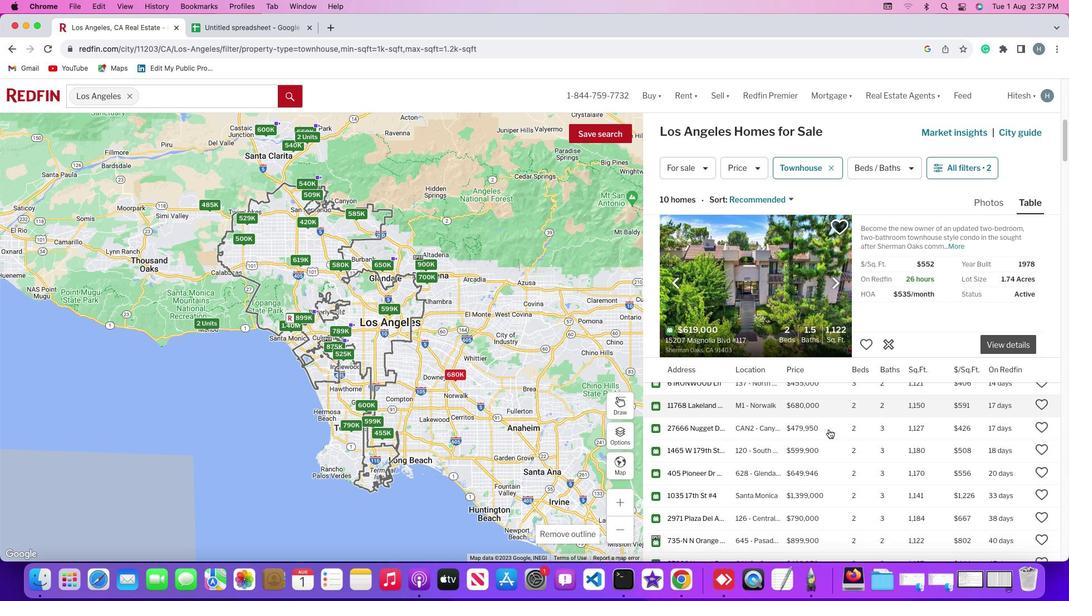 
Action: Mouse scrolled (828, 429) with delta (0, 0)
Screenshot: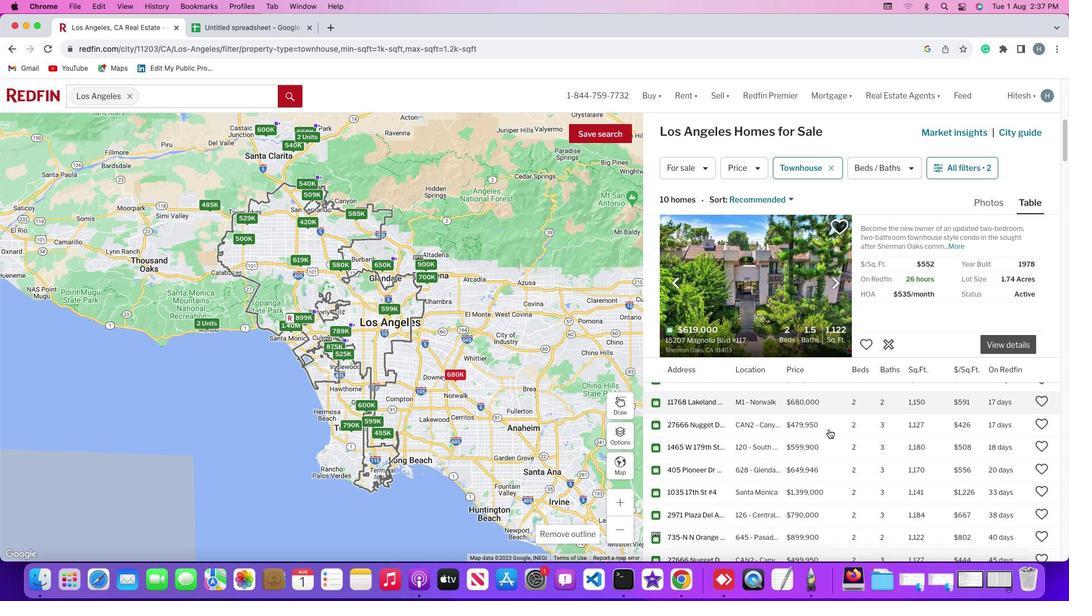 
Action: Mouse scrolled (828, 429) with delta (0, 0)
Screenshot: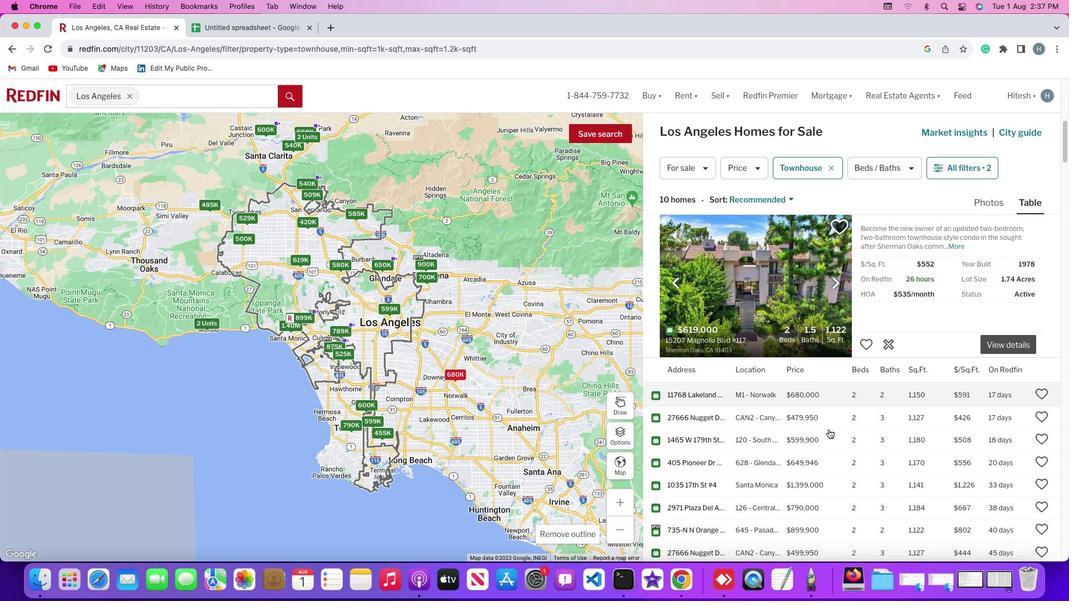 
Action: Mouse scrolled (828, 429) with delta (0, 0)
Screenshot: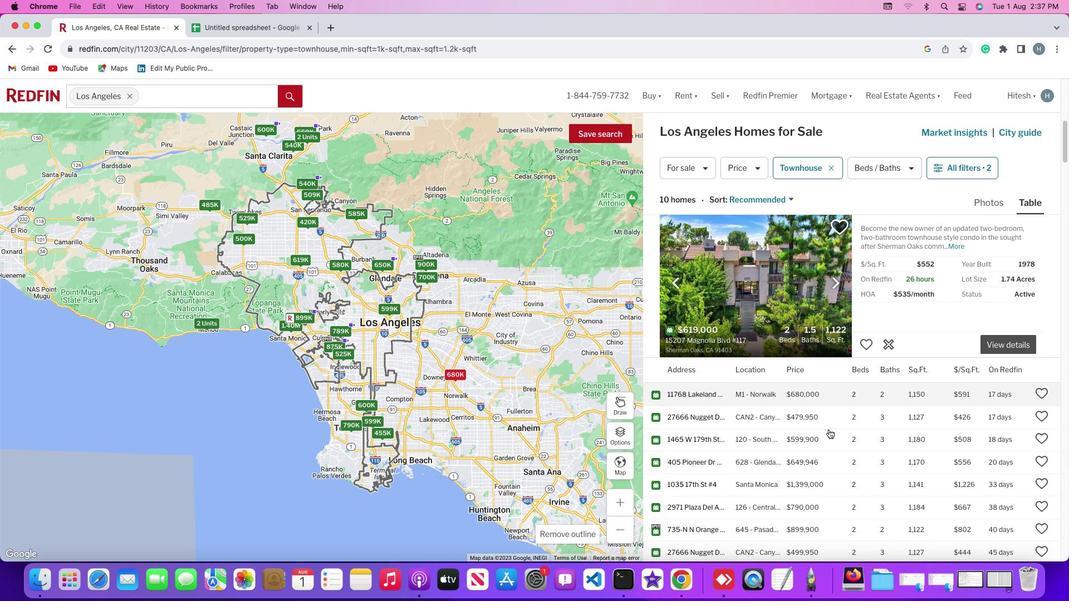 
Action: Mouse scrolled (828, 429) with delta (0, 0)
Screenshot: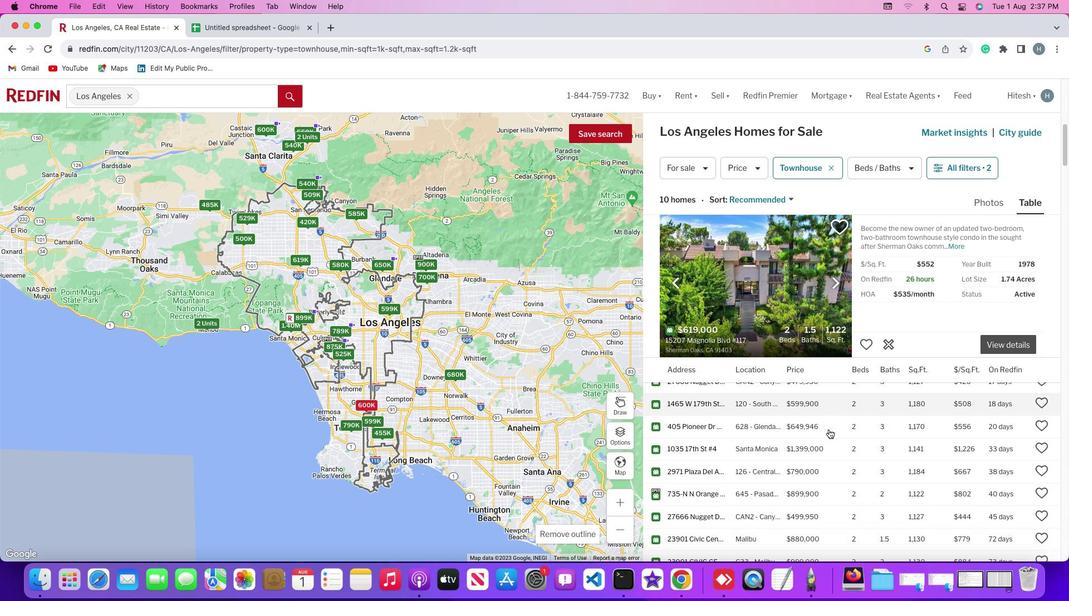 
Action: Mouse scrolled (828, 429) with delta (0, 0)
Screenshot: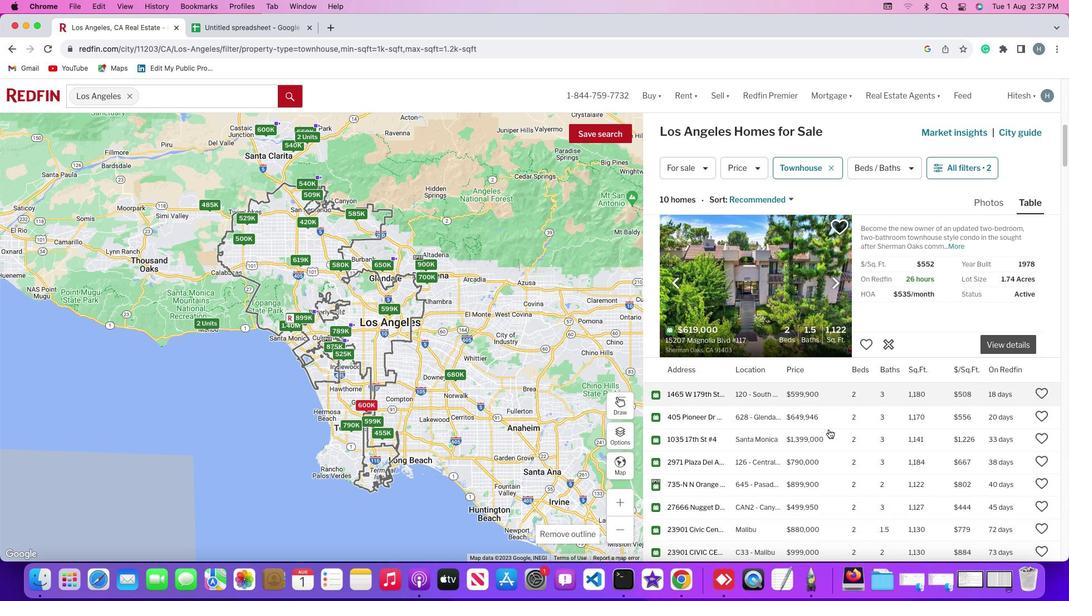
Action: Mouse scrolled (828, 429) with delta (0, 0)
Screenshot: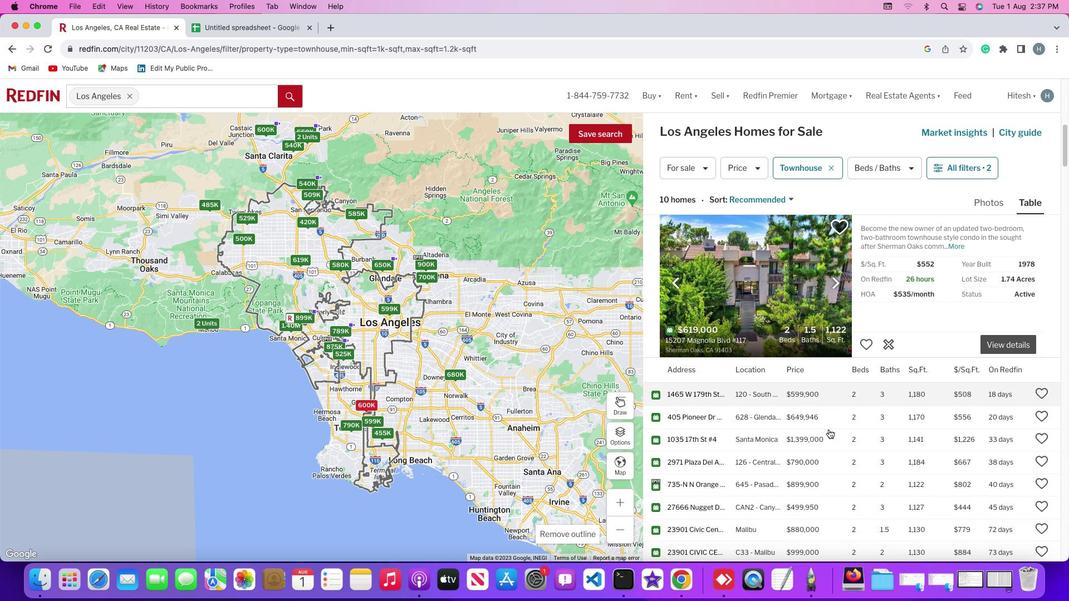 
Action: Mouse scrolled (828, 429) with delta (0, 0)
Screenshot: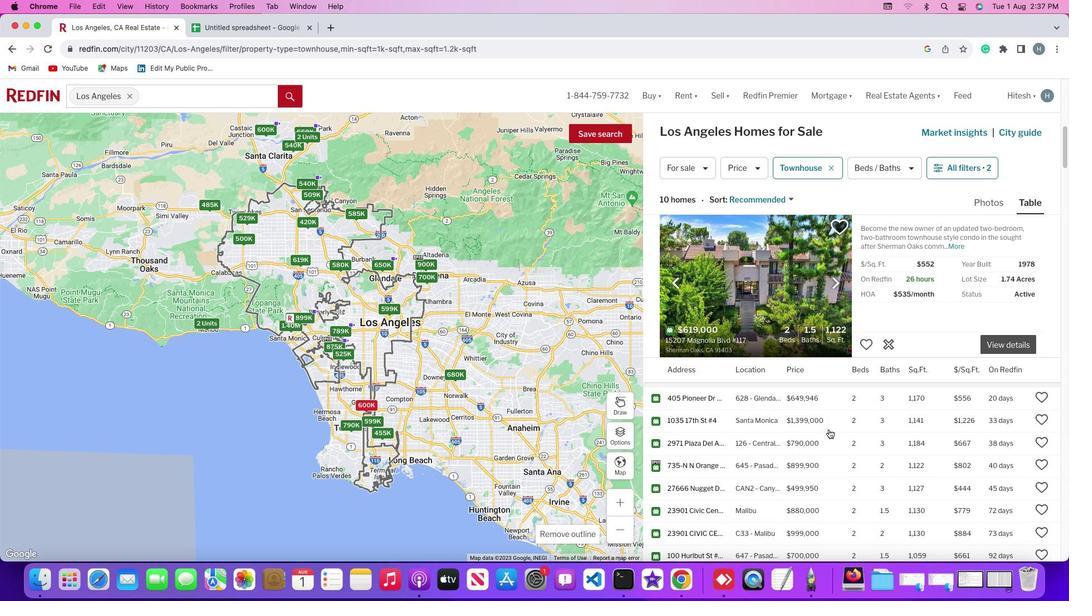 
Action: Mouse scrolled (828, 429) with delta (0, 0)
Screenshot: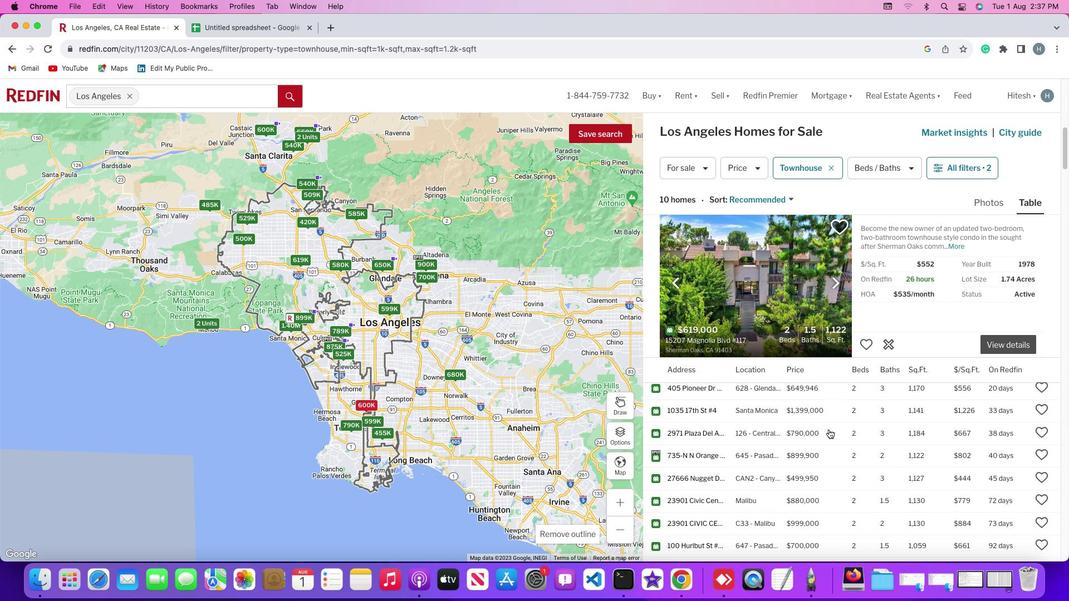 
Action: Mouse scrolled (828, 429) with delta (0, 0)
Screenshot: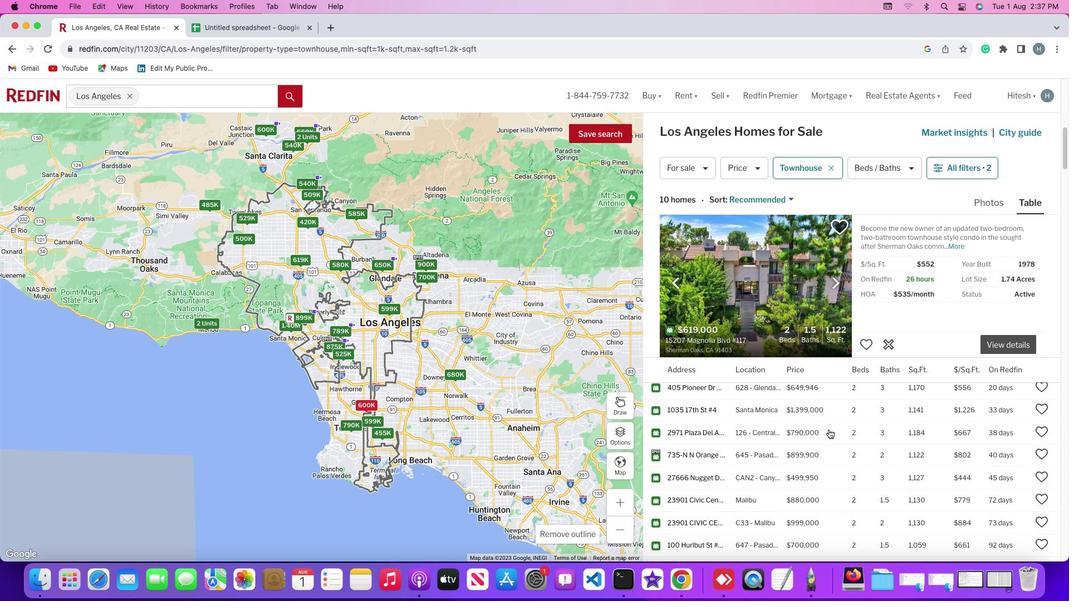 
Action: Mouse scrolled (828, 429) with delta (0, 0)
Screenshot: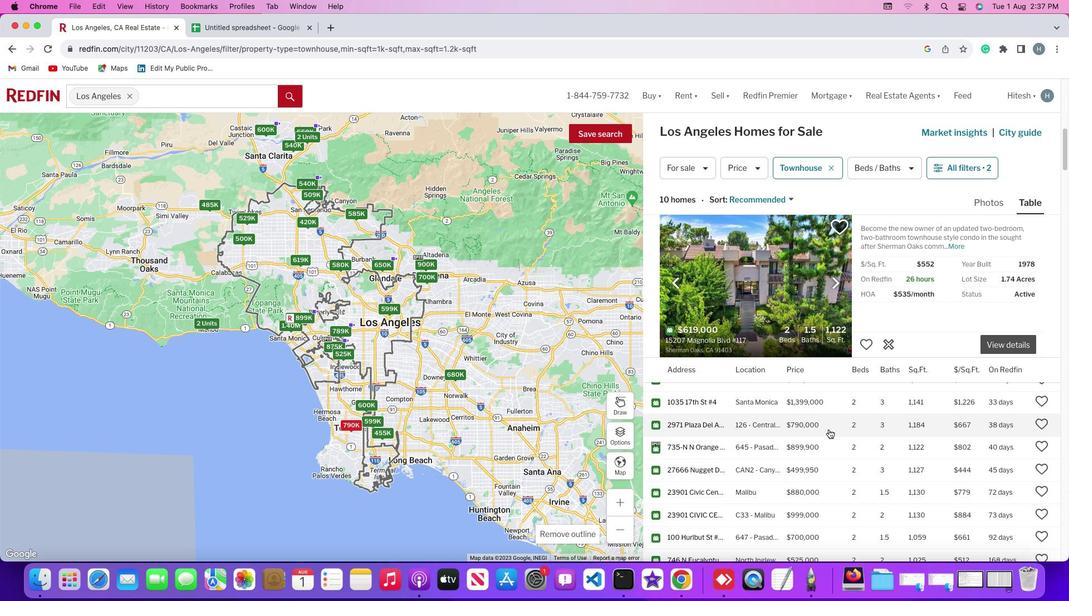 
Action: Mouse scrolled (828, 429) with delta (0, 0)
Screenshot: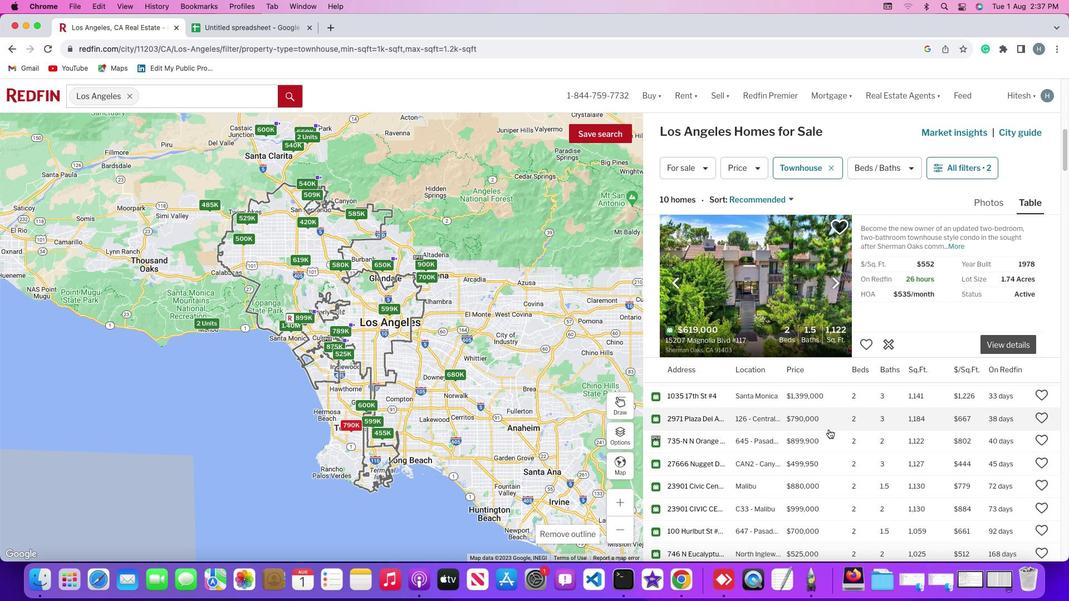 
Action: Mouse scrolled (828, 429) with delta (0, 0)
Screenshot: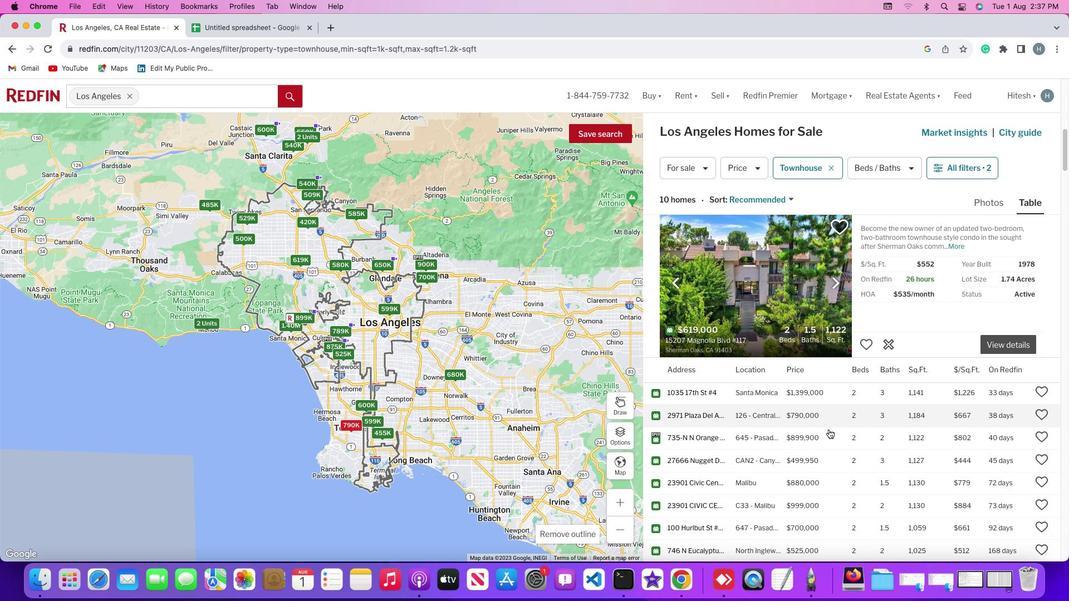 
Action: Mouse scrolled (828, 429) with delta (0, 0)
Screenshot: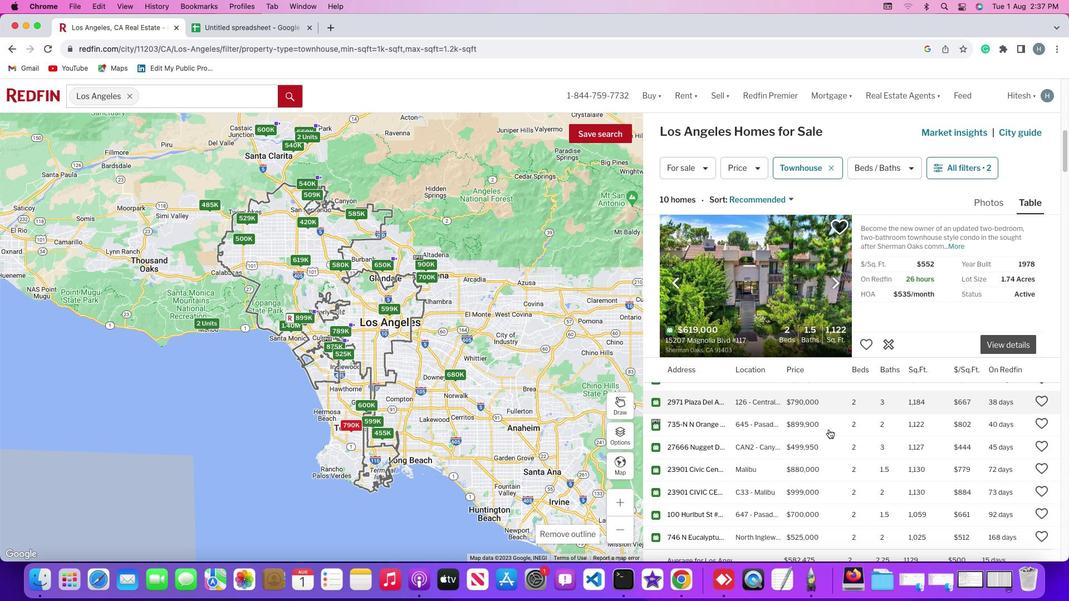 
Action: Mouse scrolled (828, 429) with delta (0, 0)
Screenshot: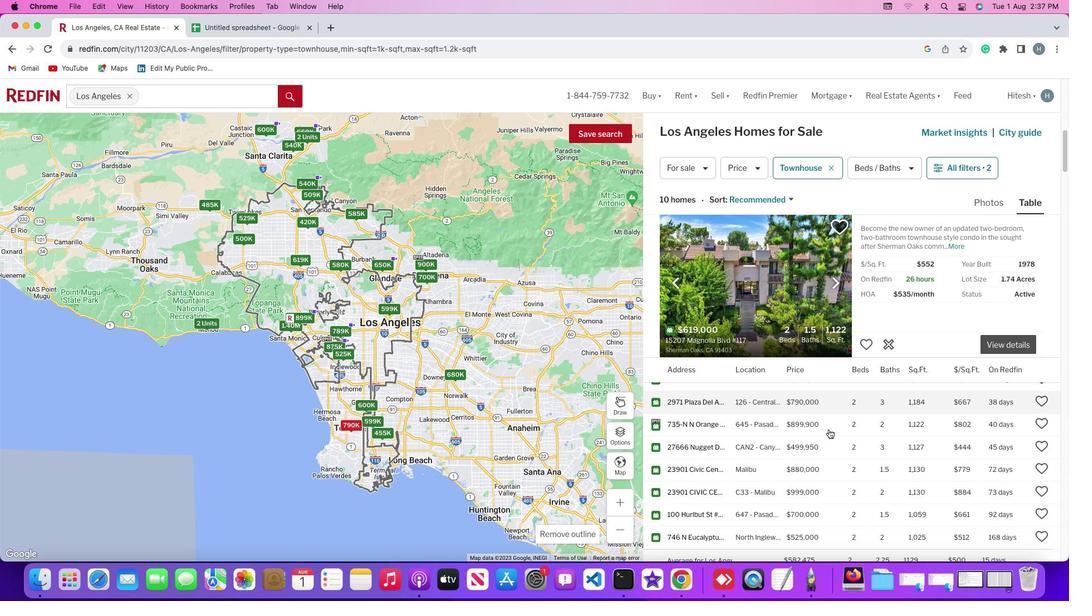 
Action: Mouse scrolled (828, 429) with delta (0, 0)
Screenshot: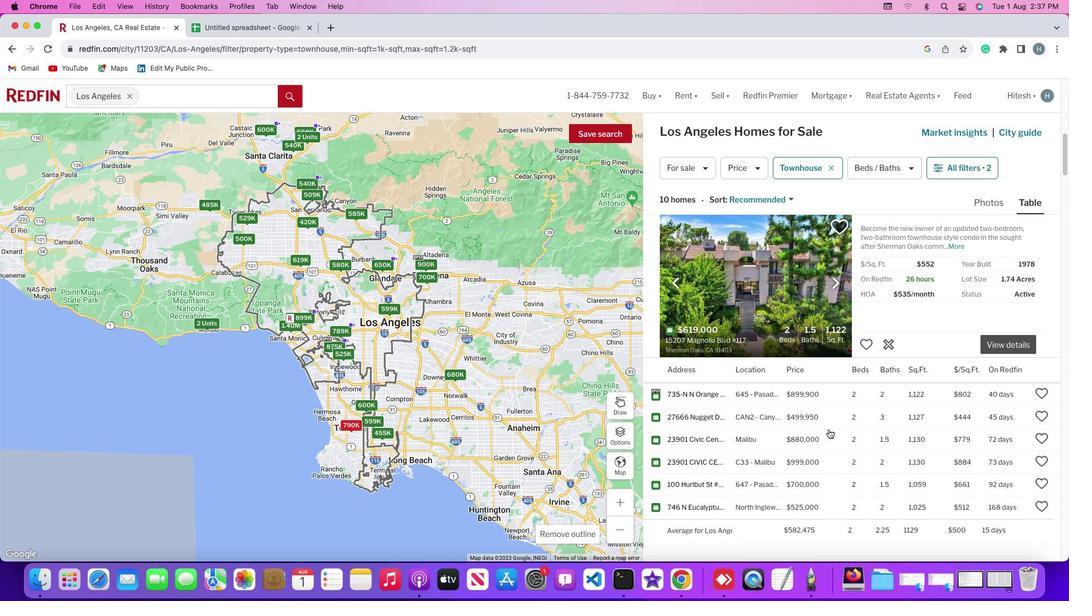 
Action: Mouse scrolled (828, 429) with delta (0, 0)
Screenshot: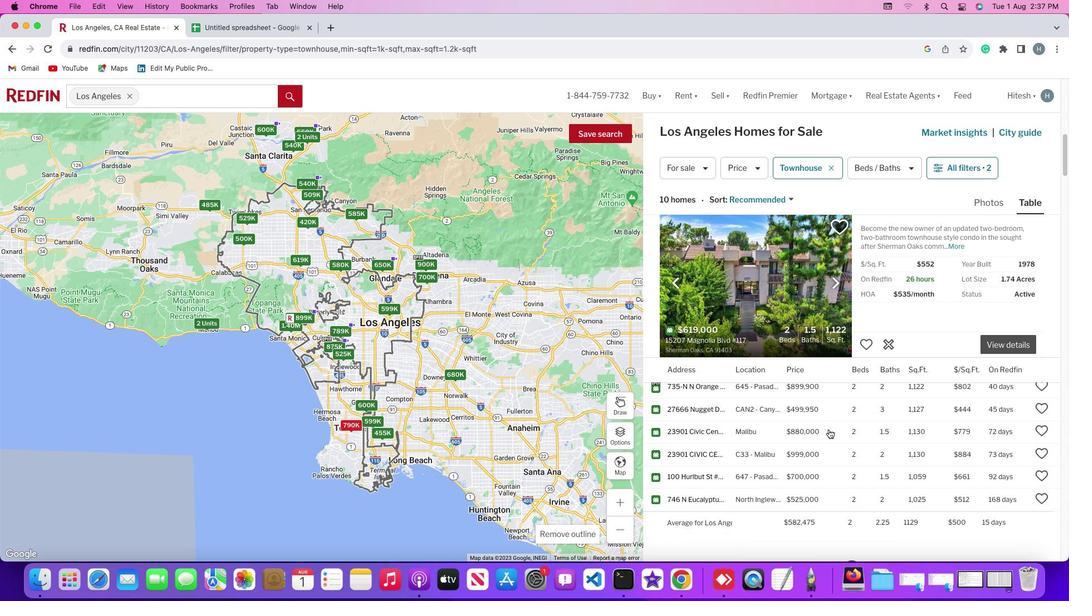 
Action: Mouse scrolled (828, 429) with delta (0, 0)
Screenshot: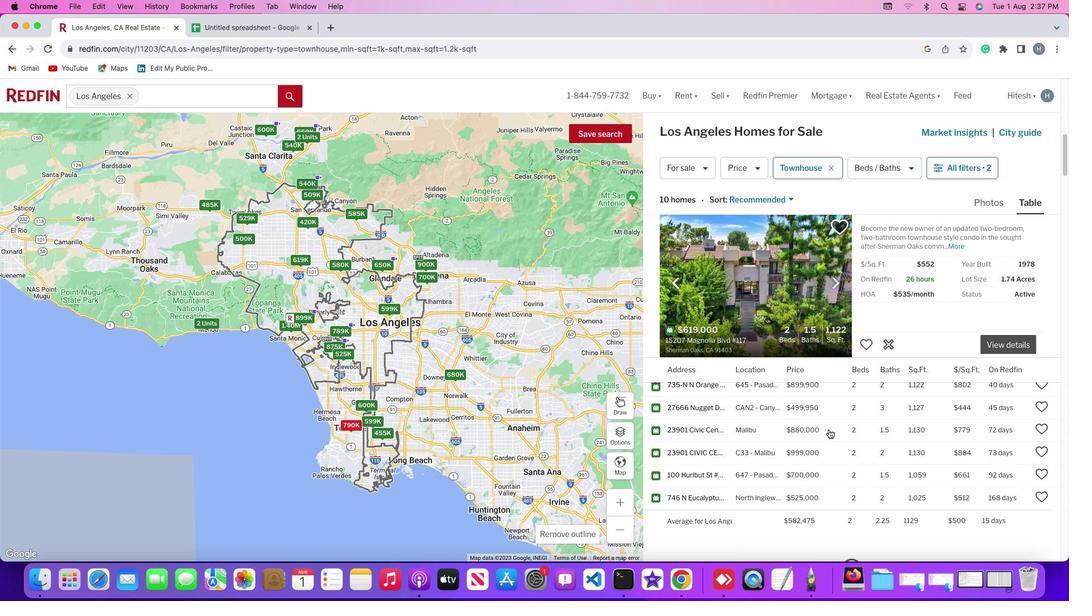 
Action: Mouse scrolled (828, 429) with delta (0, 0)
Screenshot: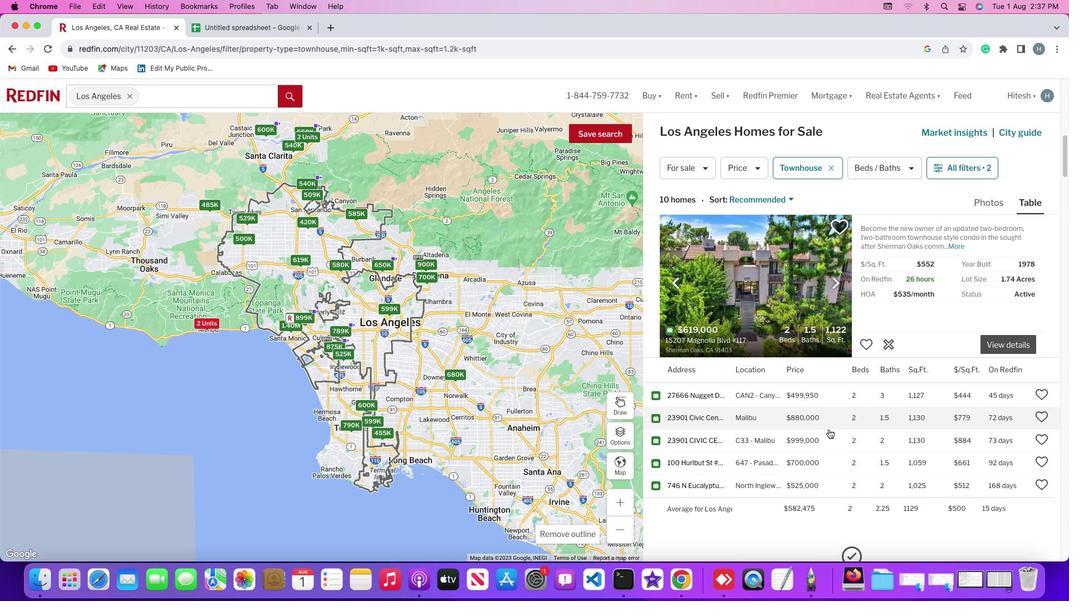 
Action: Mouse scrolled (828, 429) with delta (0, 0)
Screenshot: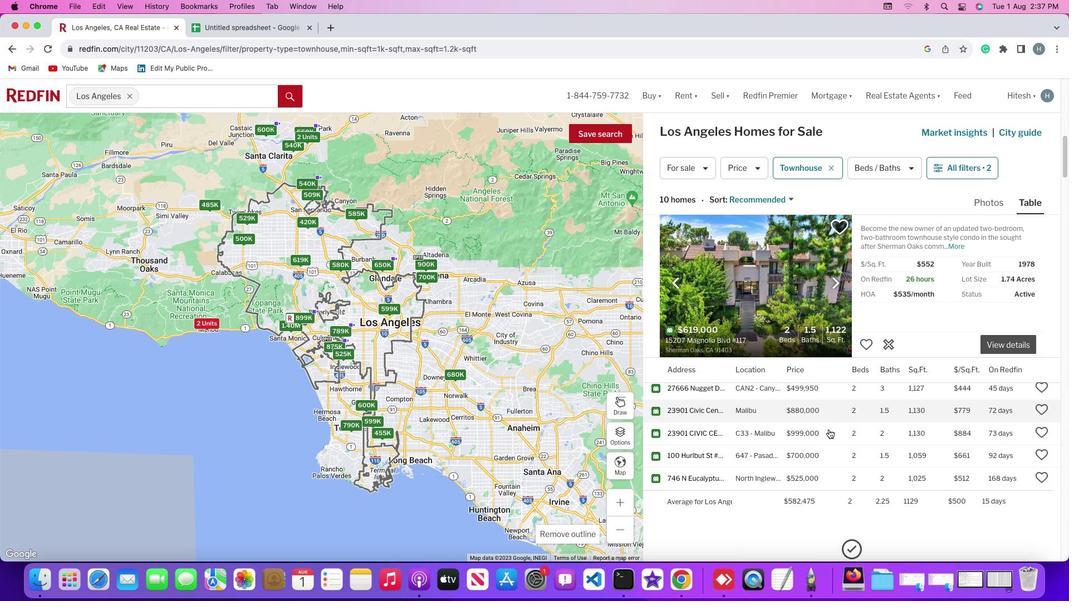 
Action: Mouse scrolled (828, 429) with delta (0, 0)
Screenshot: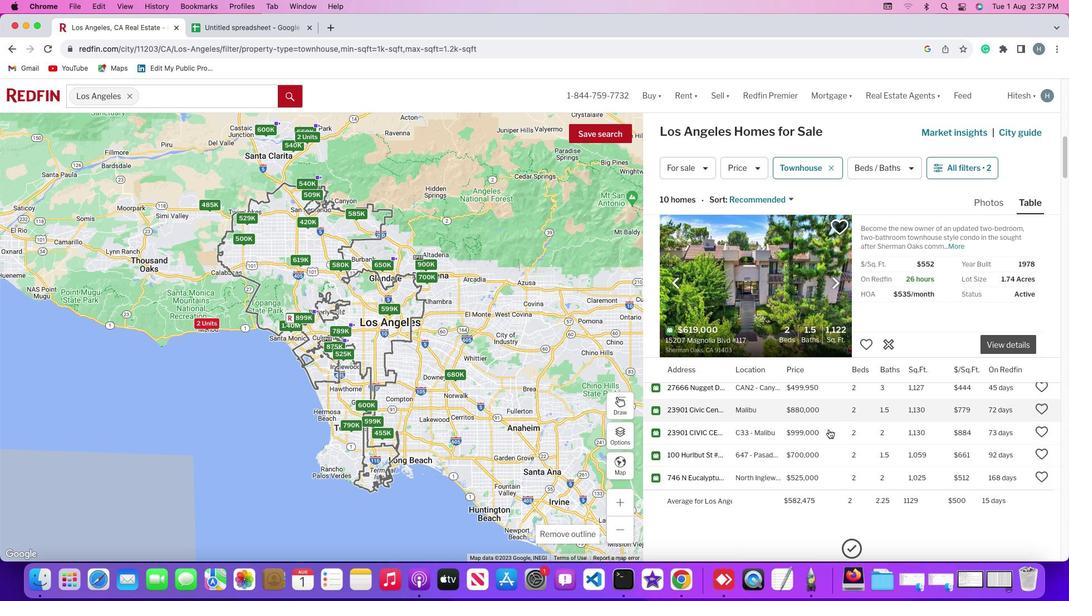 
Action: Mouse scrolled (828, 429) with delta (0, 0)
Screenshot: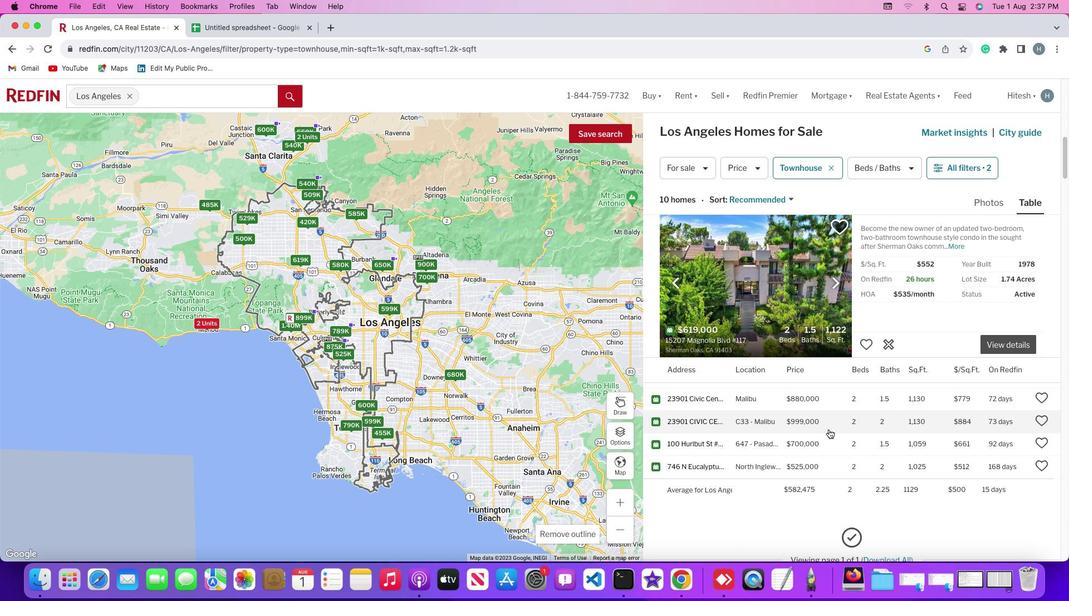 
Action: Mouse scrolled (828, 429) with delta (0, 0)
Screenshot: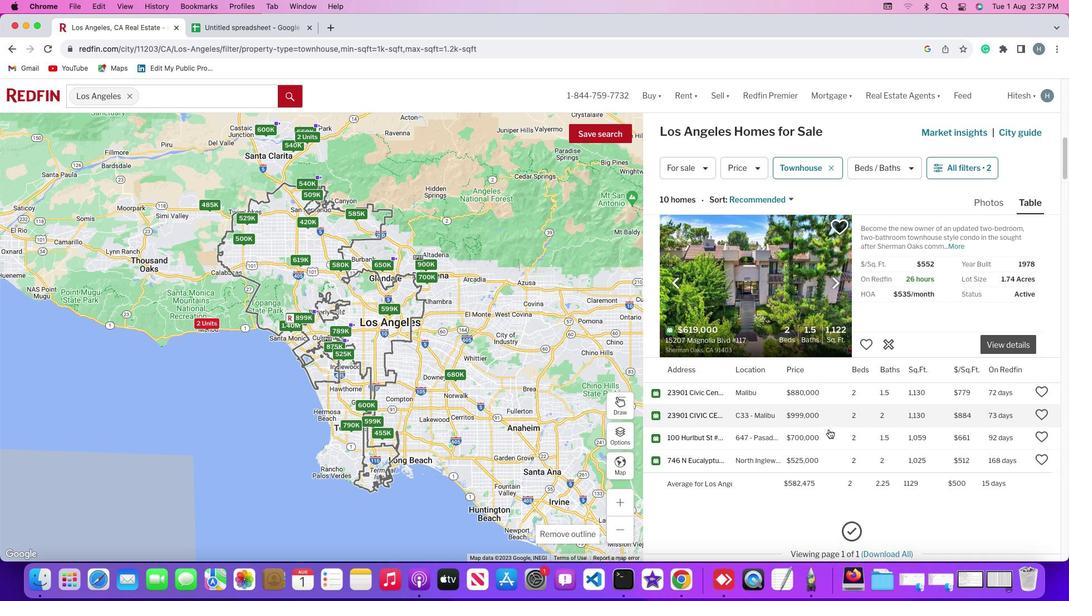 
Action: Mouse scrolled (828, 429) with delta (0, 0)
Screenshot: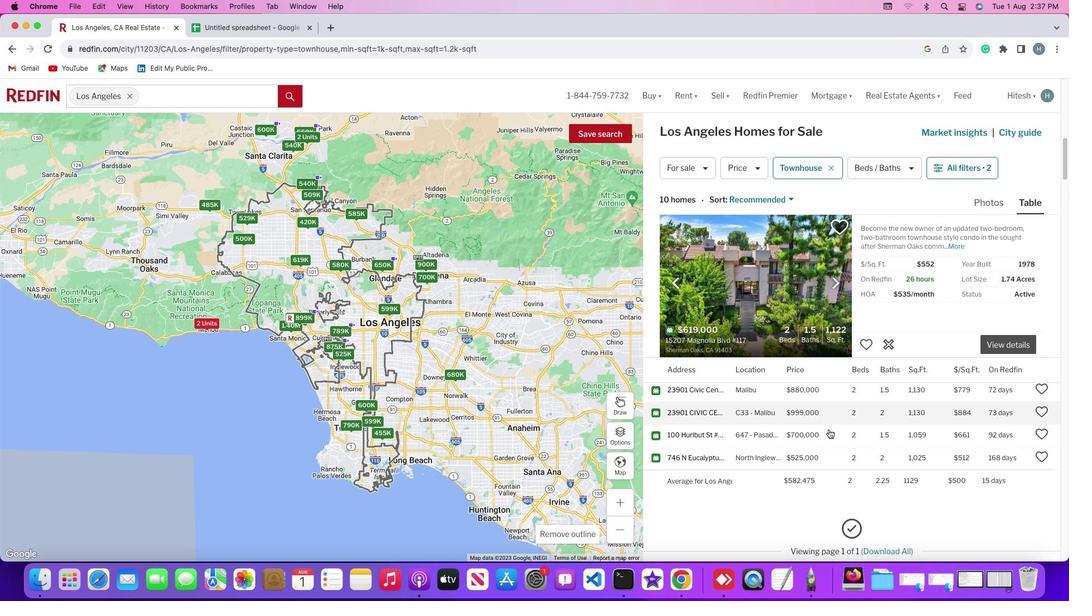 
Action: Mouse scrolled (828, 429) with delta (0, 0)
Screenshot: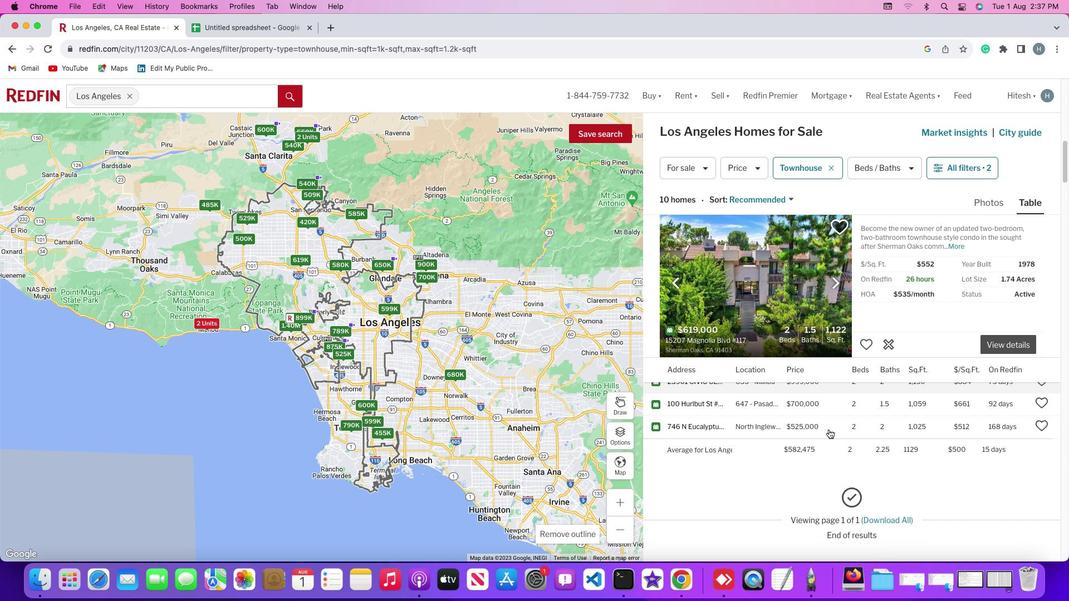 
Action: Mouse scrolled (828, 429) with delta (0, 0)
Screenshot: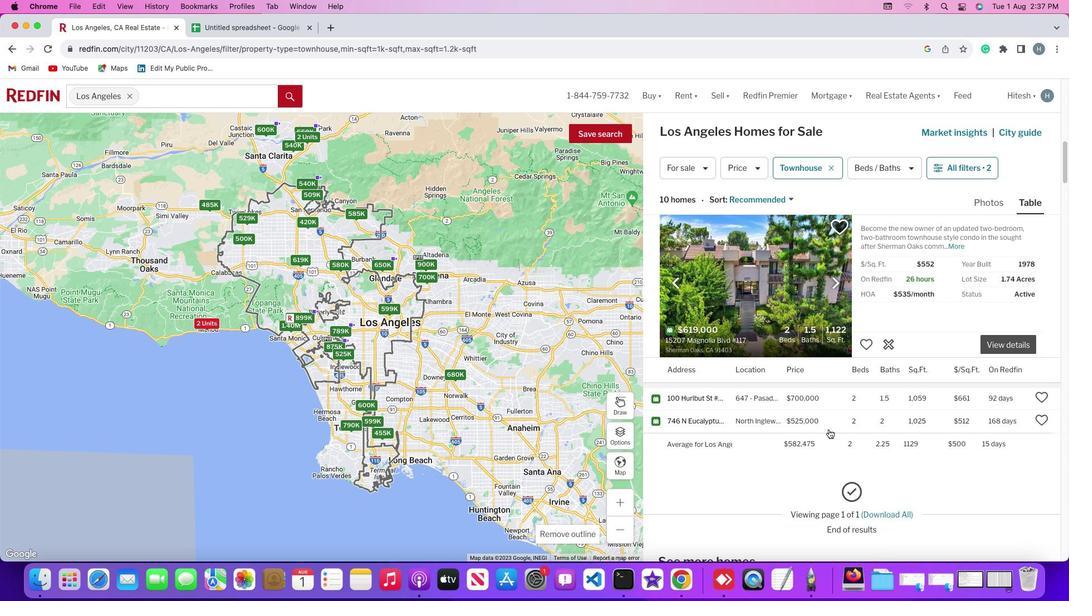 
Action: Mouse scrolled (828, 429) with delta (0, 0)
Screenshot: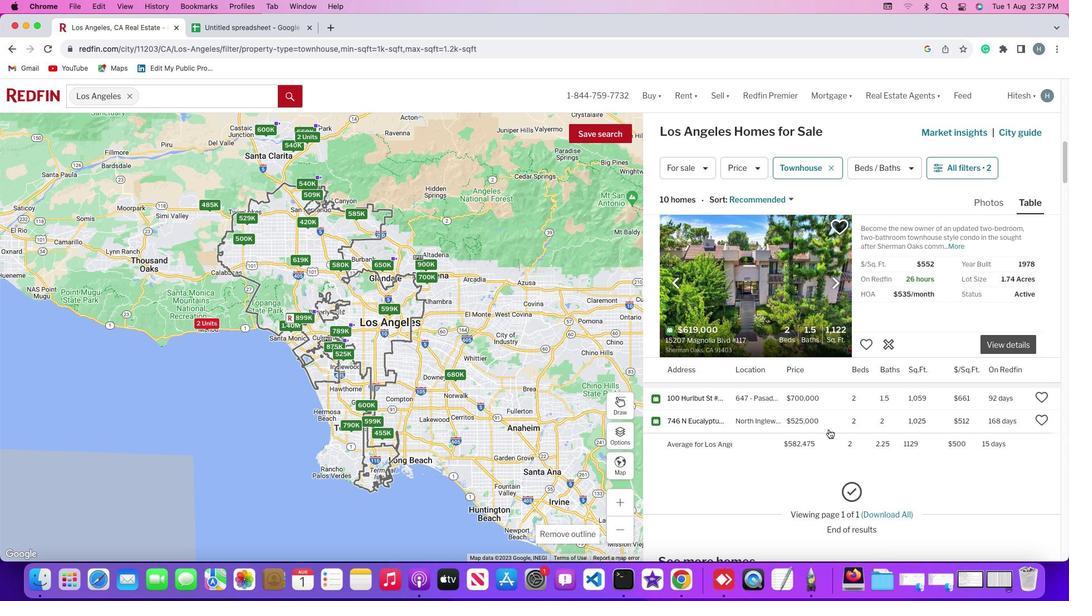 
Action: Mouse scrolled (828, 429) with delta (0, 0)
Screenshot: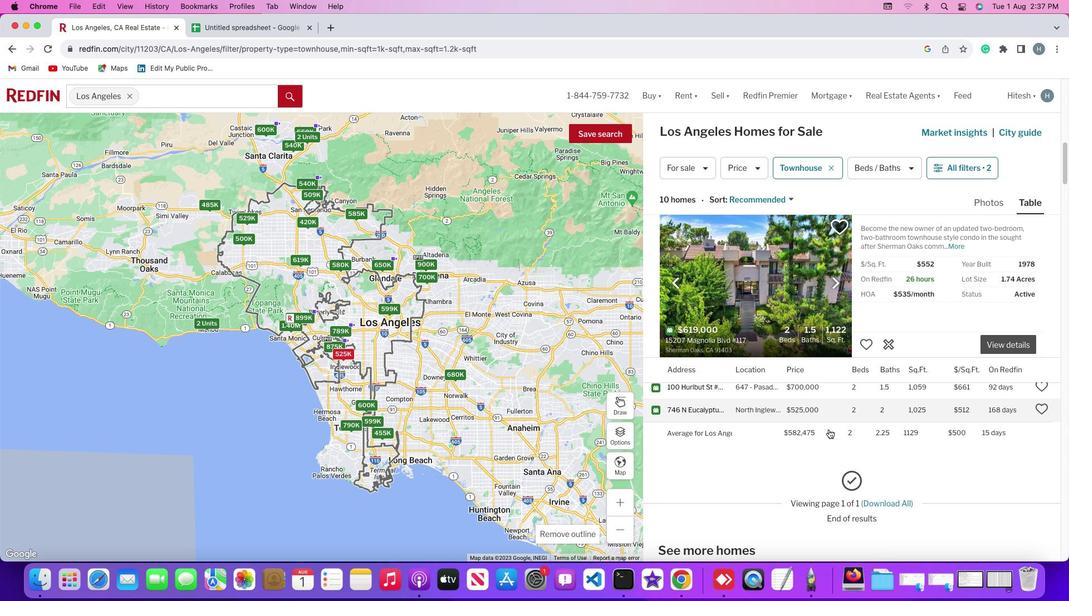 
Action: Mouse scrolled (828, 429) with delta (0, 0)
Screenshot: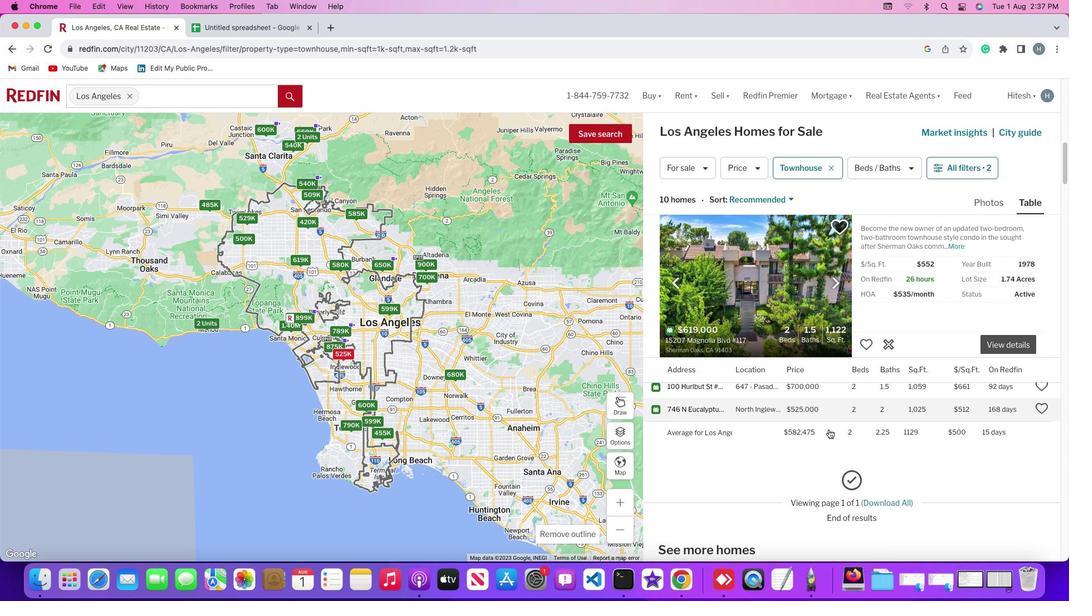 
Action: Mouse scrolled (828, 429) with delta (0, 0)
Screenshot: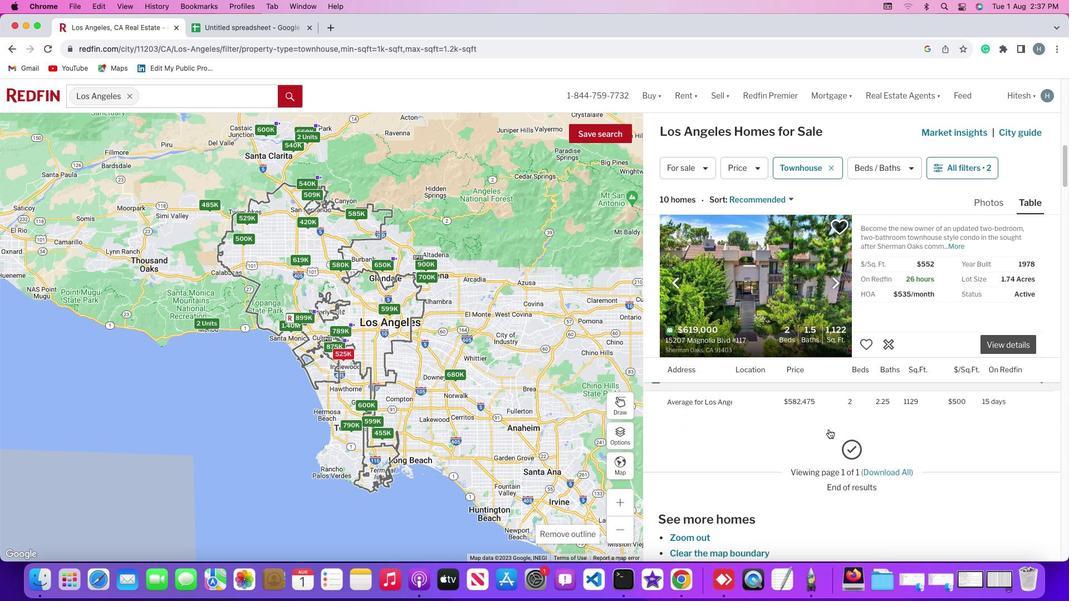 
Action: Mouse scrolled (828, 429) with delta (0, 0)
Screenshot: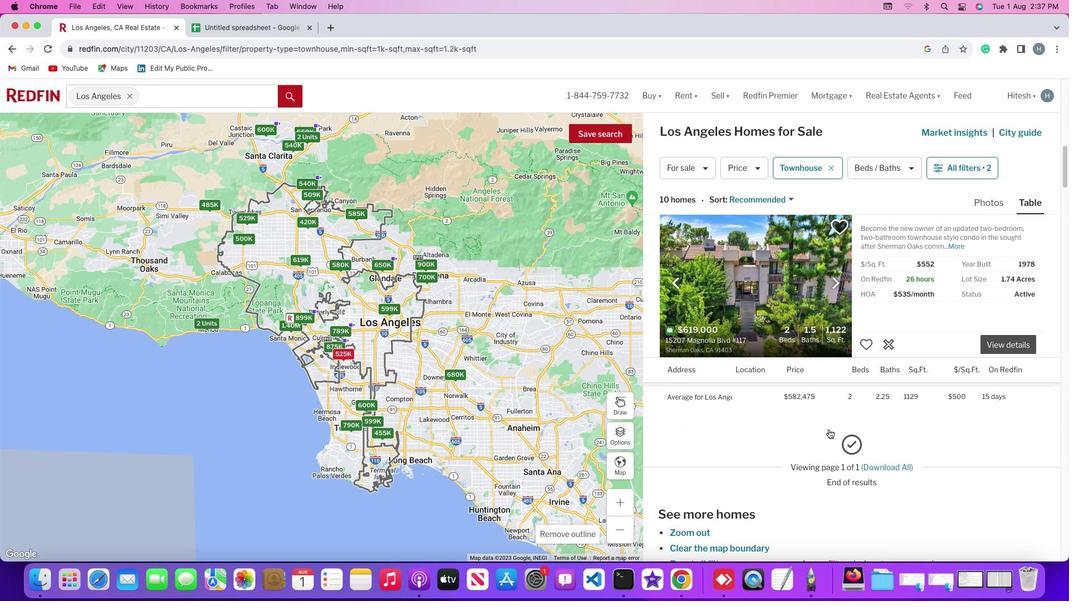 
Action: Mouse scrolled (828, 429) with delta (0, 0)
Screenshot: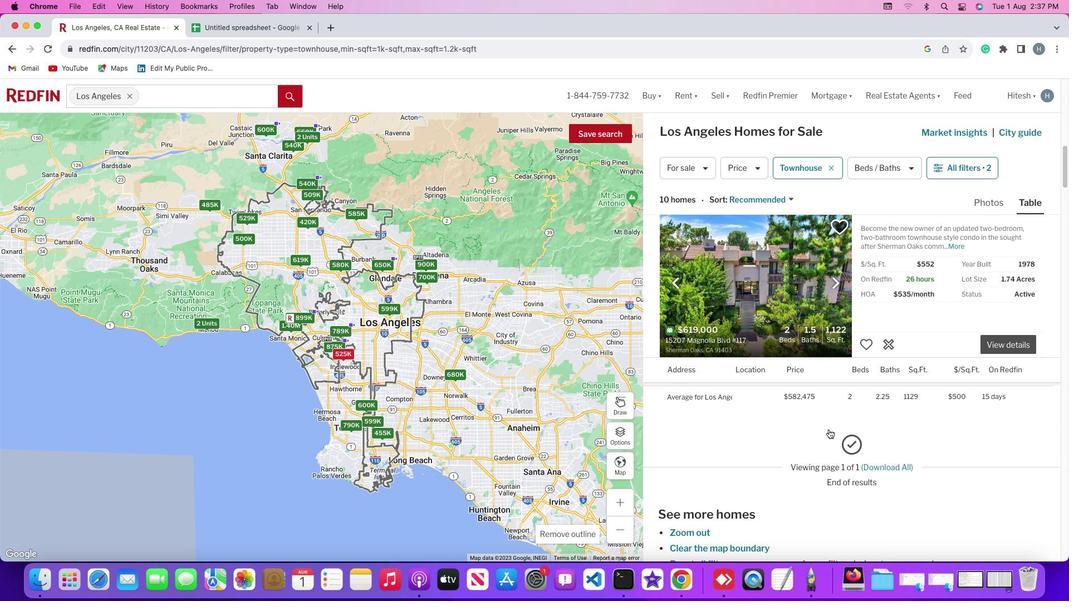 
Action: Mouse scrolled (828, 429) with delta (0, 0)
Screenshot: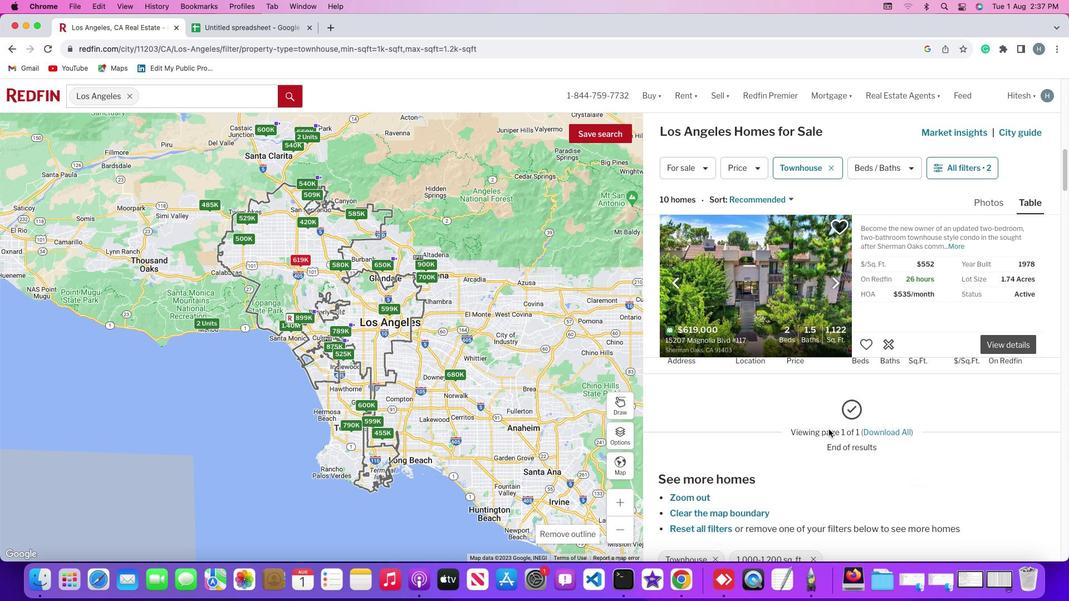 
Action: Mouse scrolled (828, 429) with delta (0, 0)
Screenshot: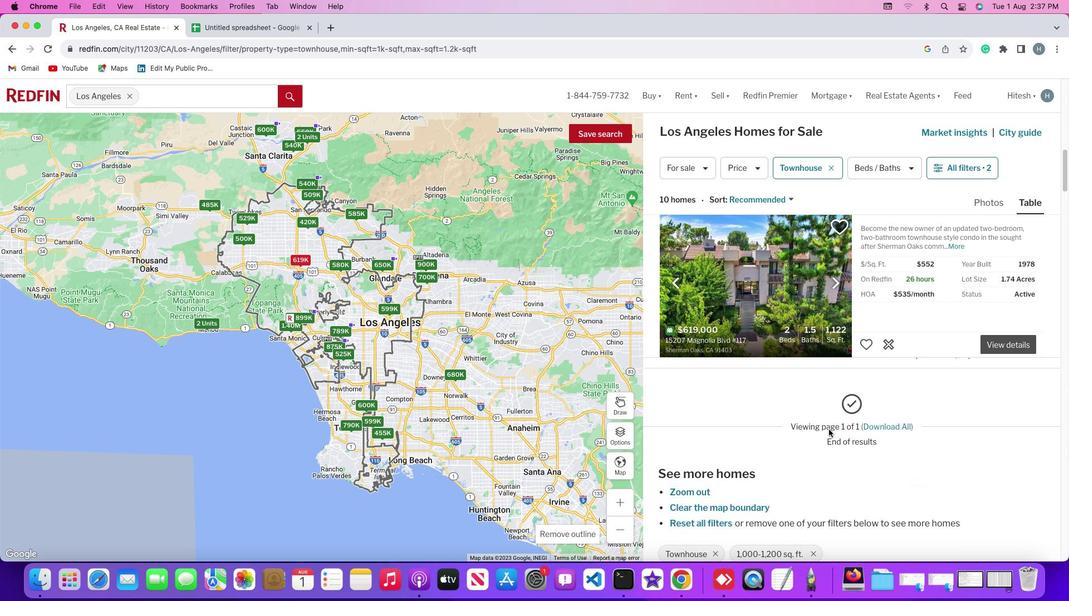 
Action: Mouse scrolled (828, 429) with delta (0, 0)
Screenshot: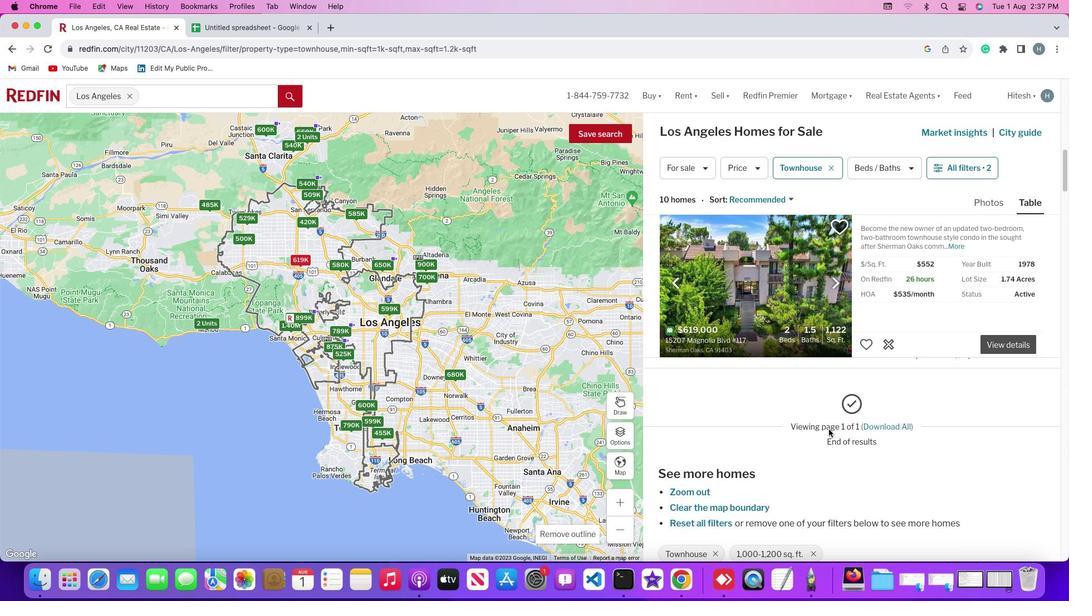 
Action: Mouse scrolled (828, 429) with delta (0, 0)
Screenshot: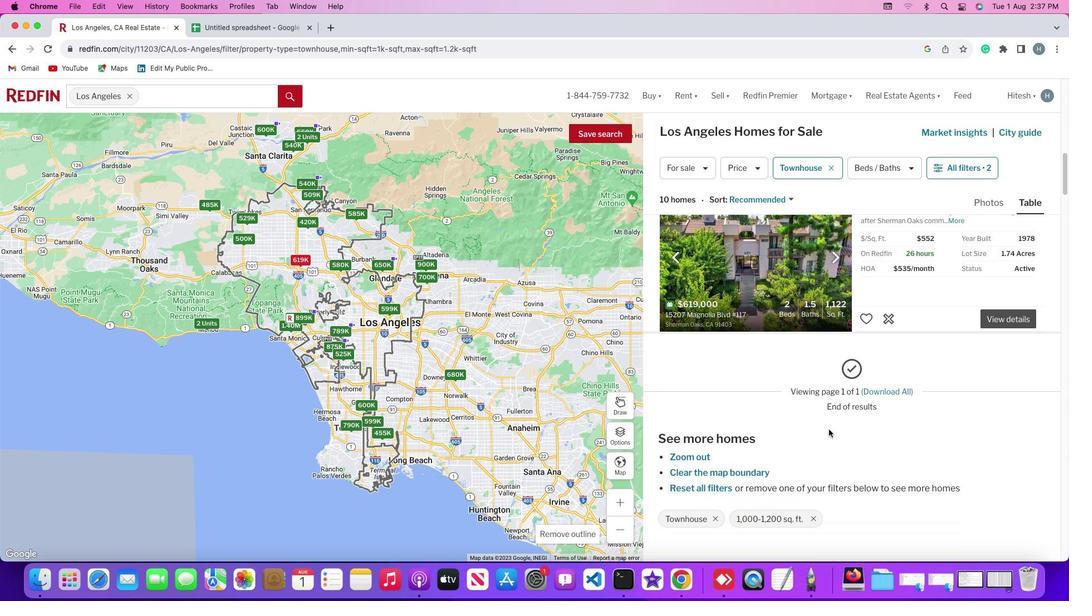 
Action: Mouse scrolled (828, 429) with delta (0, 0)
